 Task: Add a timeline in the project AgileAura for the epic 'Availability Management Process Improvement' from 2024/02/27 to 2025/08/06. Add a timeline in the project AgileAura for the epic 'IT Financial Management Process Improvement' from 2023/04/28 to 2024/11/23. Add a timeline in the project AgileAura for the epic 'Event Management Process Improvement' from 2024/03/12 to 2025/11/19
Action: Mouse moved to (245, 70)
Screenshot: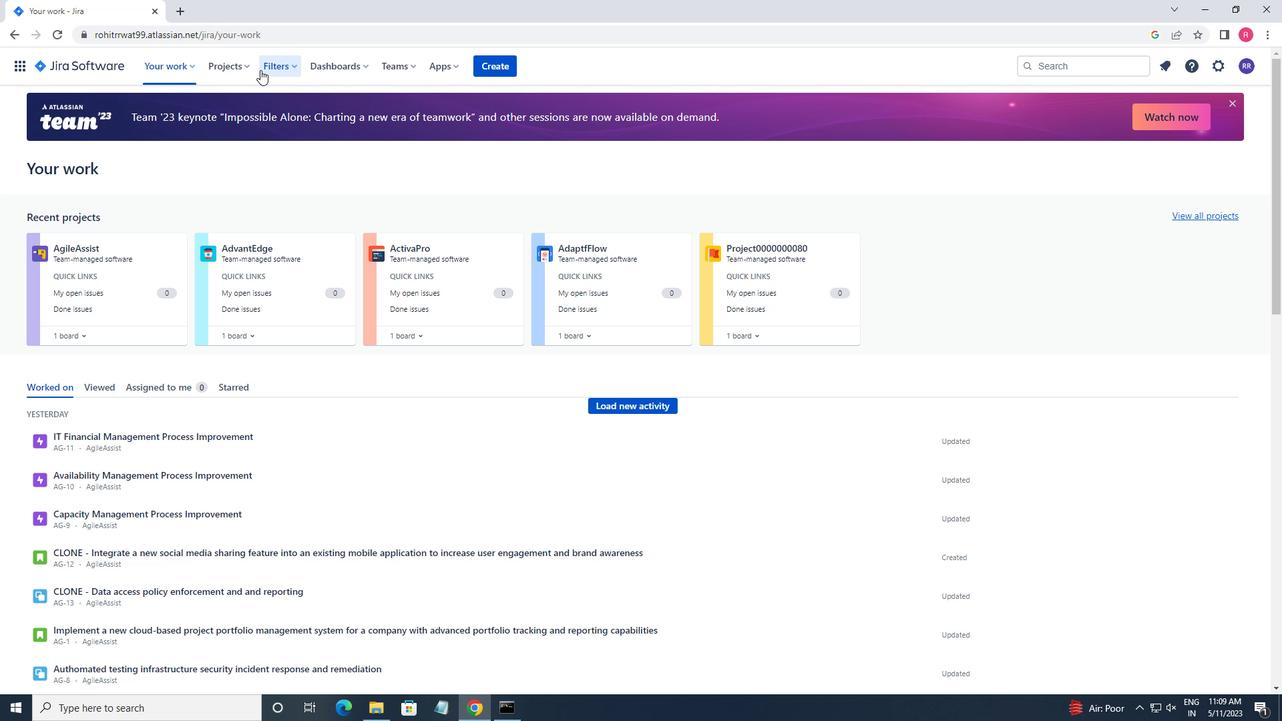 
Action: Mouse pressed left at (245, 70)
Screenshot: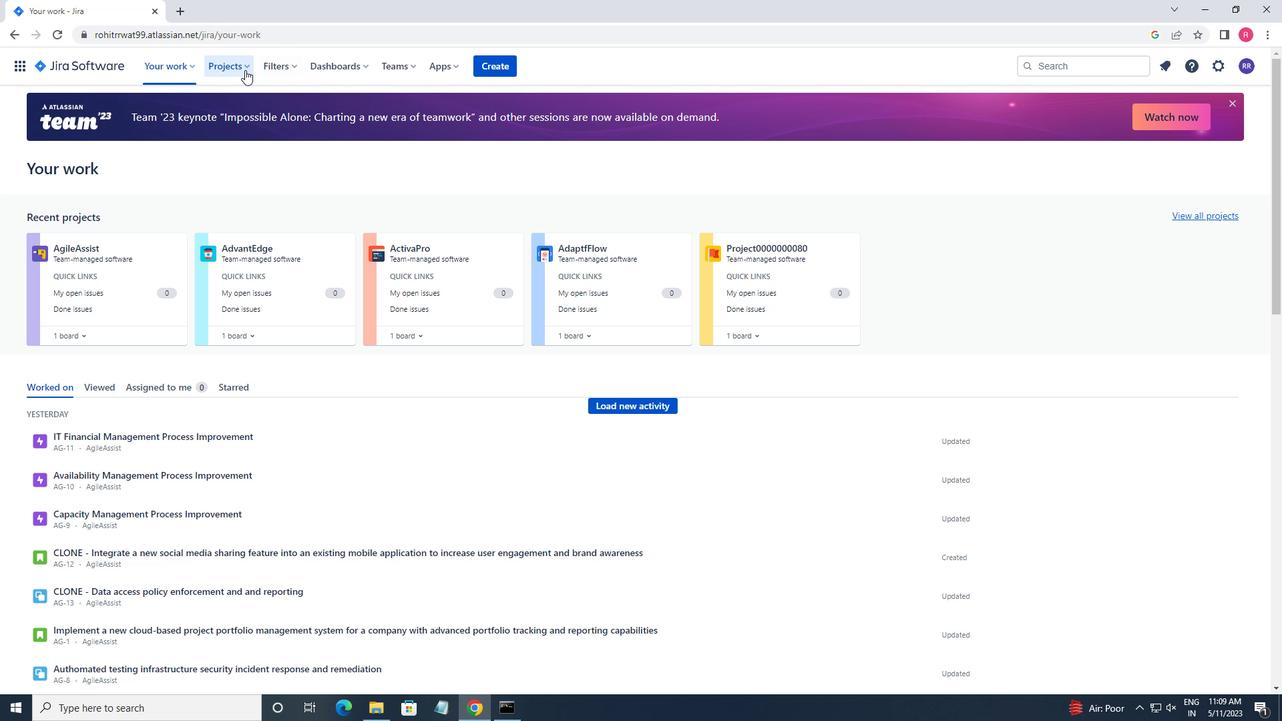 
Action: Mouse moved to (266, 131)
Screenshot: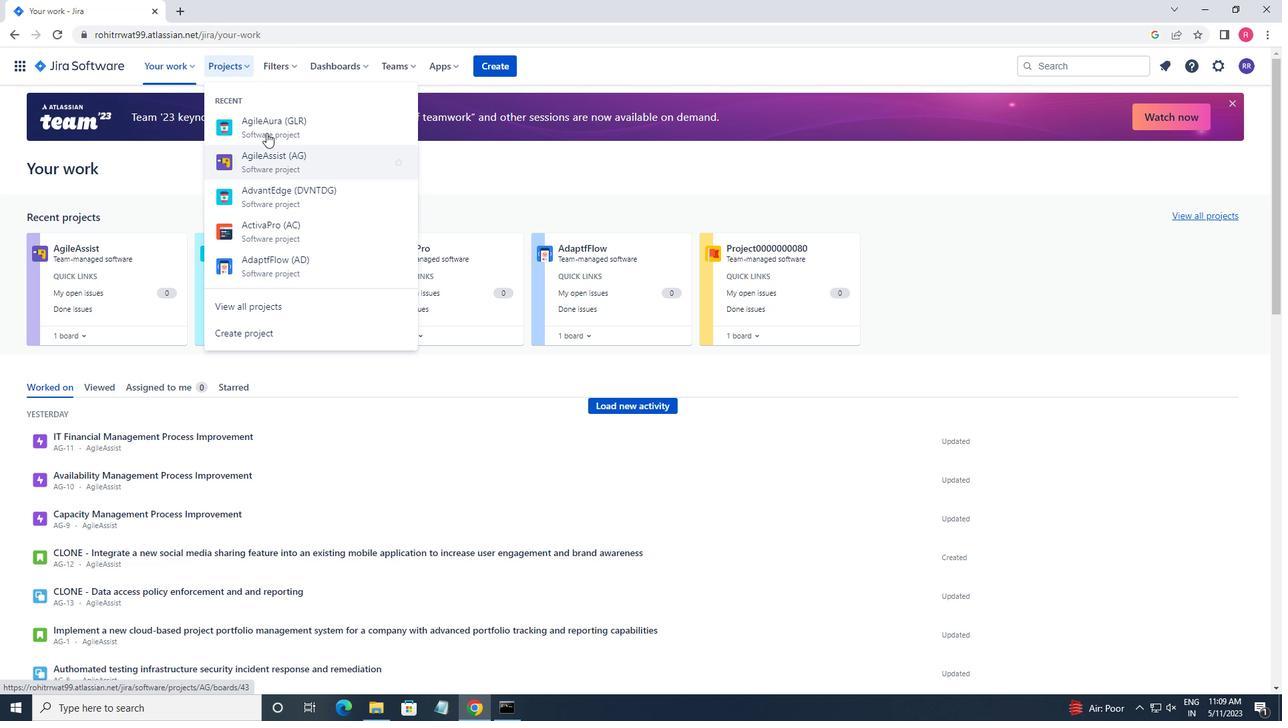
Action: Mouse pressed left at (266, 131)
Screenshot: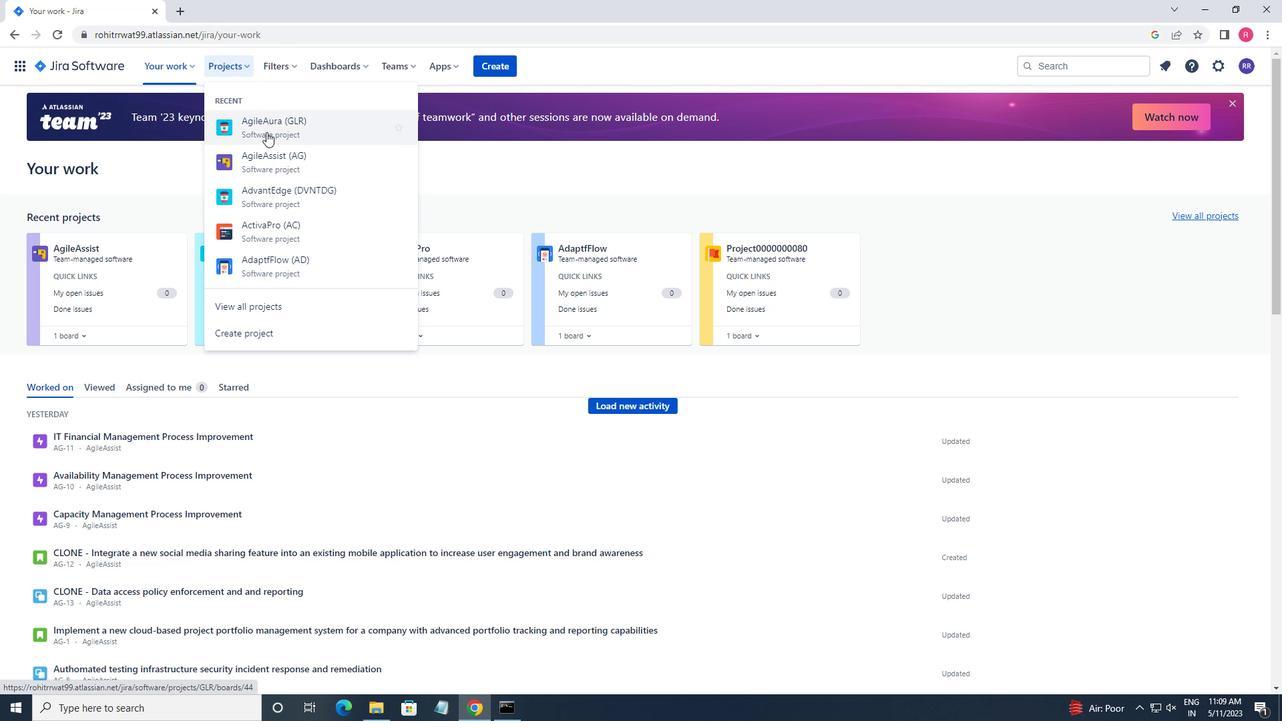
Action: Mouse moved to (70, 205)
Screenshot: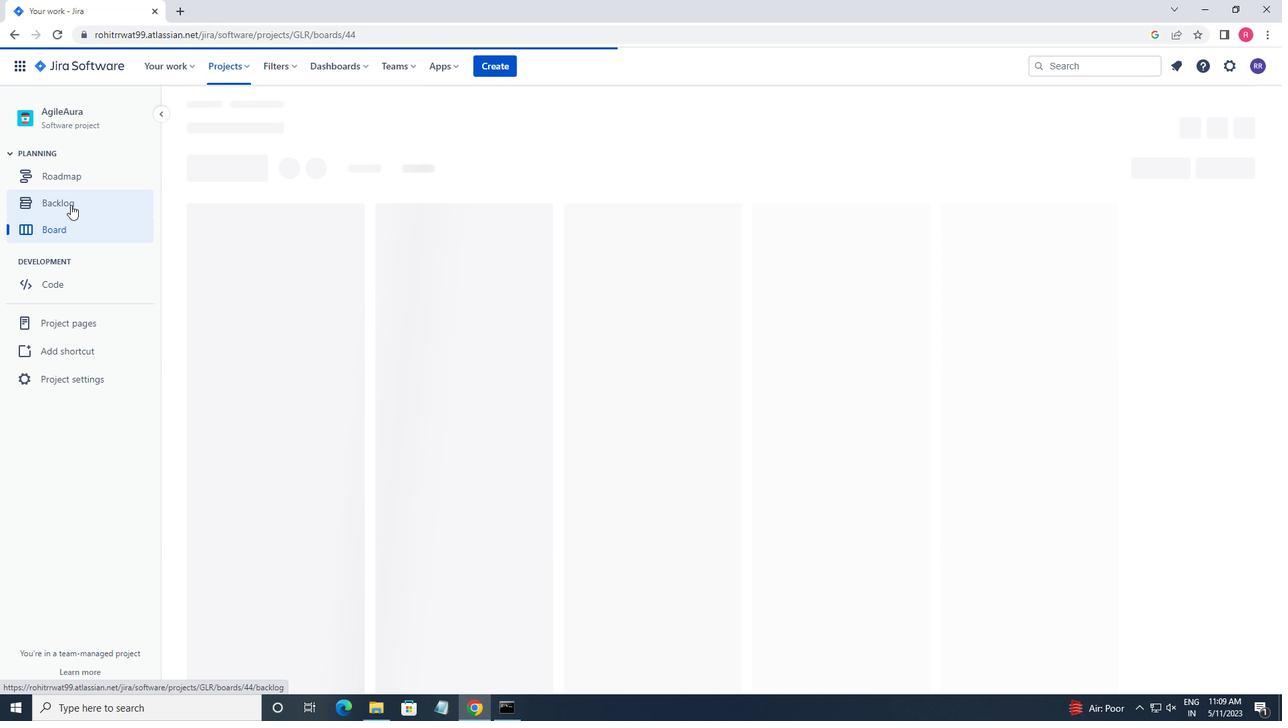 
Action: Mouse pressed left at (70, 205)
Screenshot: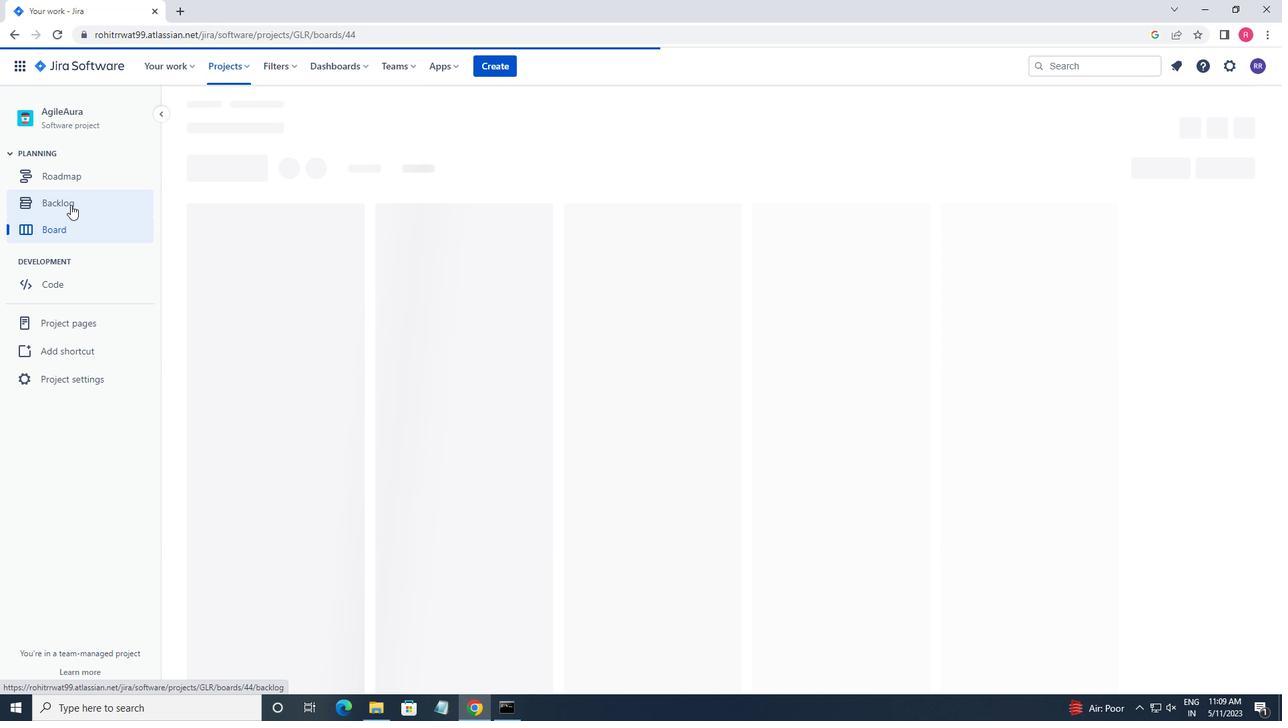 
Action: Mouse moved to (249, 282)
Screenshot: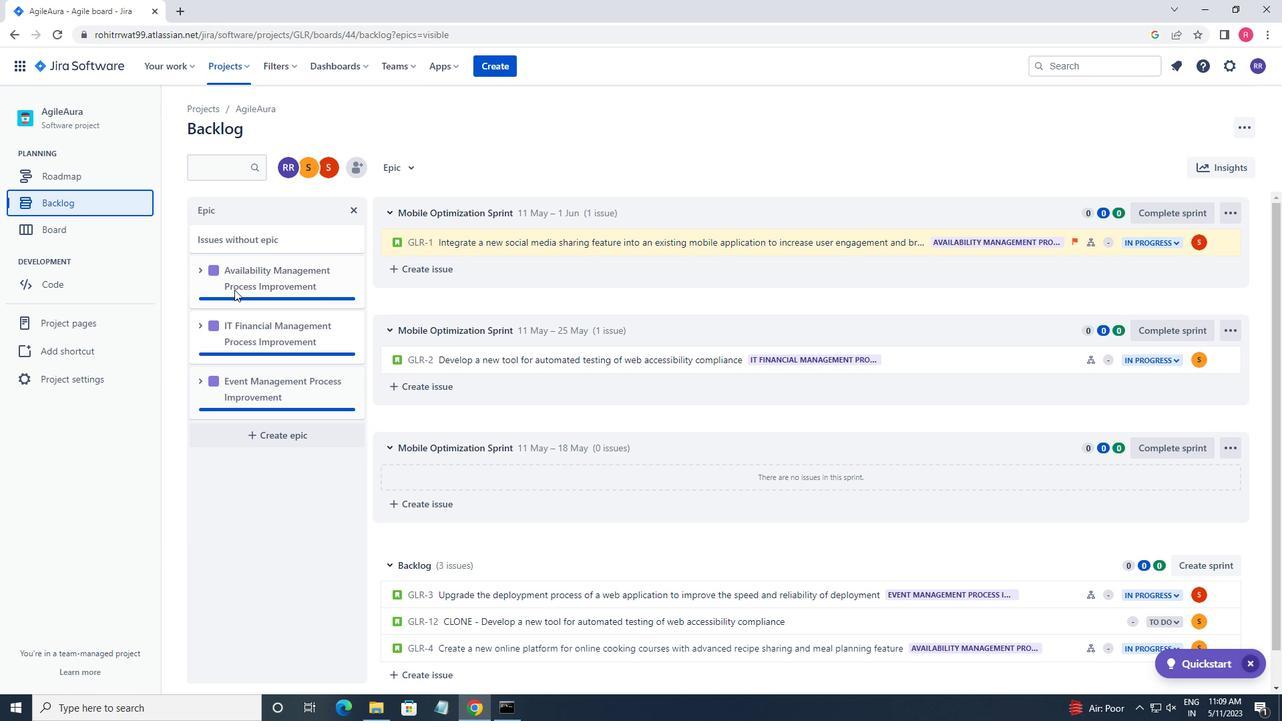 
Action: Mouse pressed left at (249, 282)
Screenshot: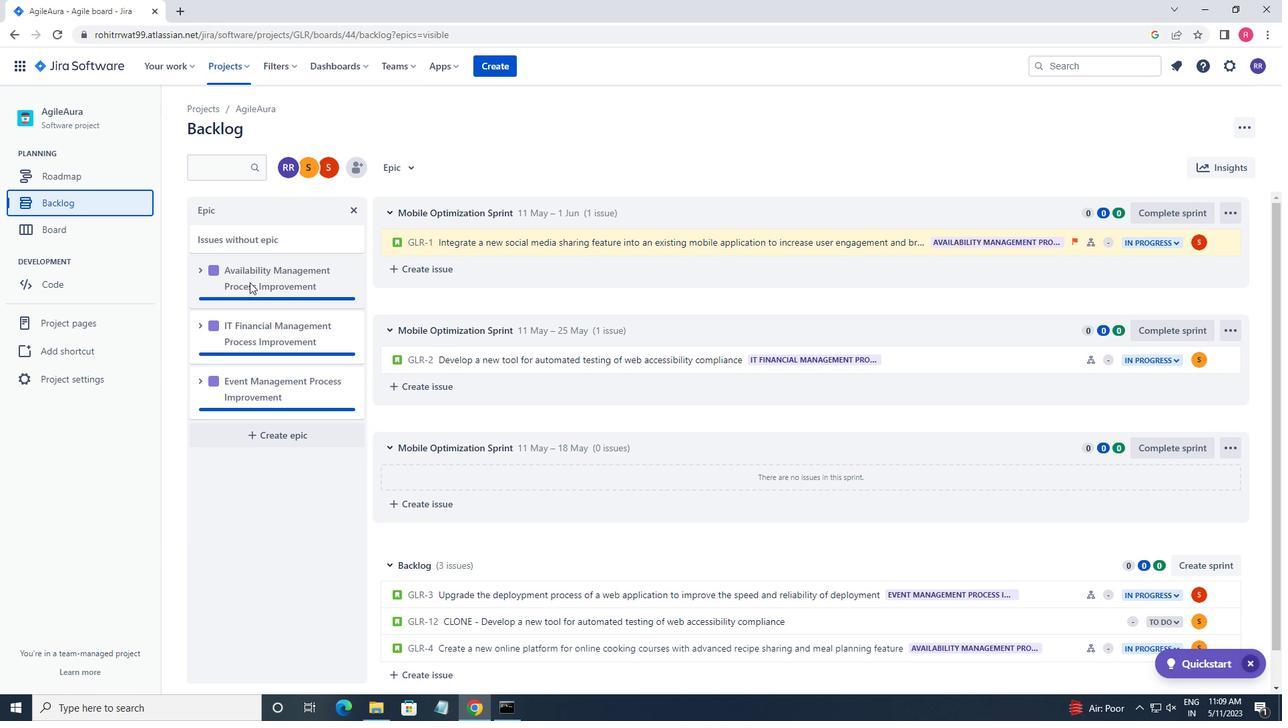 
Action: Mouse moved to (196, 269)
Screenshot: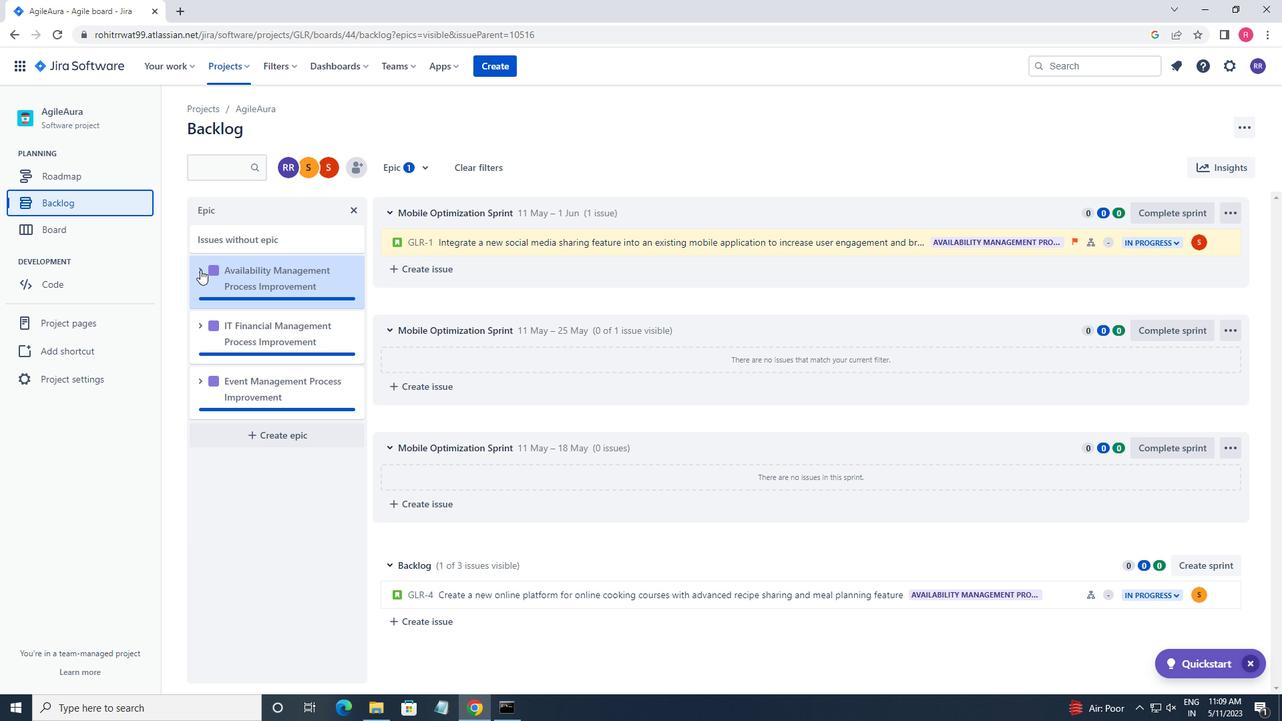 
Action: Mouse pressed left at (196, 269)
Screenshot: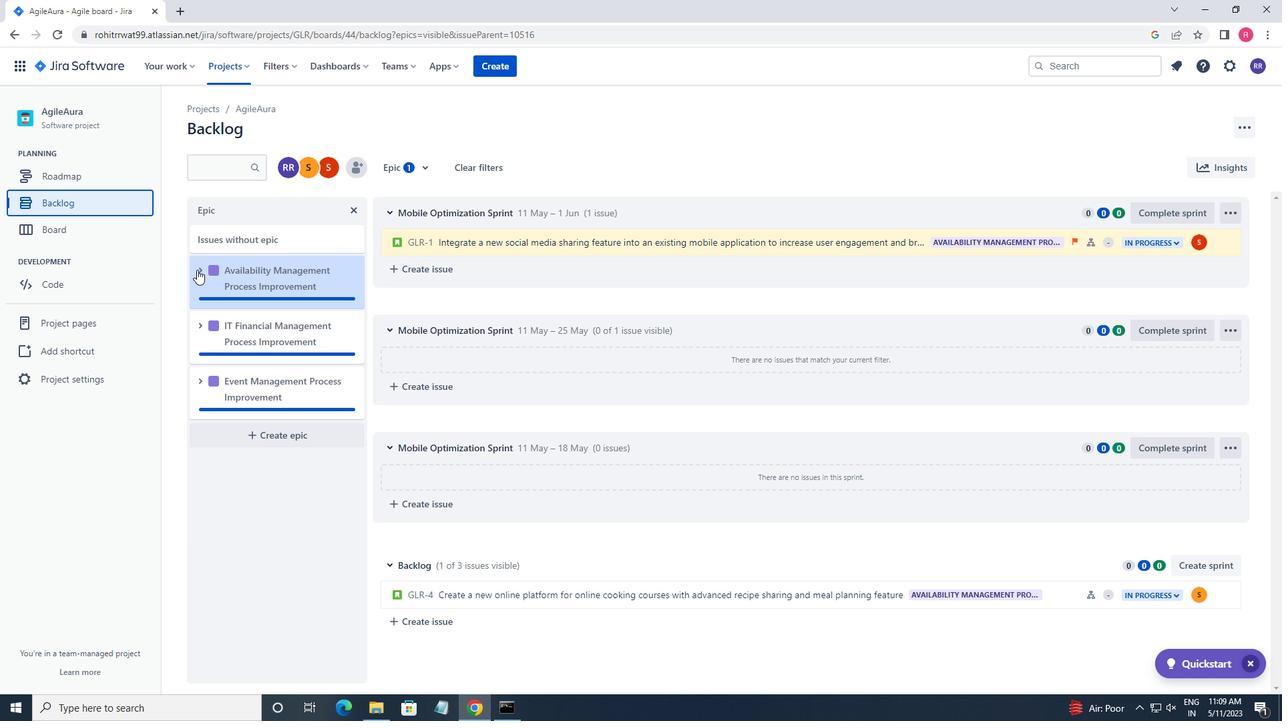 
Action: Mouse moved to (242, 380)
Screenshot: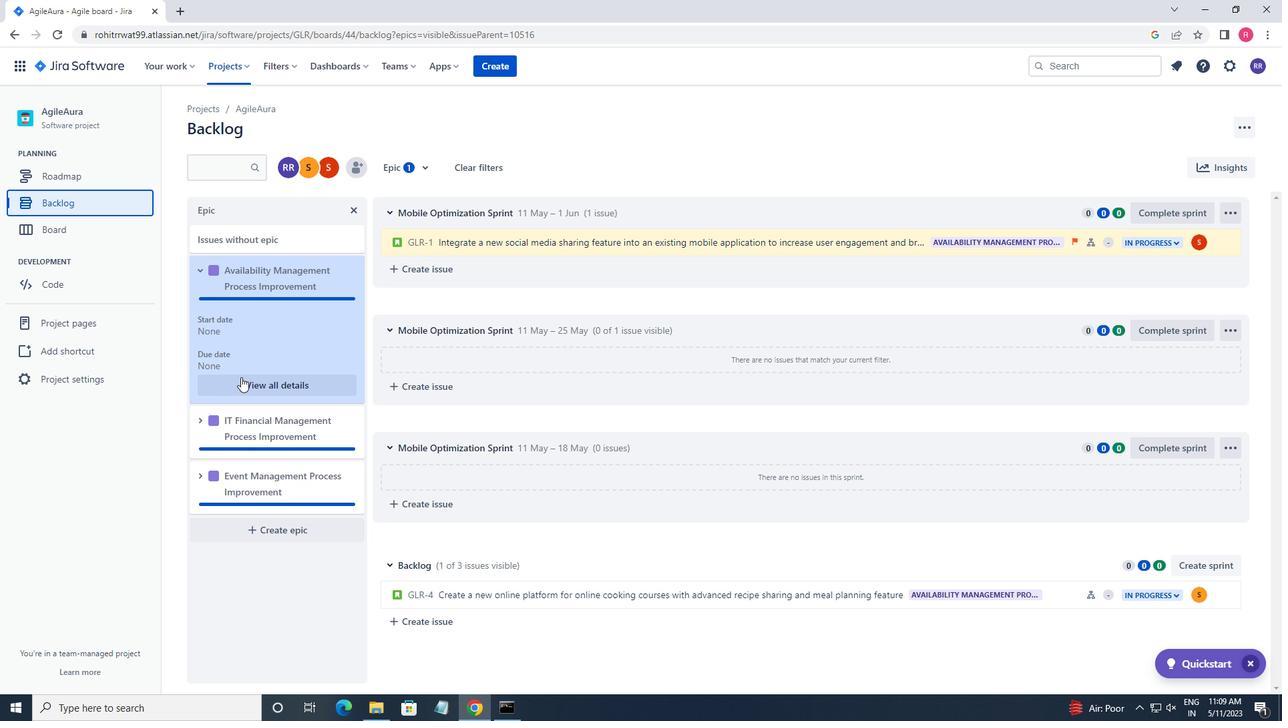 
Action: Mouse pressed left at (242, 380)
Screenshot: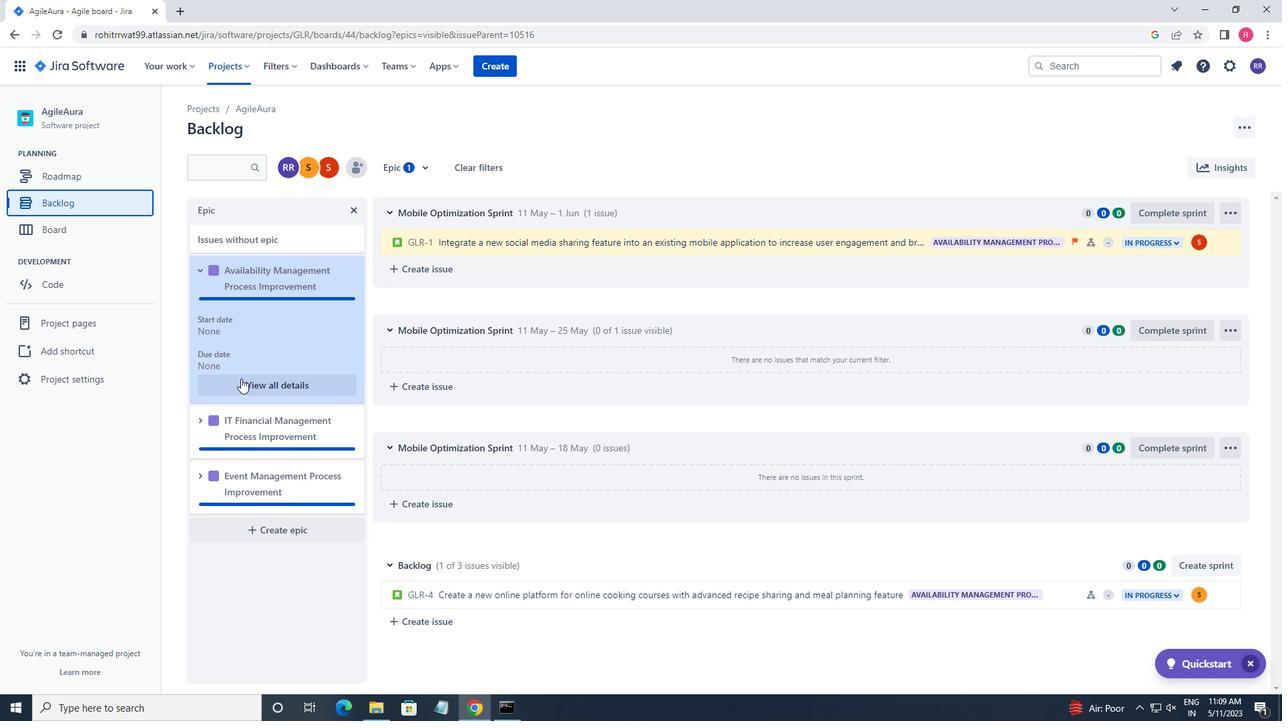 
Action: Mouse moved to (1163, 577)
Screenshot: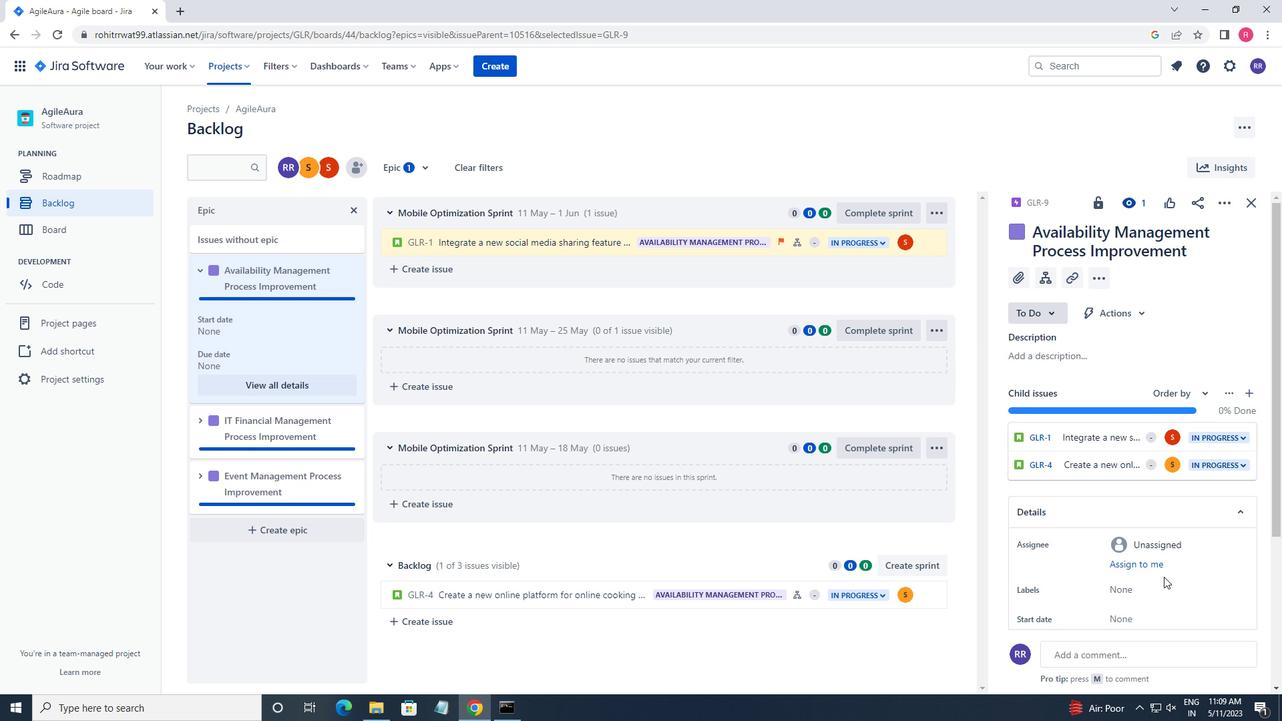 
Action: Mouse scrolled (1163, 576) with delta (0, 0)
Screenshot: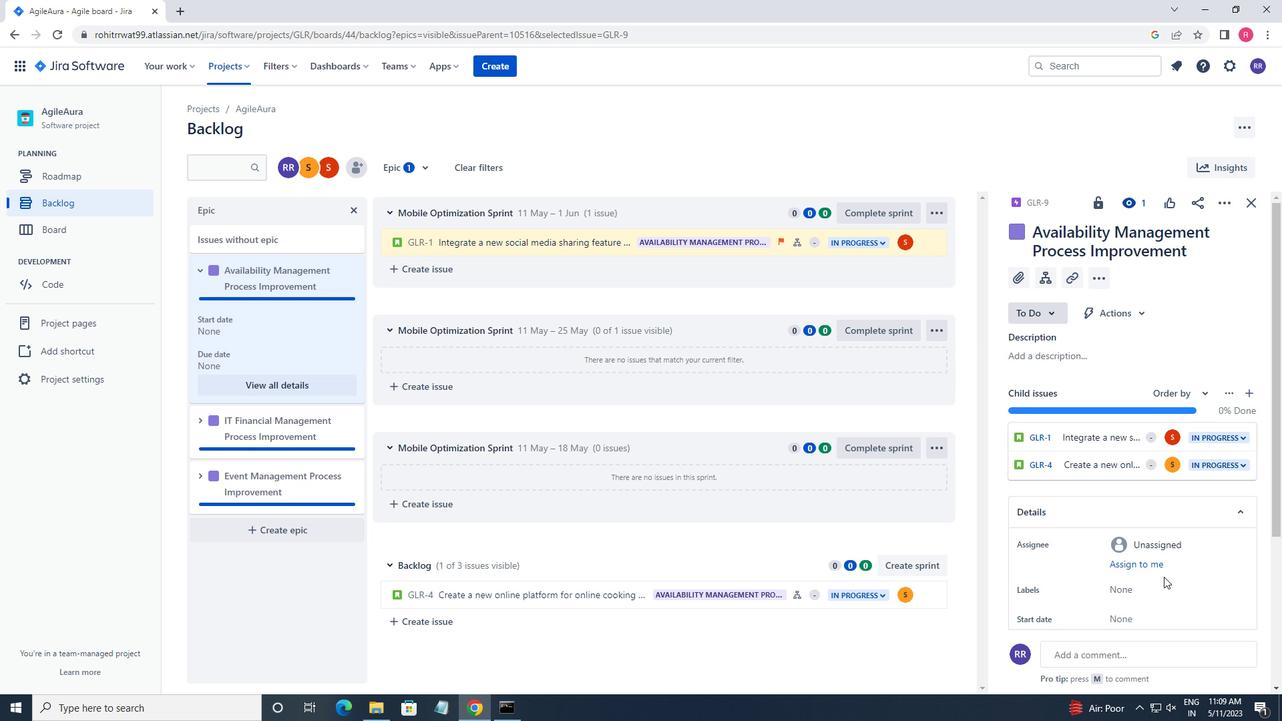 
Action: Mouse moved to (1125, 558)
Screenshot: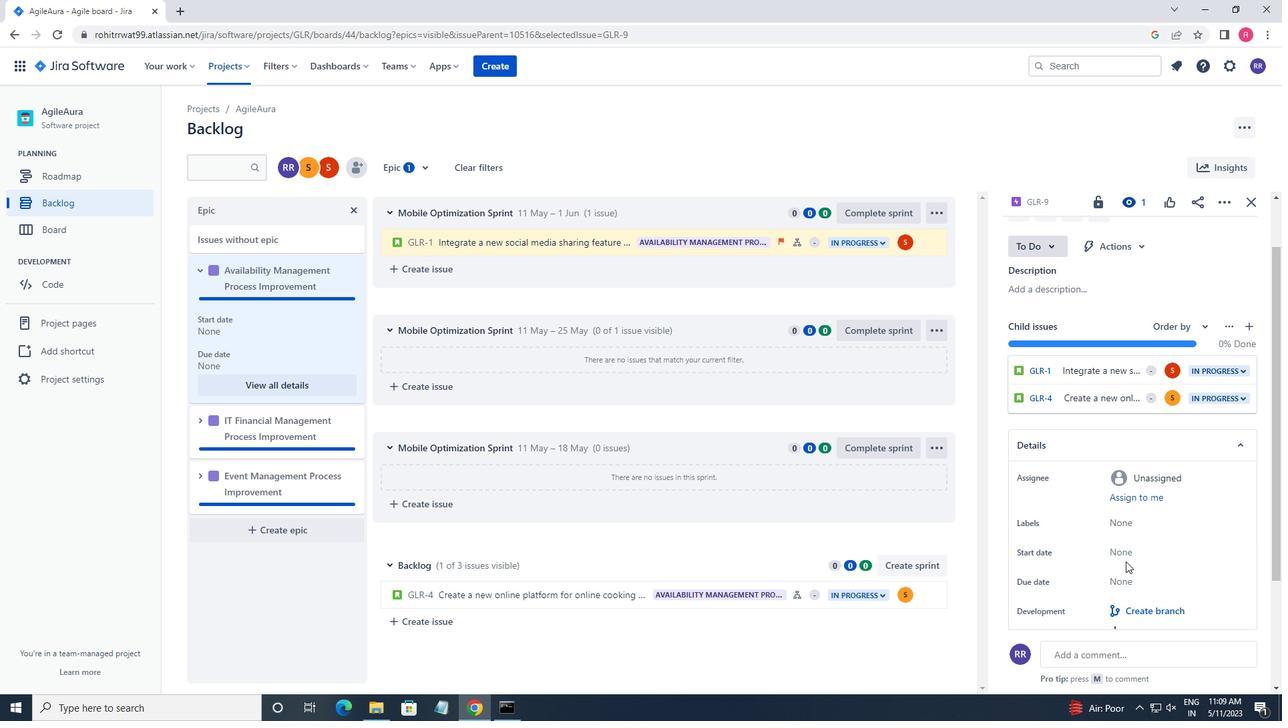
Action: Mouse pressed left at (1125, 558)
Screenshot: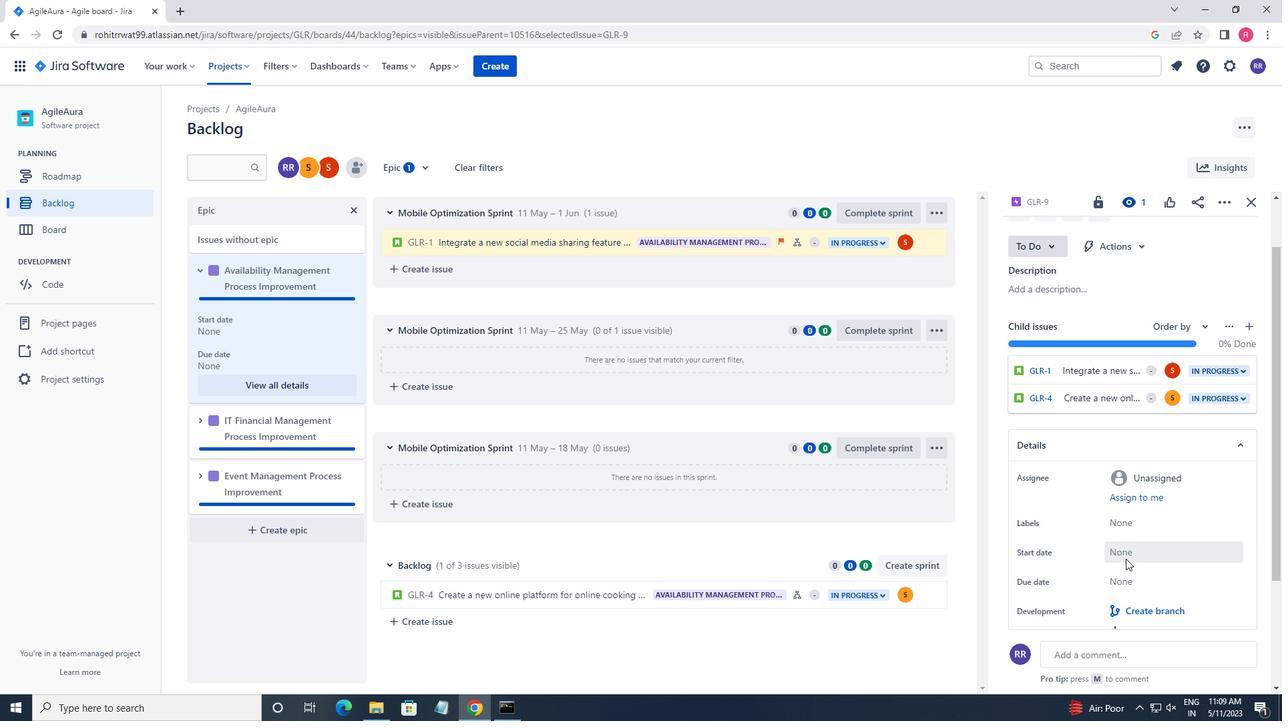 
Action: Mouse moved to (1253, 361)
Screenshot: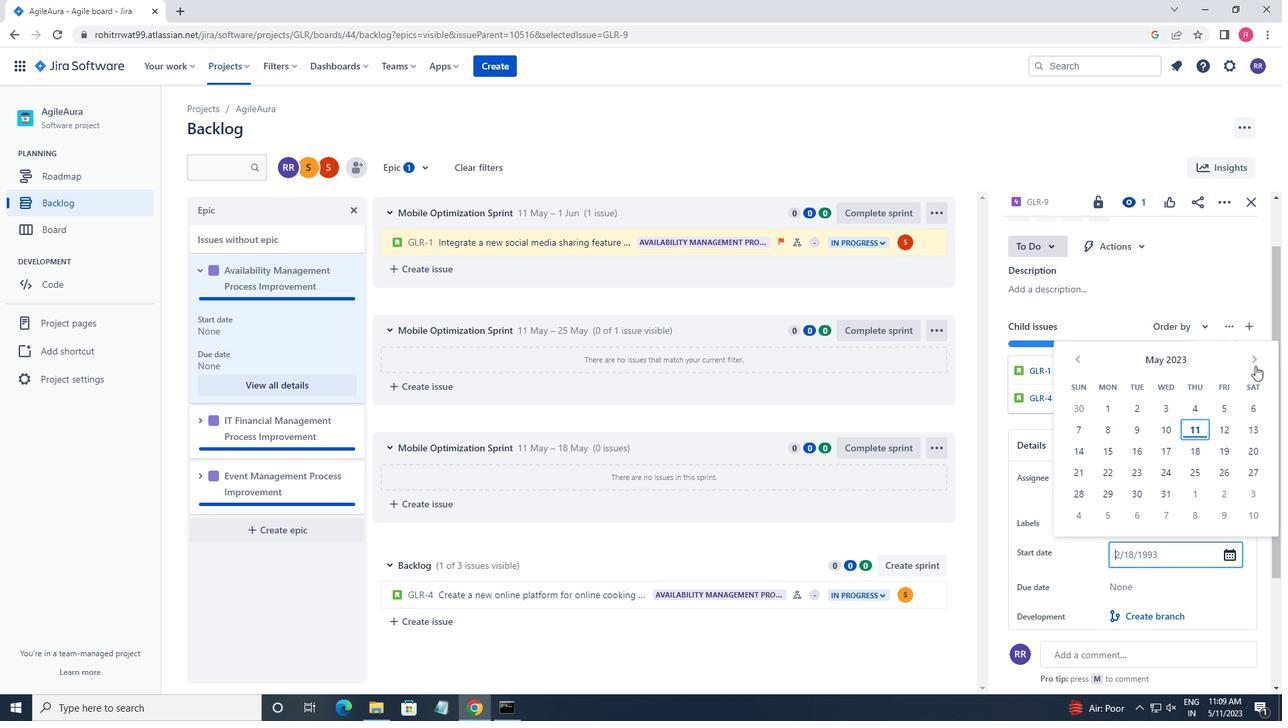 
Action: Mouse pressed left at (1253, 361)
Screenshot: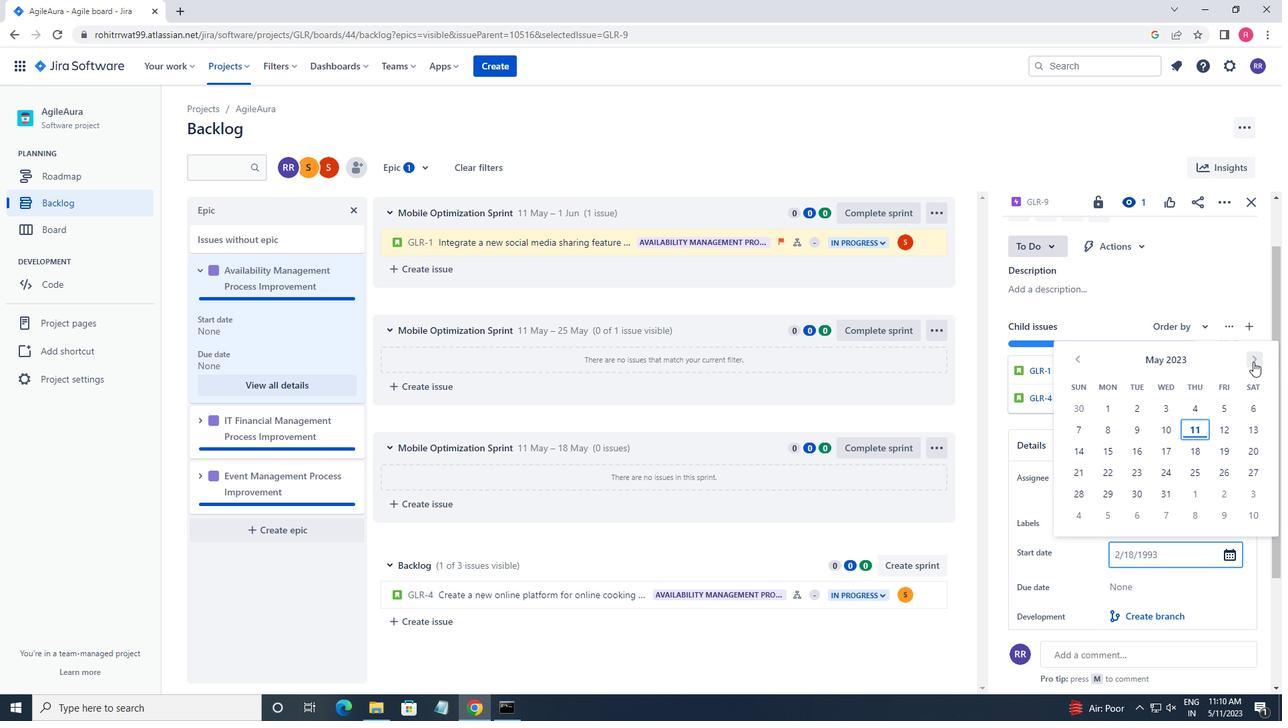 
Action: Mouse pressed left at (1253, 361)
Screenshot: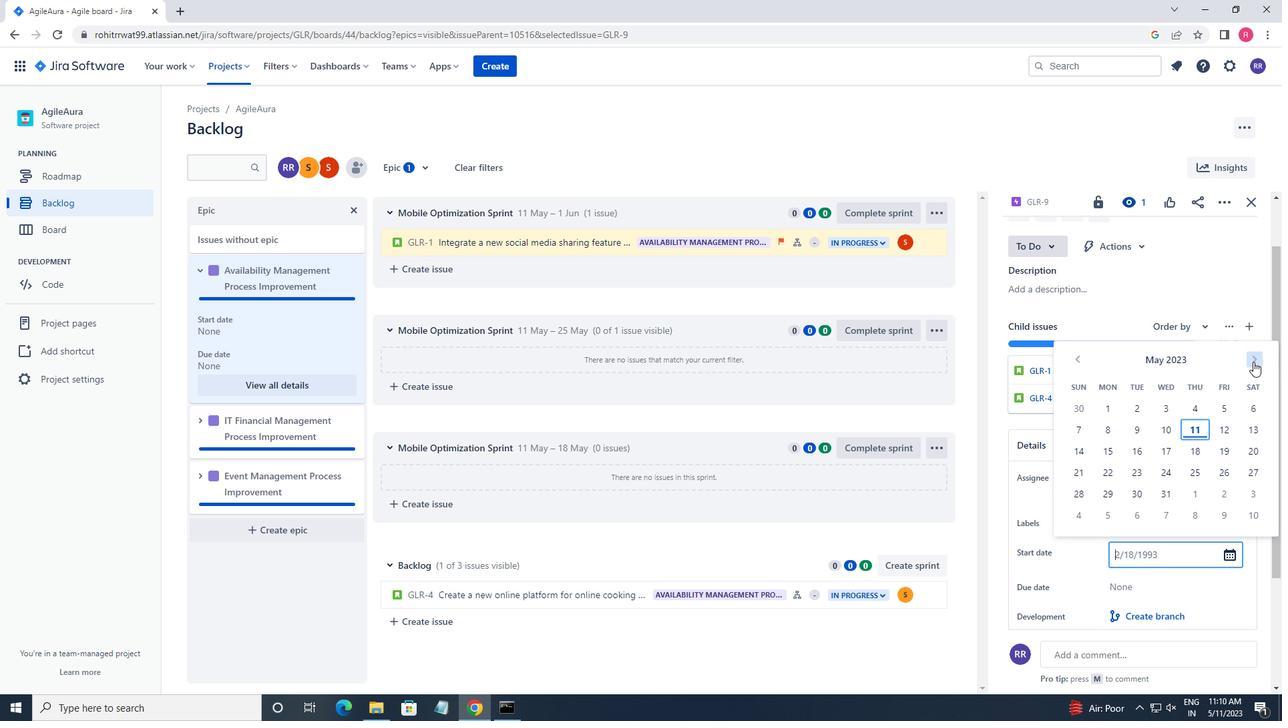 
Action: Mouse pressed left at (1253, 361)
Screenshot: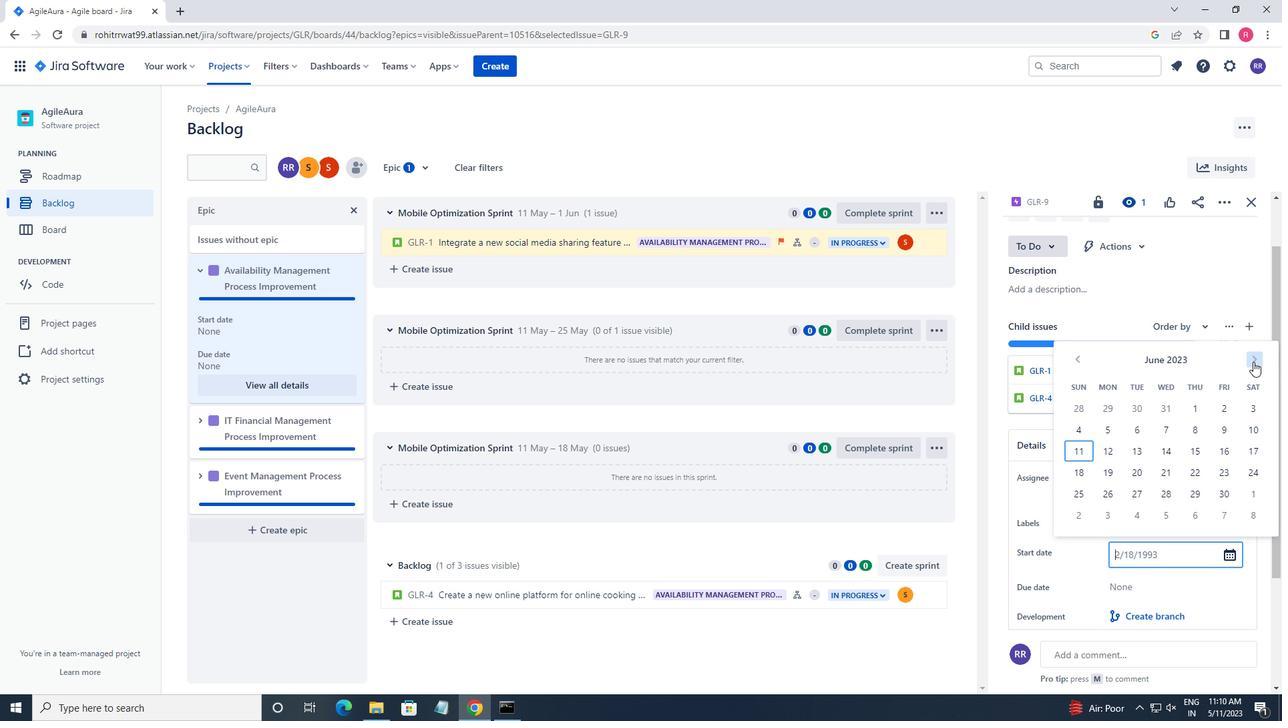 
Action: Mouse pressed left at (1253, 361)
Screenshot: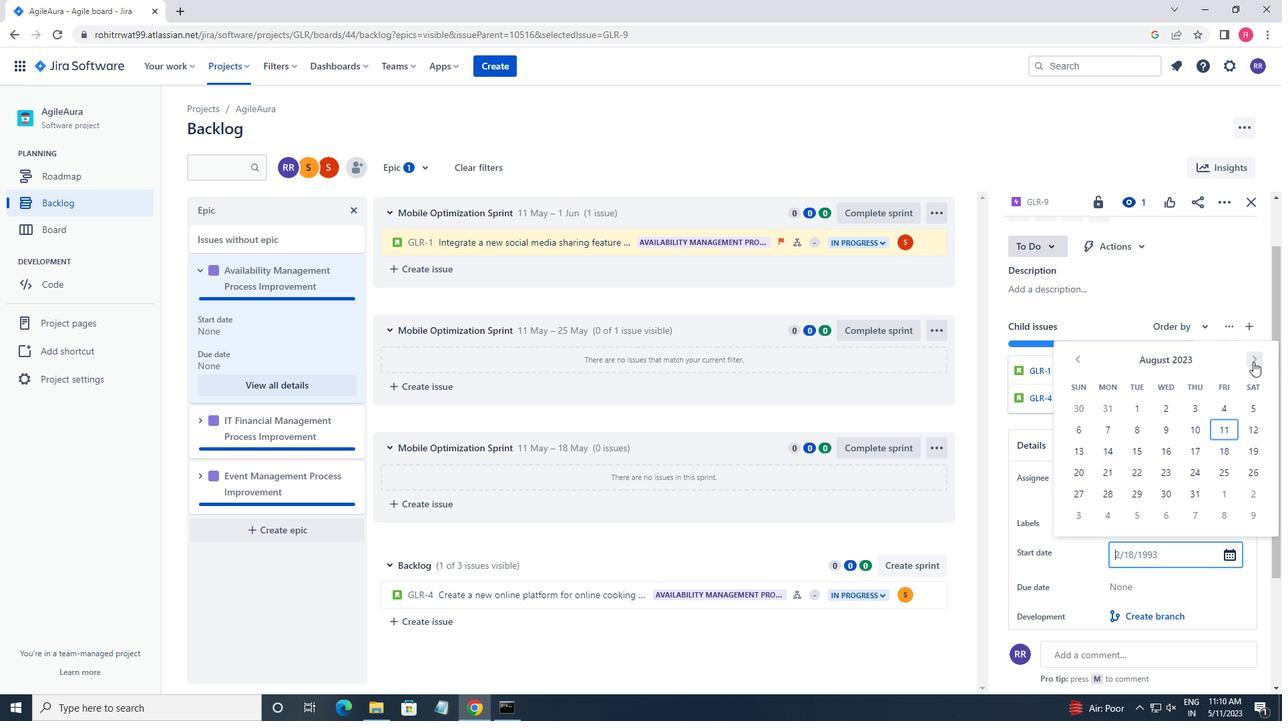 
Action: Mouse pressed left at (1253, 361)
Screenshot: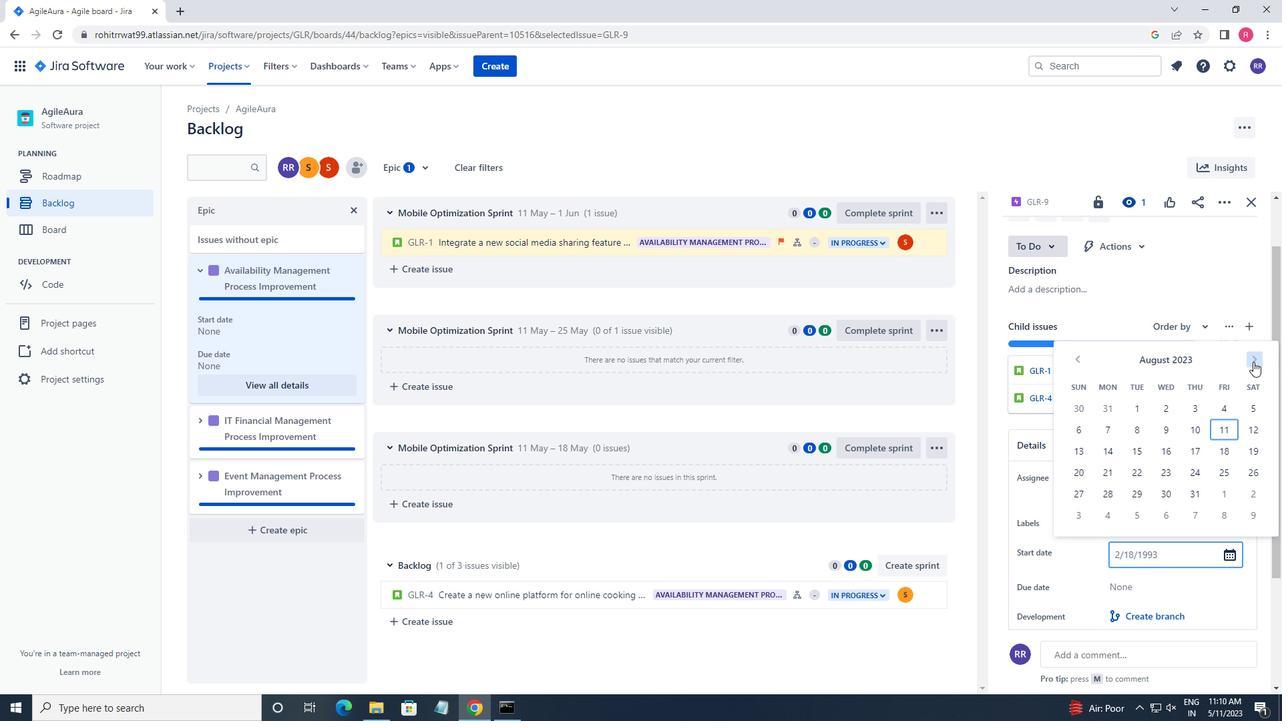 
Action: Mouse pressed left at (1253, 361)
Screenshot: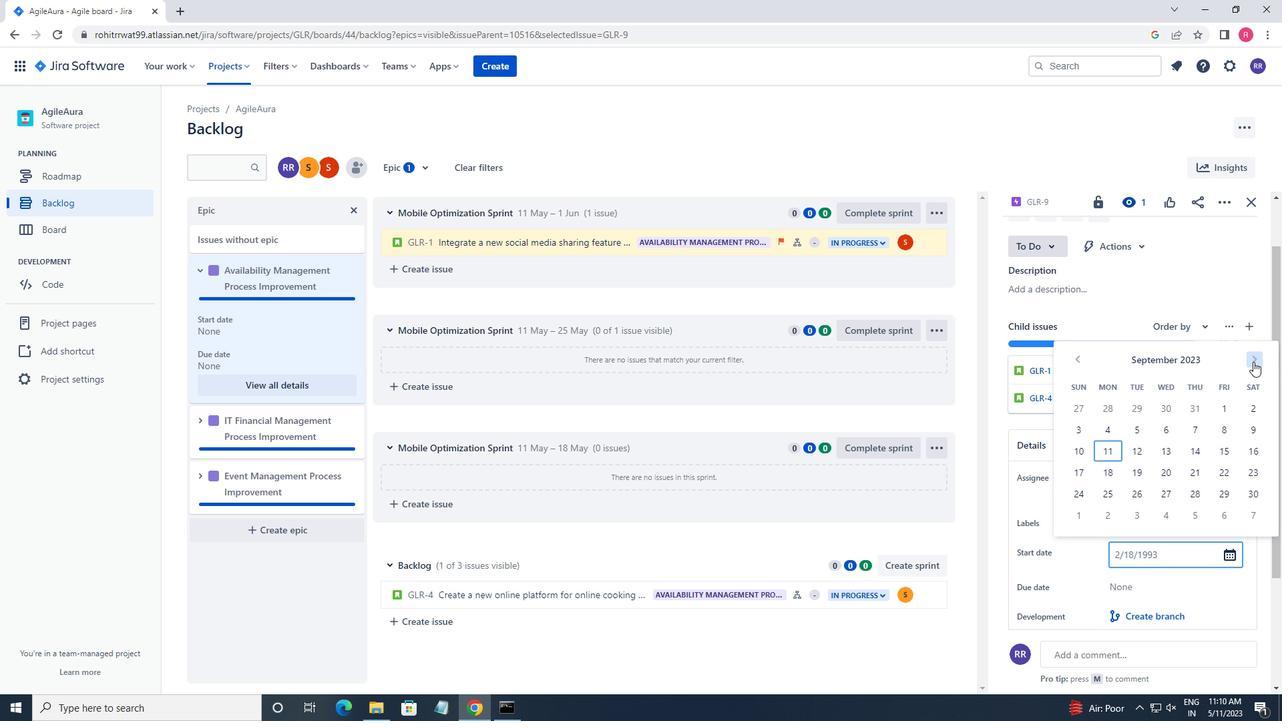 
Action: Mouse pressed left at (1253, 361)
Screenshot: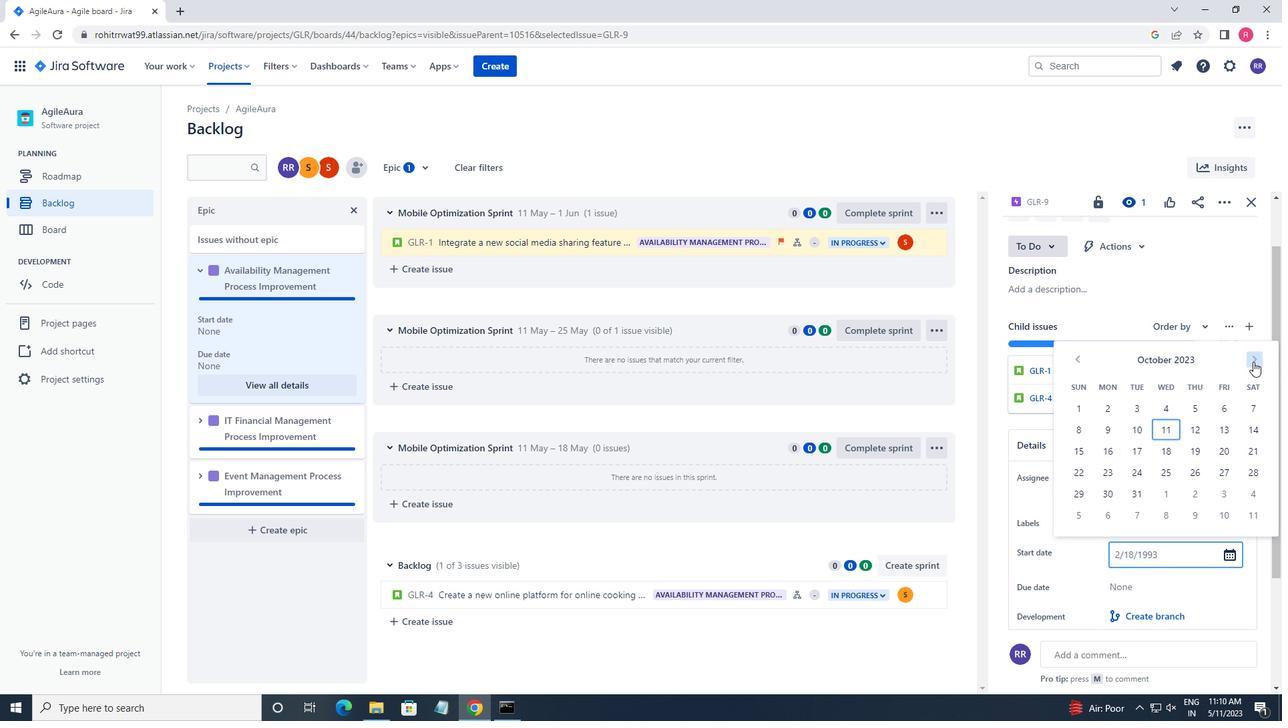 
Action: Mouse pressed left at (1253, 361)
Screenshot: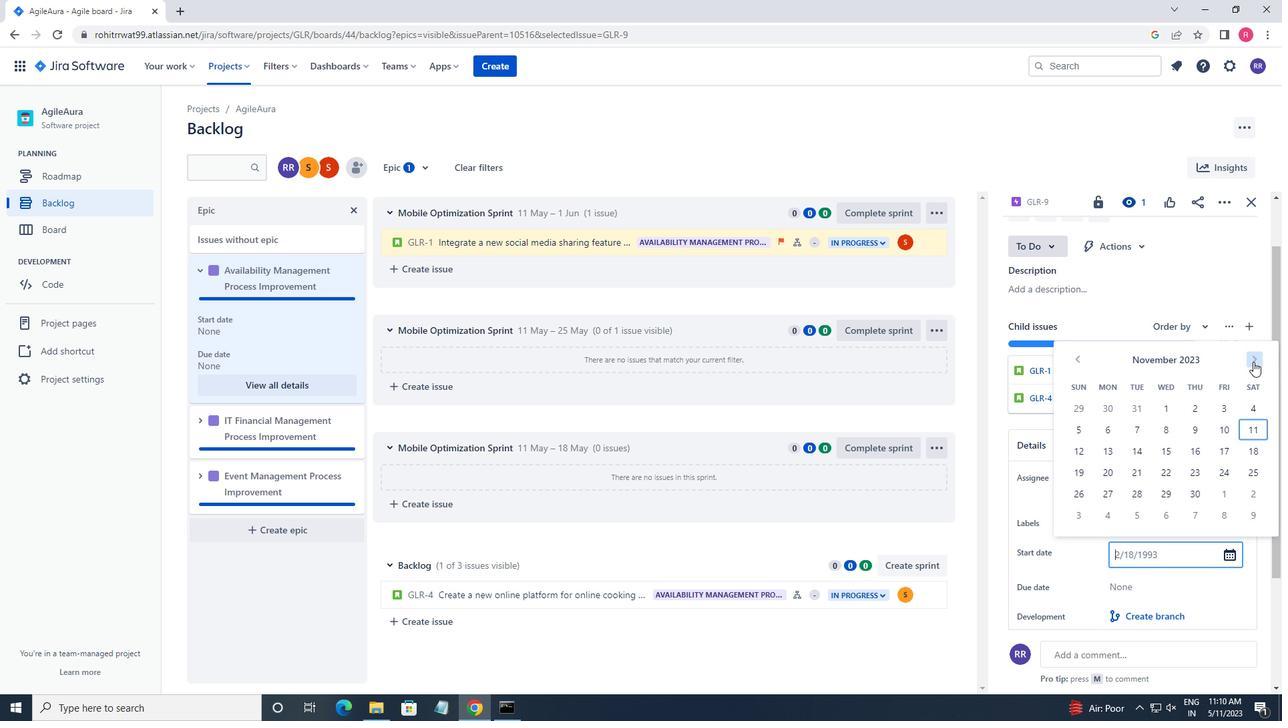 
Action: Mouse pressed left at (1253, 361)
Screenshot: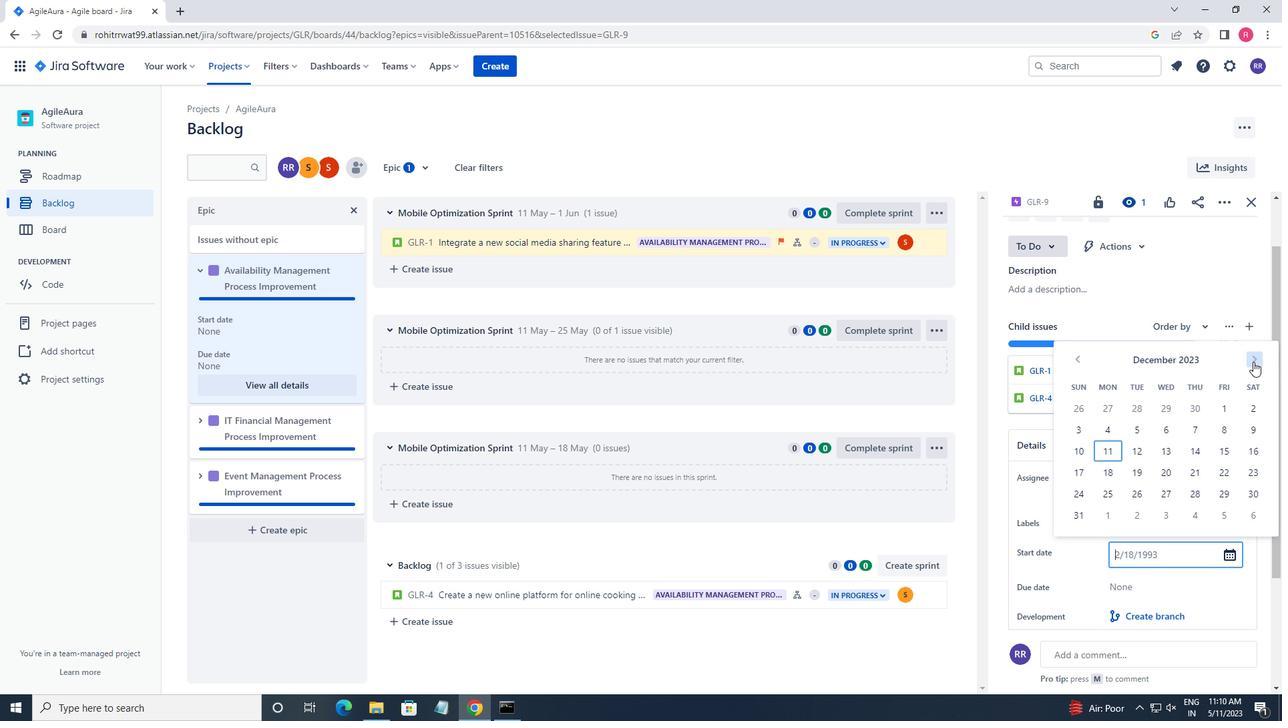
Action: Mouse pressed left at (1253, 361)
Screenshot: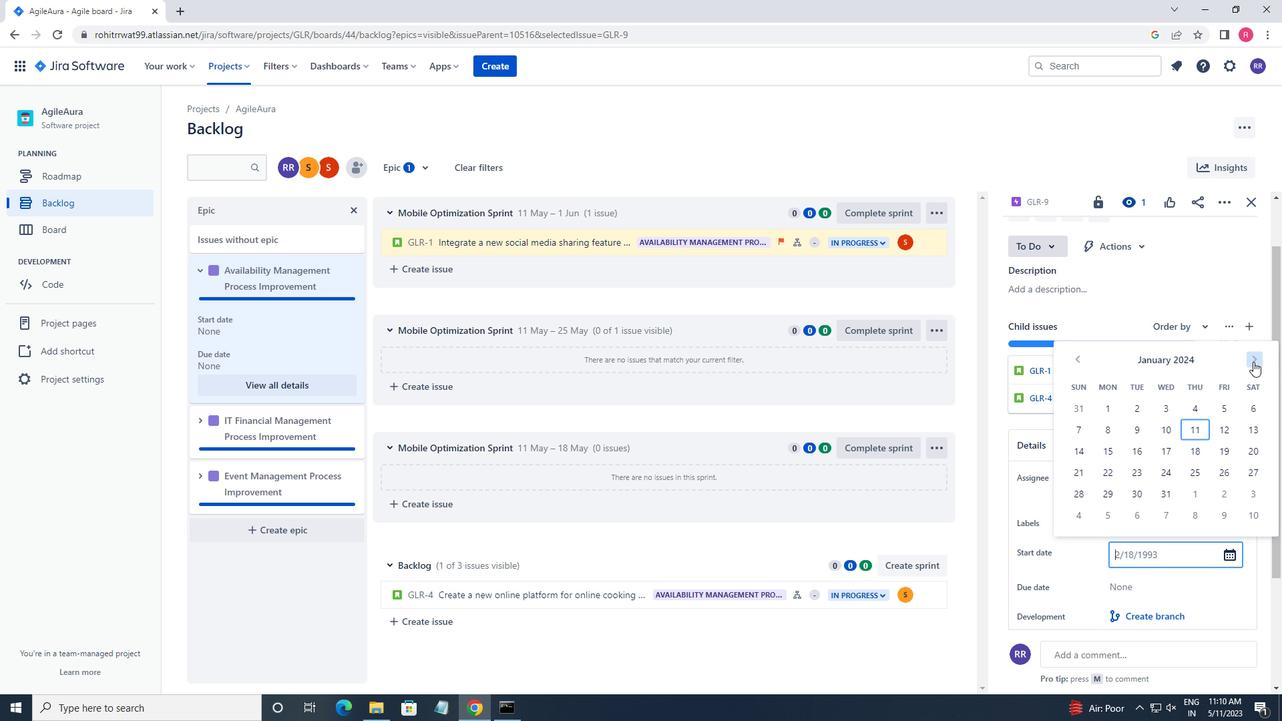 
Action: Mouse pressed left at (1253, 361)
Screenshot: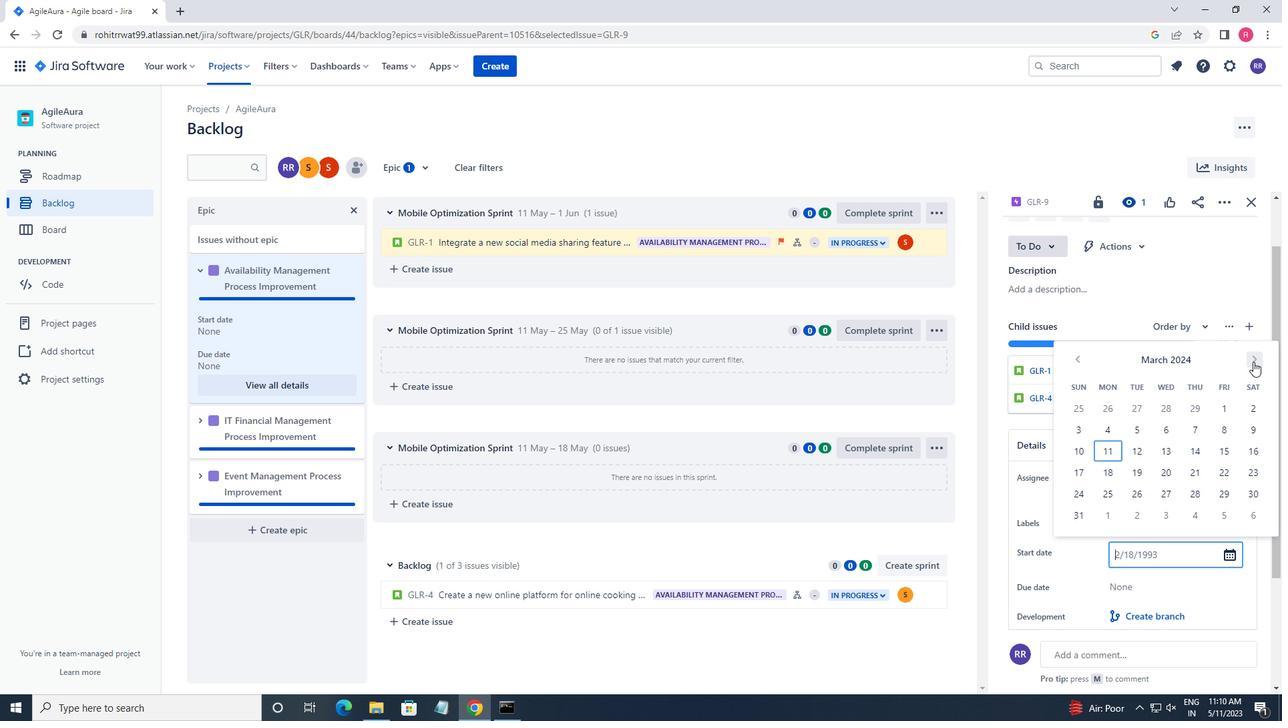 
Action: Mouse moved to (1248, 468)
Screenshot: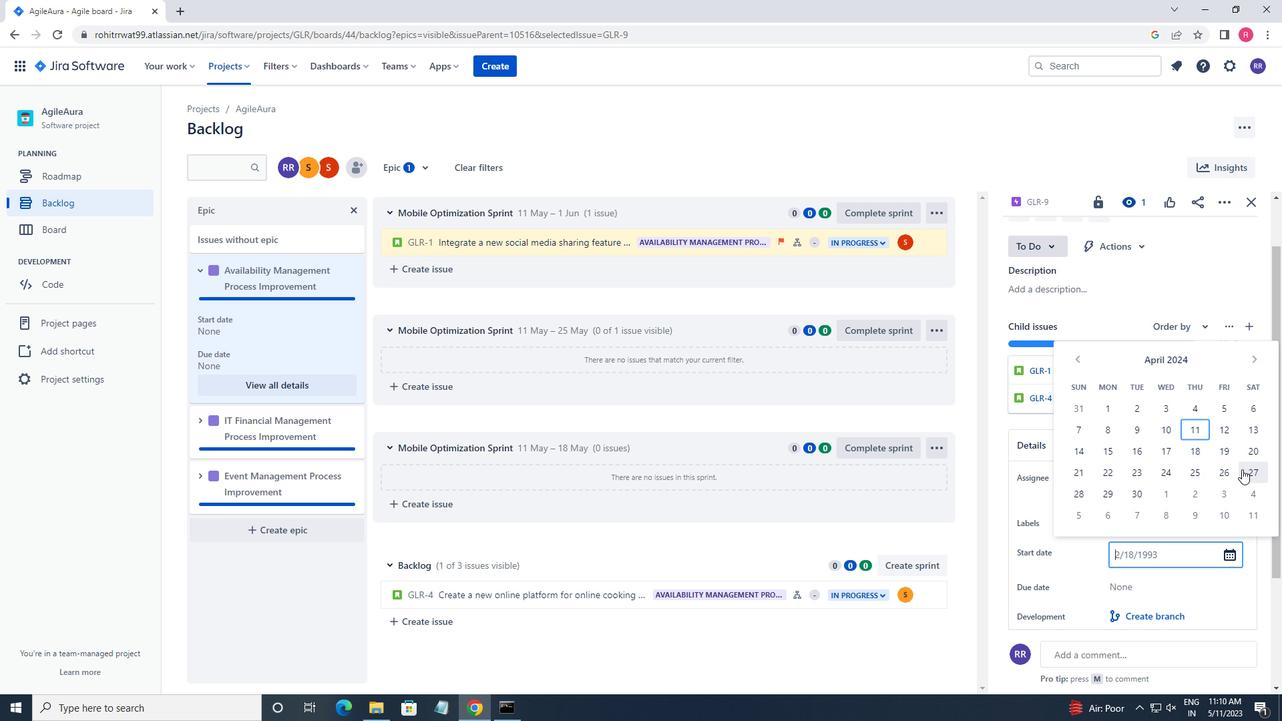 
Action: Mouse pressed left at (1248, 468)
Screenshot: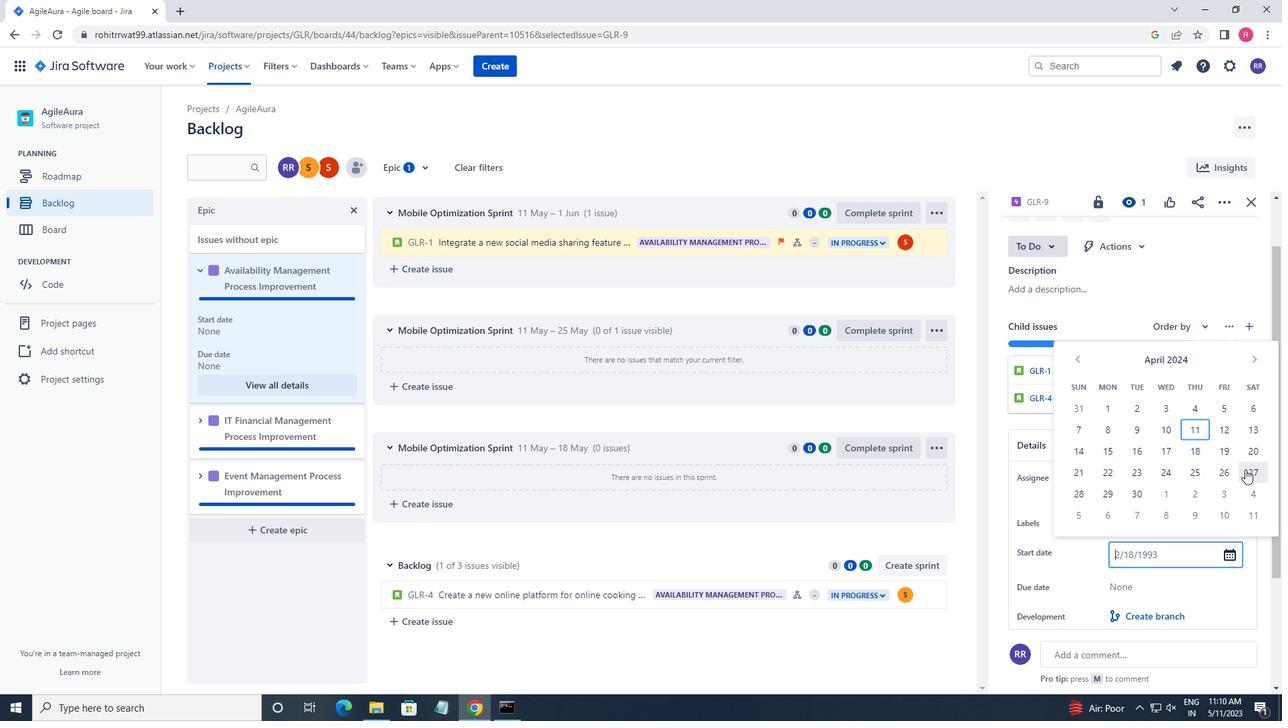 
Action: Mouse moved to (1153, 584)
Screenshot: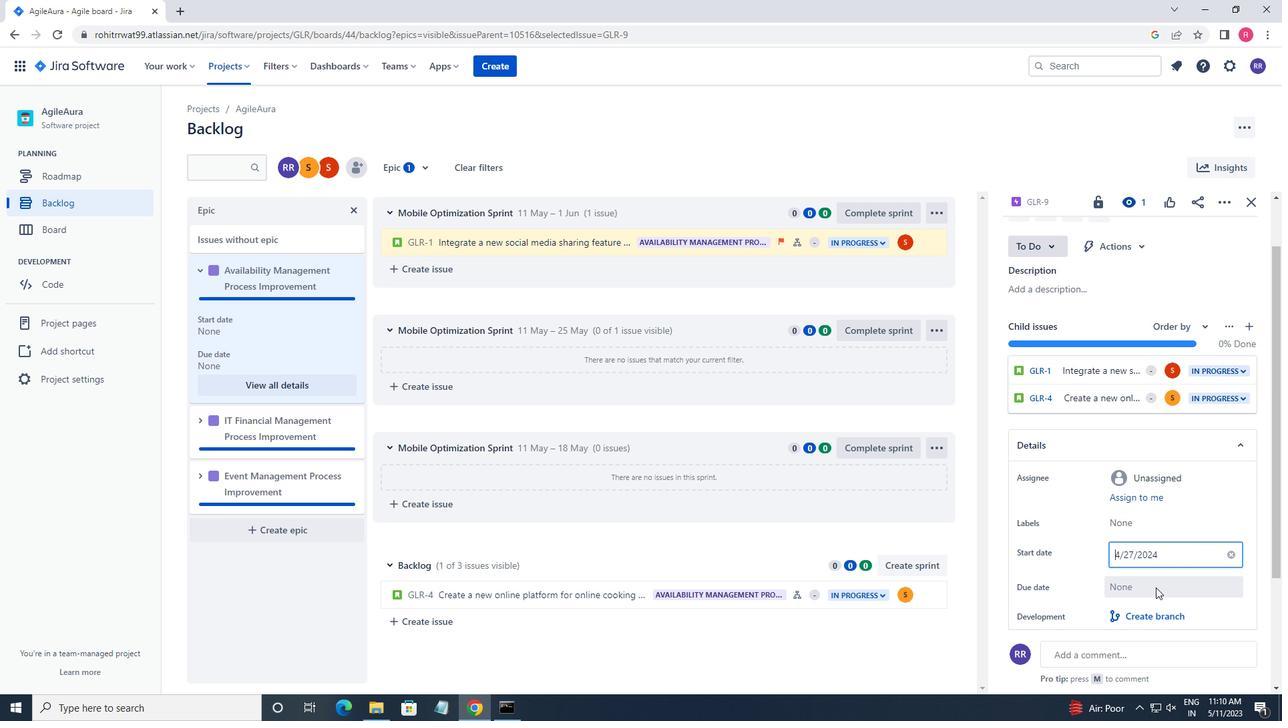 
Action: Mouse pressed left at (1153, 584)
Screenshot: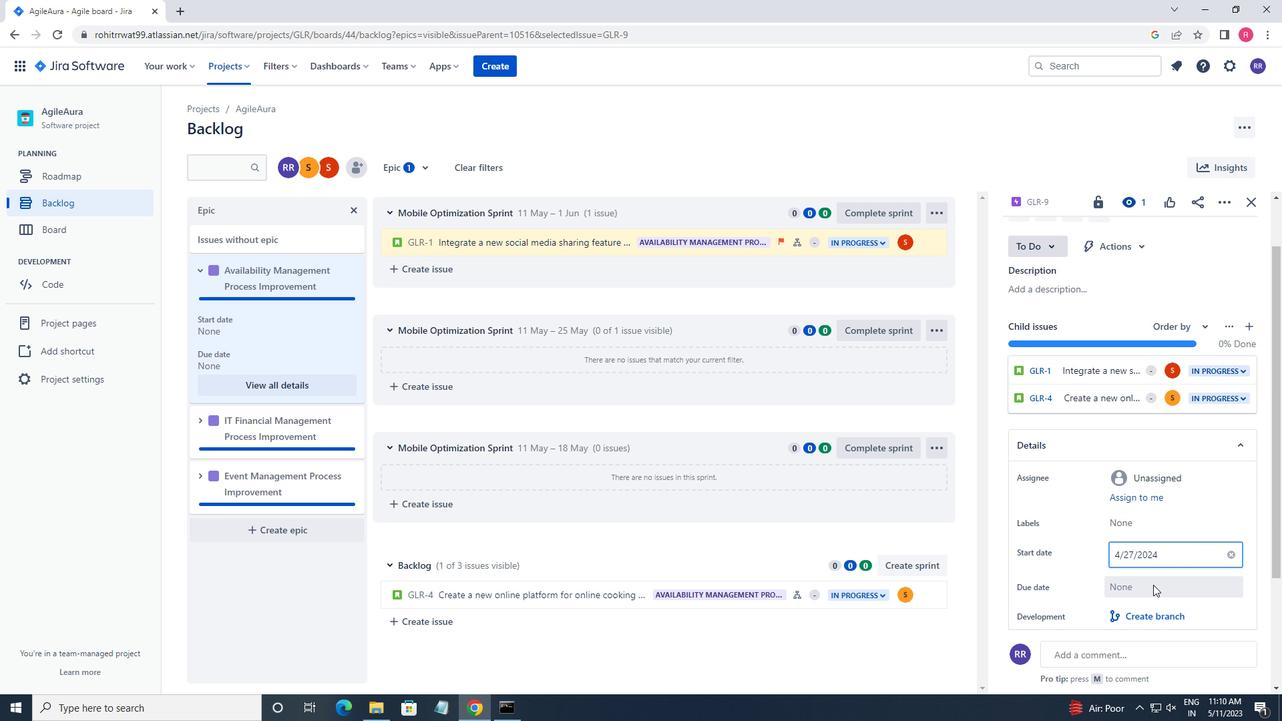 
Action: Mouse moved to (1249, 401)
Screenshot: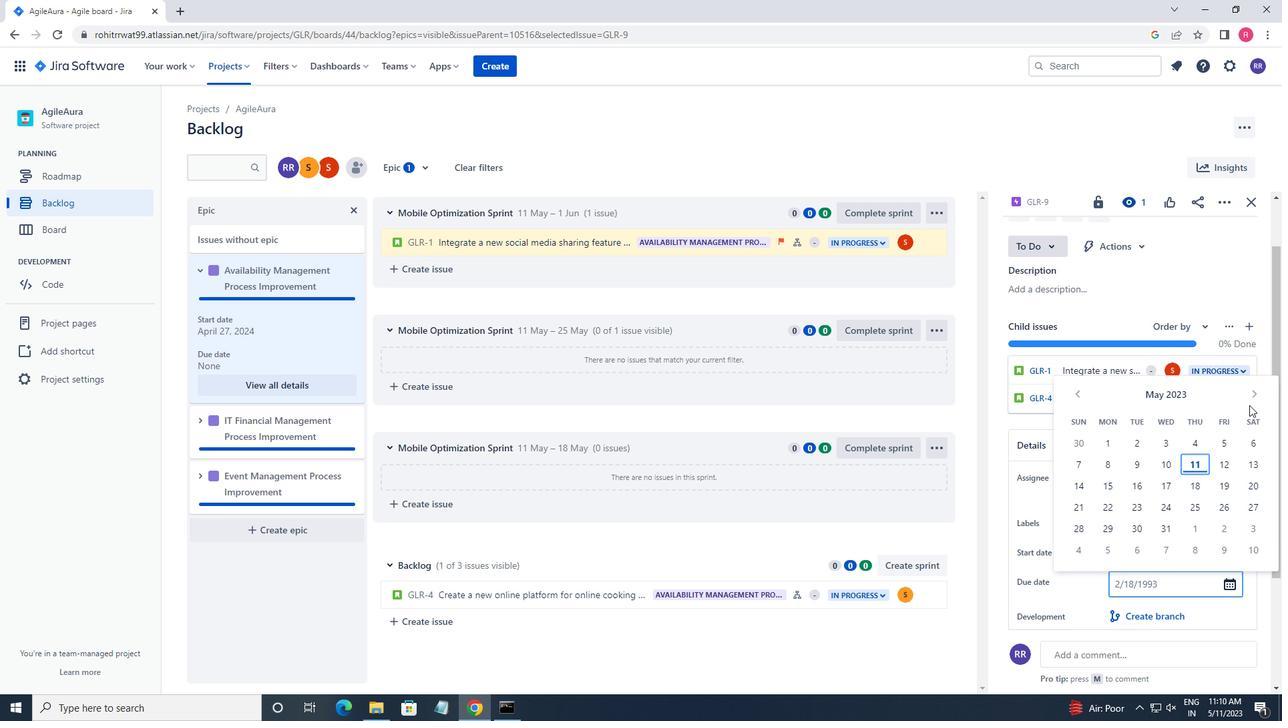
Action: Mouse pressed left at (1249, 401)
Screenshot: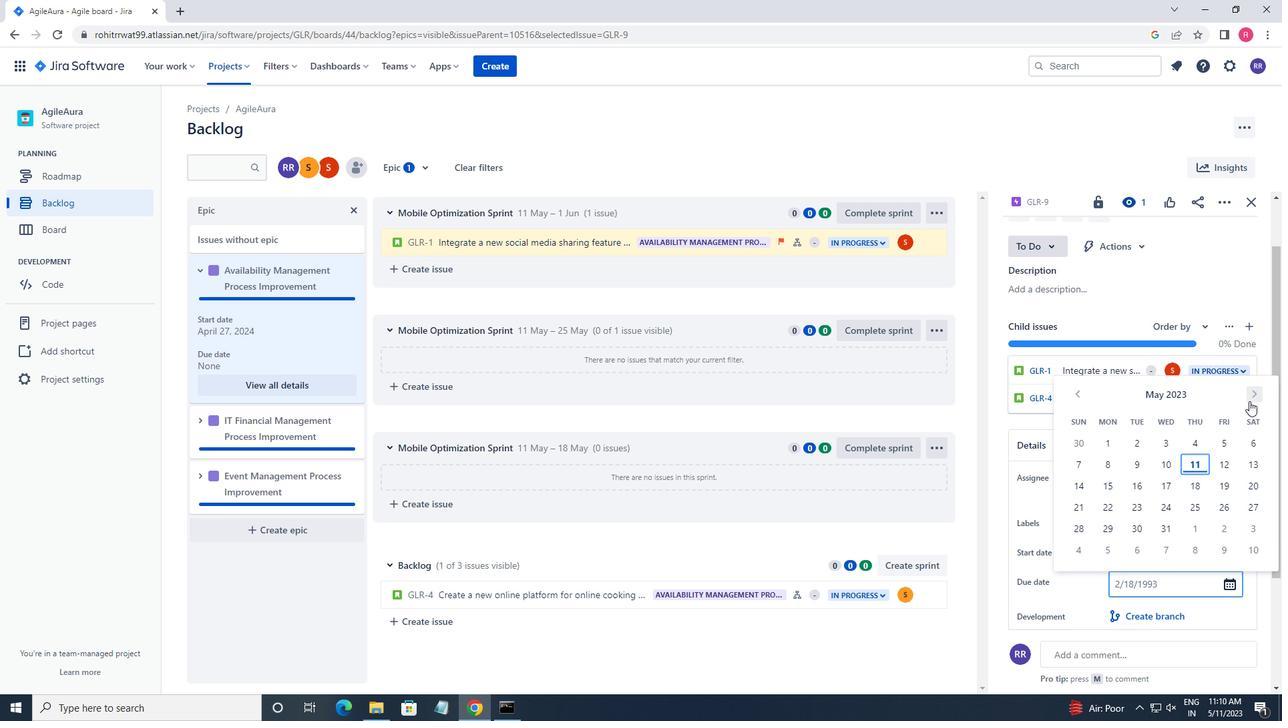 
Action: Mouse pressed left at (1249, 401)
Screenshot: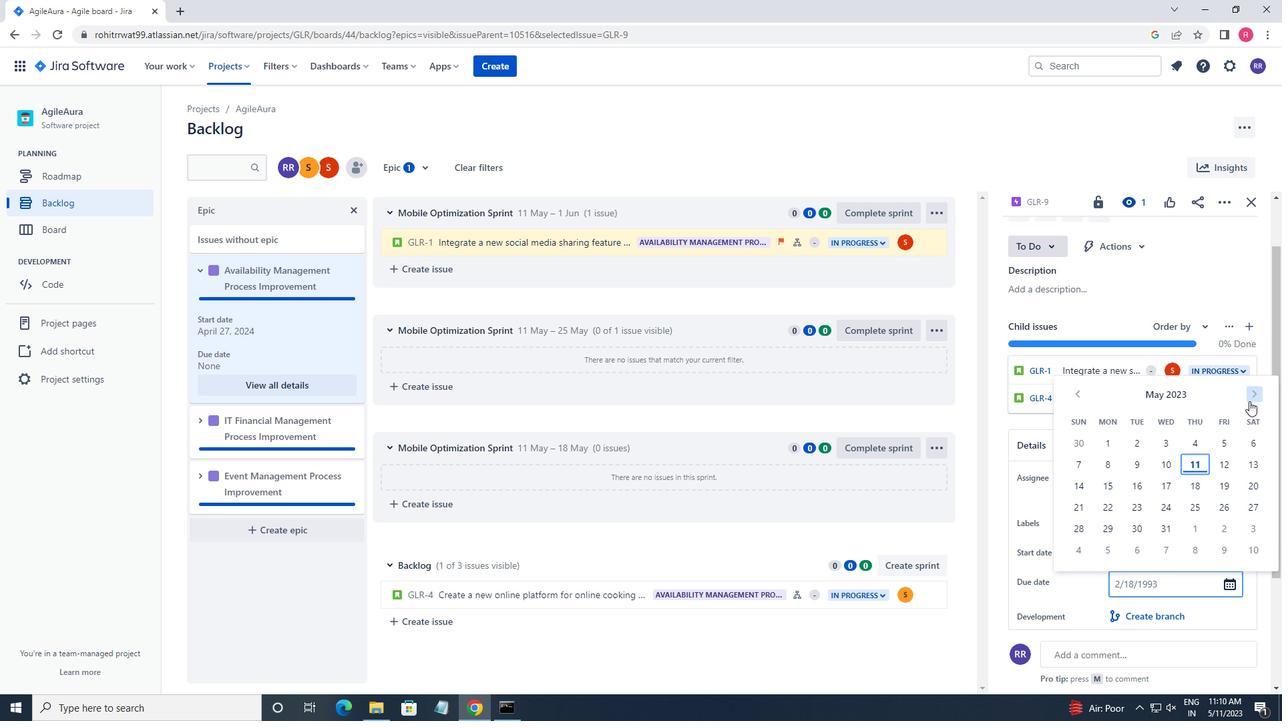 
Action: Mouse pressed left at (1249, 401)
Screenshot: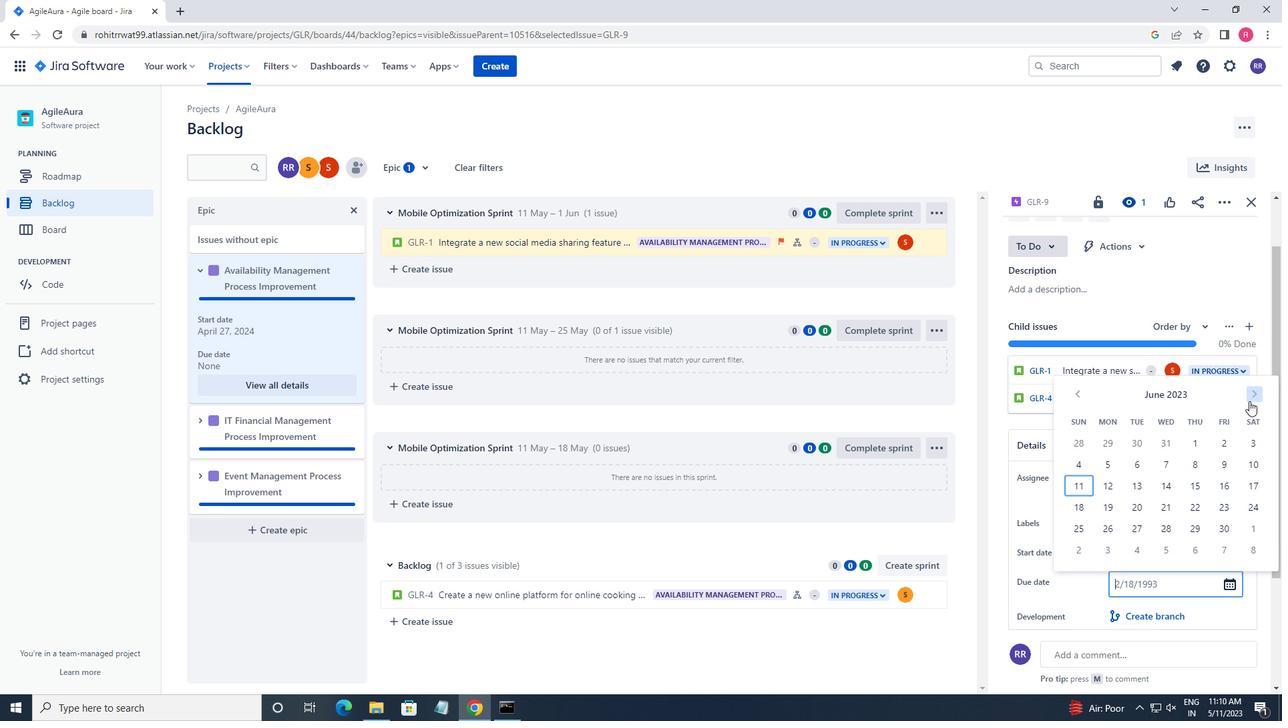 
Action: Mouse pressed left at (1249, 401)
Screenshot: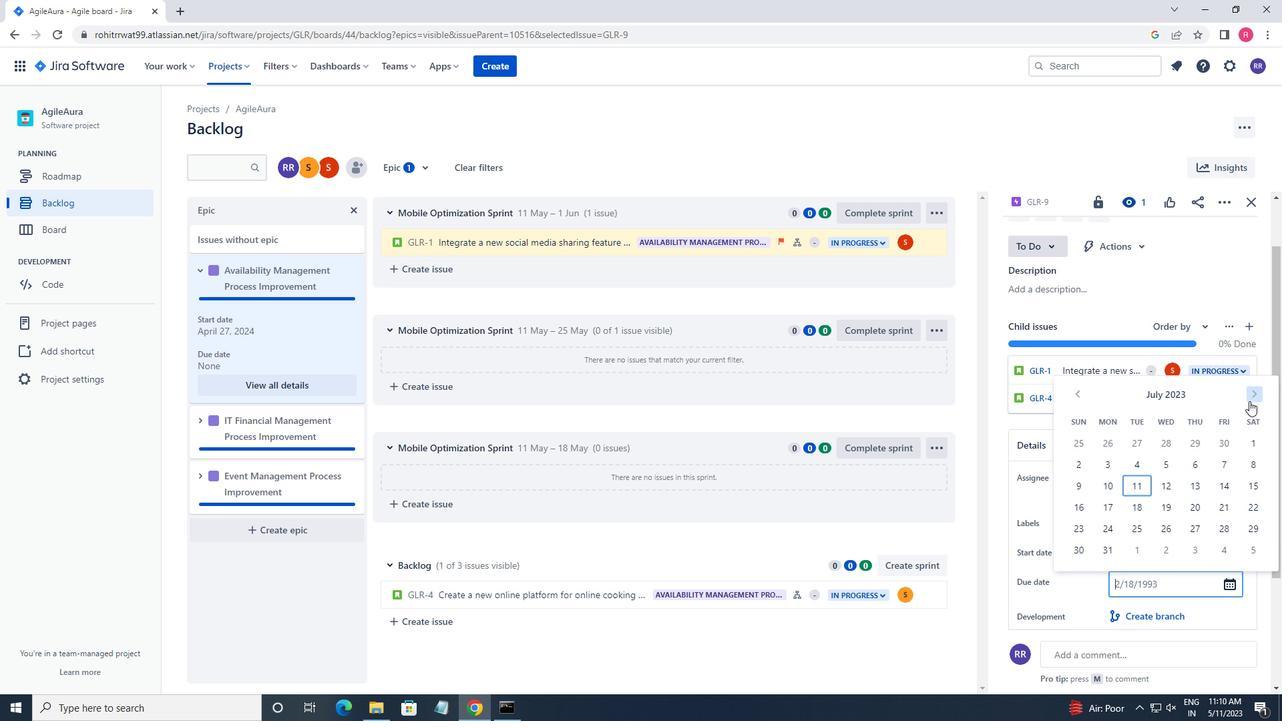 
Action: Mouse pressed left at (1249, 401)
Screenshot: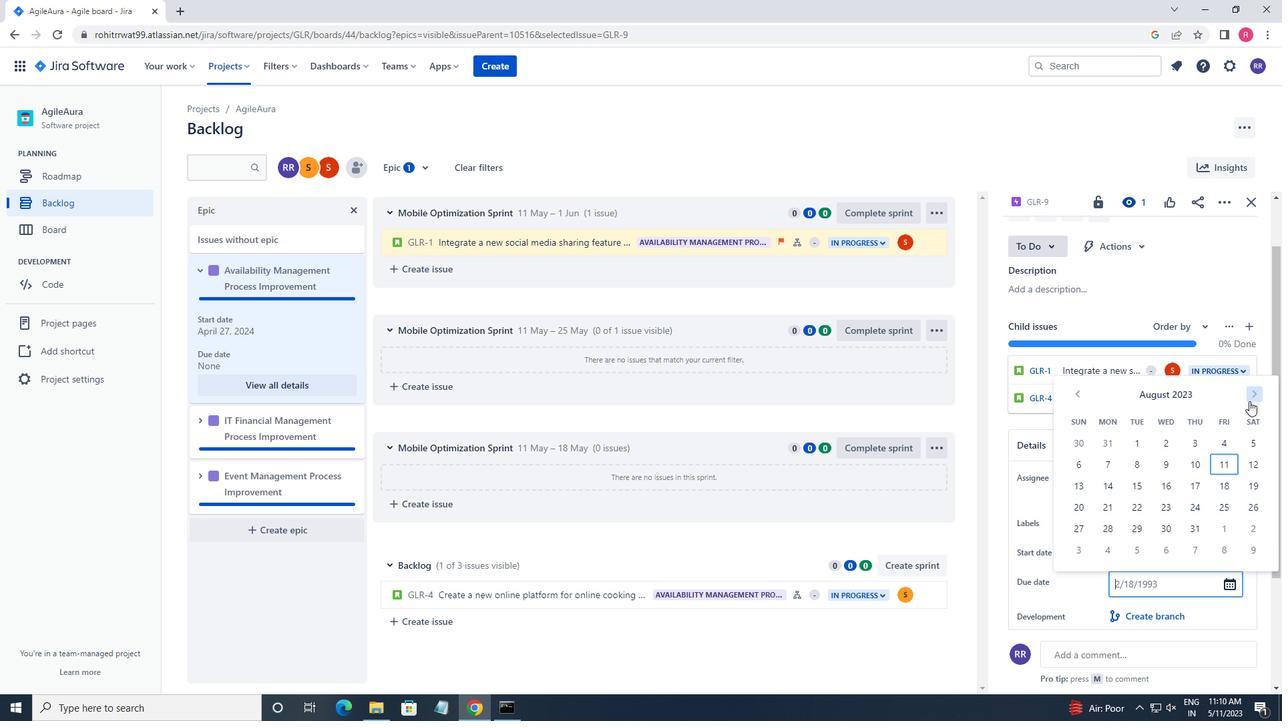 
Action: Mouse pressed left at (1249, 401)
Screenshot: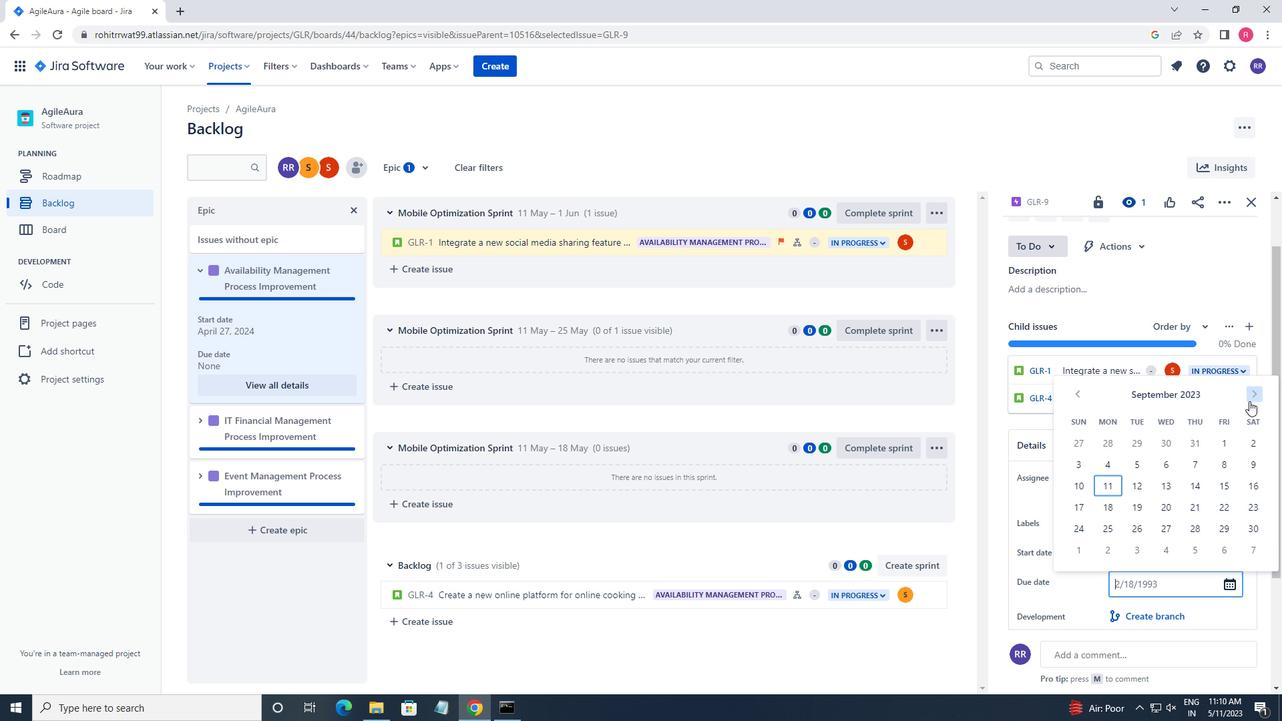 
Action: Mouse pressed left at (1249, 401)
Screenshot: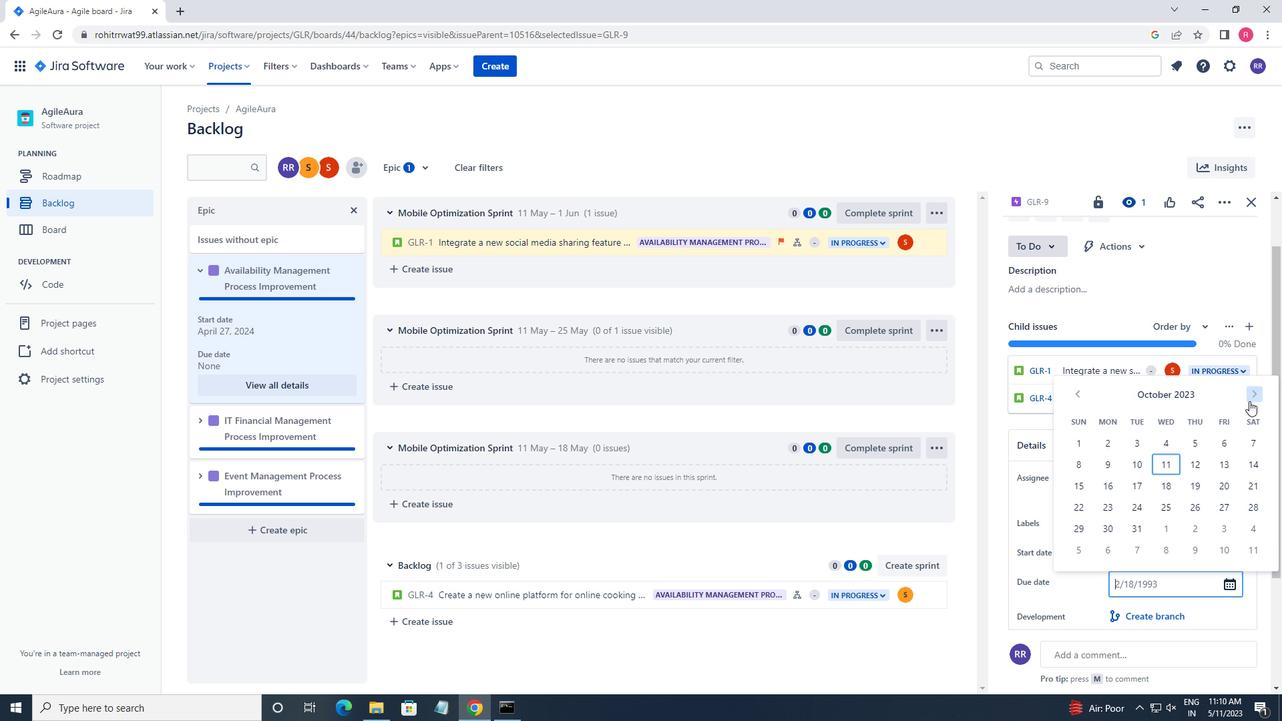 
Action: Mouse pressed left at (1249, 401)
Screenshot: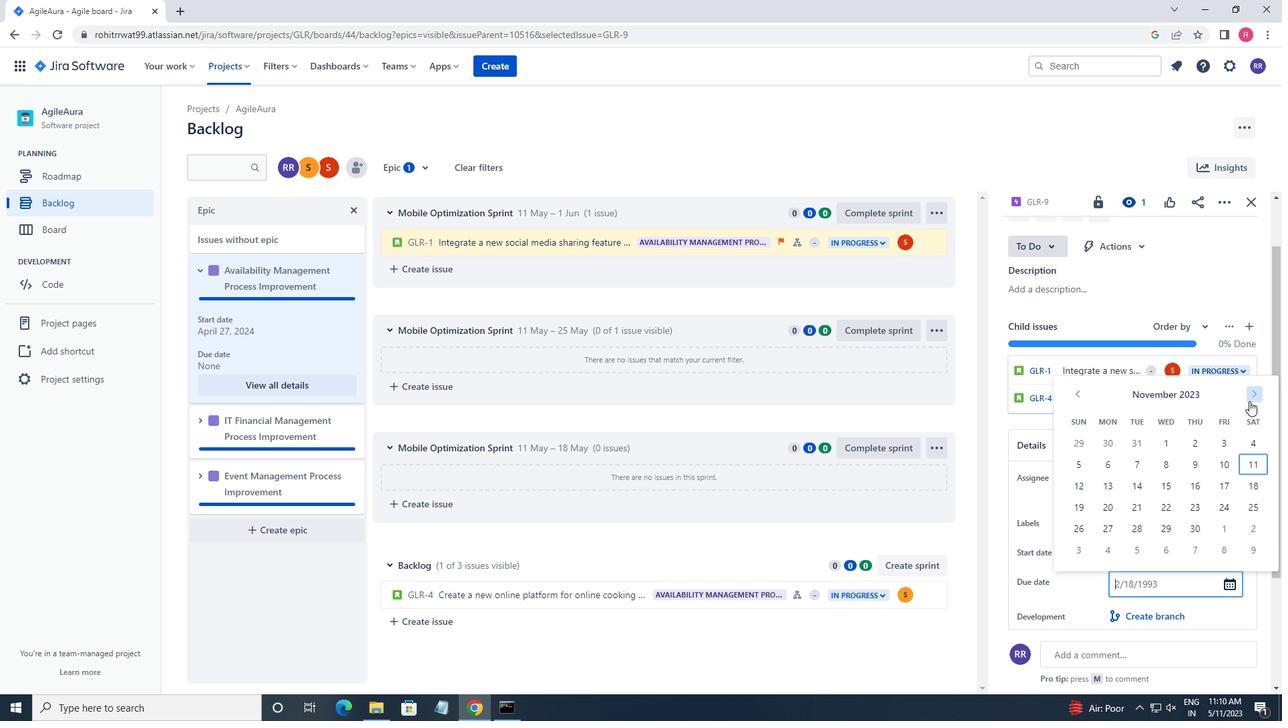 
Action: Mouse pressed left at (1249, 401)
Screenshot: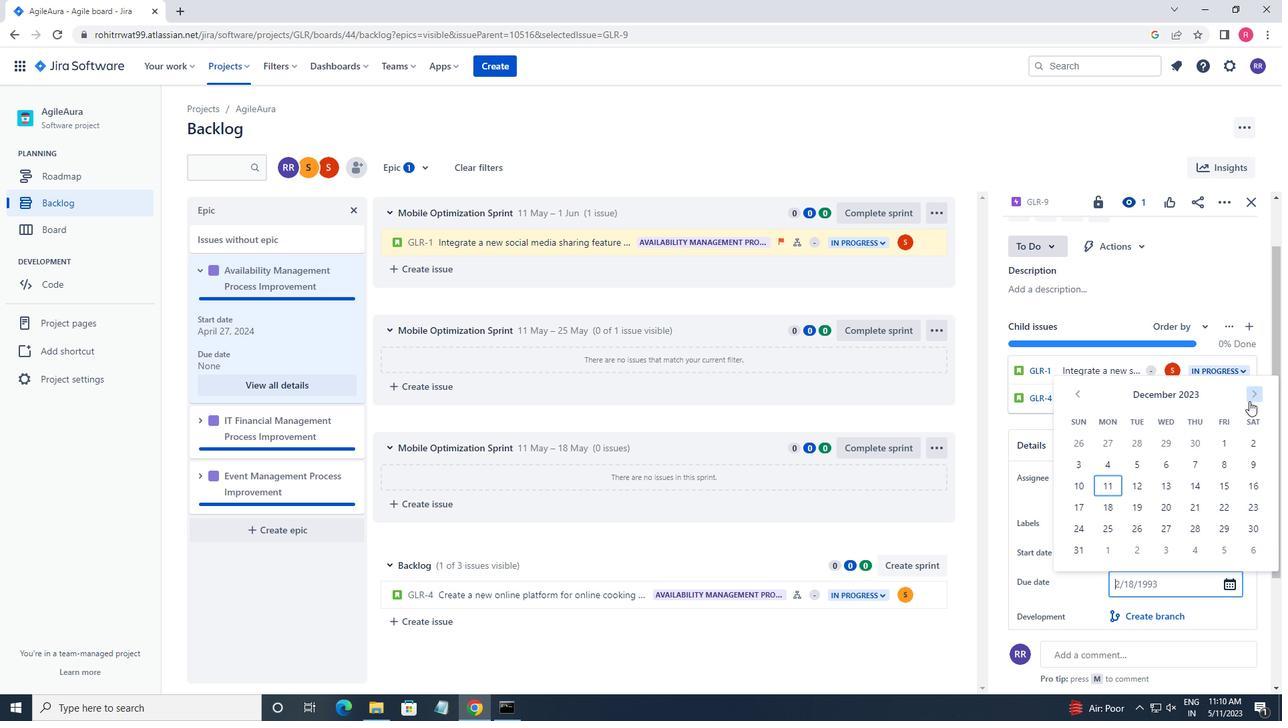 
Action: Mouse pressed left at (1249, 401)
Screenshot: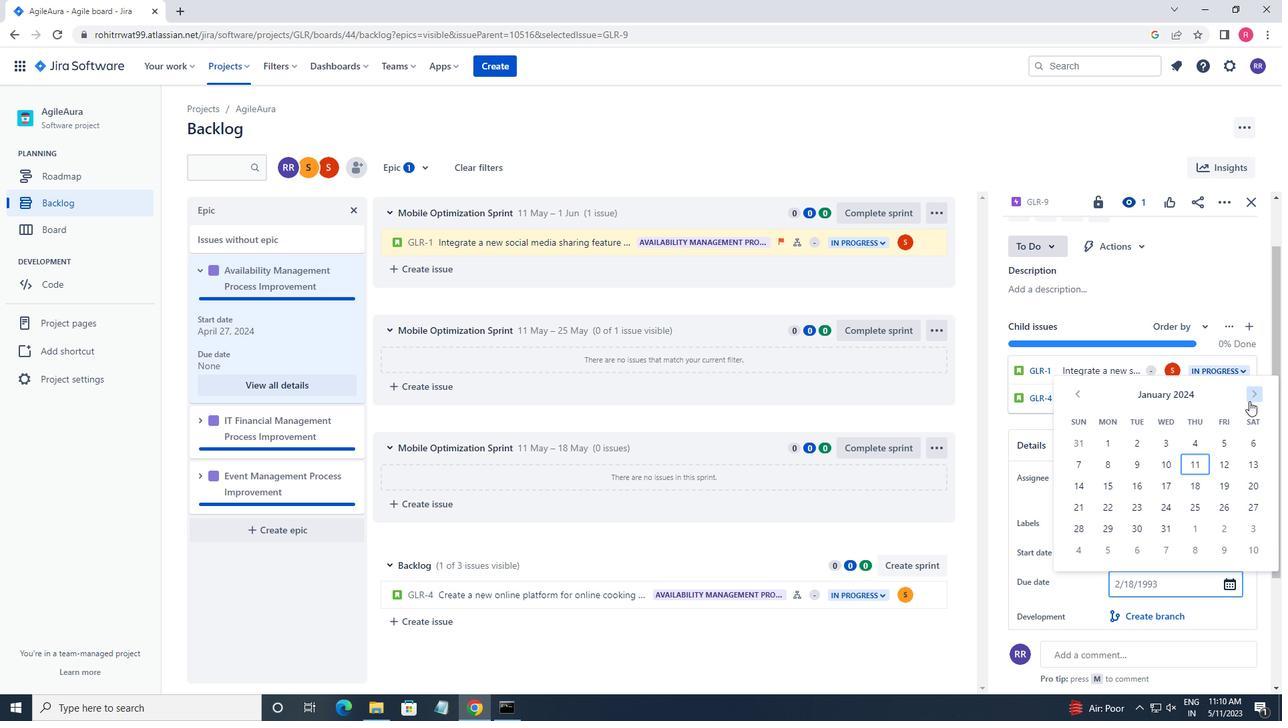 
Action: Mouse pressed left at (1249, 401)
Screenshot: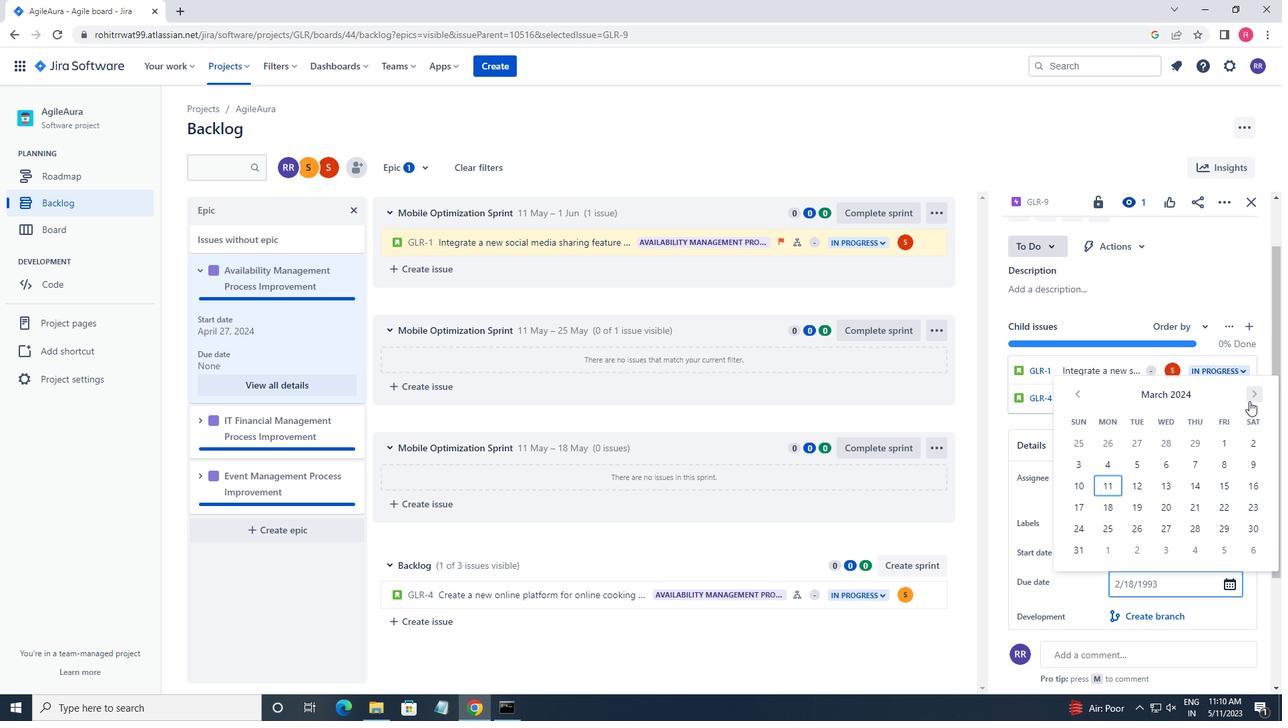 
Action: Mouse pressed left at (1249, 401)
Screenshot: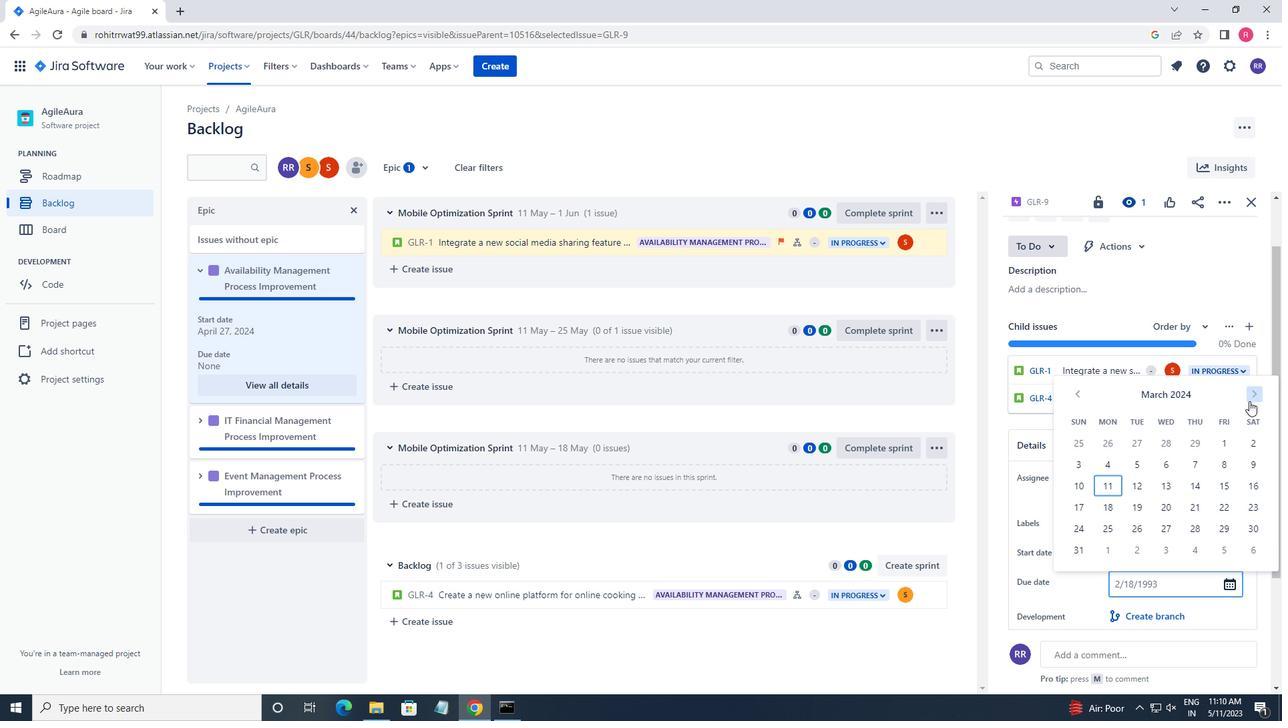 
Action: Mouse pressed left at (1249, 401)
Screenshot: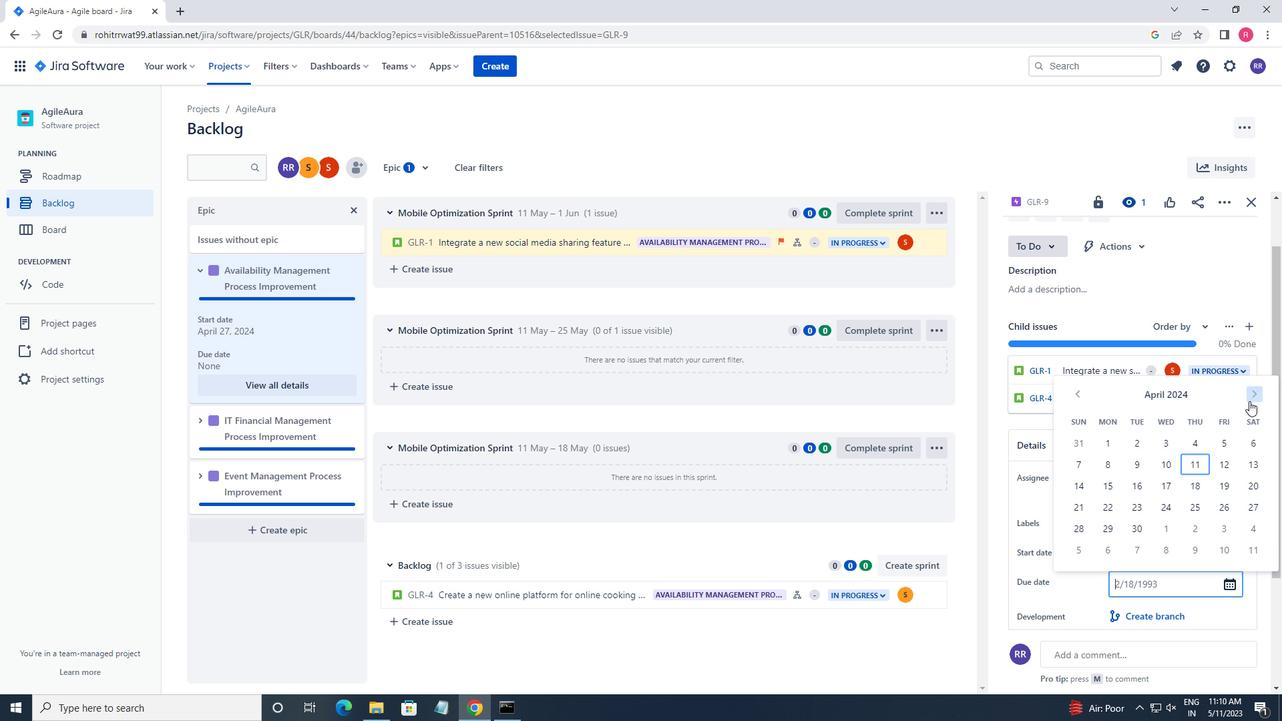 
Action: Mouse pressed left at (1249, 401)
Screenshot: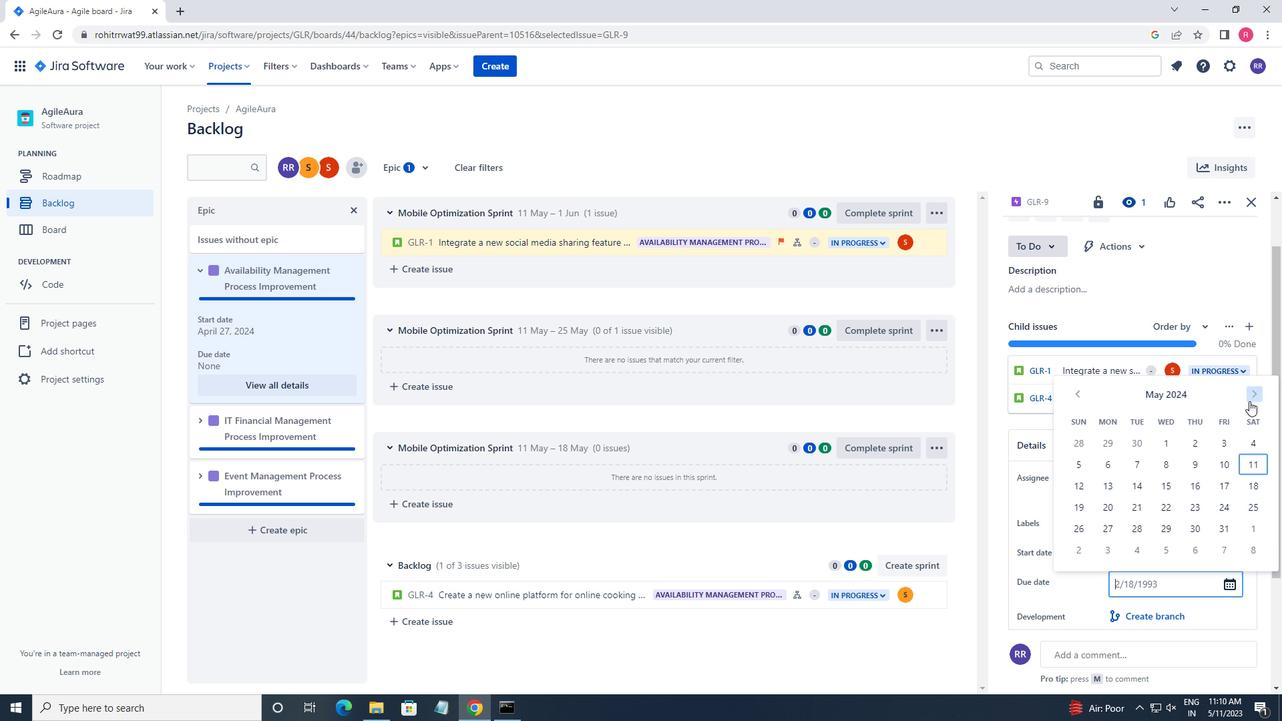 
Action: Mouse pressed left at (1249, 401)
Screenshot: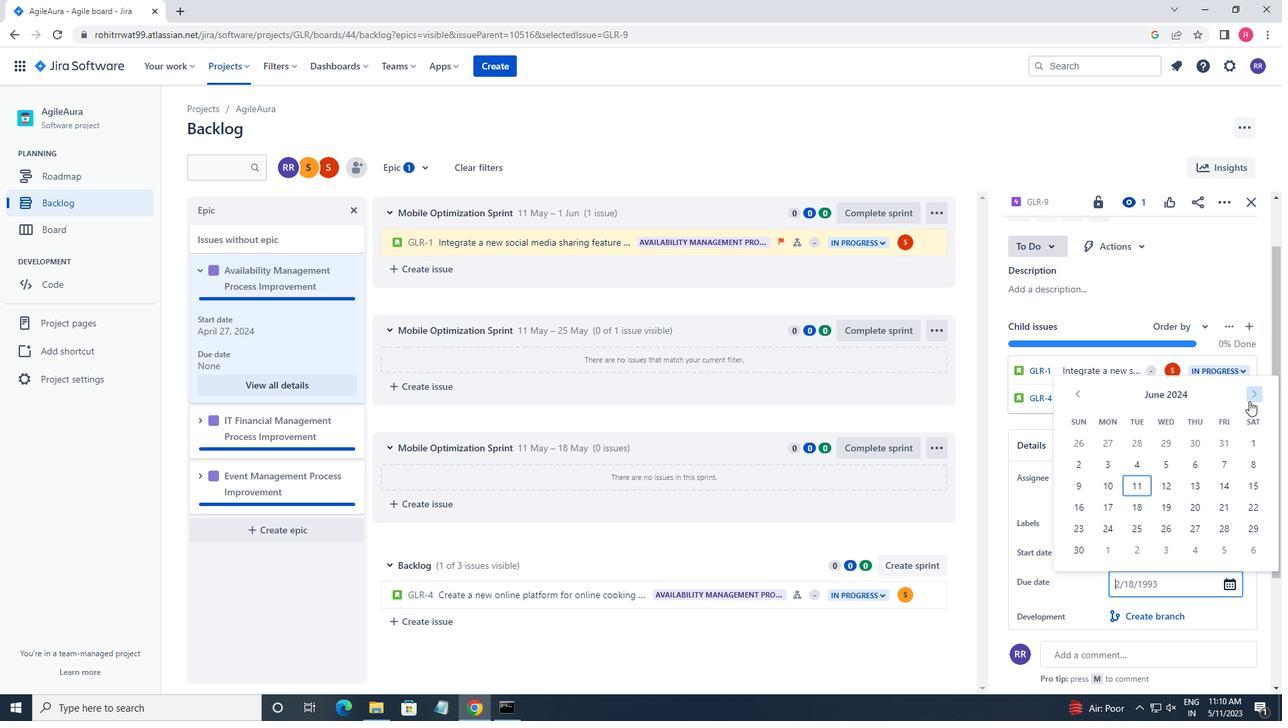 
Action: Mouse pressed left at (1249, 401)
Screenshot: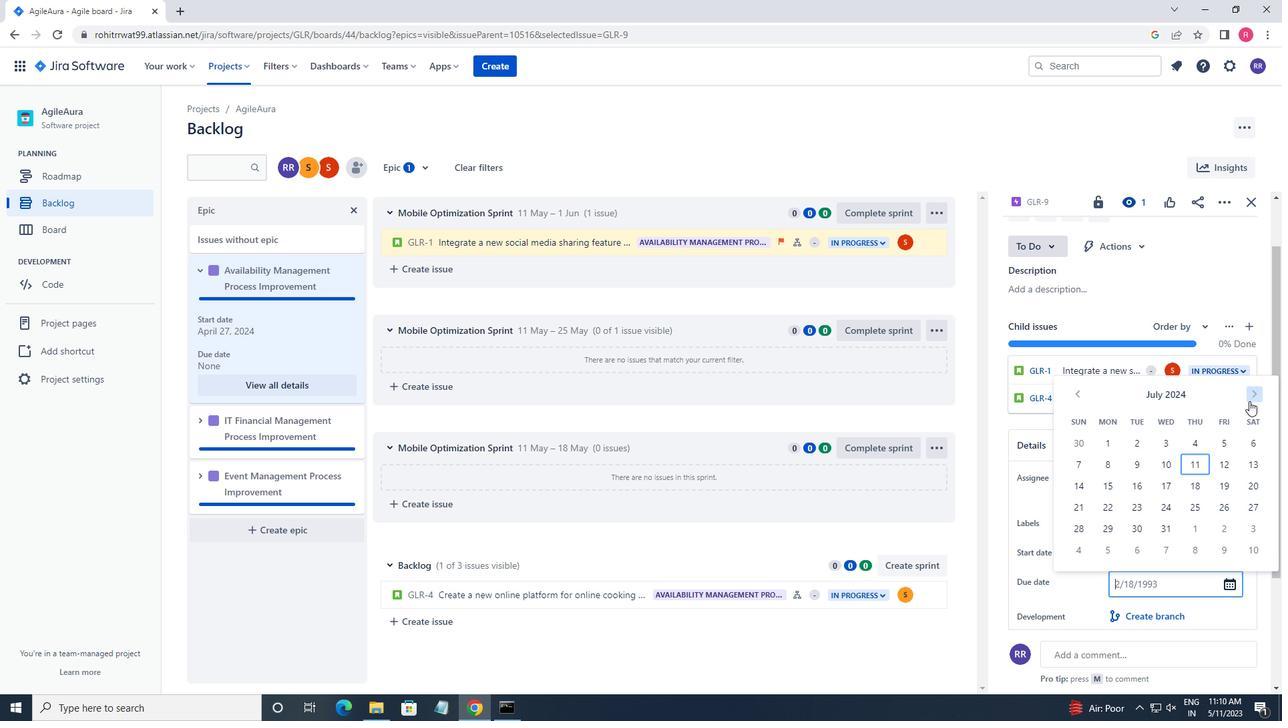 
Action: Mouse pressed left at (1249, 401)
Screenshot: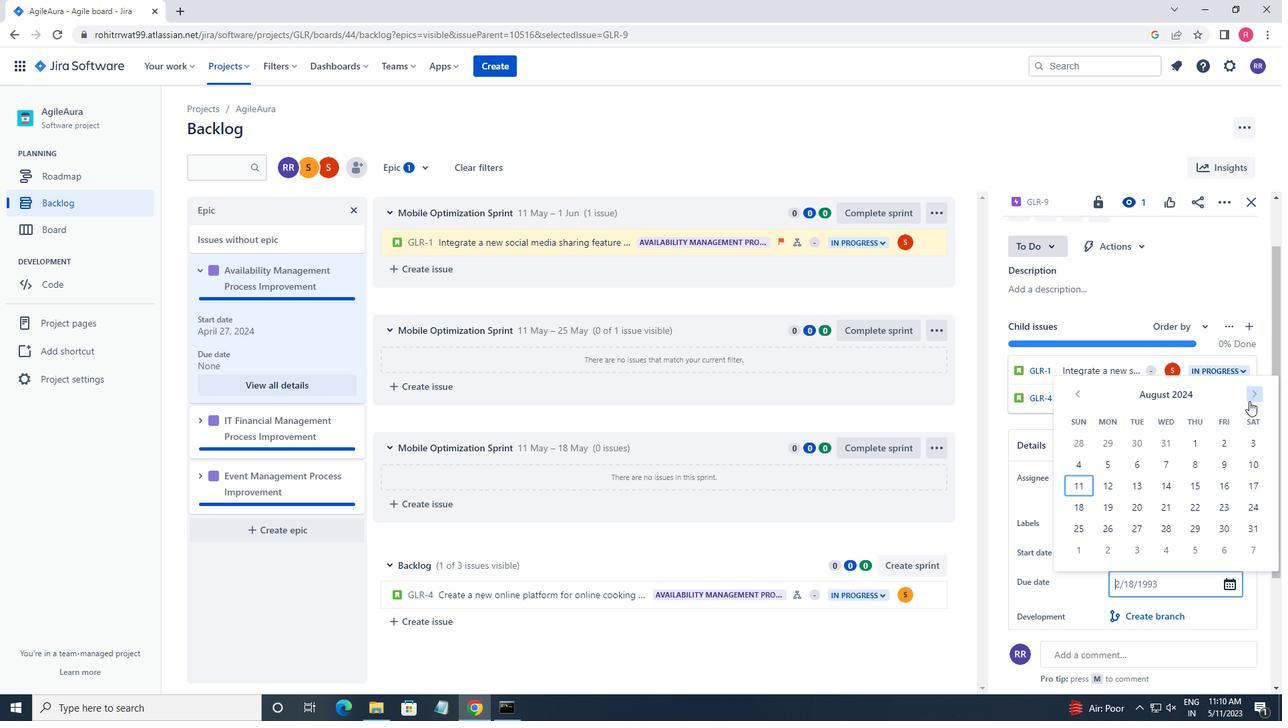 
Action: Mouse pressed left at (1249, 401)
Screenshot: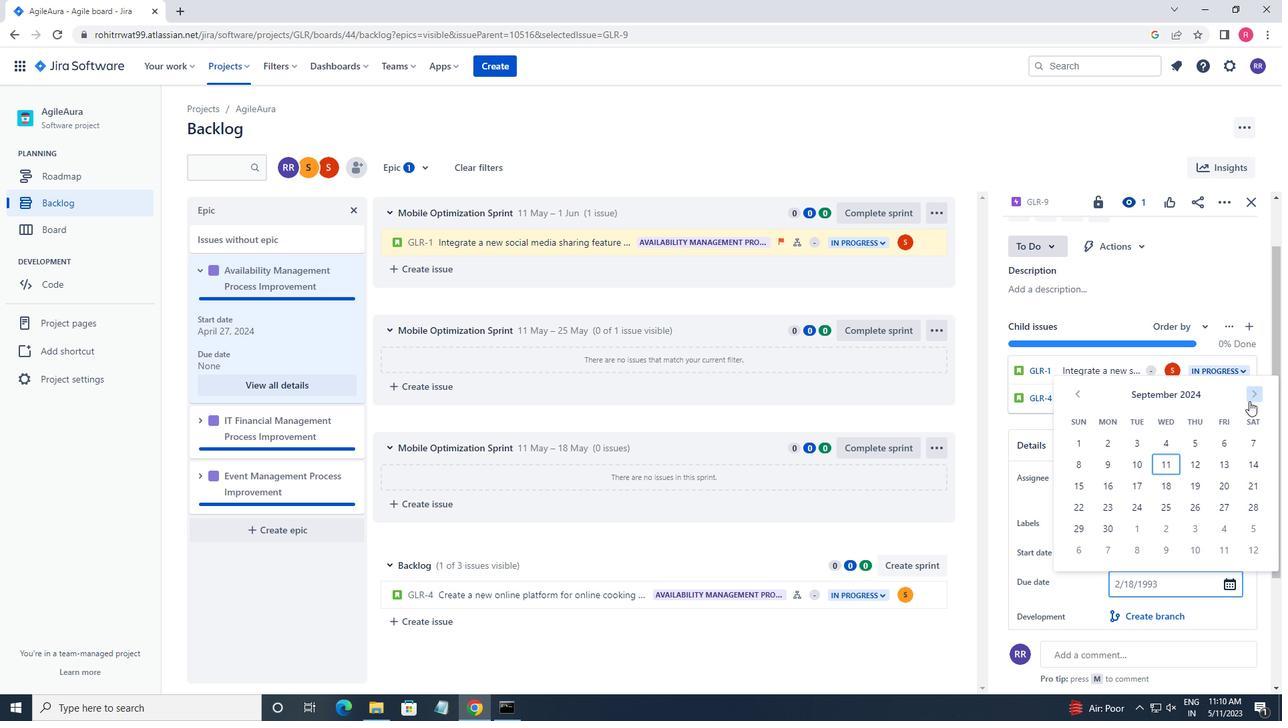 
Action: Mouse pressed left at (1249, 401)
Screenshot: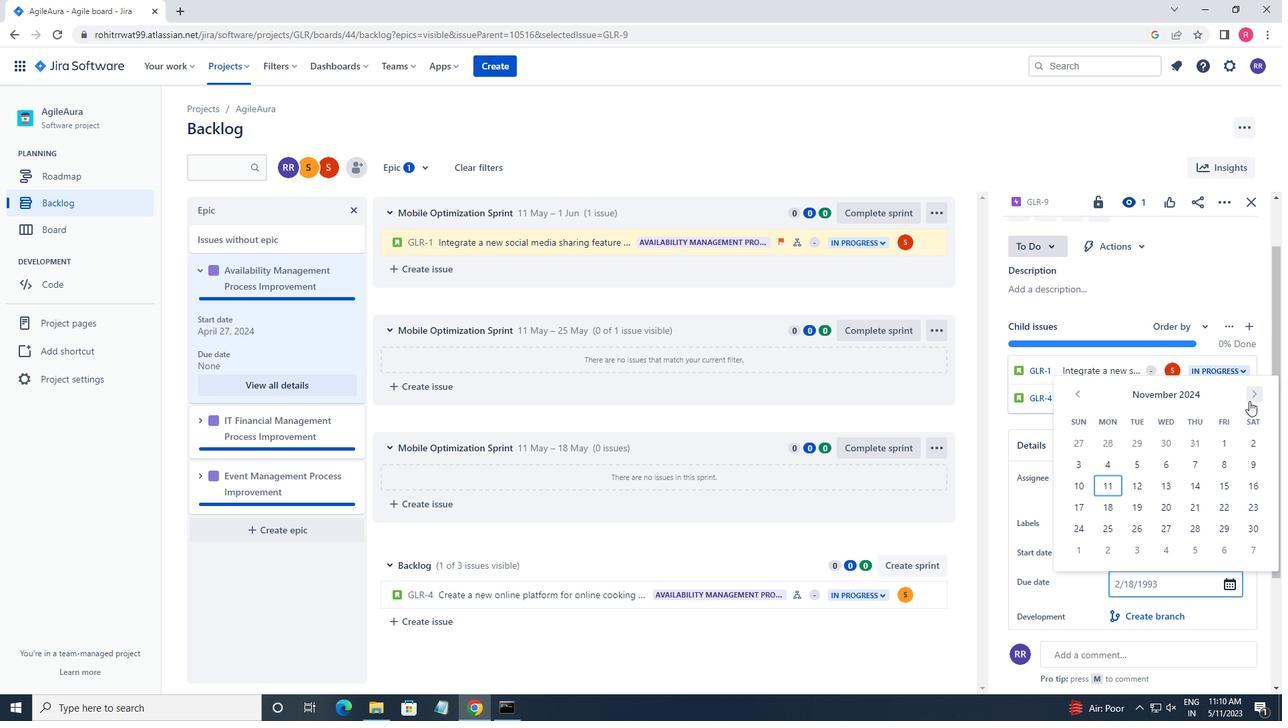 
Action: Mouse pressed left at (1249, 401)
Screenshot: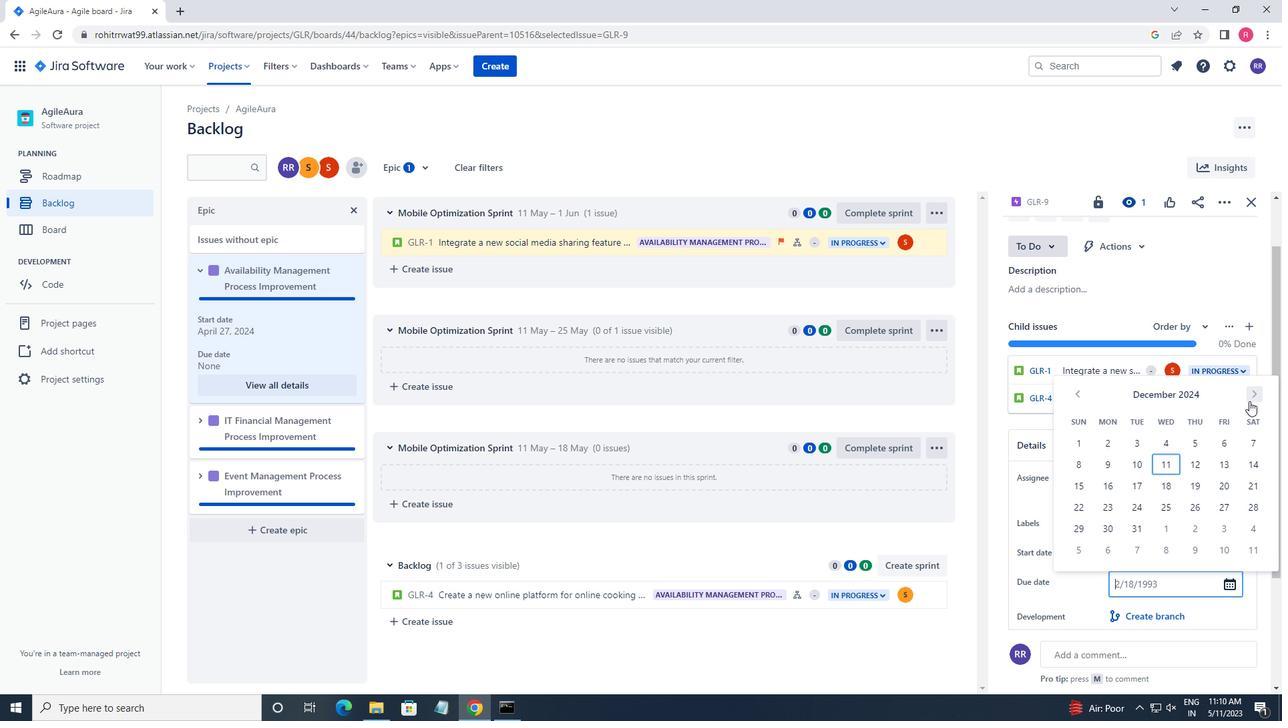 
Action: Mouse pressed left at (1249, 401)
Screenshot: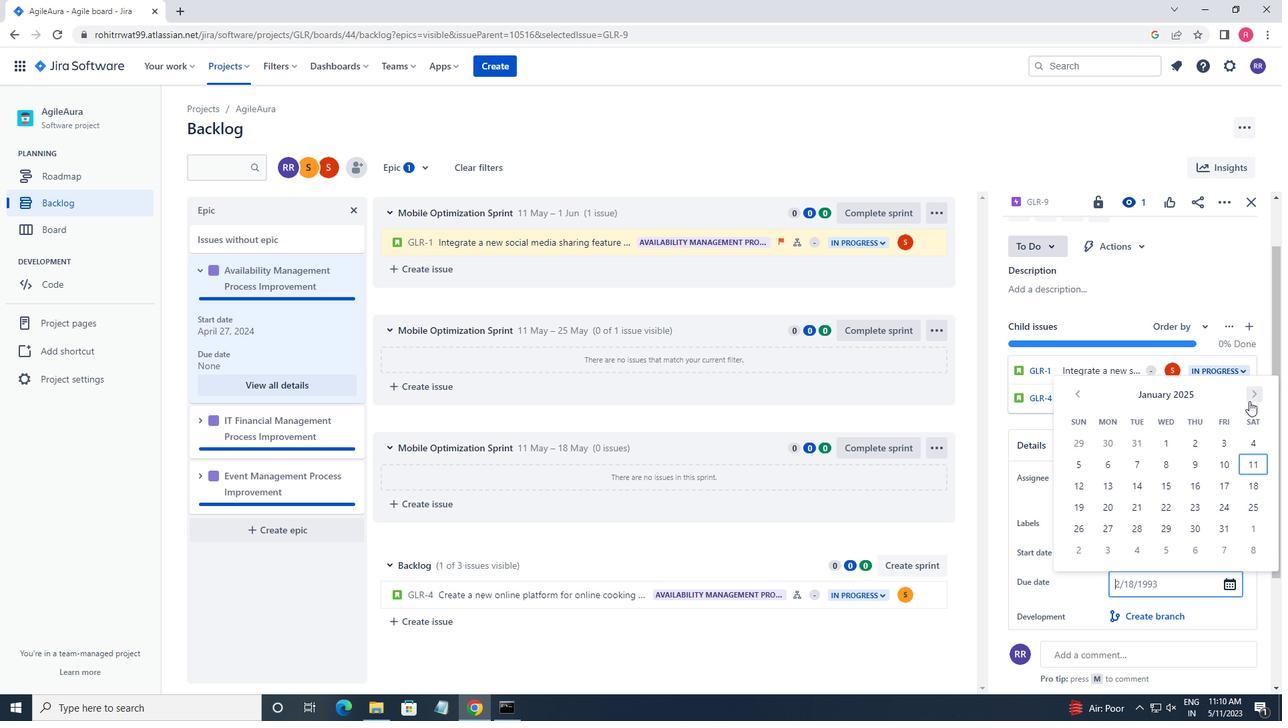 
Action: Mouse pressed left at (1249, 401)
Screenshot: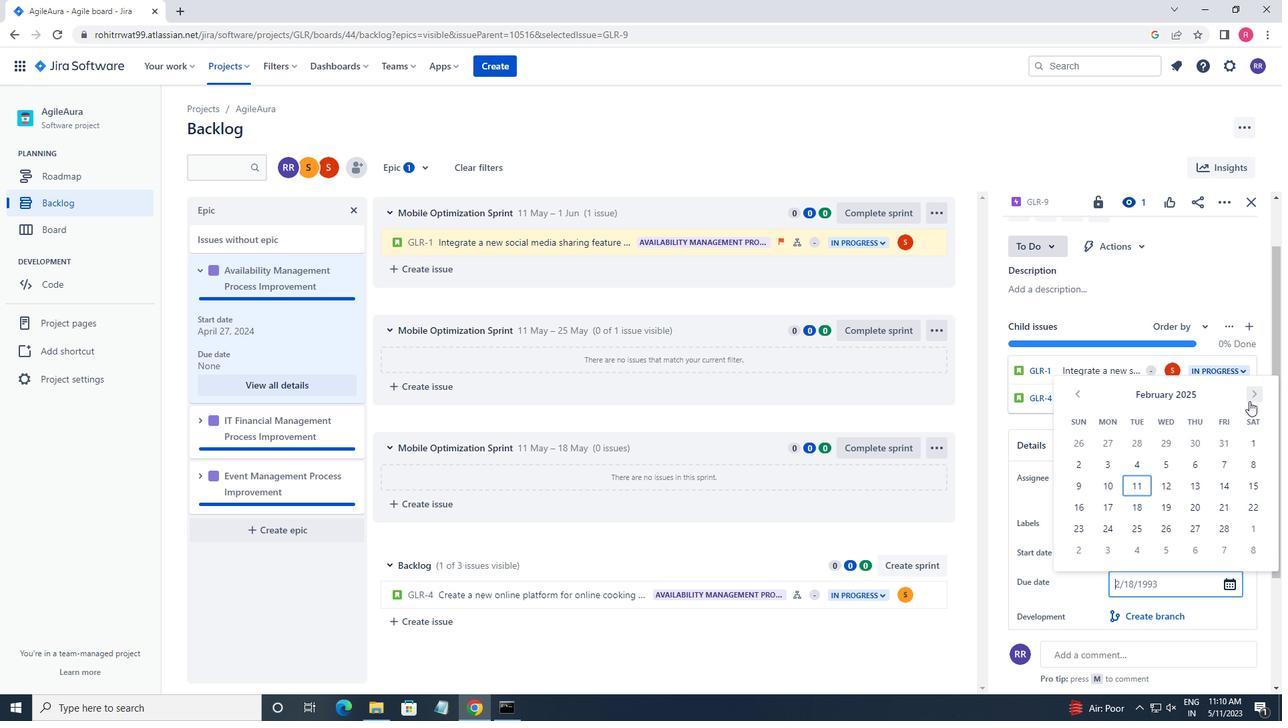 
Action: Mouse pressed left at (1249, 401)
Screenshot: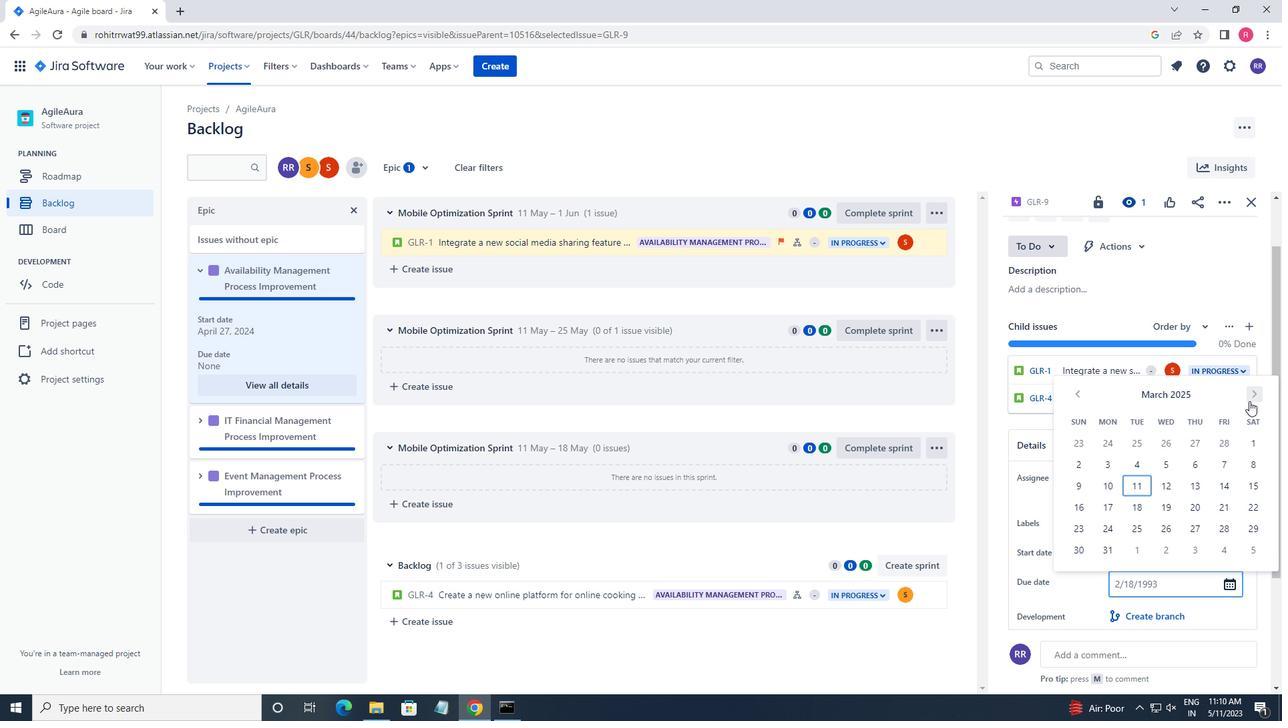 
Action: Mouse pressed left at (1249, 401)
Screenshot: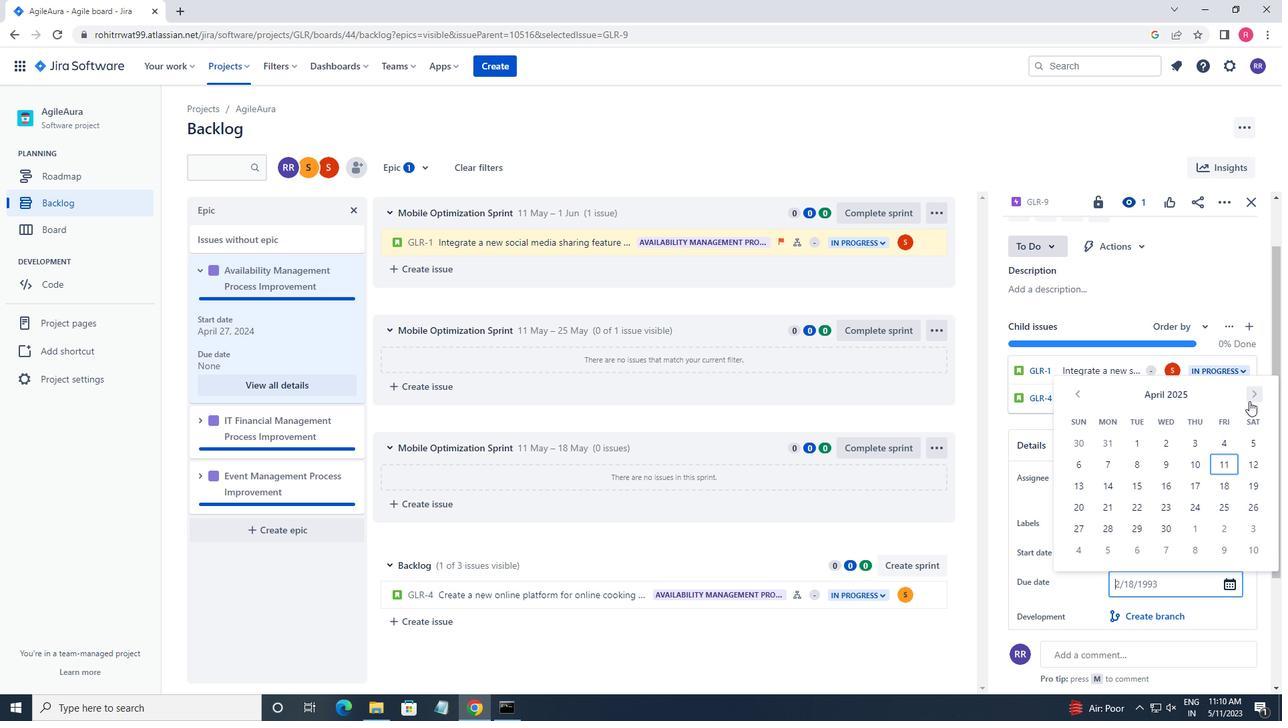 
Action: Mouse pressed left at (1249, 401)
Screenshot: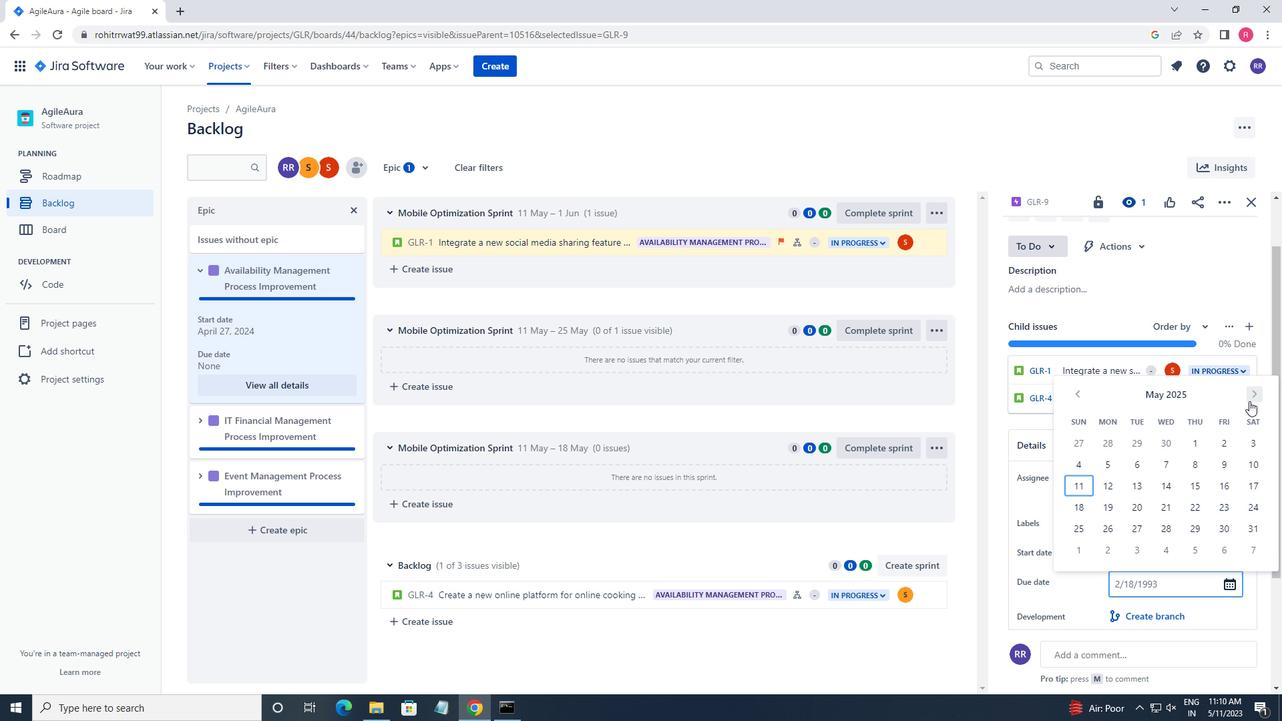 
Action: Mouse pressed left at (1249, 401)
Screenshot: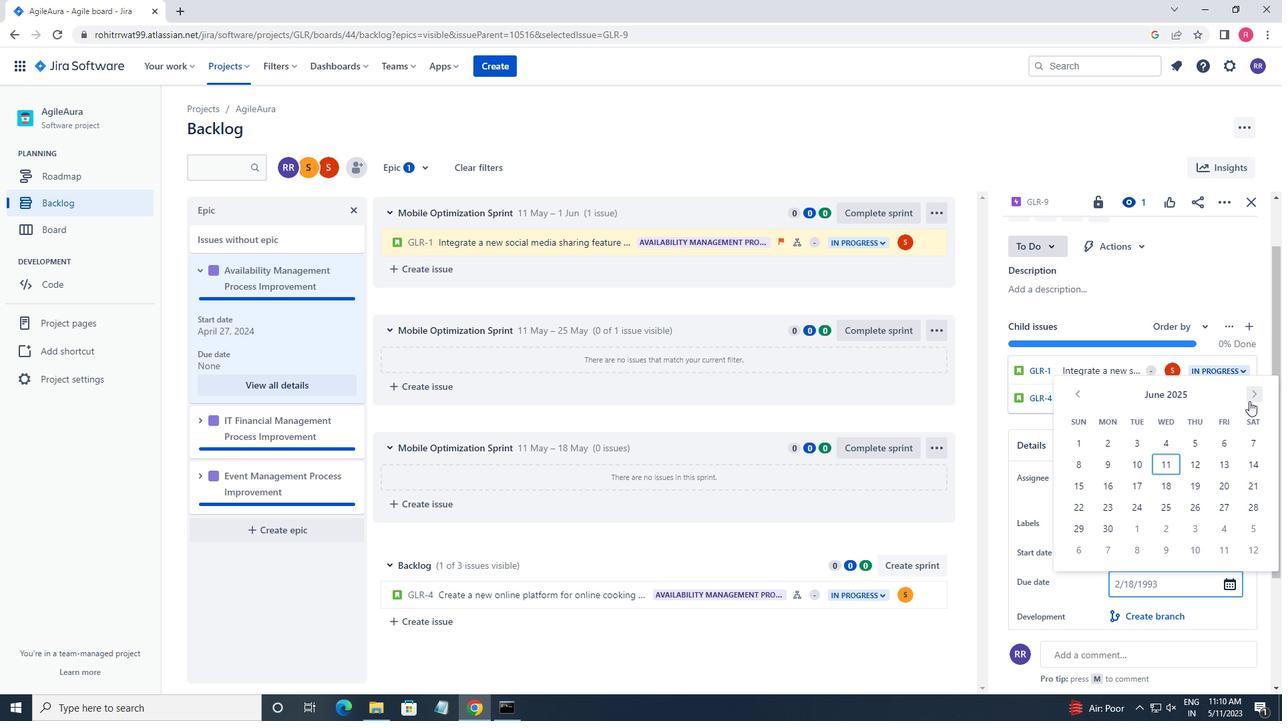 
Action: Mouse pressed left at (1249, 401)
Screenshot: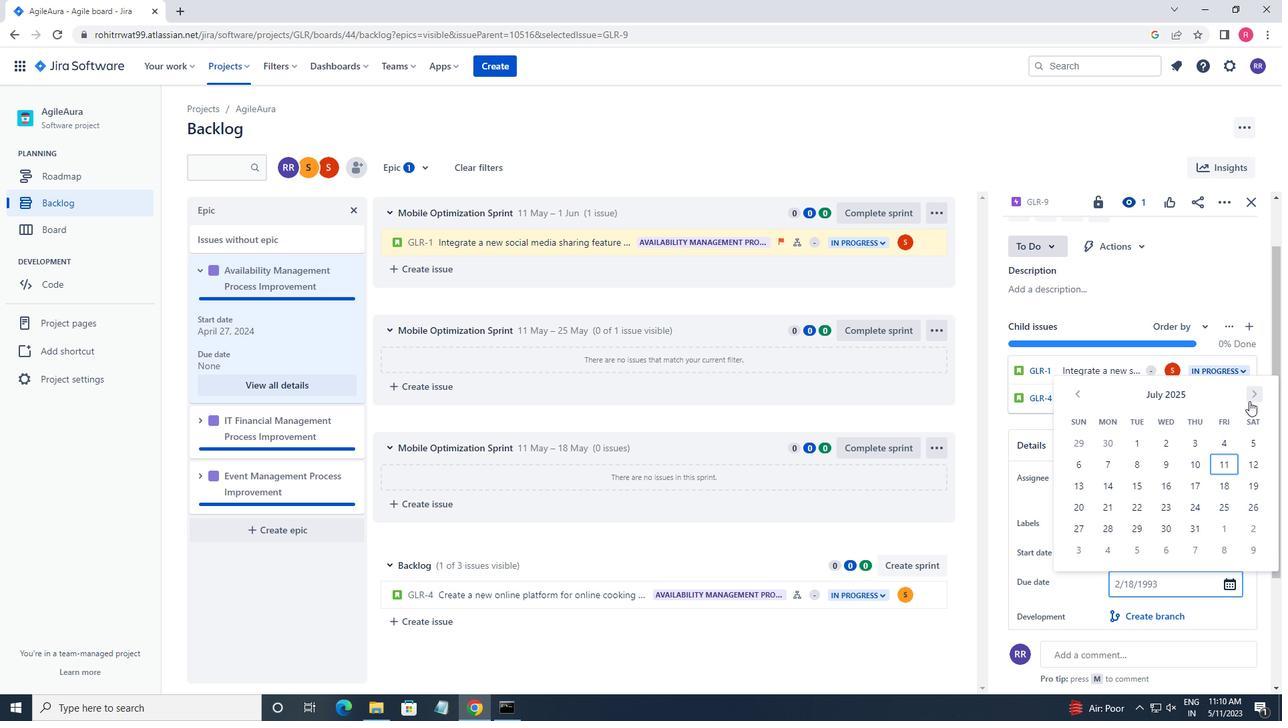 
Action: Mouse moved to (1168, 468)
Screenshot: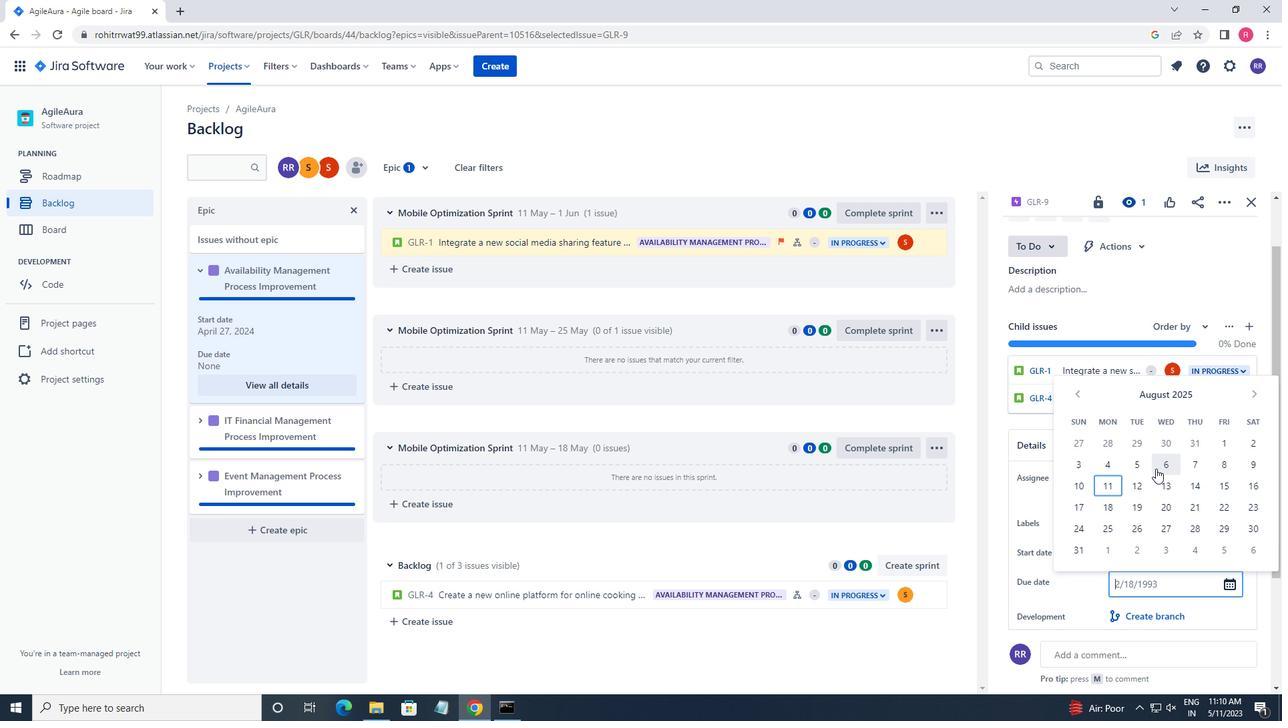 
Action: Mouse pressed left at (1168, 468)
Screenshot: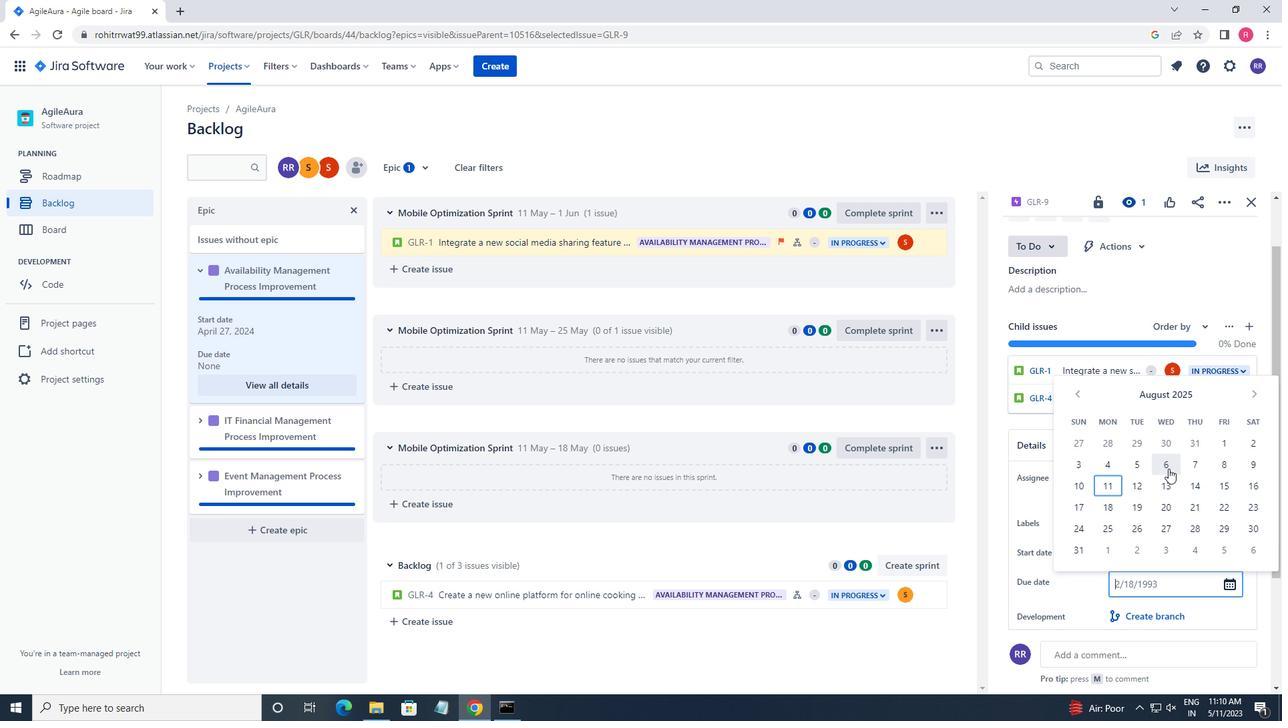 
Action: Mouse moved to (1161, 459)
Screenshot: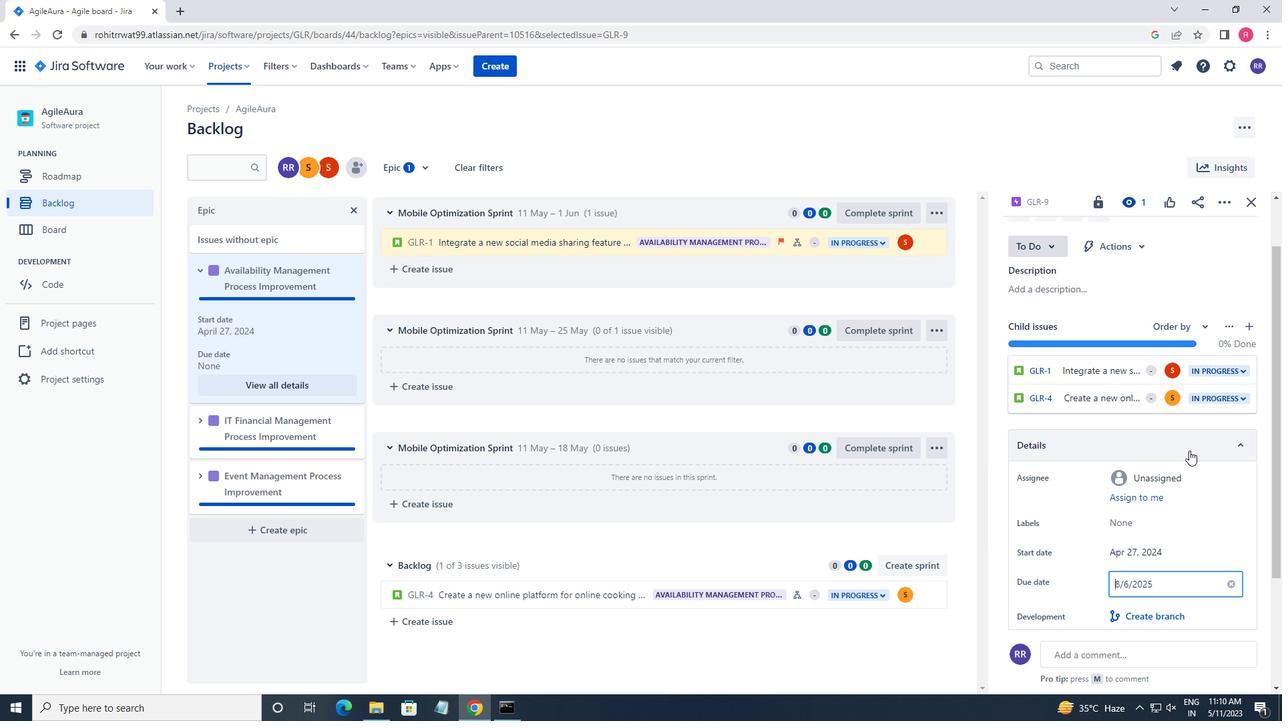 
Action: Mouse scrolled (1161, 458) with delta (0, 0)
Screenshot: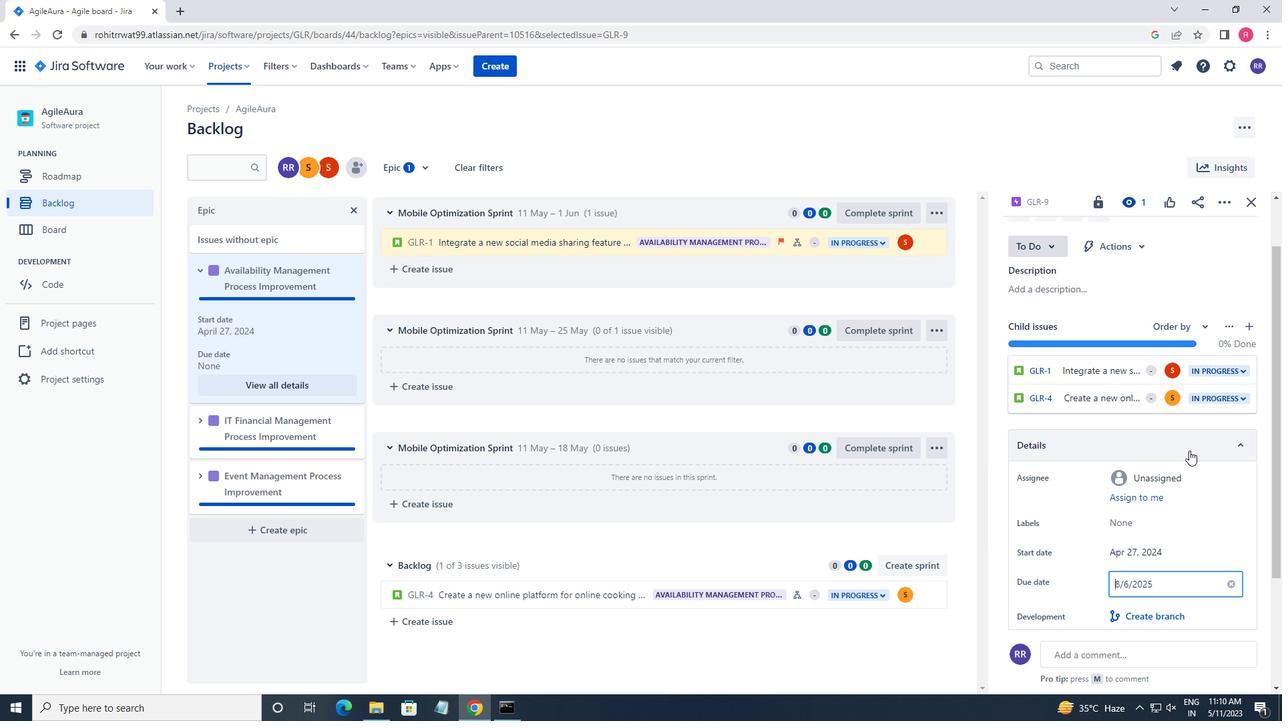 
Action: Mouse moved to (1159, 462)
Screenshot: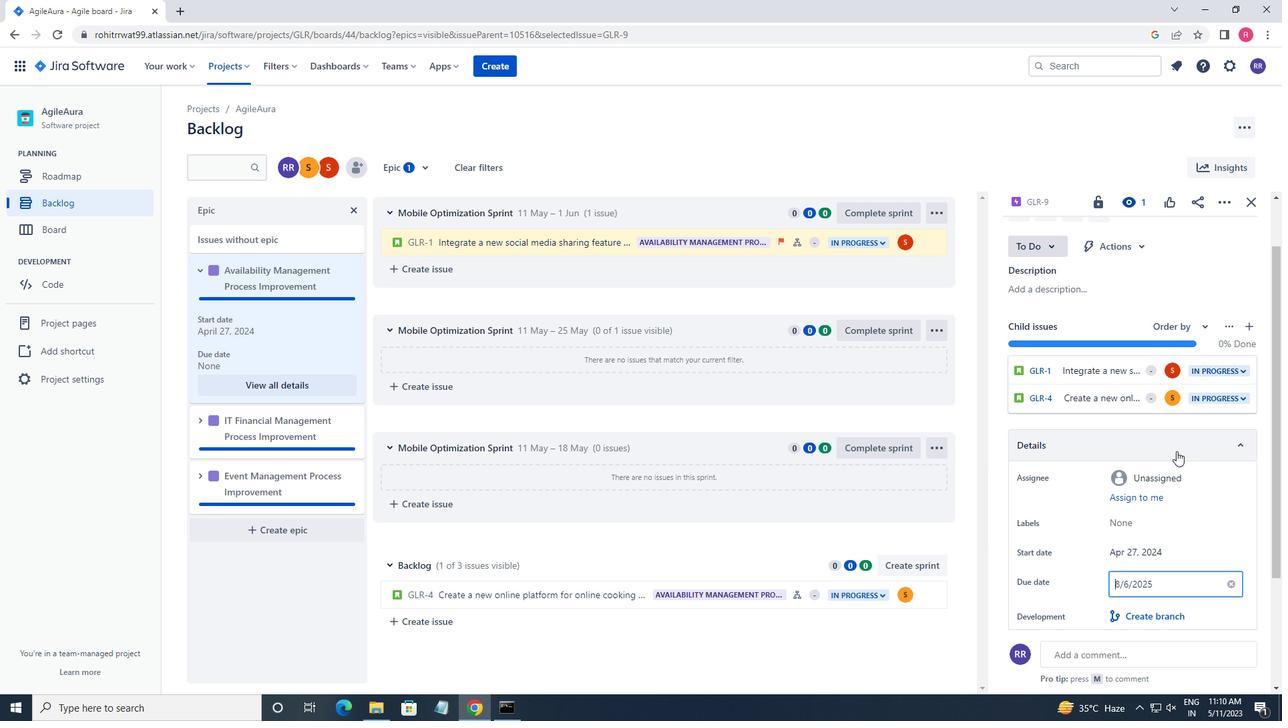 
Action: Mouse scrolled (1159, 461) with delta (0, 0)
Screenshot: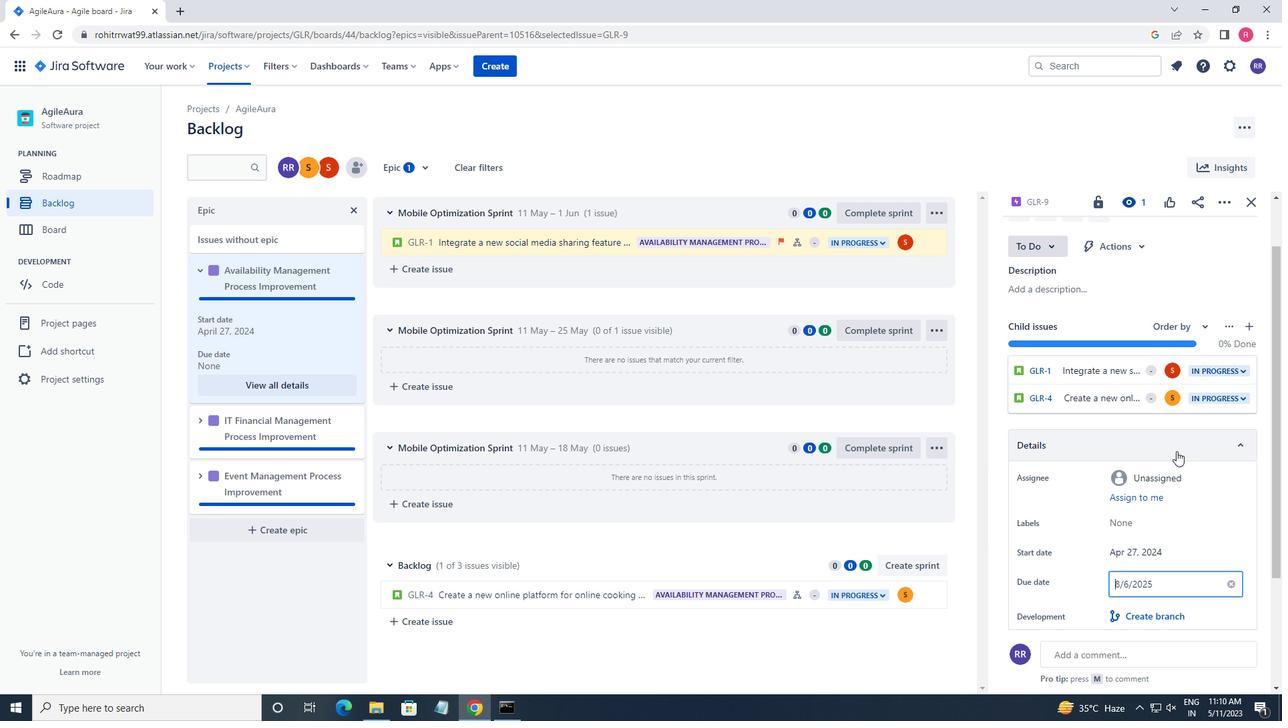
Action: Mouse moved to (1159, 462)
Screenshot: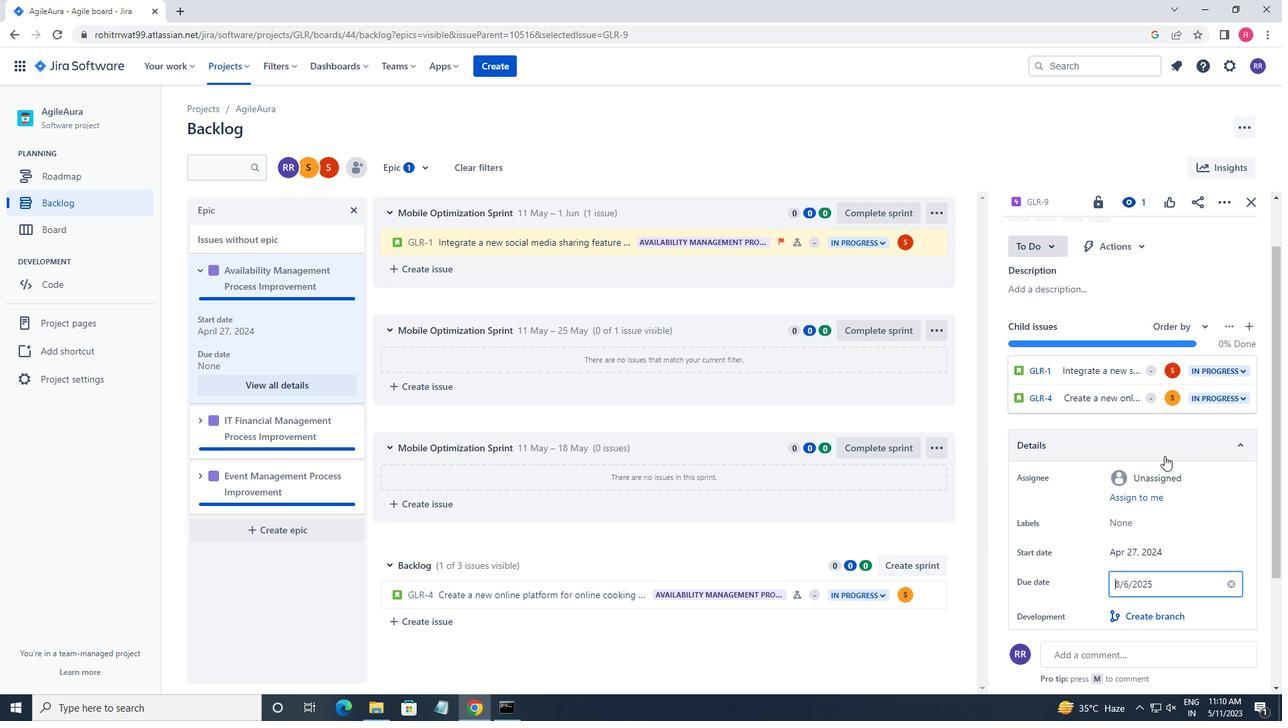 
Action: Mouse scrolled (1159, 461) with delta (0, 0)
Screenshot: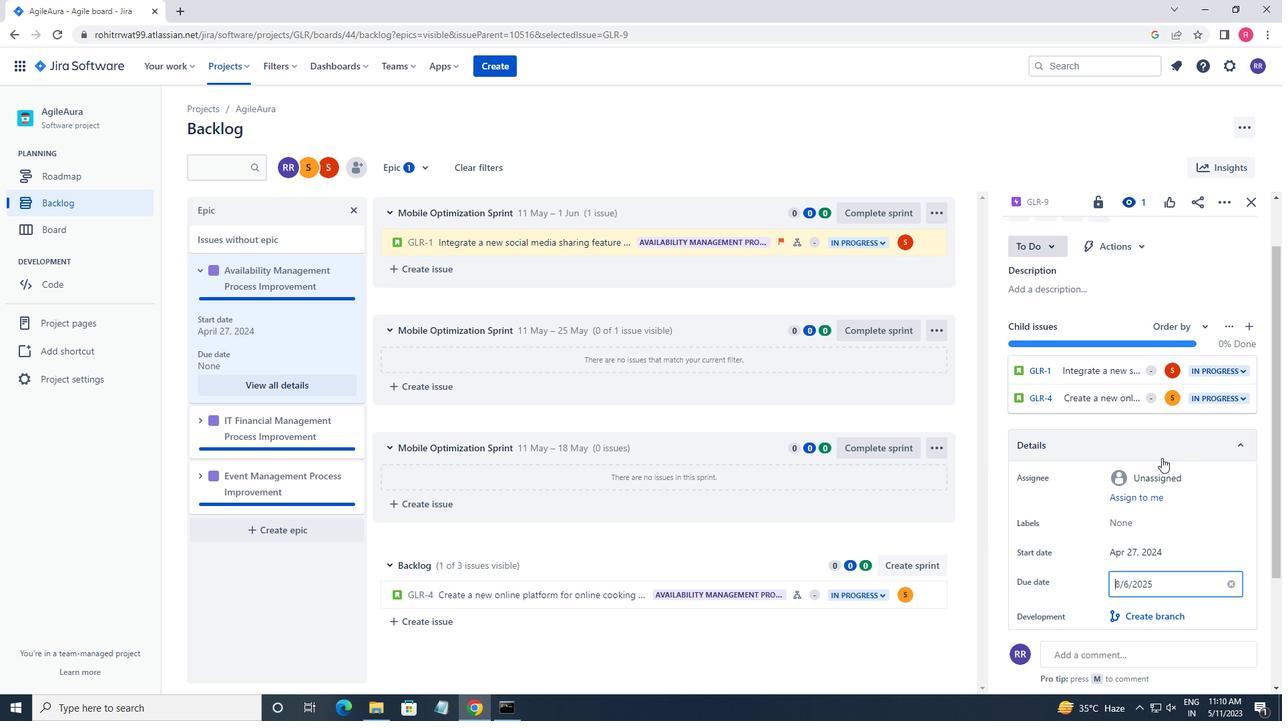 
Action: Mouse scrolled (1159, 461) with delta (0, 0)
Screenshot: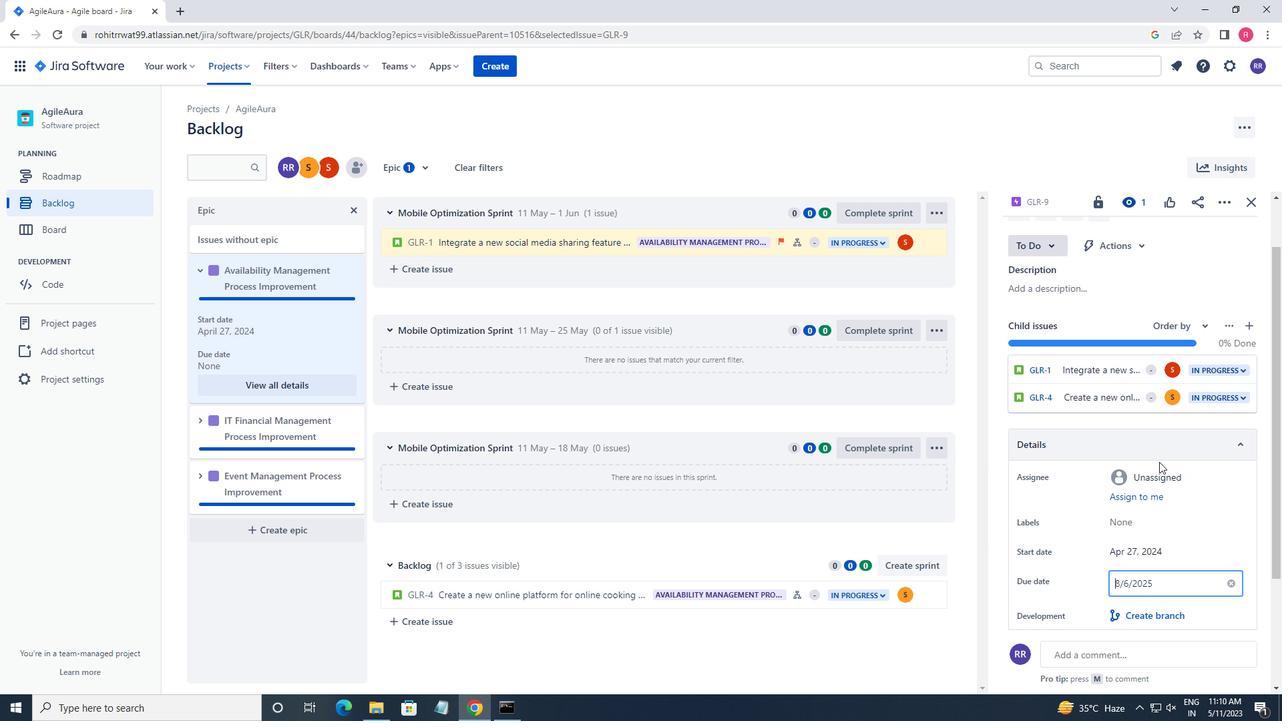 
Action: Mouse moved to (1069, 473)
Screenshot: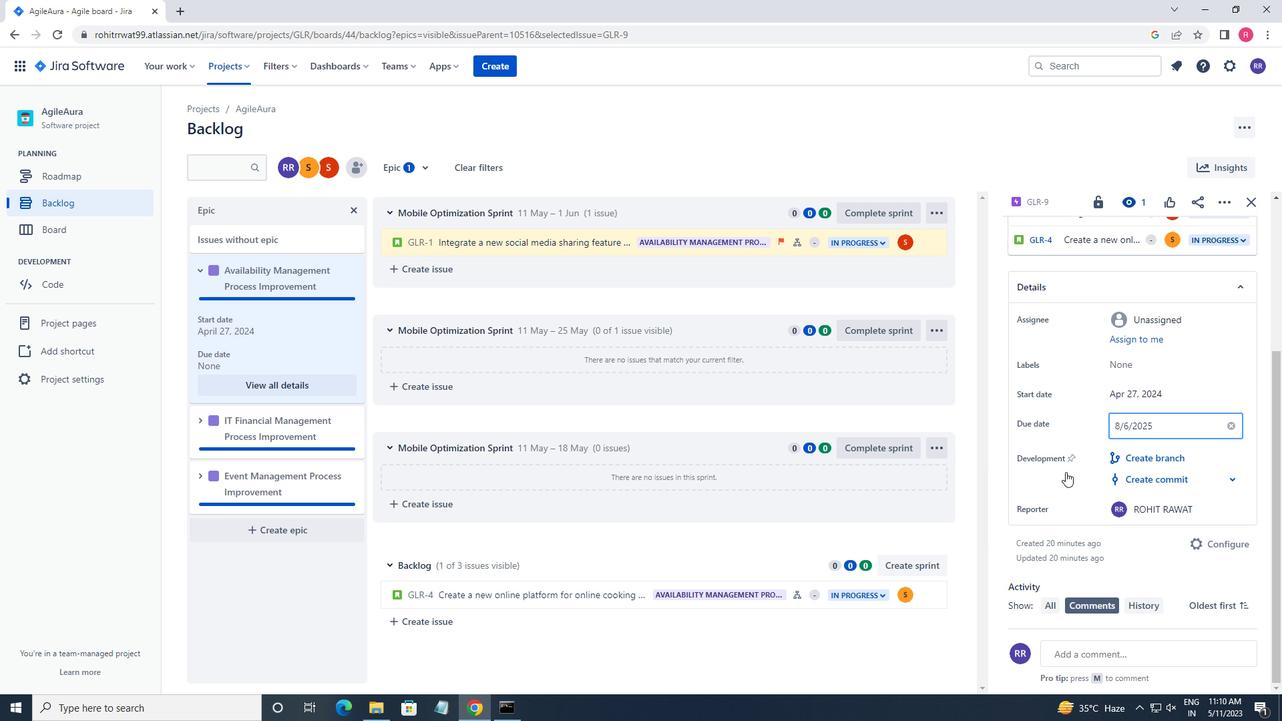 
Action: Mouse scrolled (1069, 472) with delta (0, 0)
Screenshot: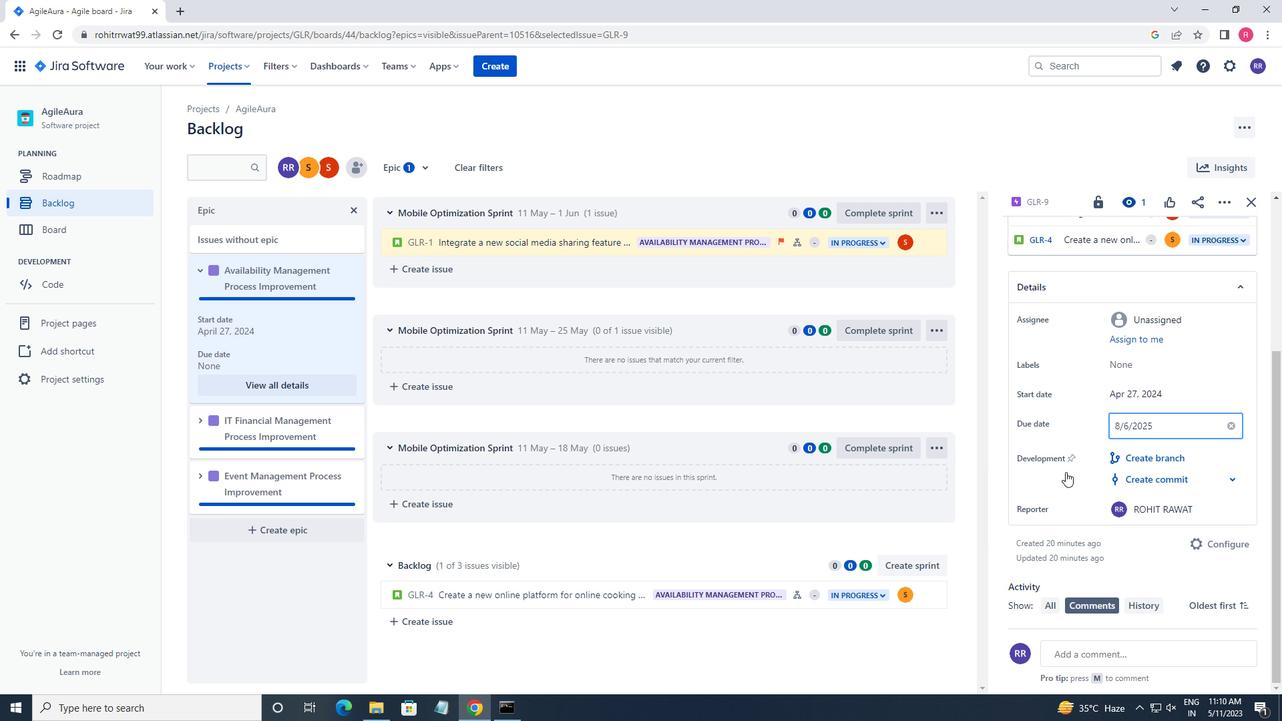 
Action: Mouse moved to (1069, 473)
Screenshot: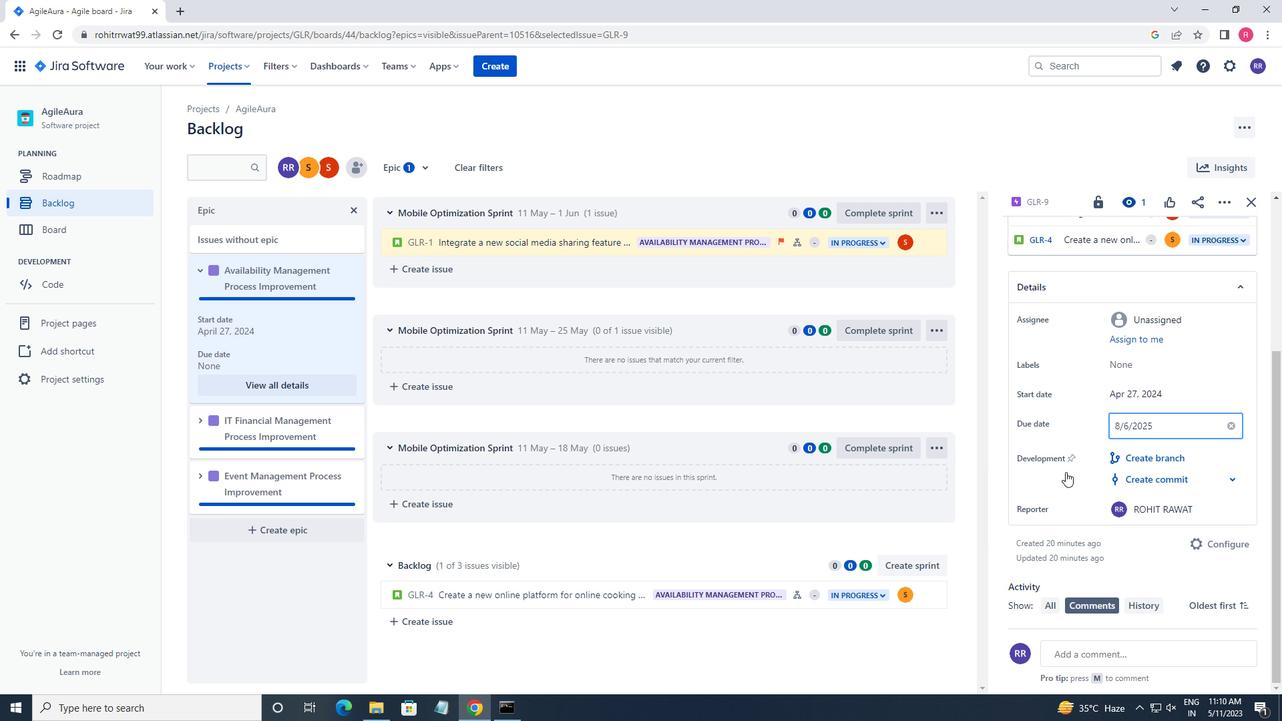 
Action: Mouse scrolled (1069, 472) with delta (0, 0)
Screenshot: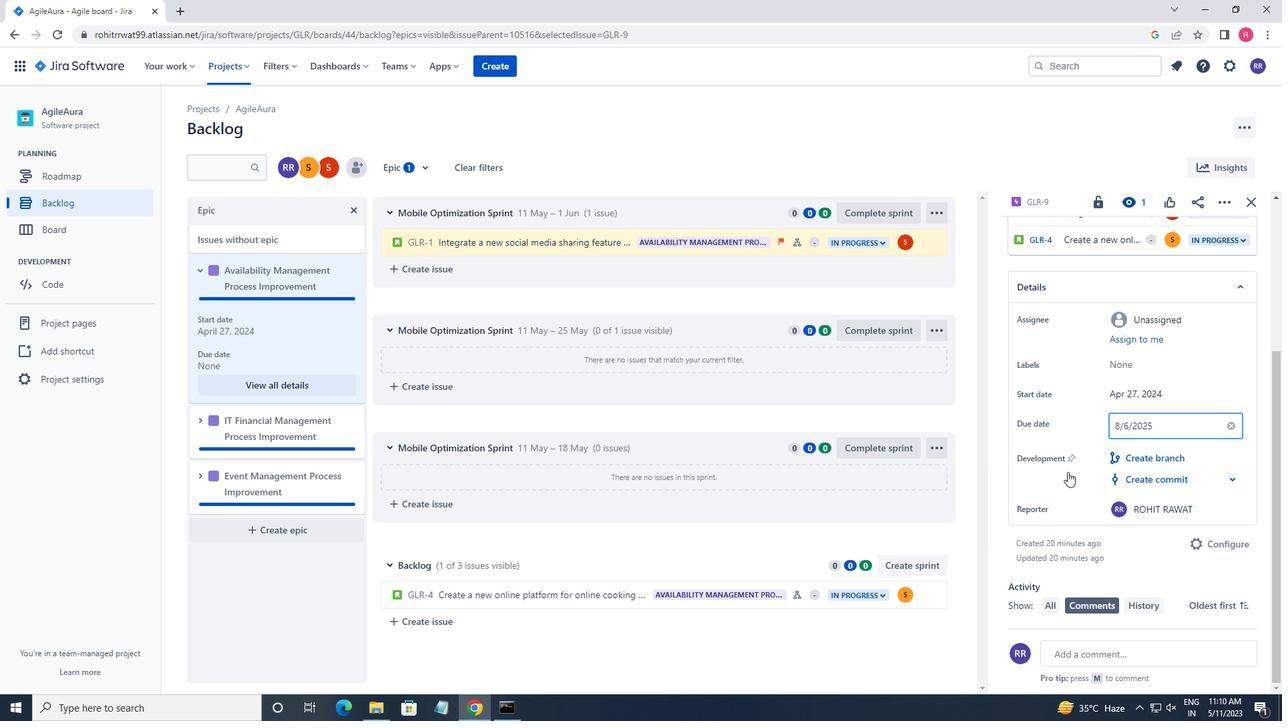 
Action: Mouse moved to (1069, 475)
Screenshot: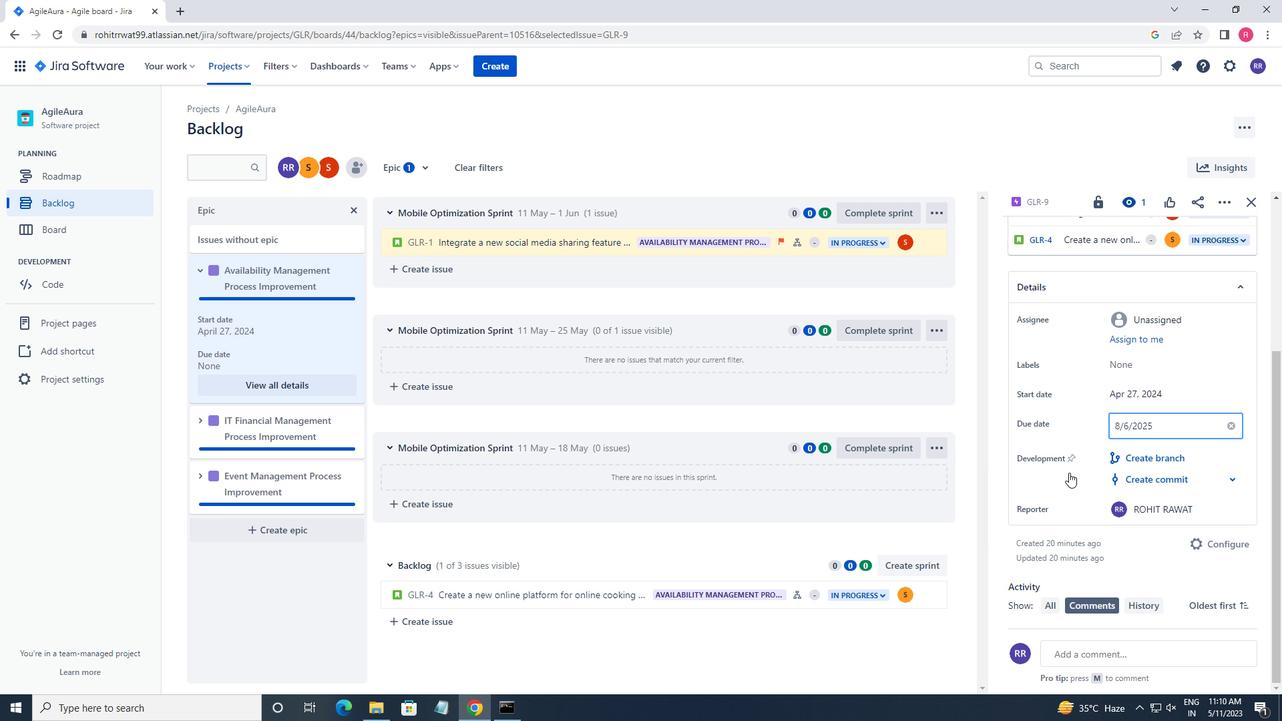 
Action: Mouse scrolled (1069, 474) with delta (0, 0)
Screenshot: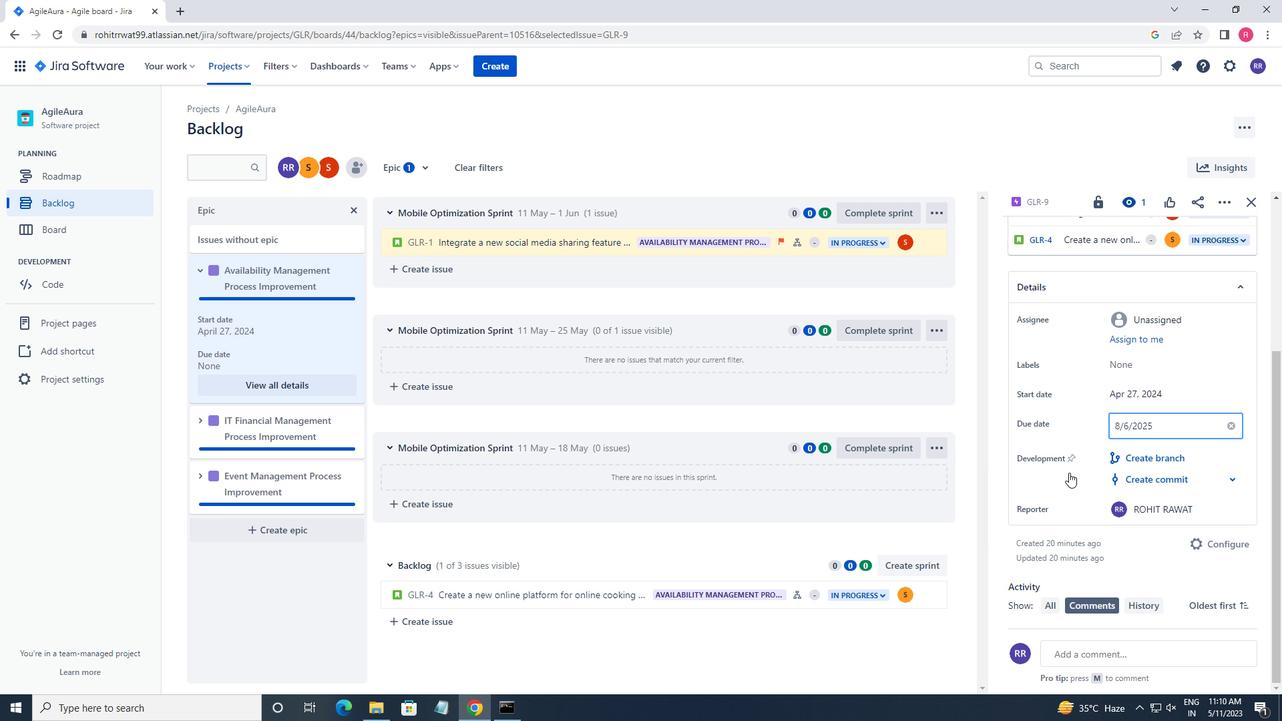 
Action: Mouse moved to (197, 421)
Screenshot: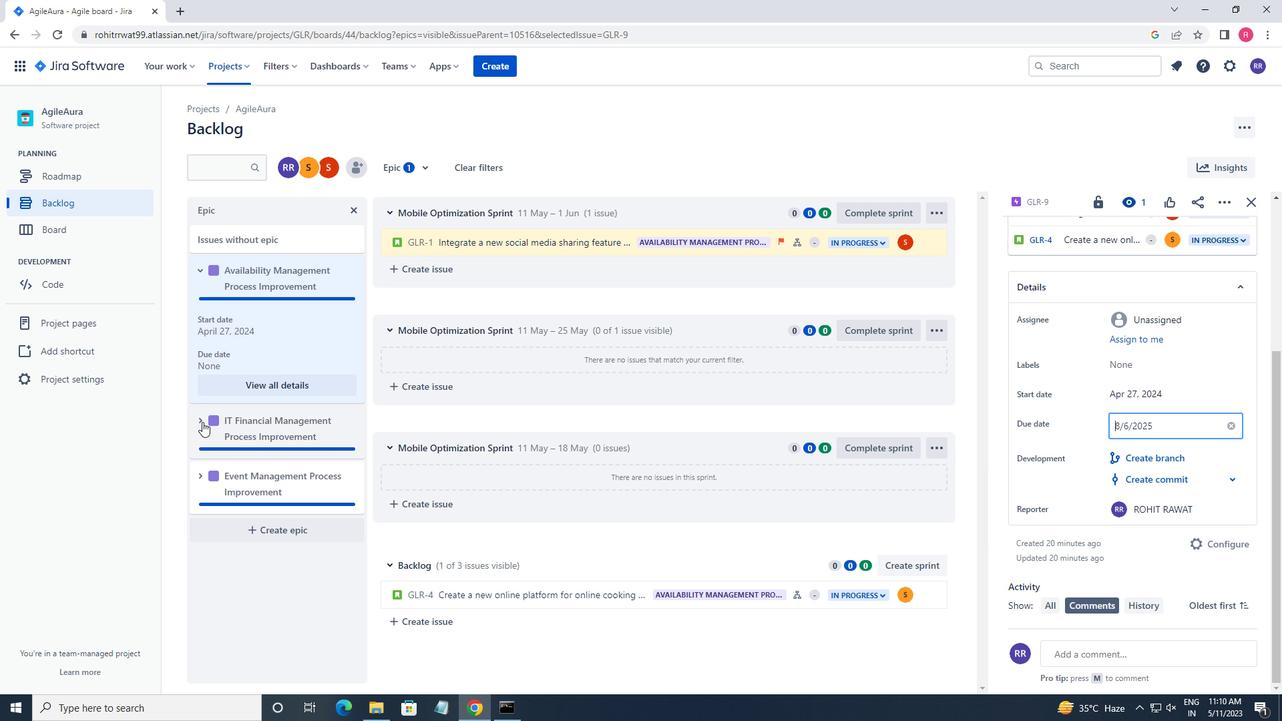 
Action: Mouse pressed left at (197, 421)
Screenshot: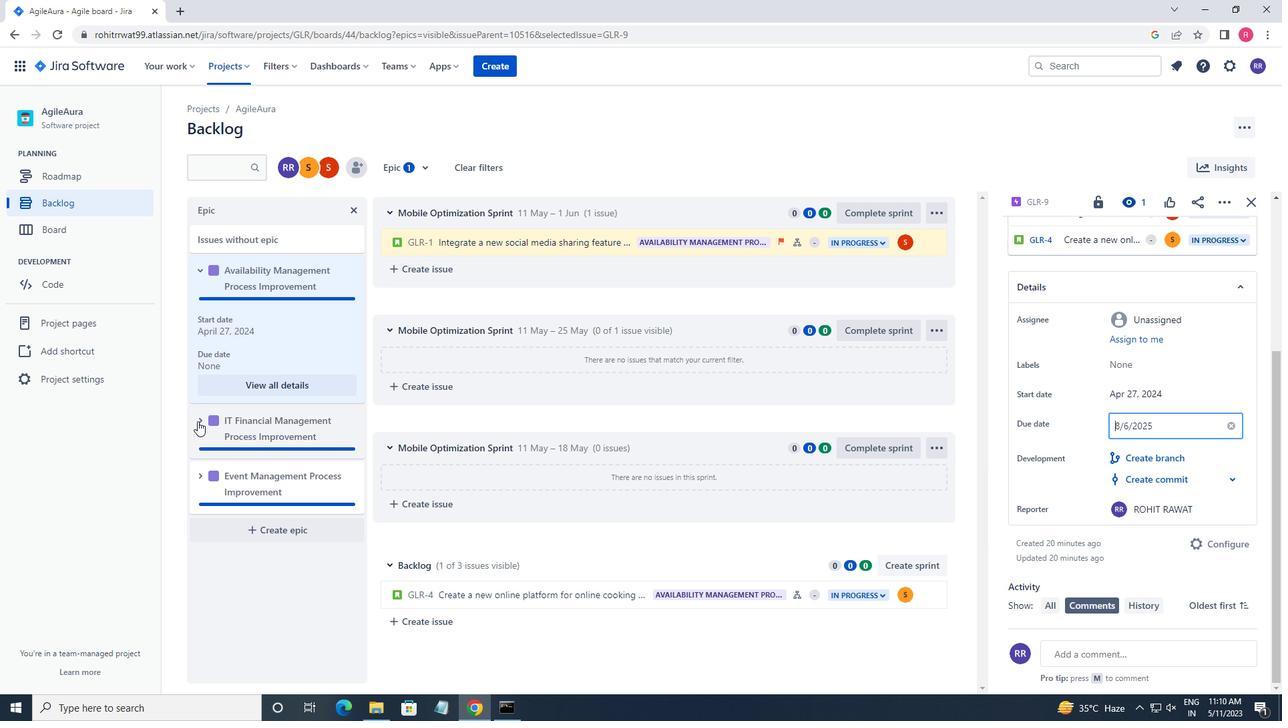 
Action: Mouse moved to (267, 536)
Screenshot: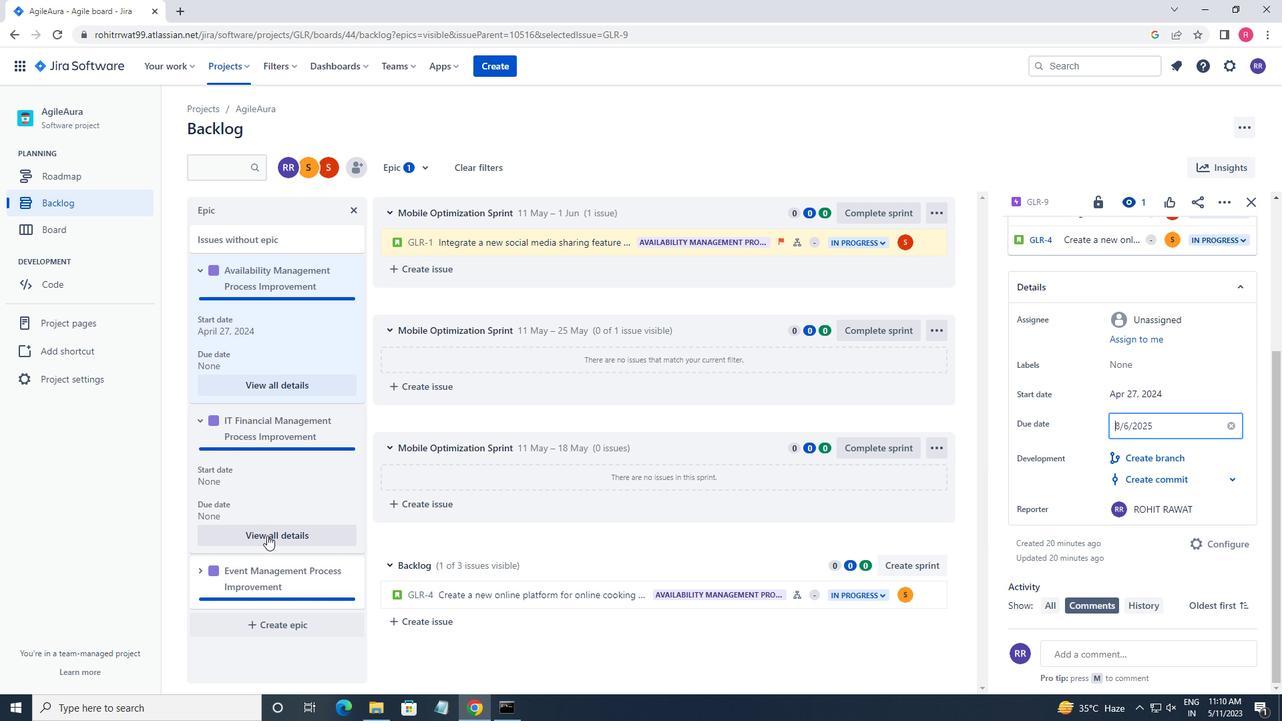 
Action: Mouse pressed left at (267, 536)
Screenshot: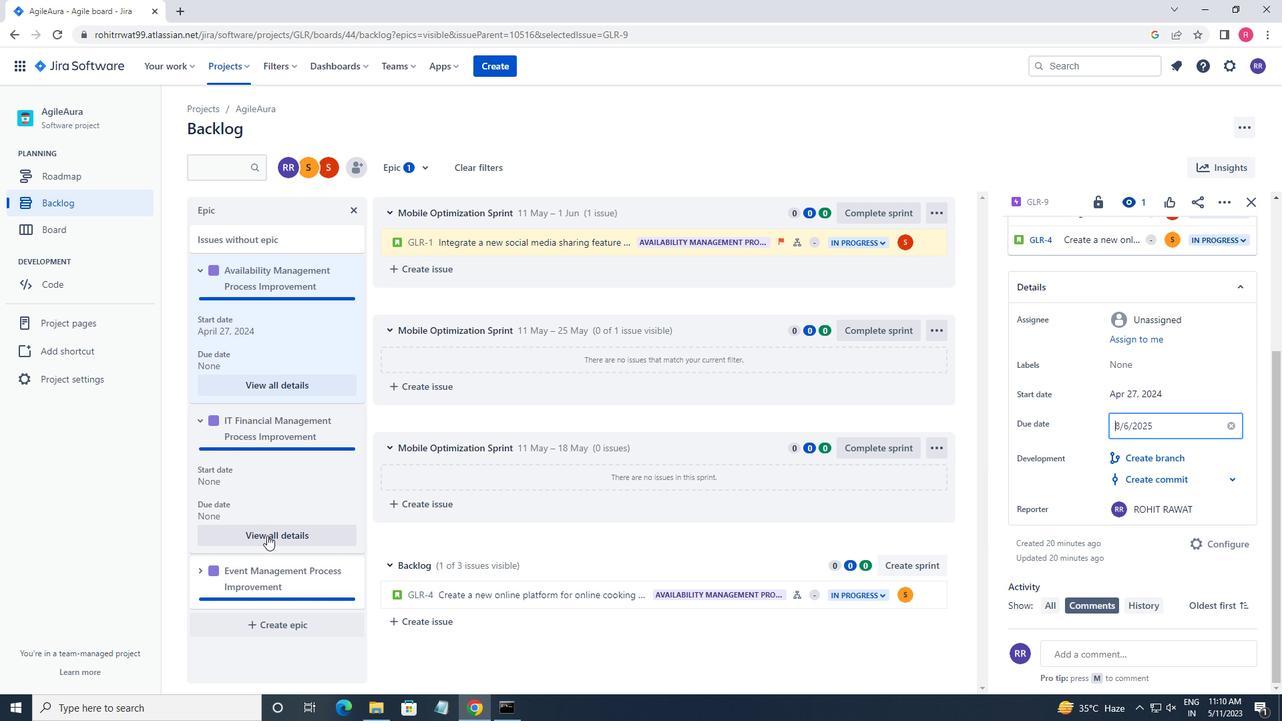 
Action: Mouse moved to (1156, 464)
Screenshot: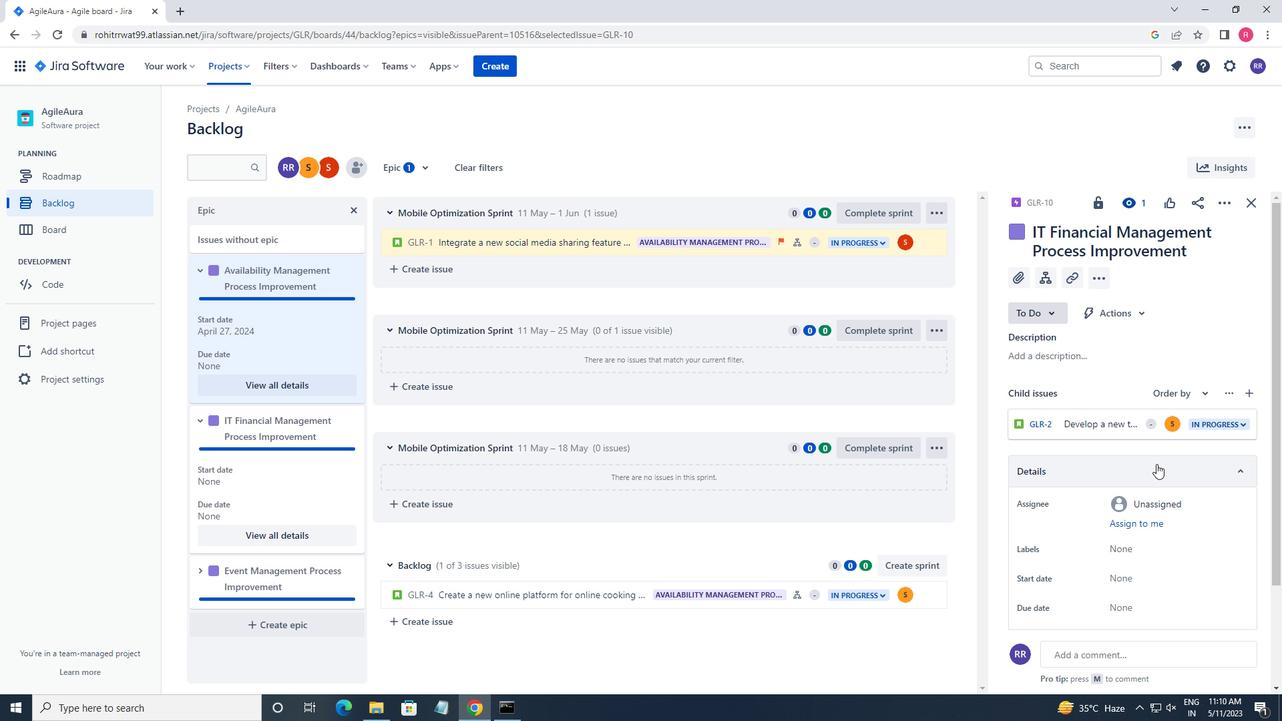 
Action: Mouse scrolled (1156, 464) with delta (0, 0)
Screenshot: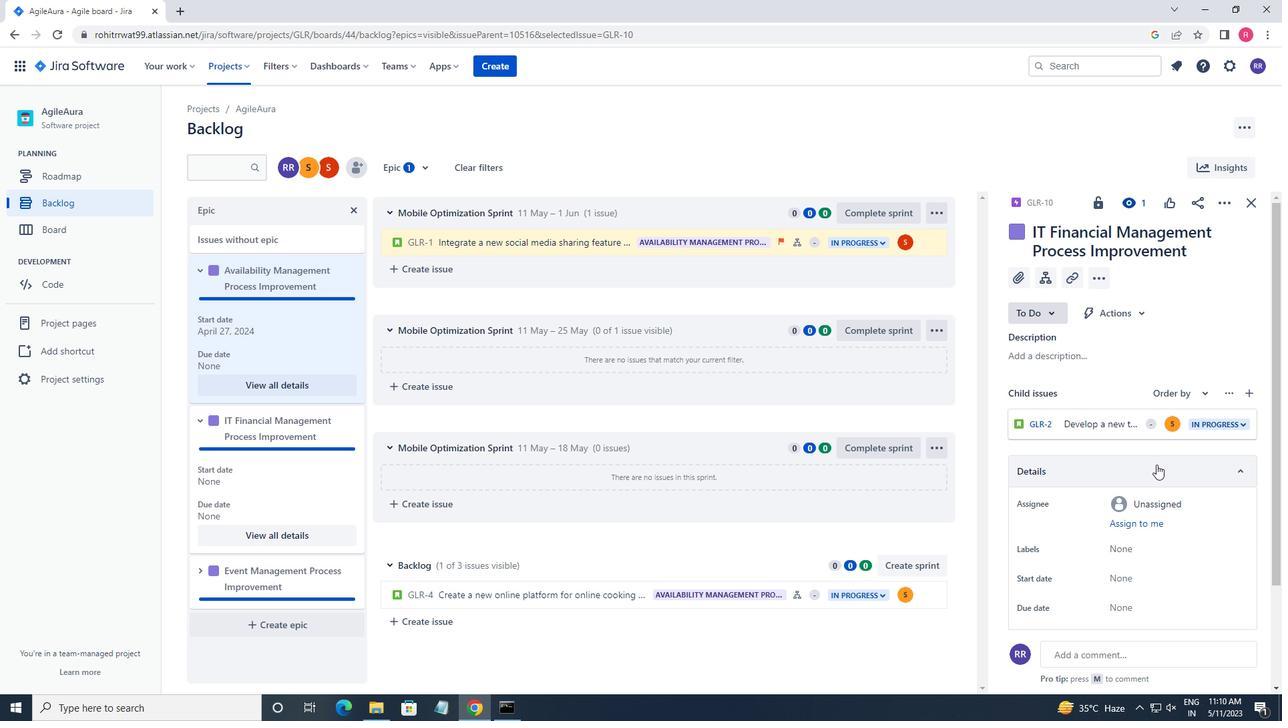 
Action: Mouse scrolled (1156, 464) with delta (0, 0)
Screenshot: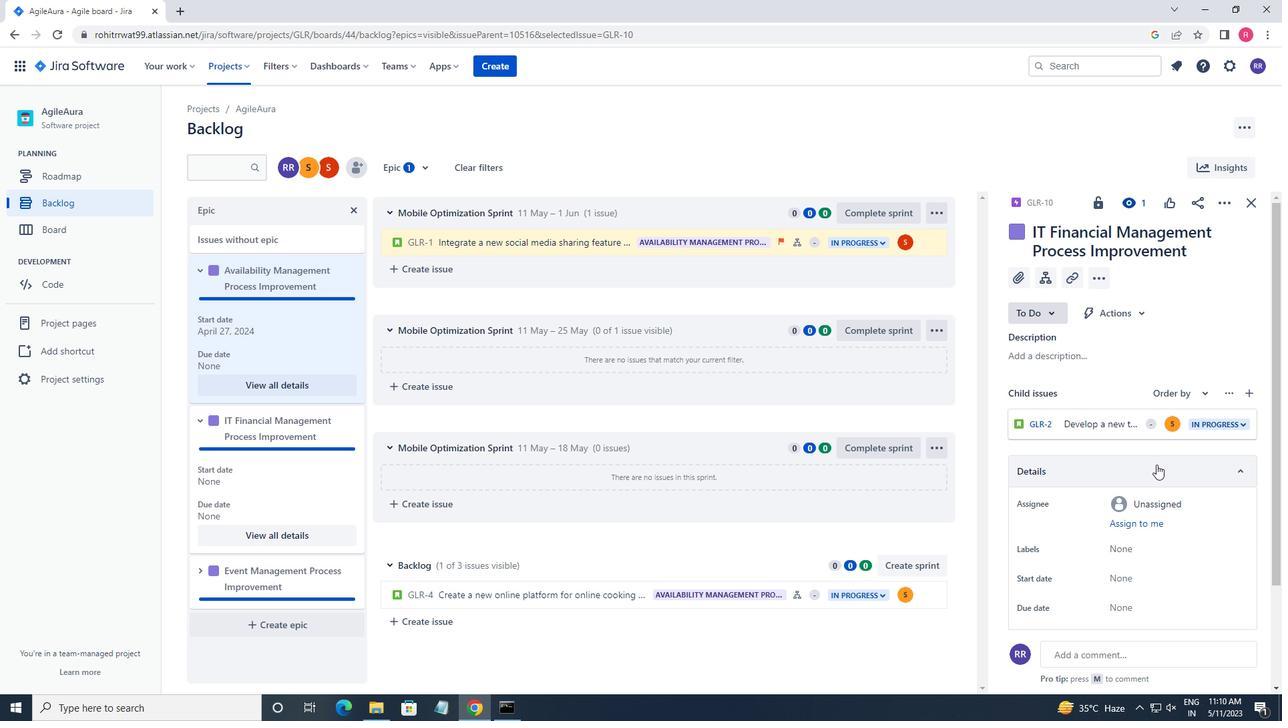 
Action: Mouse scrolled (1156, 464) with delta (0, 0)
Screenshot: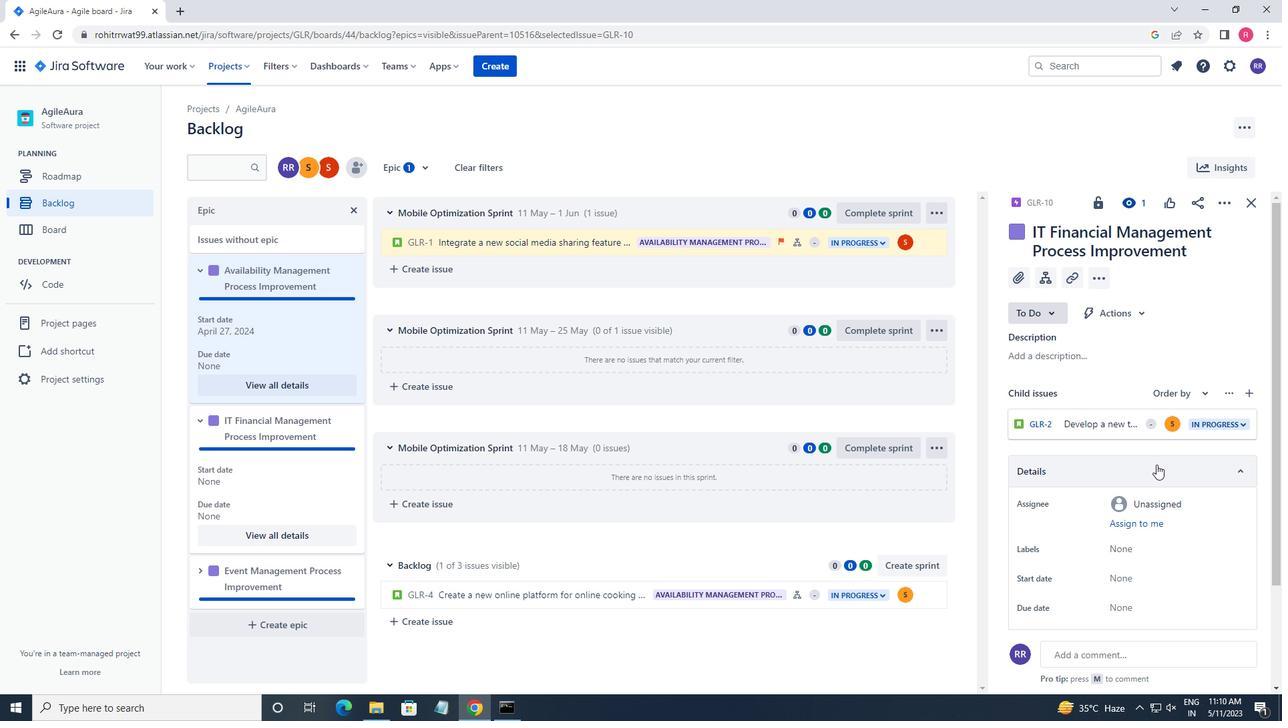 
Action: Mouse moved to (1123, 450)
Screenshot: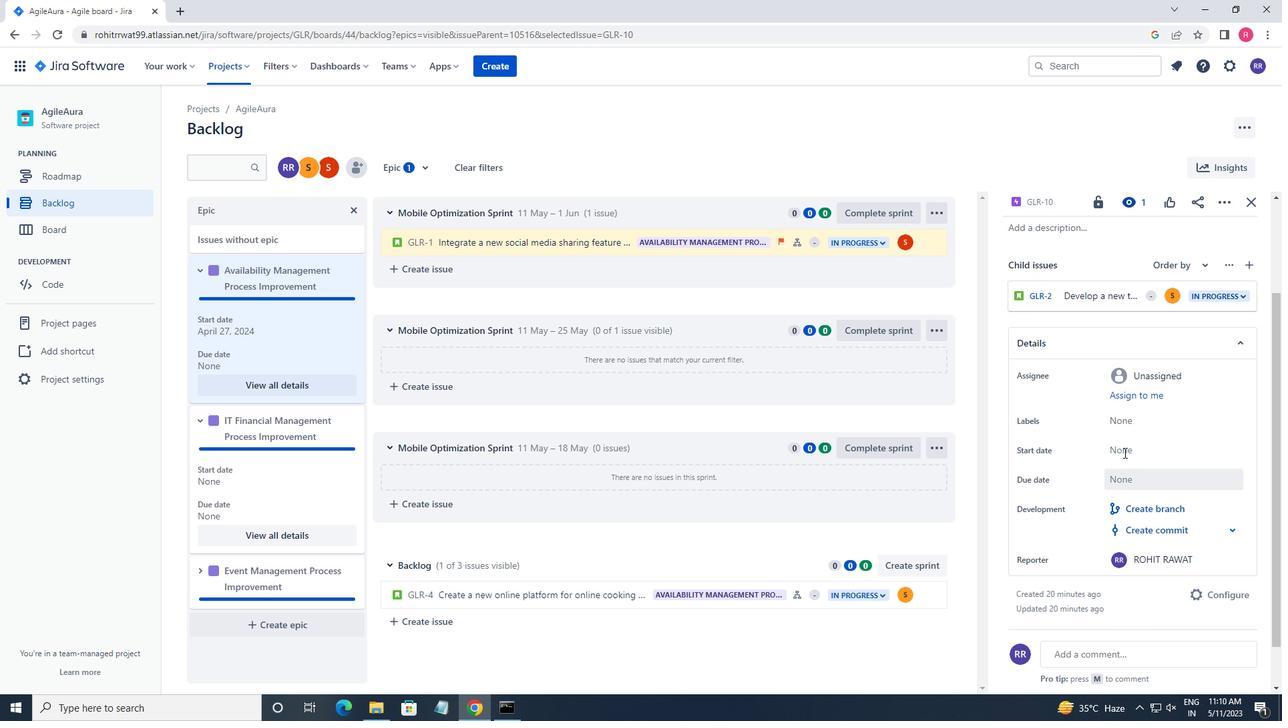 
Action: Mouse pressed left at (1123, 450)
Screenshot: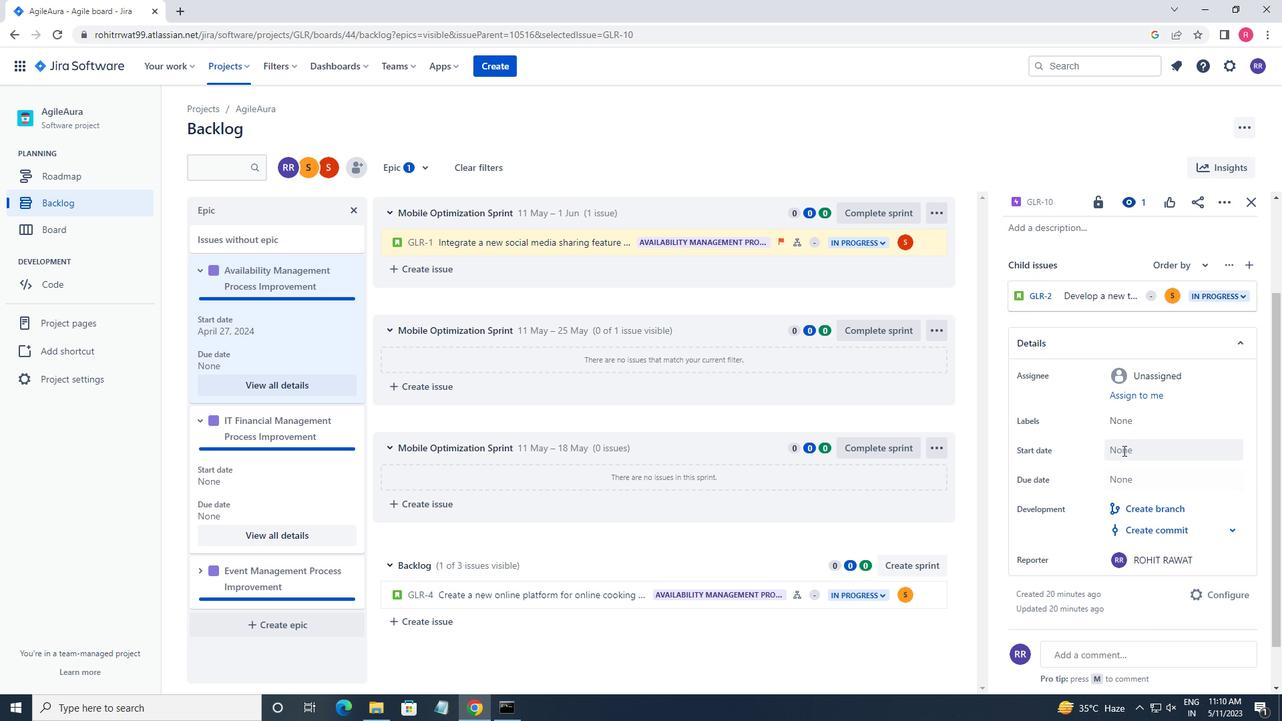 
Action: Mouse moved to (1252, 489)
Screenshot: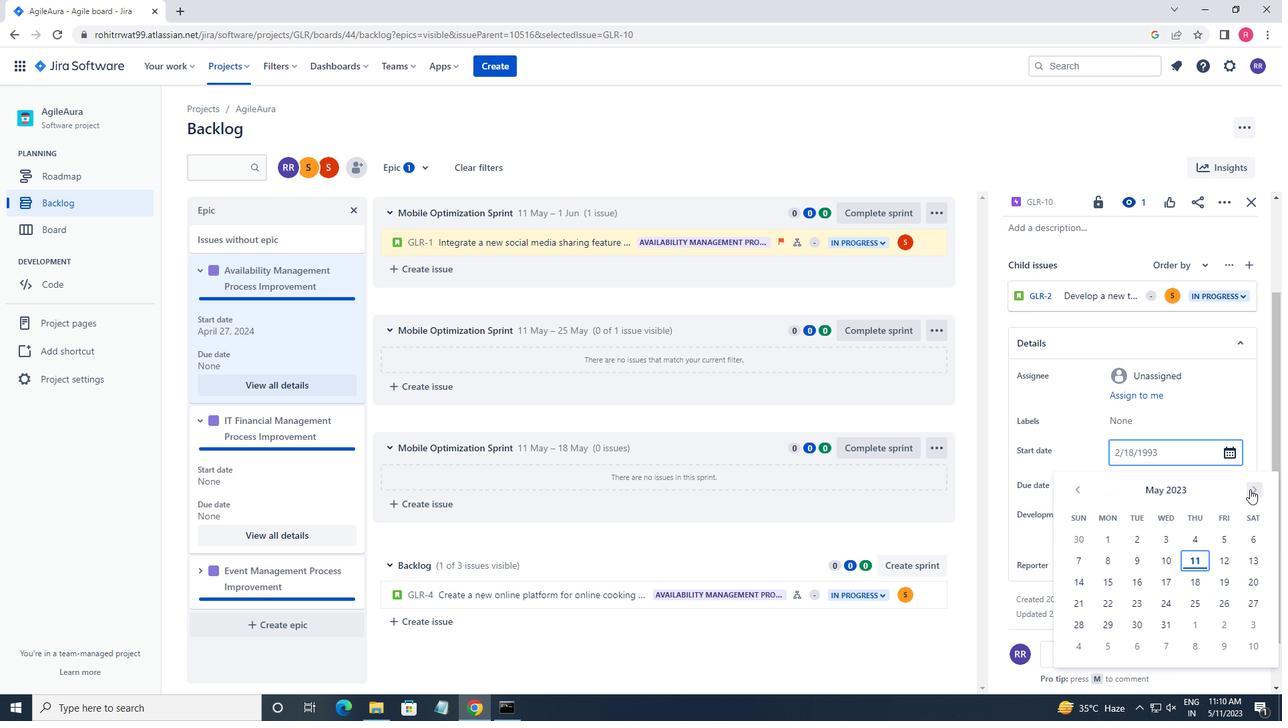 
Action: Mouse pressed left at (1252, 489)
Screenshot: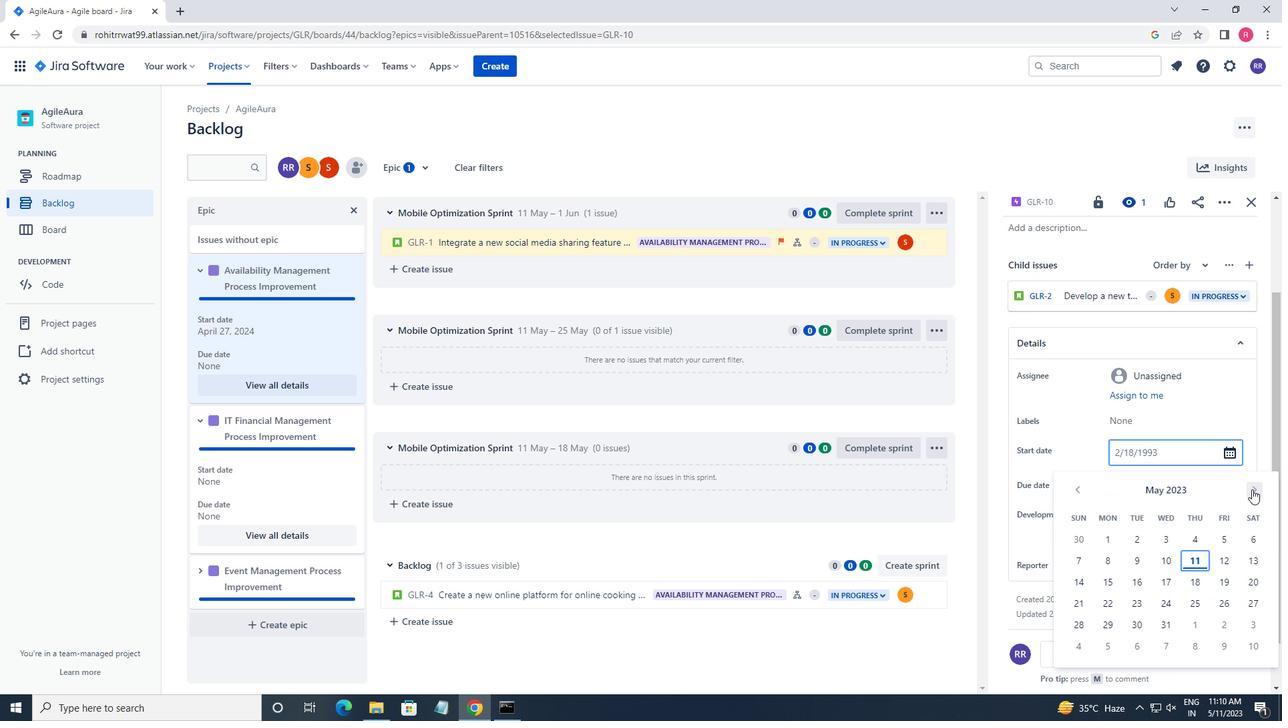 
Action: Mouse moved to (1173, 622)
Screenshot: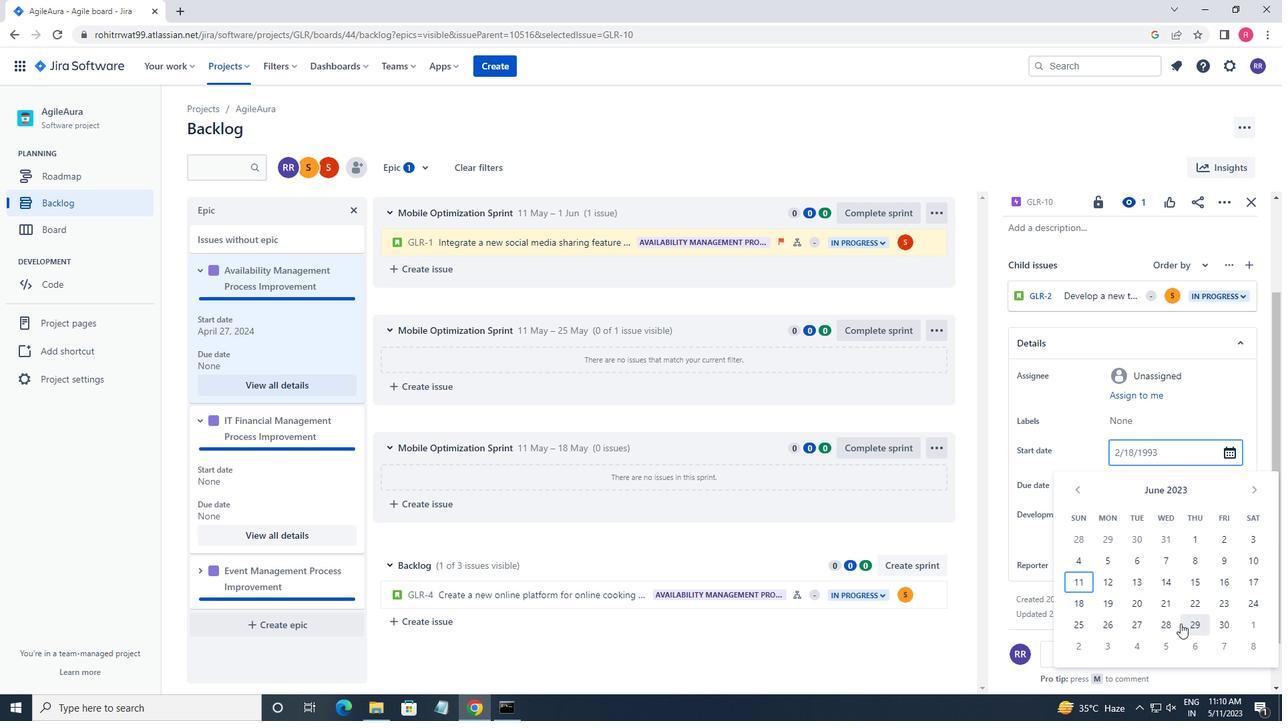 
Action: Mouse pressed left at (1173, 622)
Screenshot: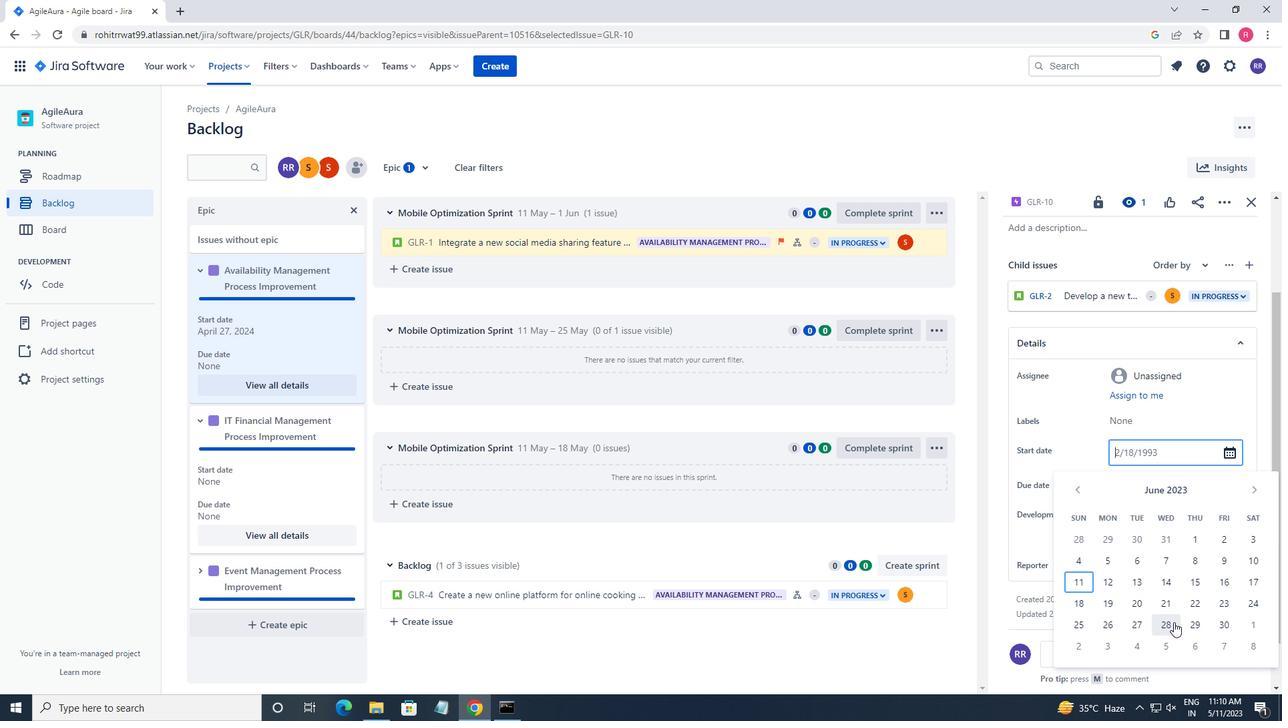 
Action: Mouse moved to (1129, 486)
Screenshot: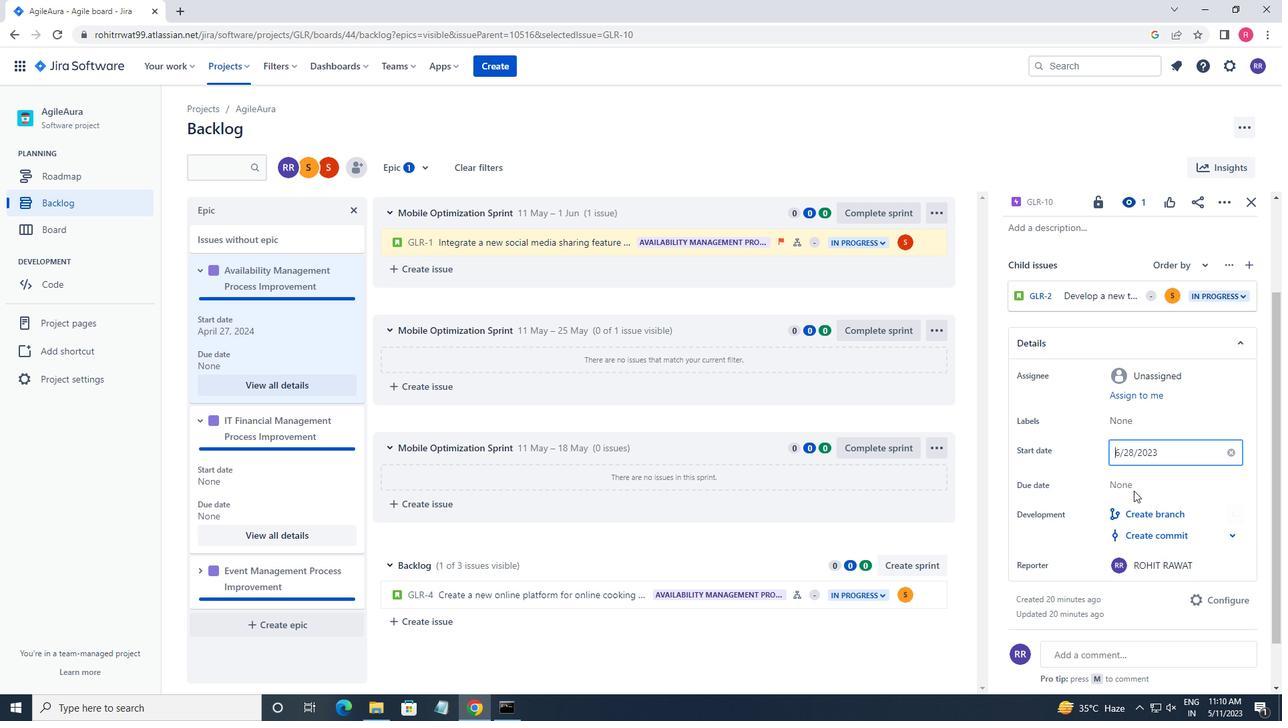 
Action: Mouse pressed left at (1129, 486)
Screenshot: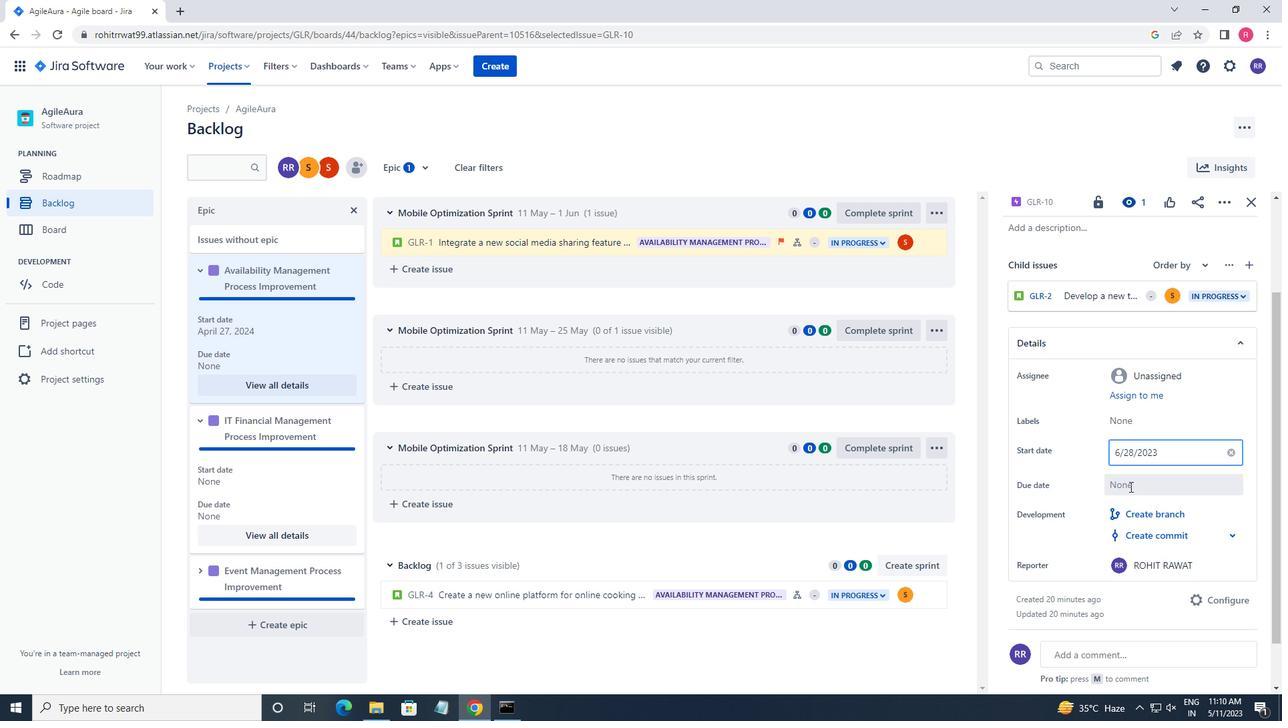 
Action: Mouse moved to (1249, 295)
Screenshot: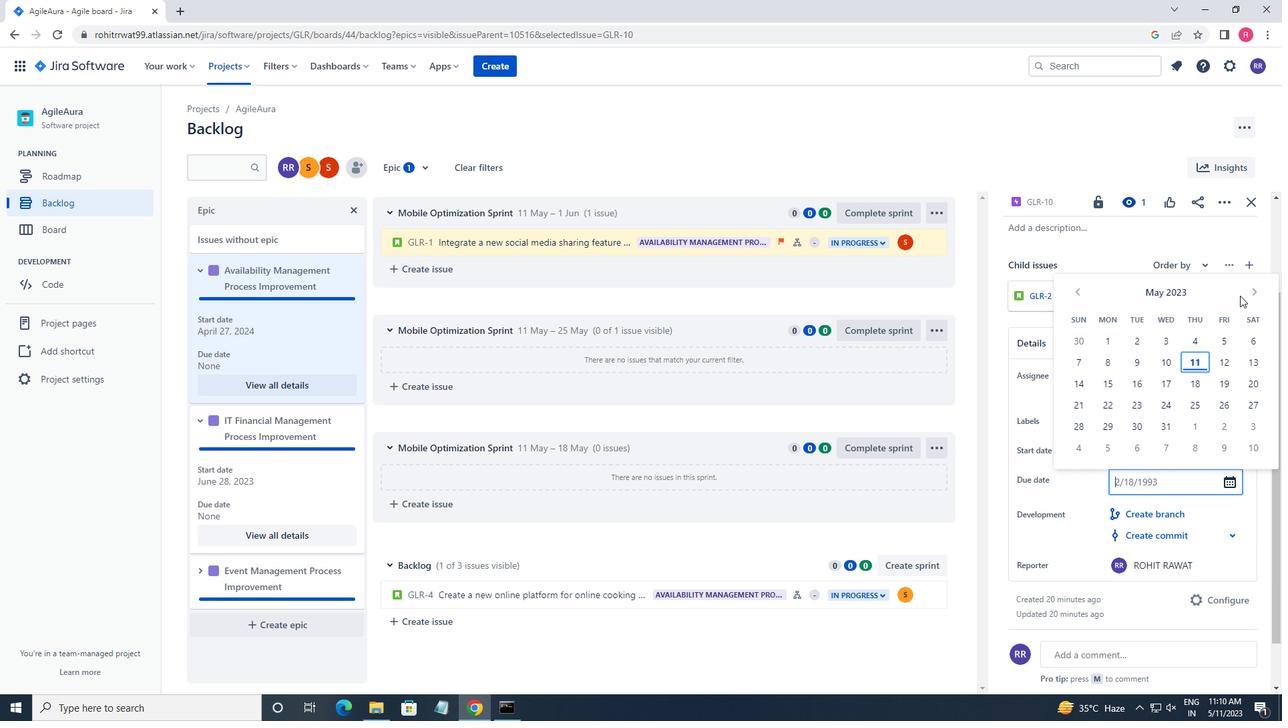 
Action: Mouse pressed left at (1249, 295)
Screenshot: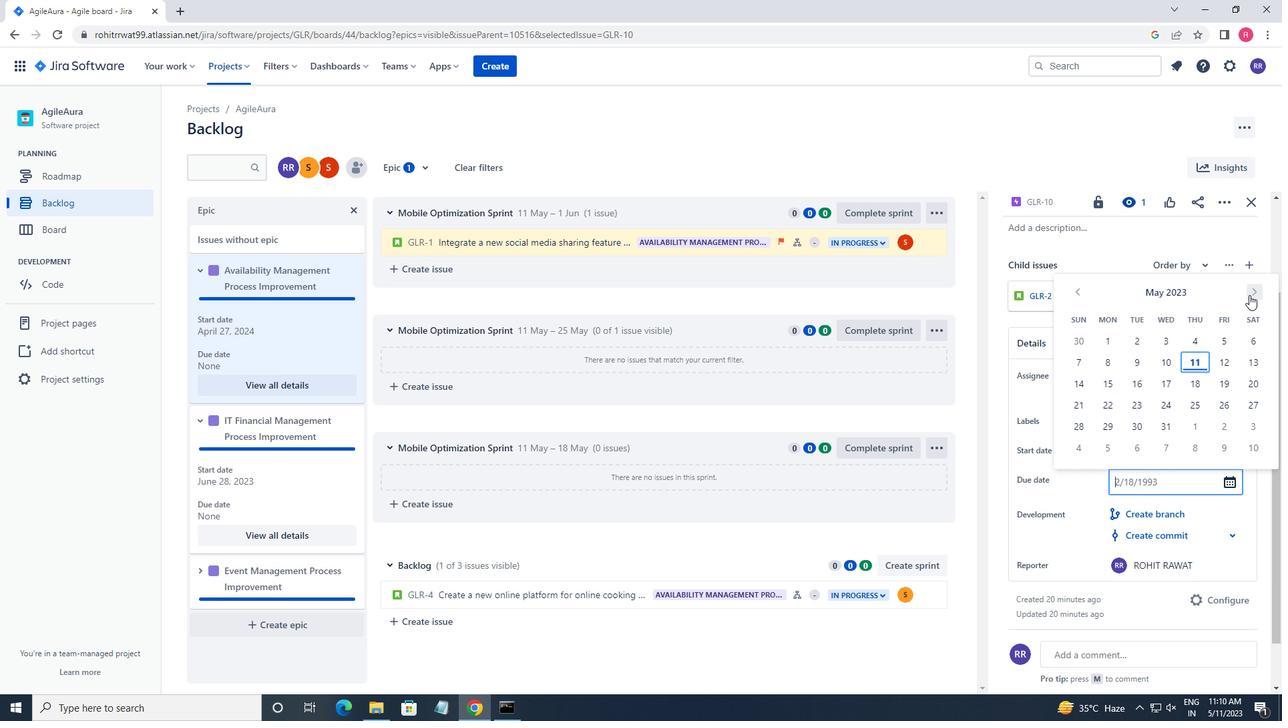 
Action: Mouse pressed left at (1249, 295)
Screenshot: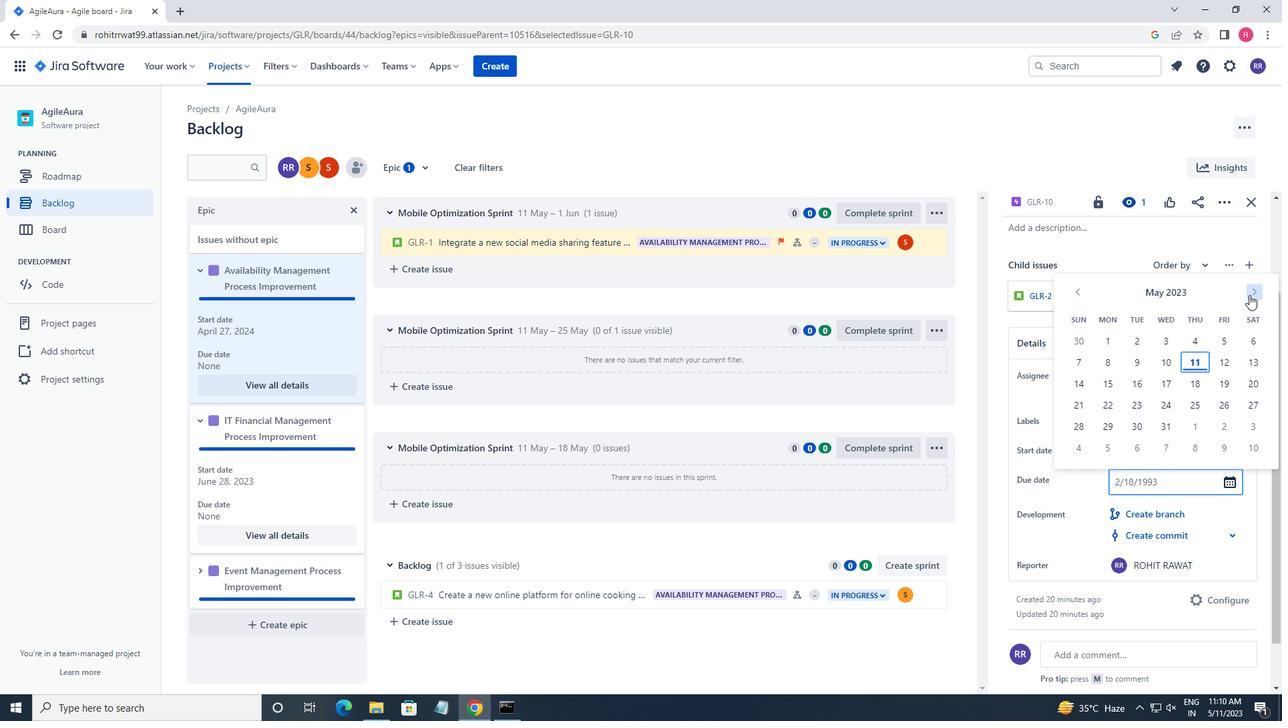 
Action: Mouse pressed left at (1249, 295)
Screenshot: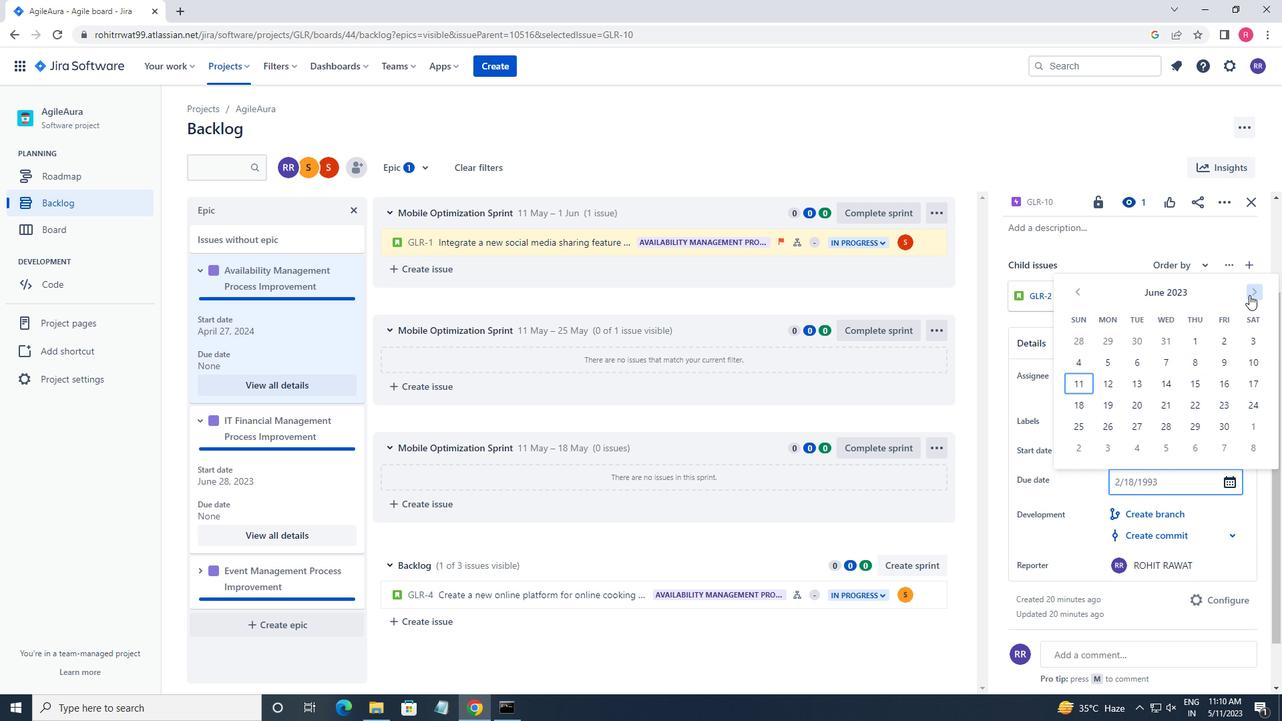 
Action: Mouse pressed left at (1249, 295)
Screenshot: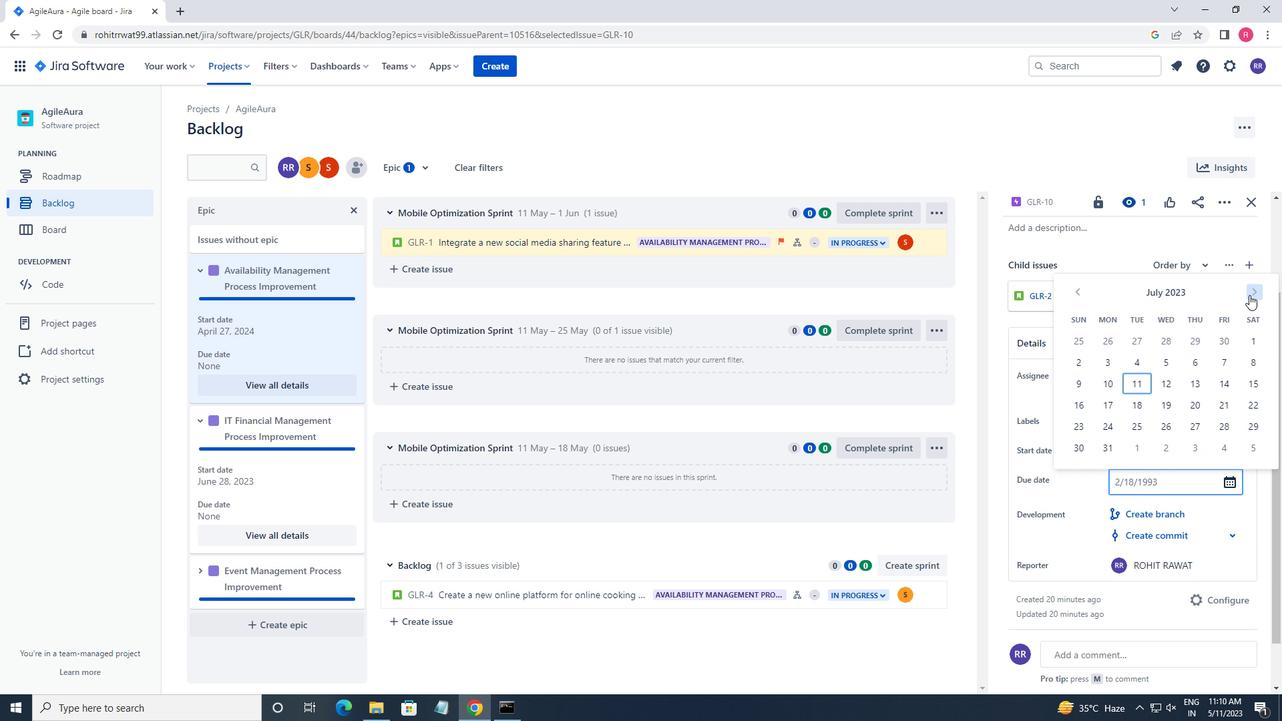 
Action: Mouse pressed left at (1249, 295)
Screenshot: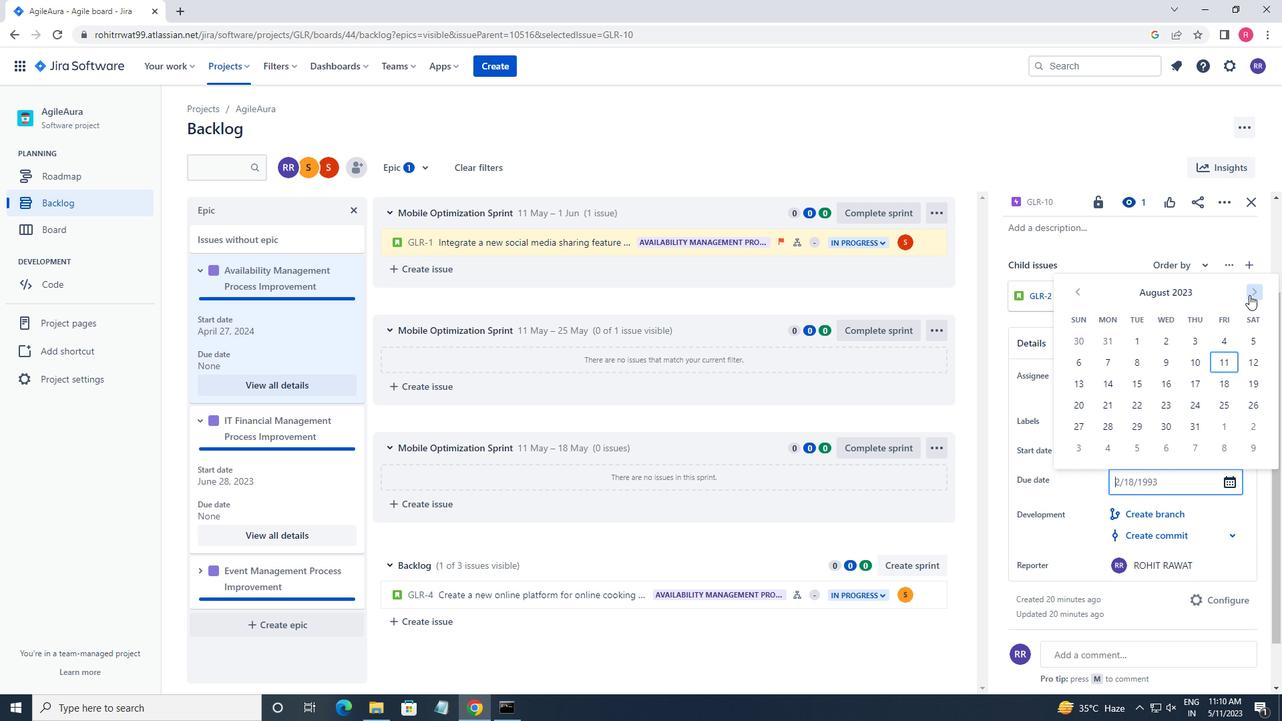 
Action: Mouse pressed left at (1249, 295)
Screenshot: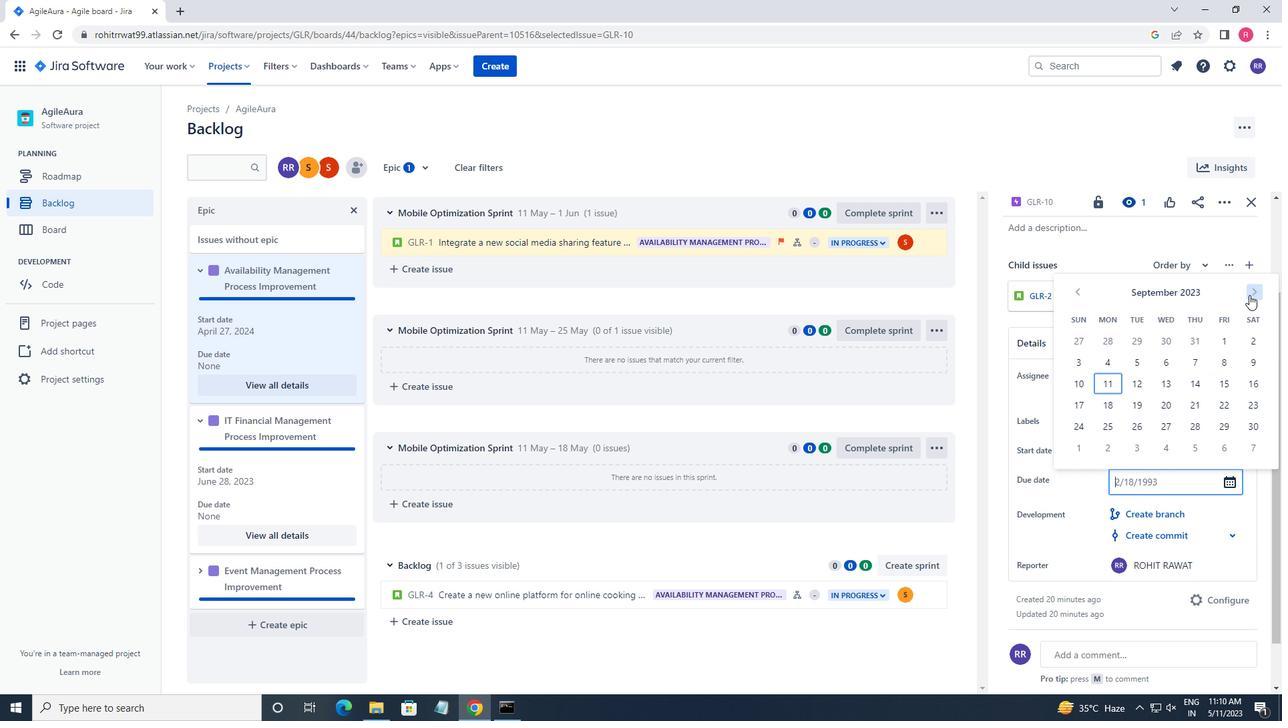 
Action: Mouse pressed left at (1249, 295)
Screenshot: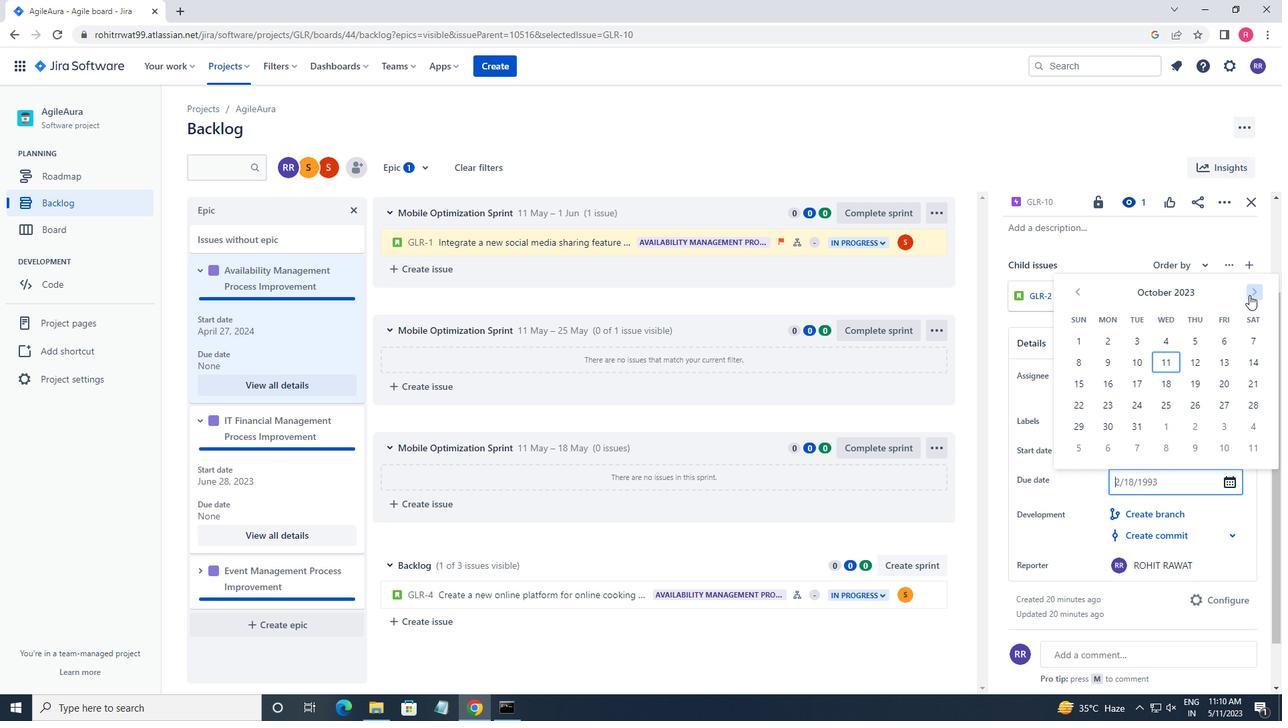 
Action: Mouse pressed left at (1249, 295)
Screenshot: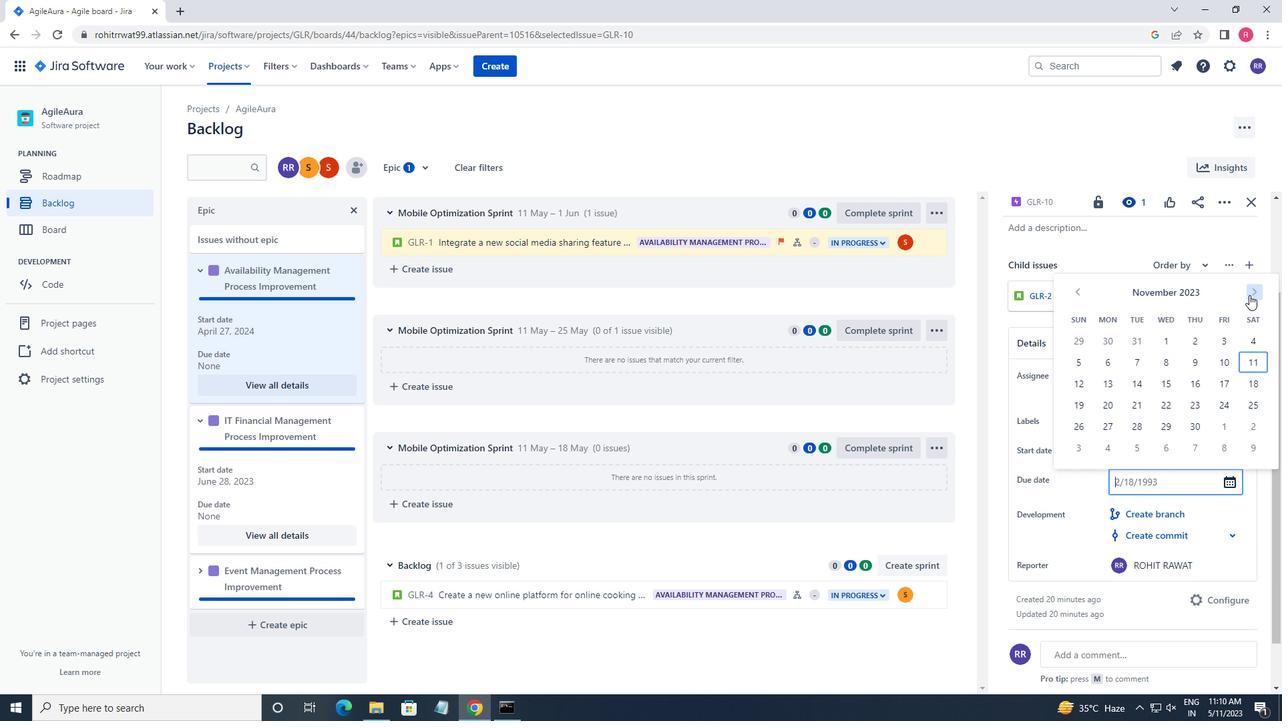 
Action: Mouse pressed left at (1249, 295)
Screenshot: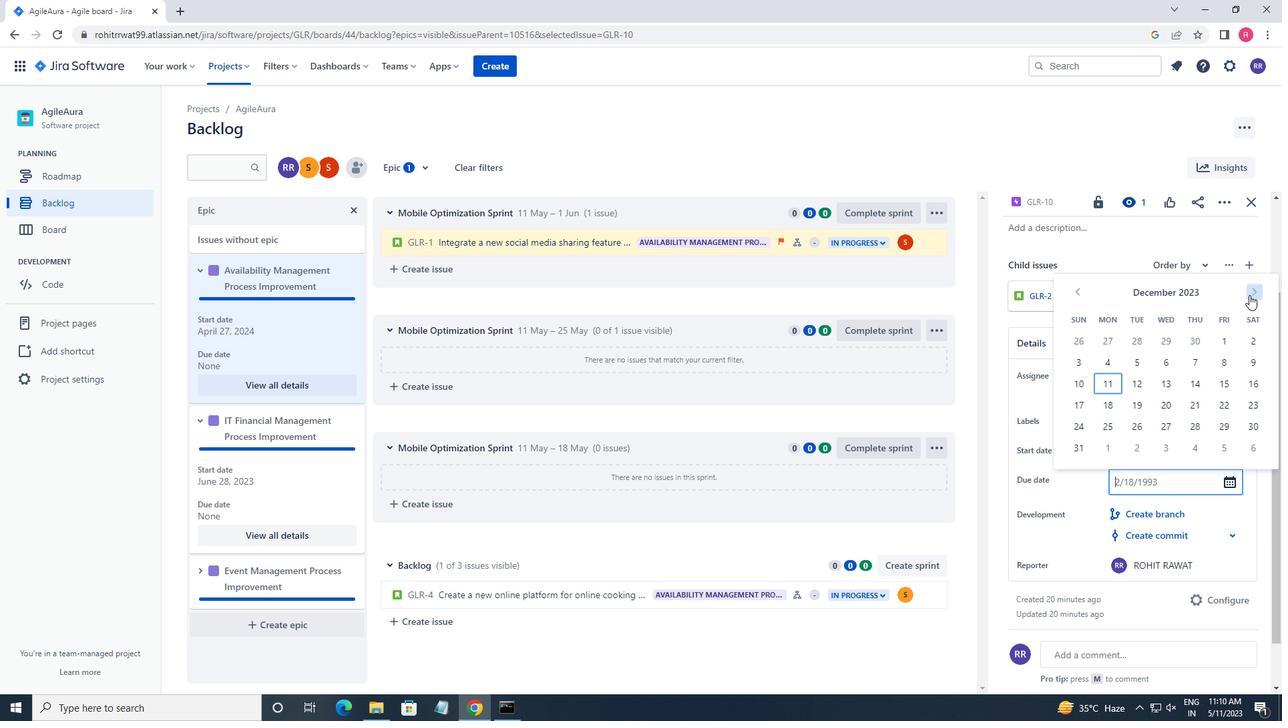 
Action: Mouse pressed left at (1249, 295)
Screenshot: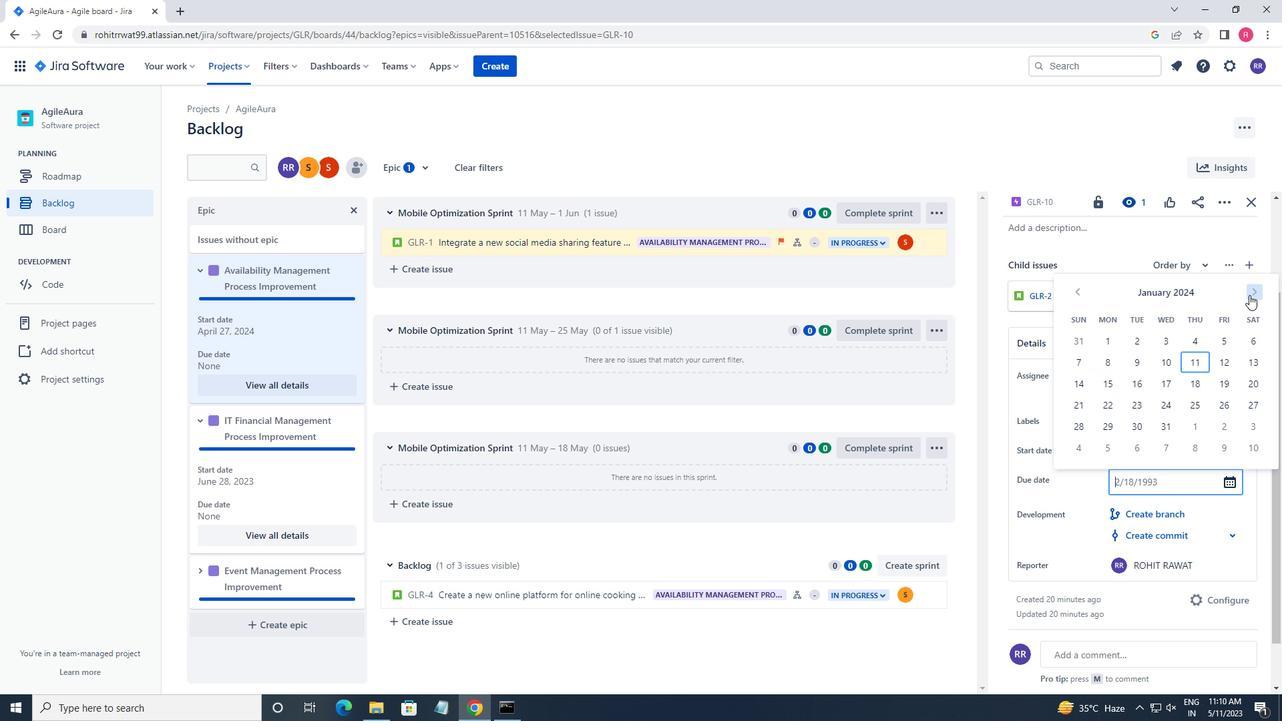 
Action: Mouse pressed left at (1249, 295)
Screenshot: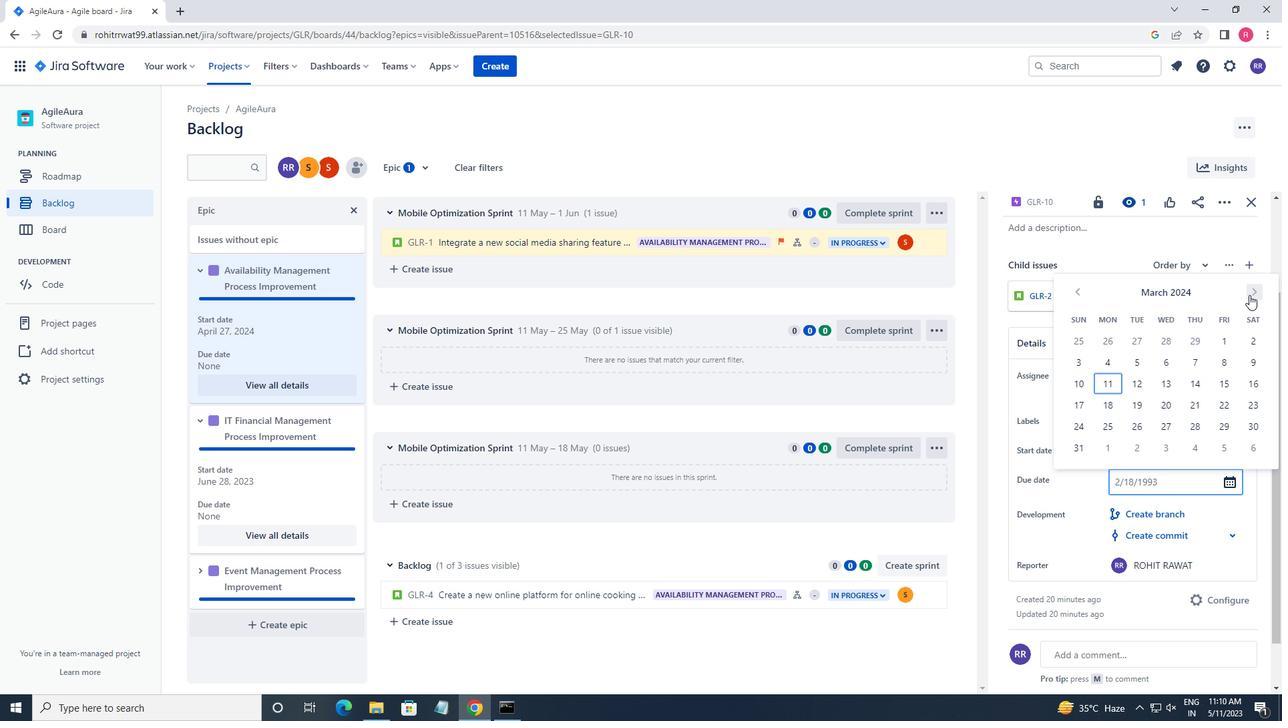 
Action: Mouse pressed left at (1249, 295)
Screenshot: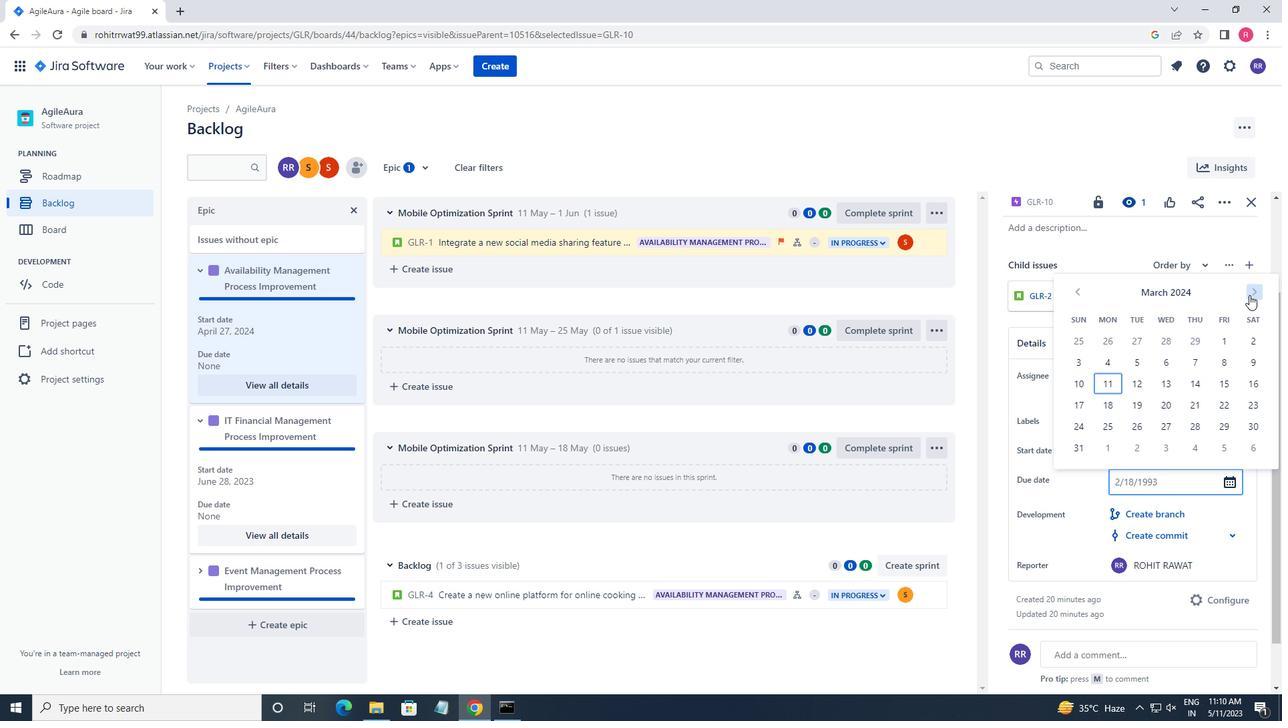 
Action: Mouse pressed left at (1249, 295)
Screenshot: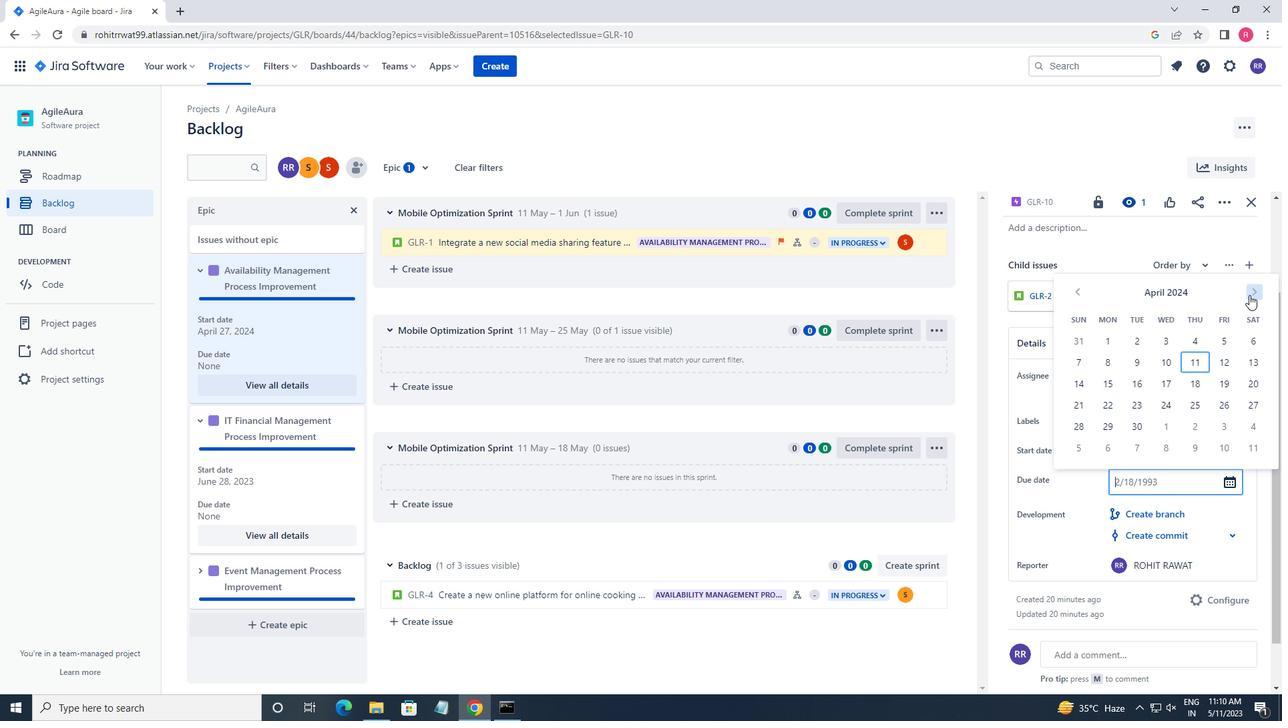 
Action: Mouse pressed left at (1249, 295)
Screenshot: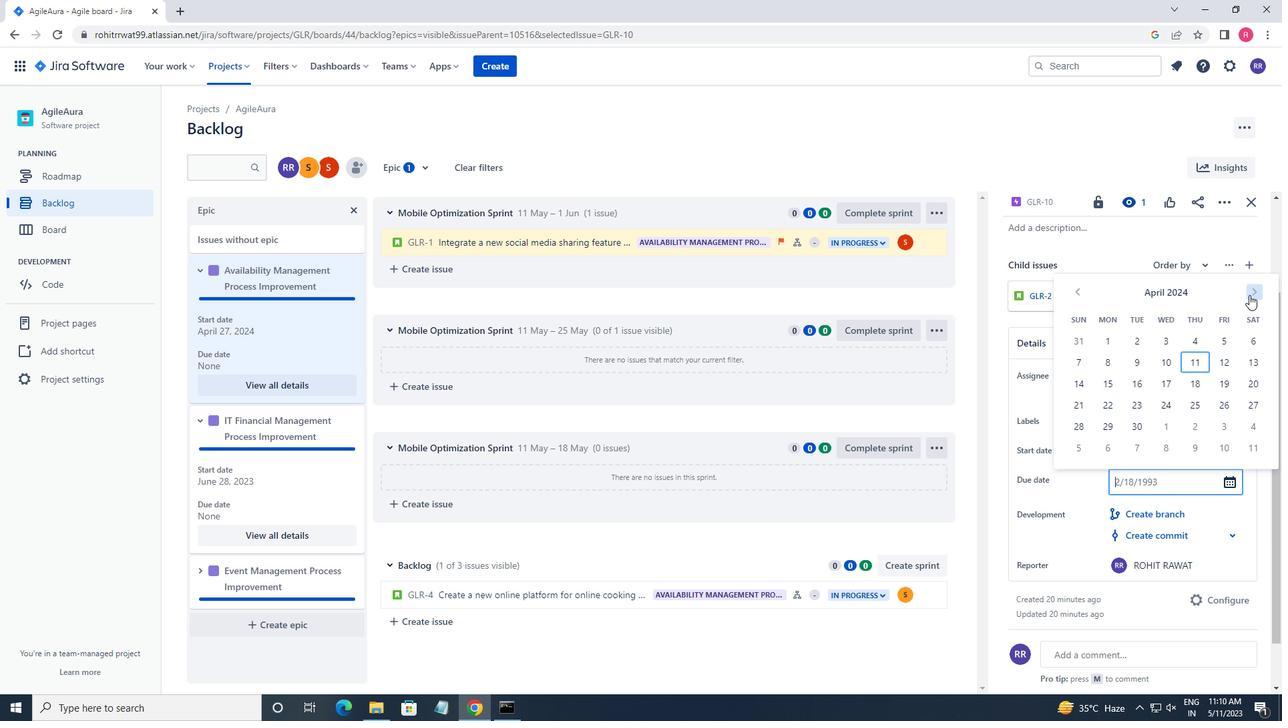 
Action: Mouse pressed left at (1249, 295)
Screenshot: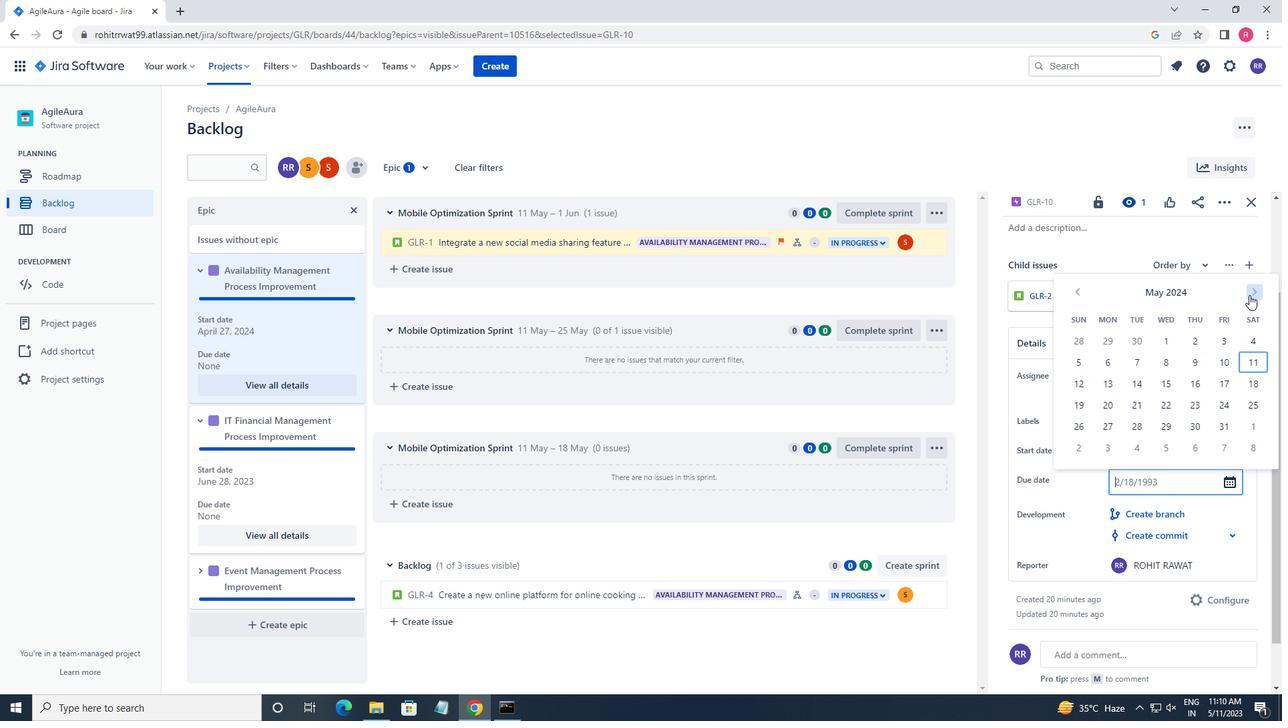 
Action: Mouse pressed left at (1249, 295)
Screenshot: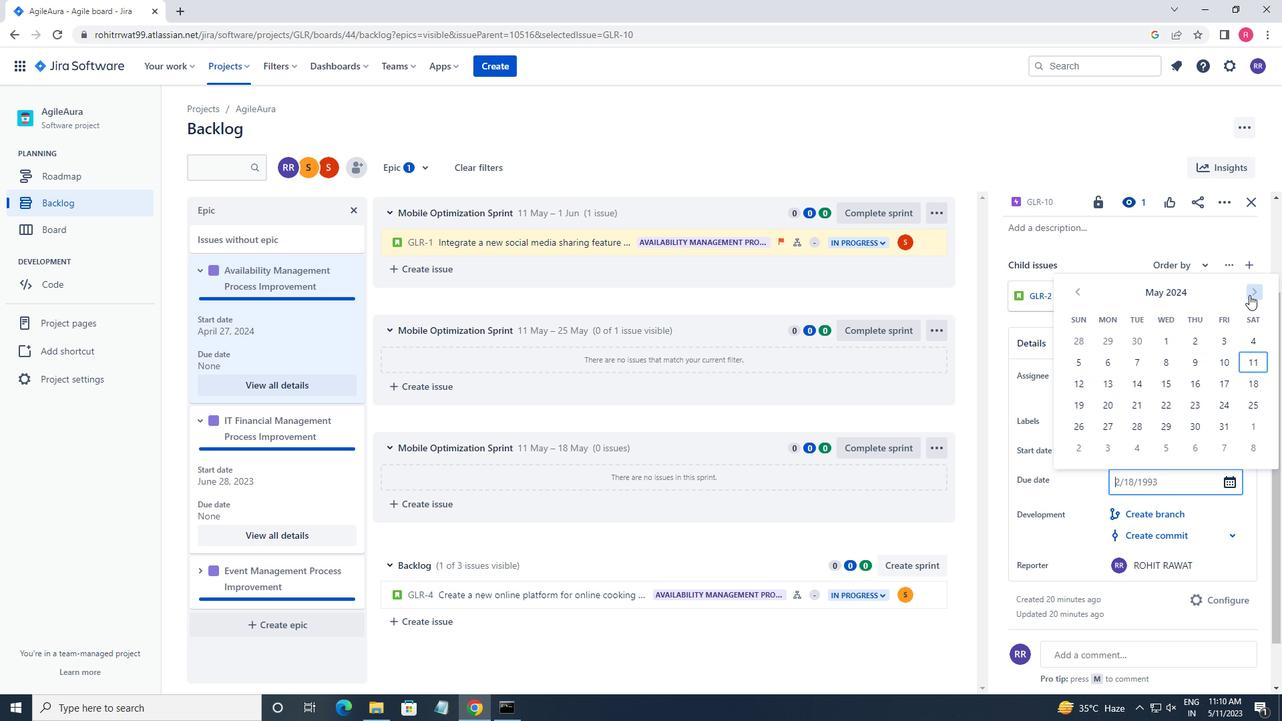 
Action: Mouse pressed left at (1249, 295)
Screenshot: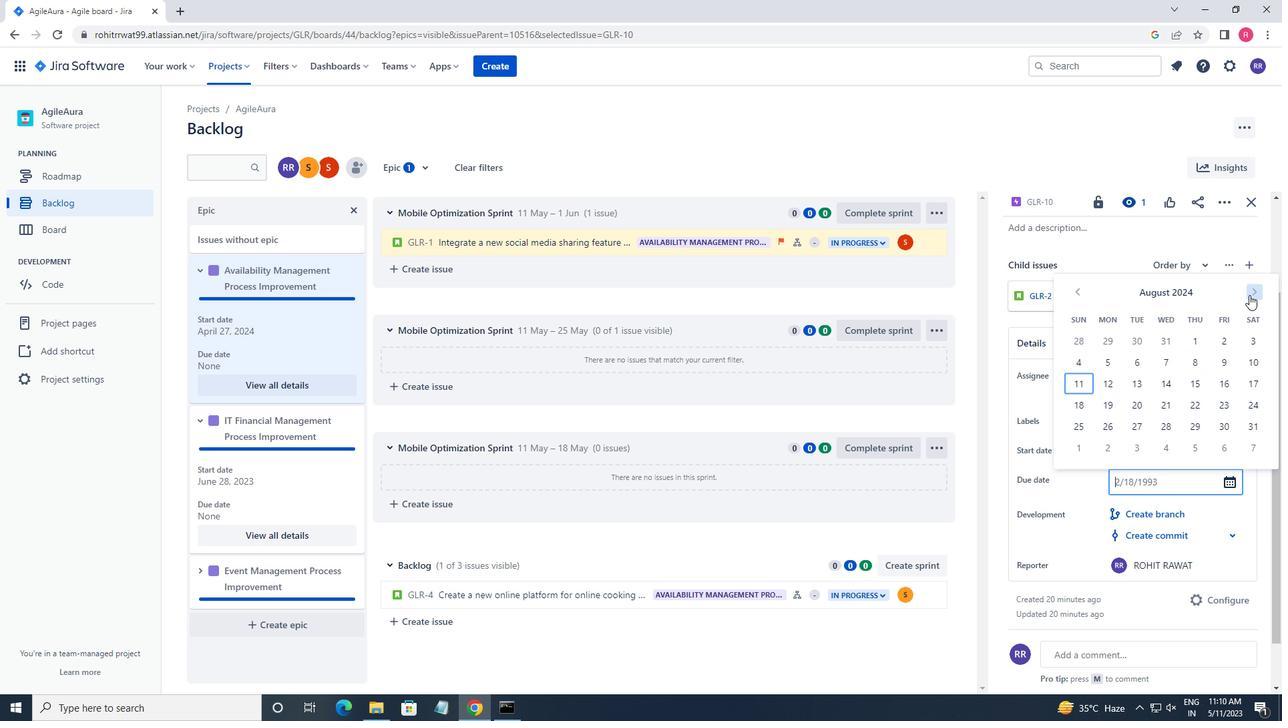 
Action: Mouse pressed left at (1249, 295)
Screenshot: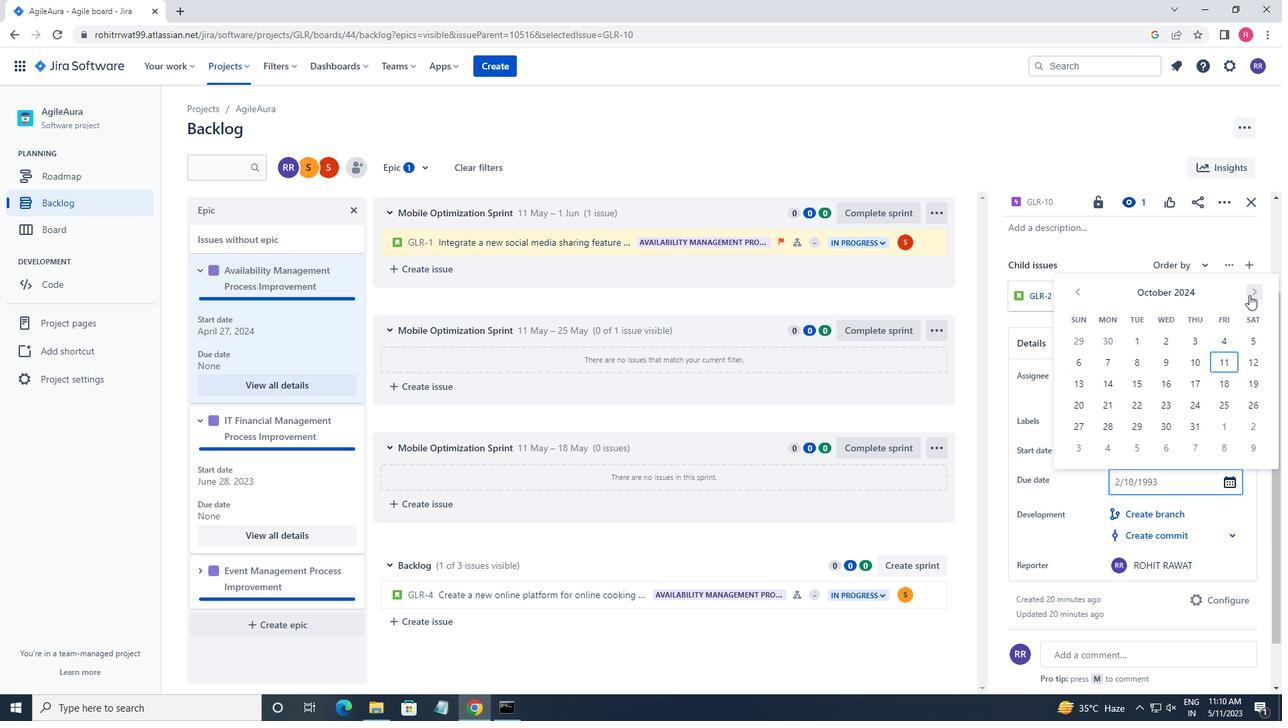 
Action: Mouse moved to (1251, 400)
Screenshot: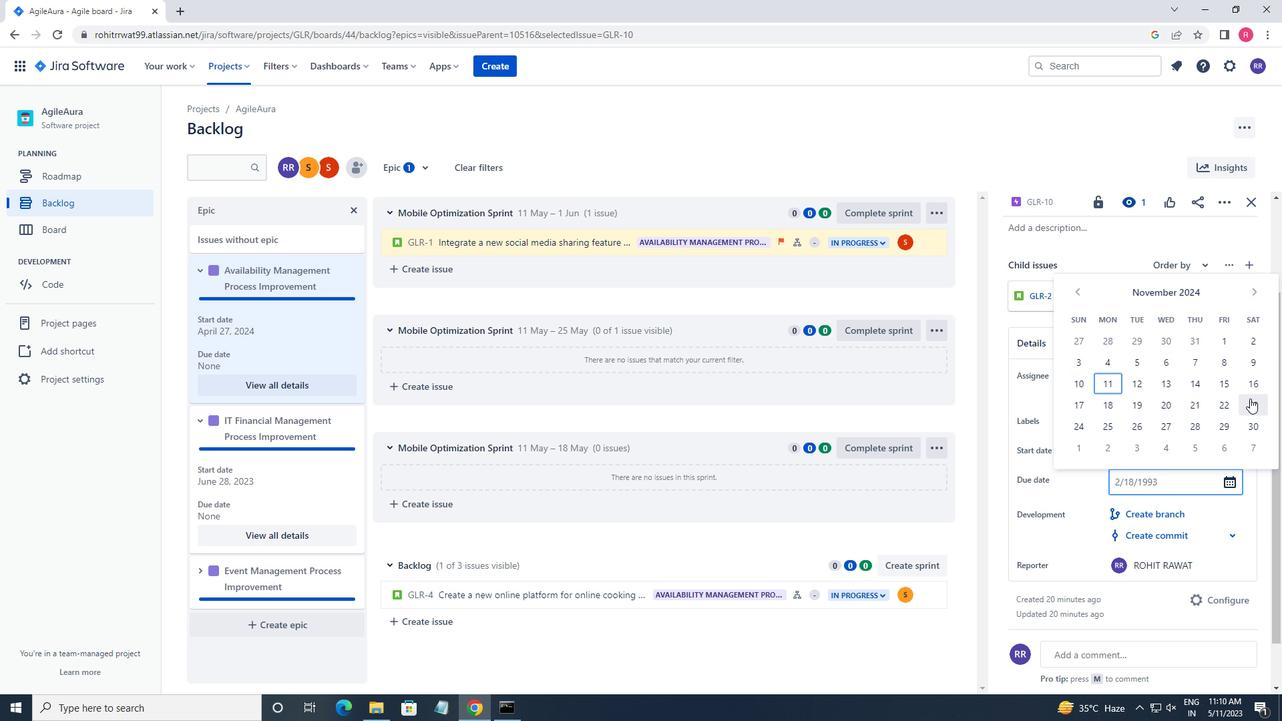 
Action: Mouse pressed left at (1251, 400)
Screenshot: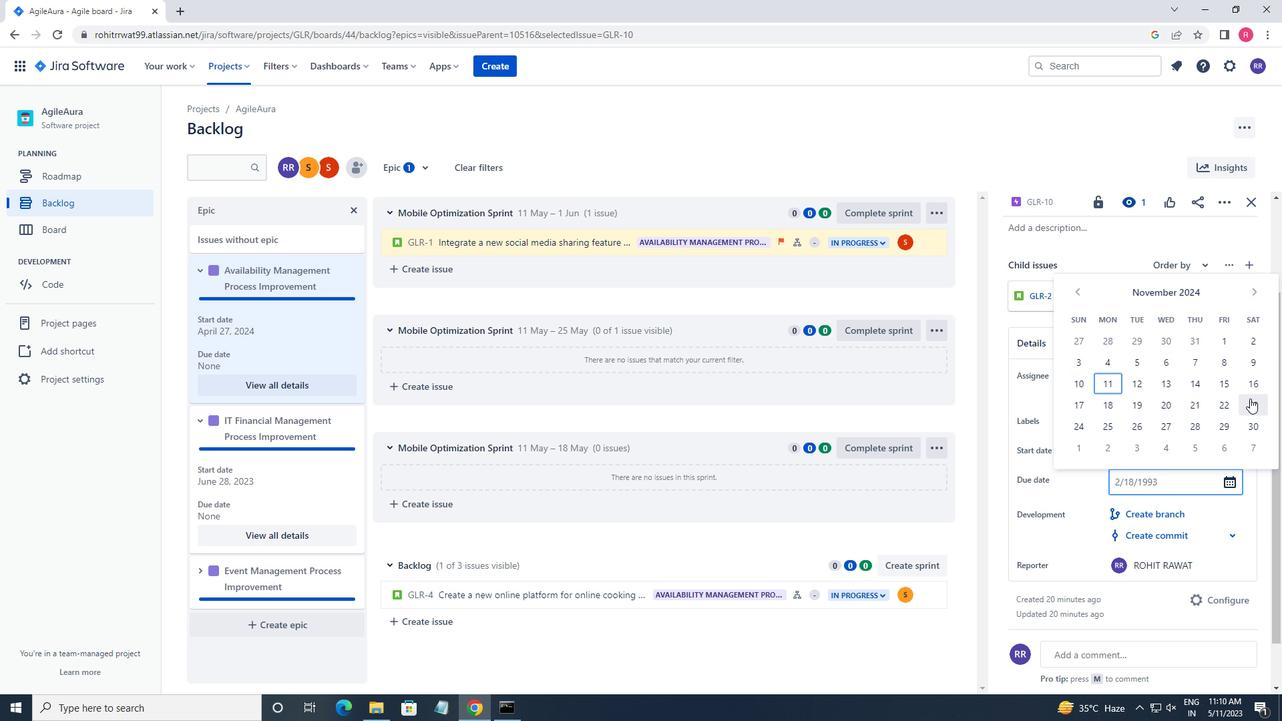
Action: Mouse moved to (1067, 540)
Screenshot: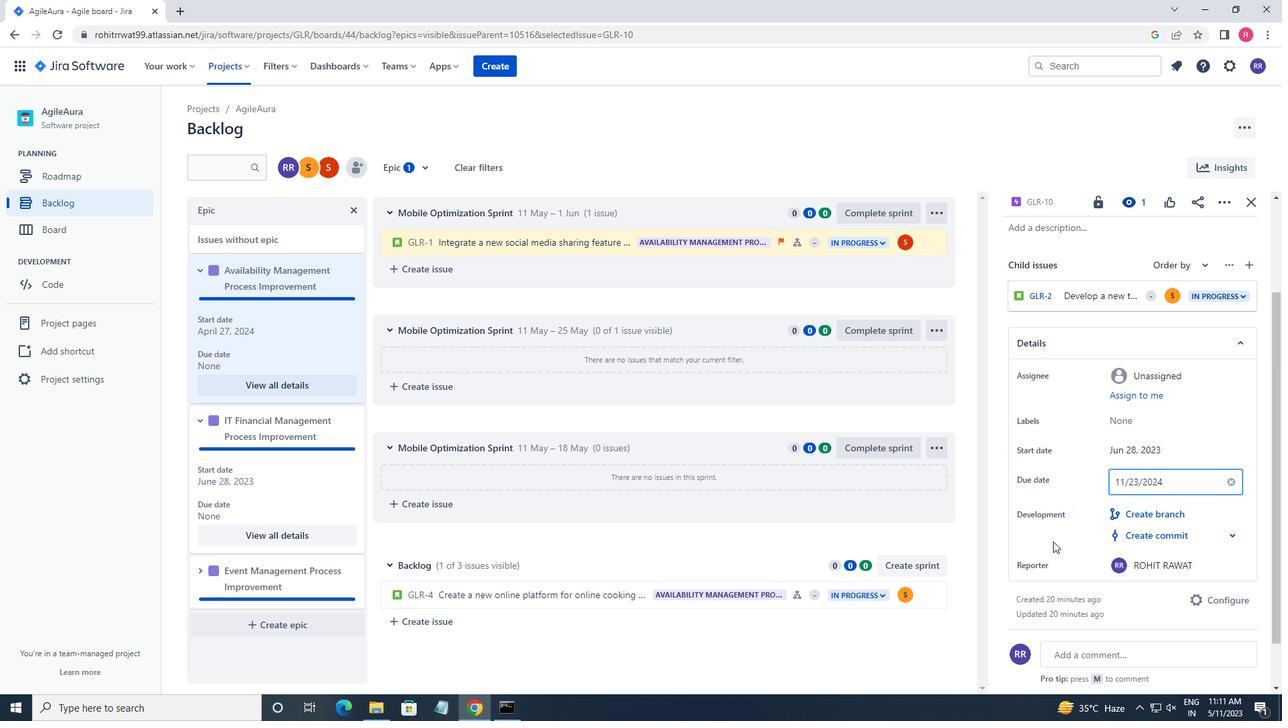 
Action: Mouse pressed left at (1067, 540)
Screenshot: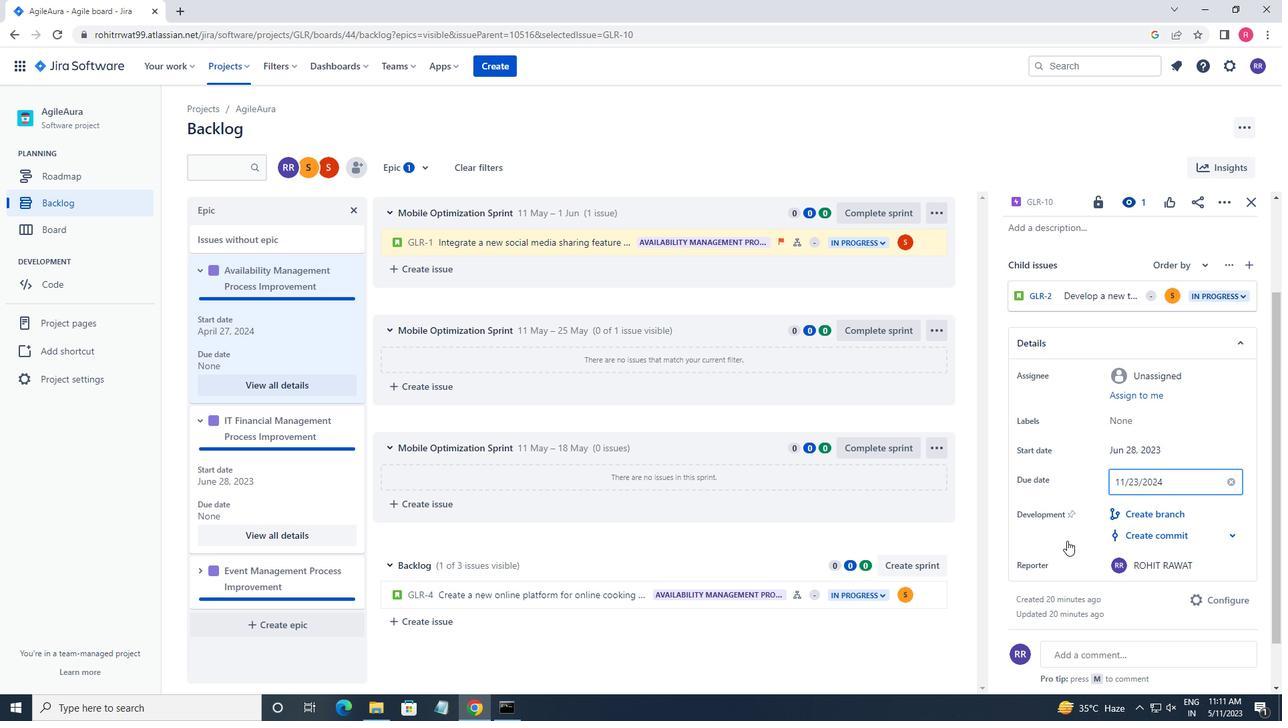 
Action: Mouse moved to (199, 568)
Screenshot: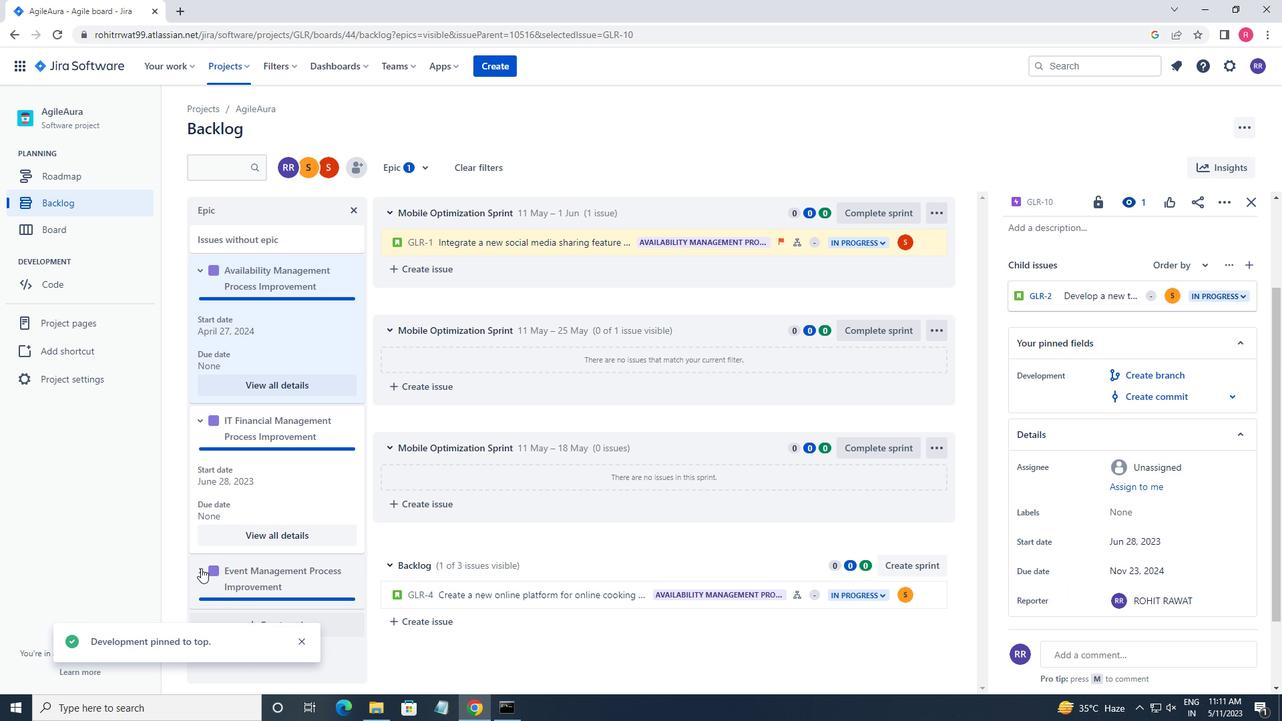 
Action: Mouse pressed left at (199, 568)
Screenshot: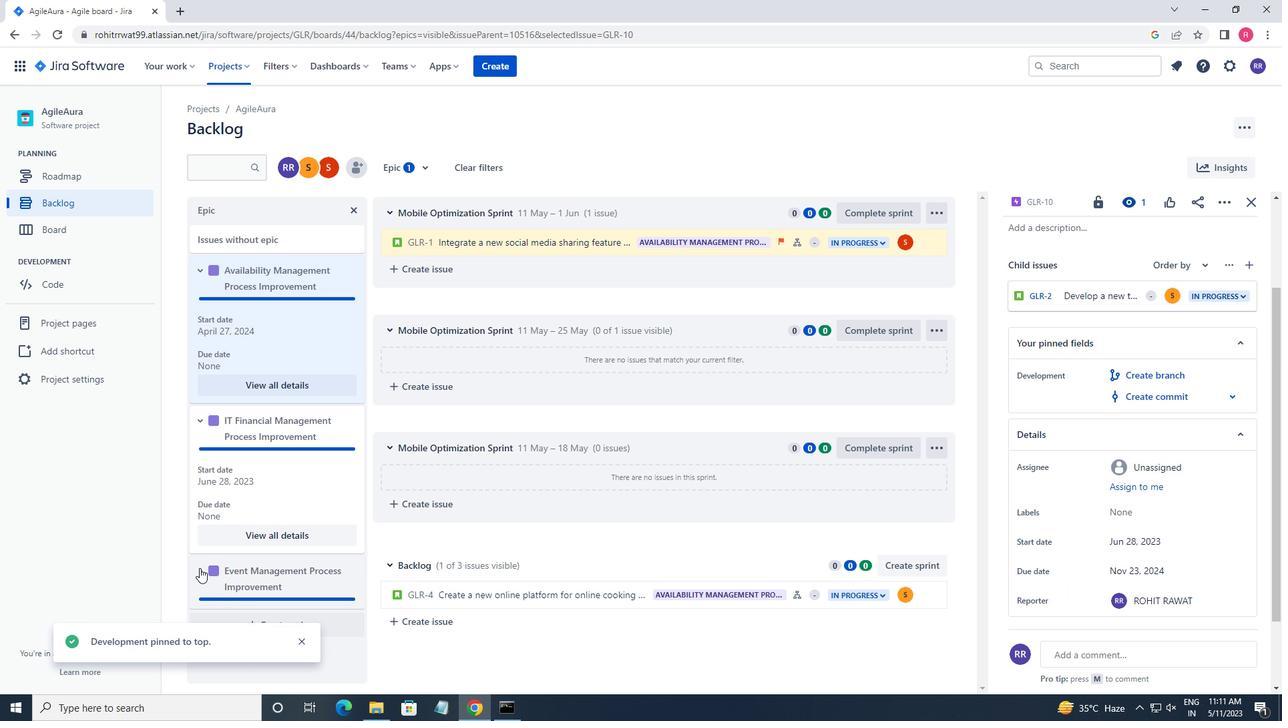
Action: Mouse moved to (330, 523)
Screenshot: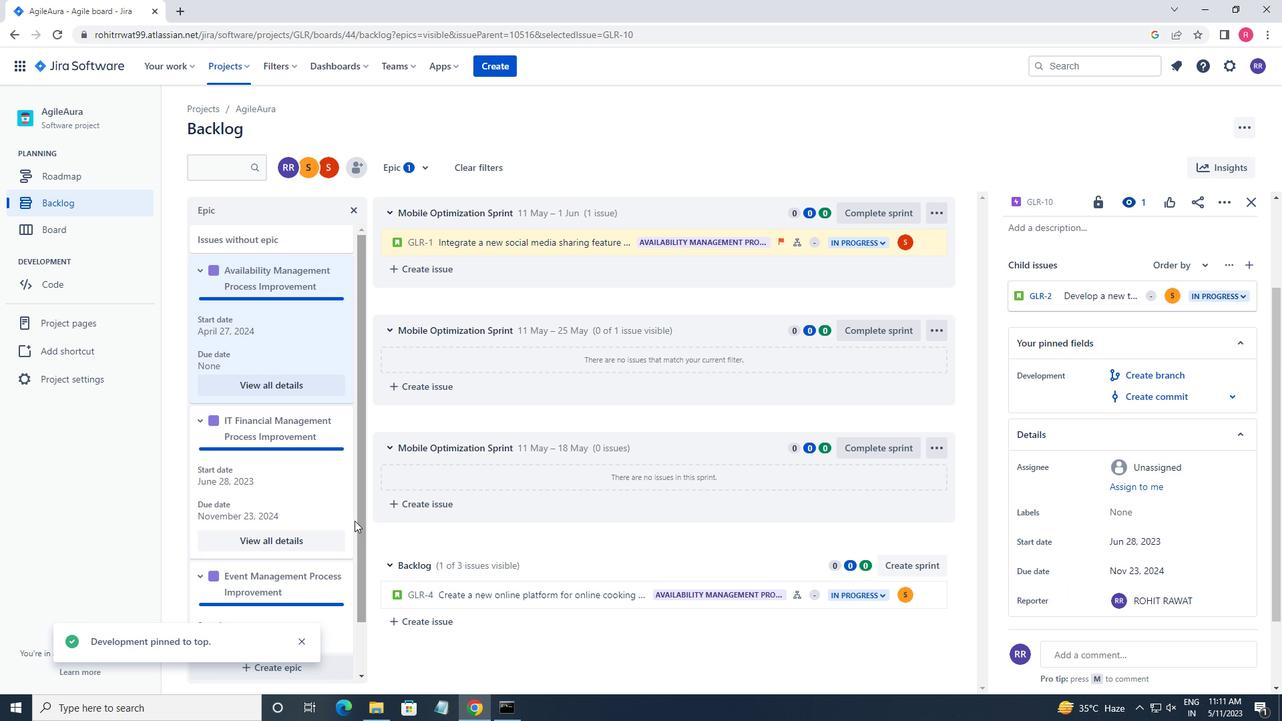 
Action: Mouse scrolled (330, 522) with delta (0, 0)
Screenshot: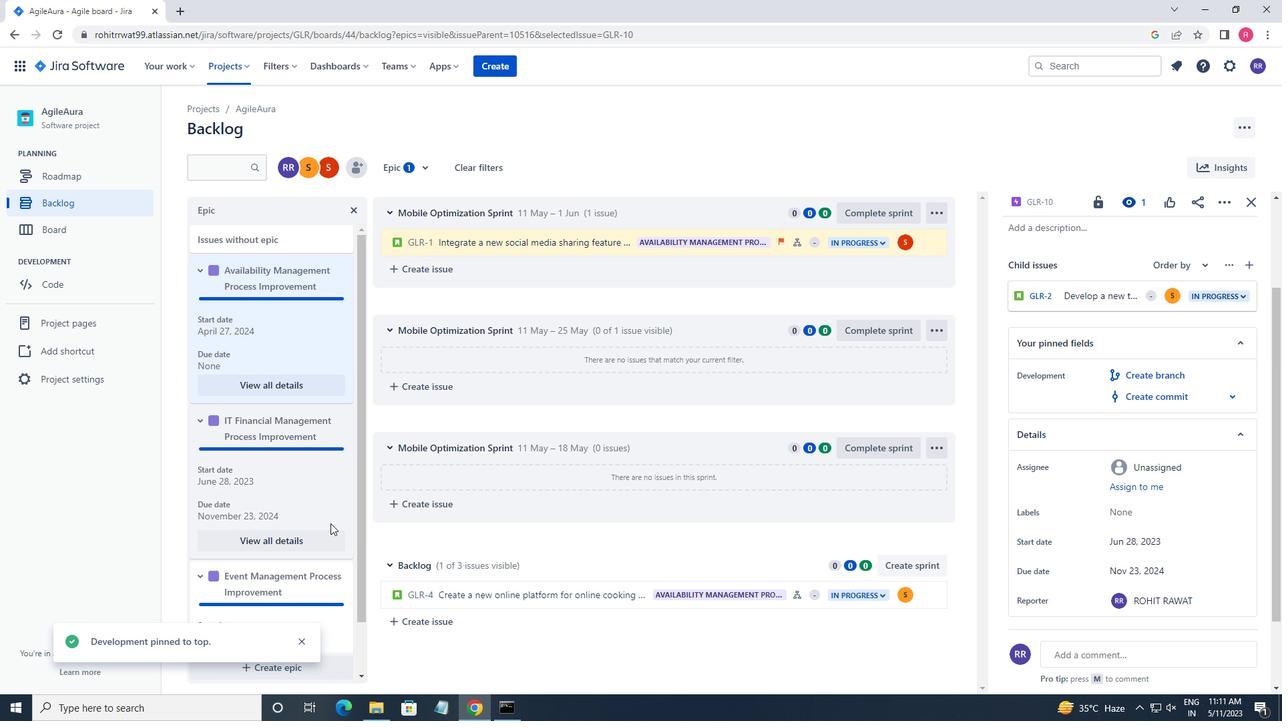 
Action: Mouse scrolled (330, 522) with delta (0, 0)
Screenshot: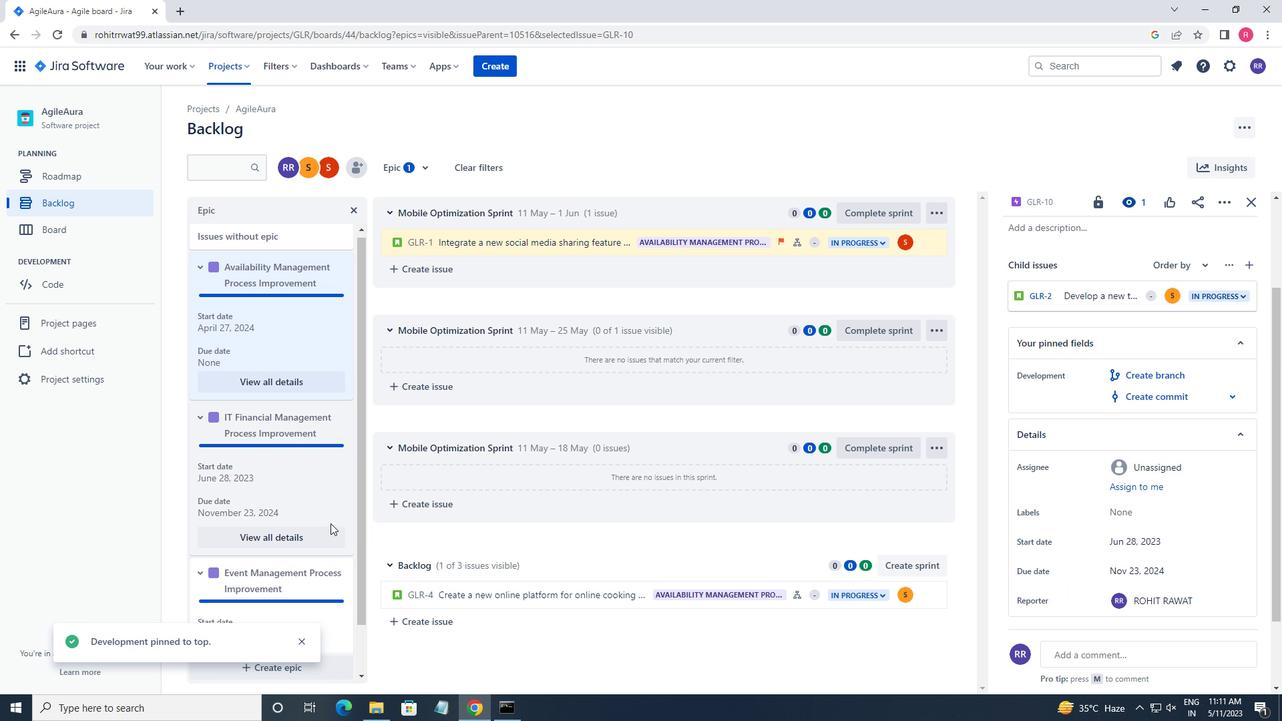 
Action: Mouse scrolled (330, 522) with delta (0, 0)
Screenshot: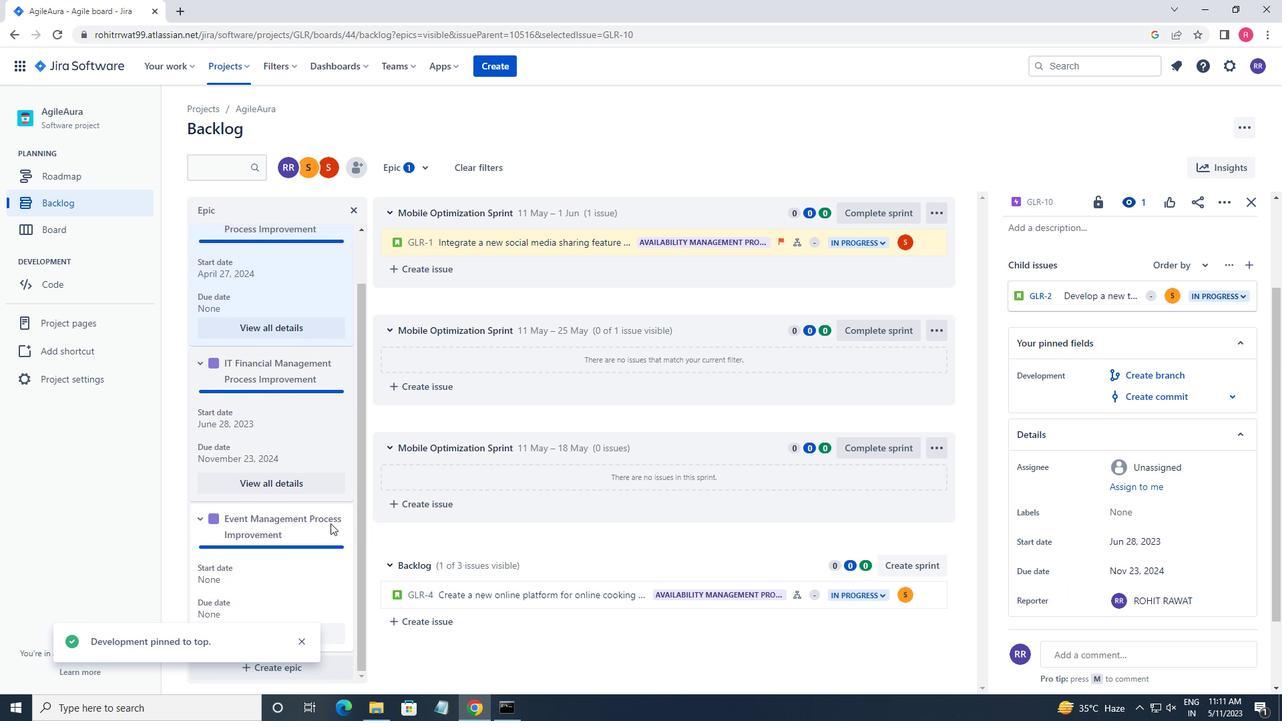 
Action: Mouse moved to (297, 641)
Screenshot: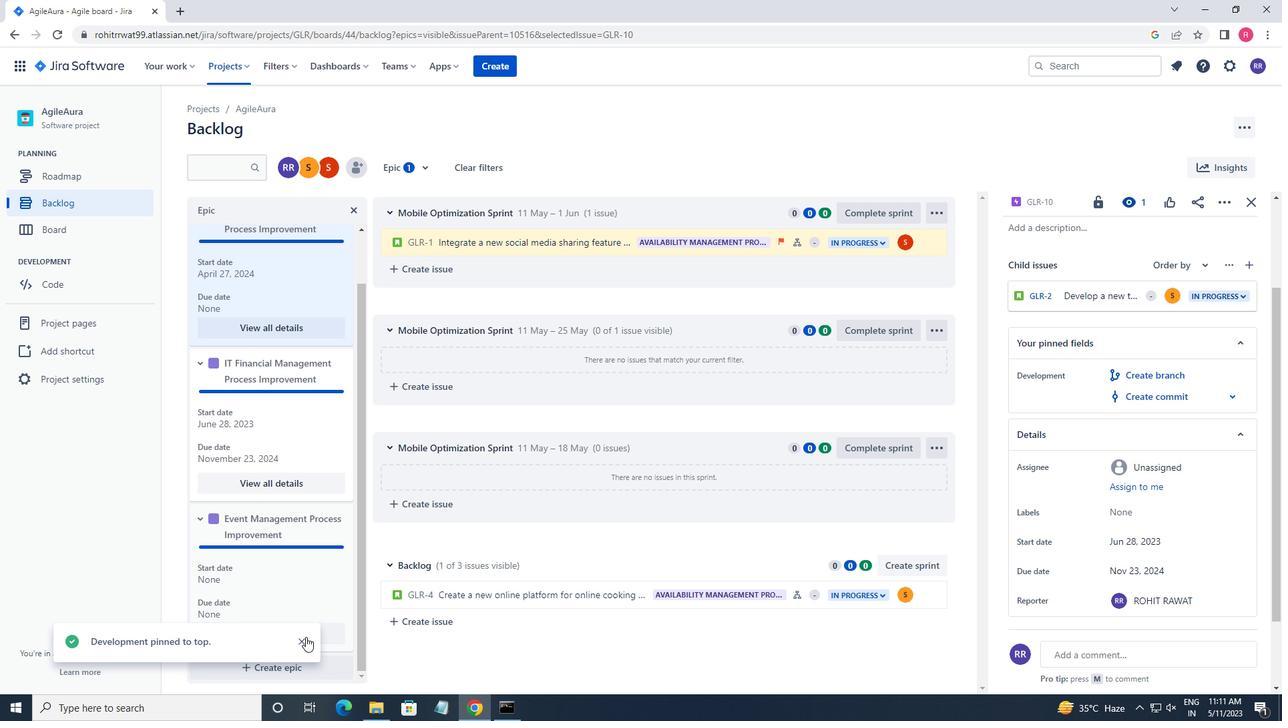 
Action: Mouse pressed left at (297, 641)
Screenshot: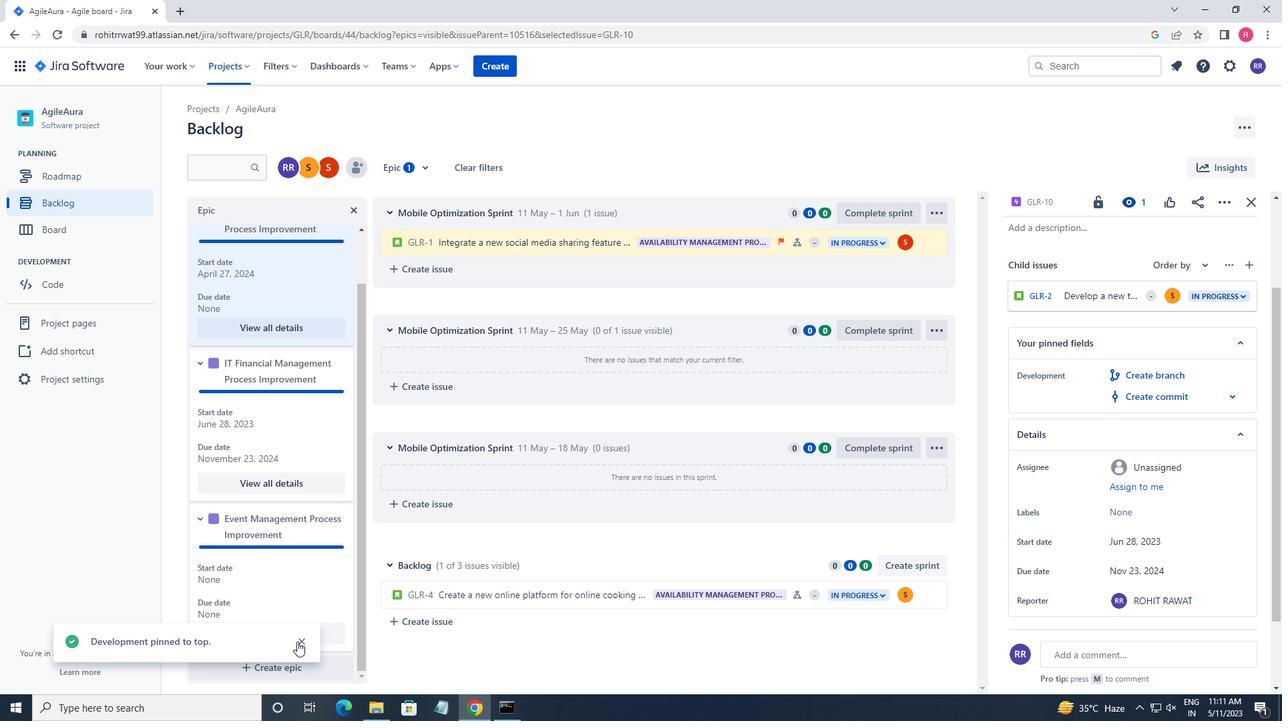 
Action: Mouse moved to (300, 641)
Screenshot: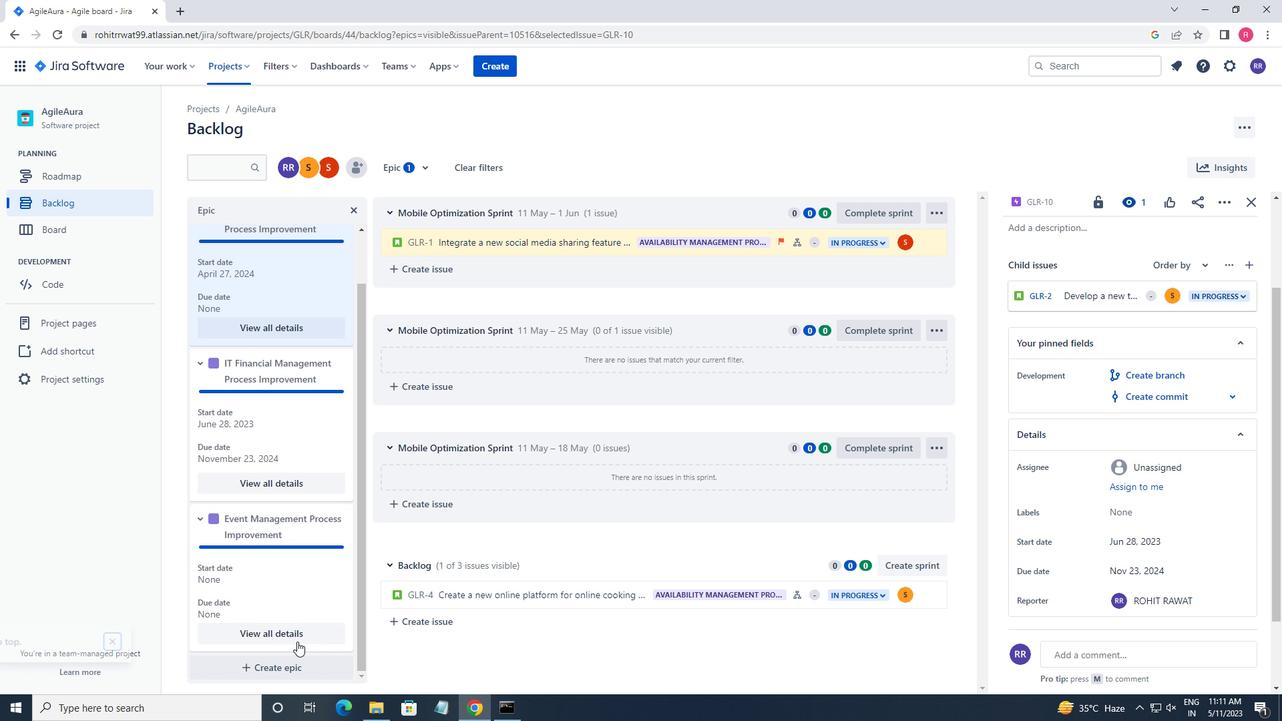 
Action: Mouse pressed left at (300, 641)
Screenshot: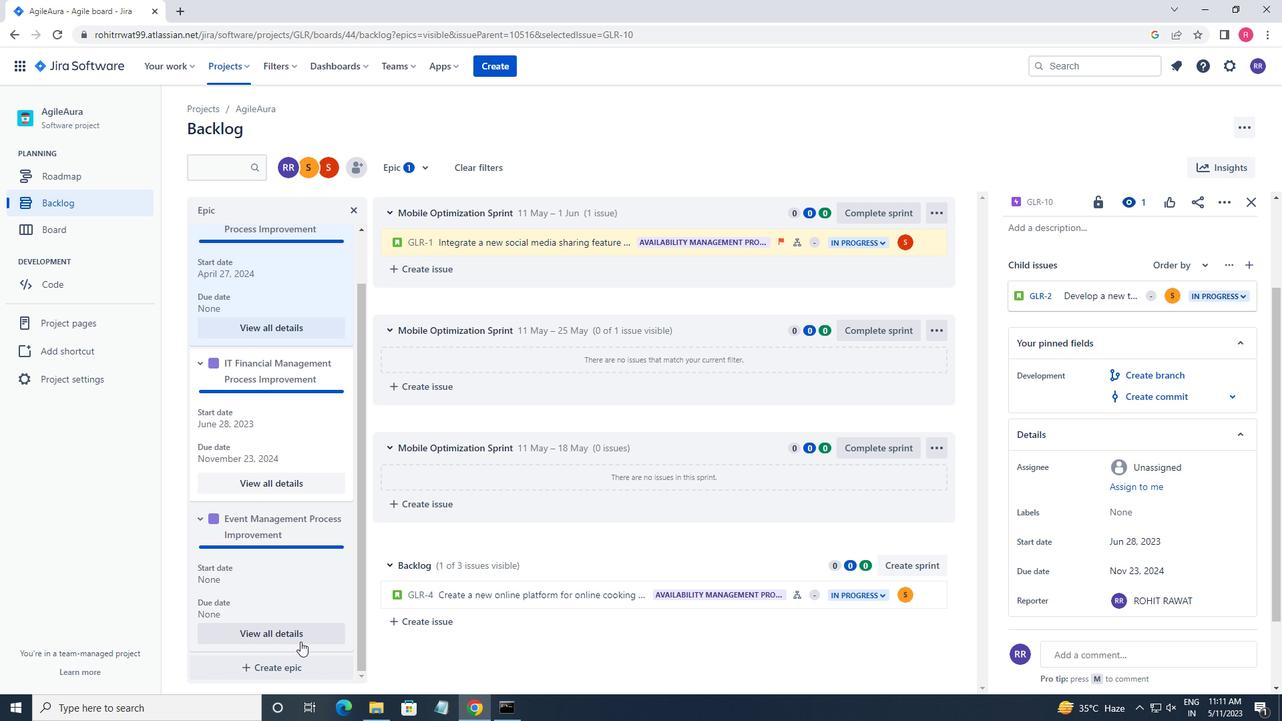 
Action: Mouse moved to (1066, 516)
Screenshot: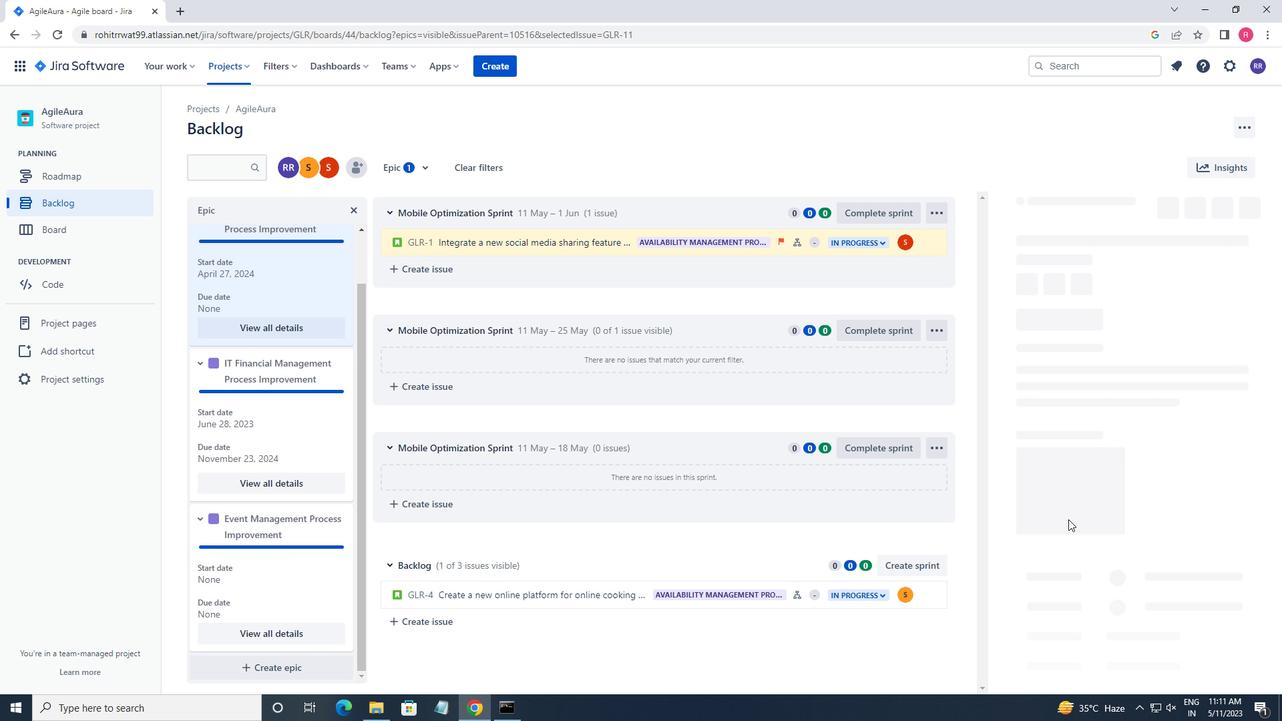 
Action: Mouse scrolled (1066, 516) with delta (0, 0)
Screenshot: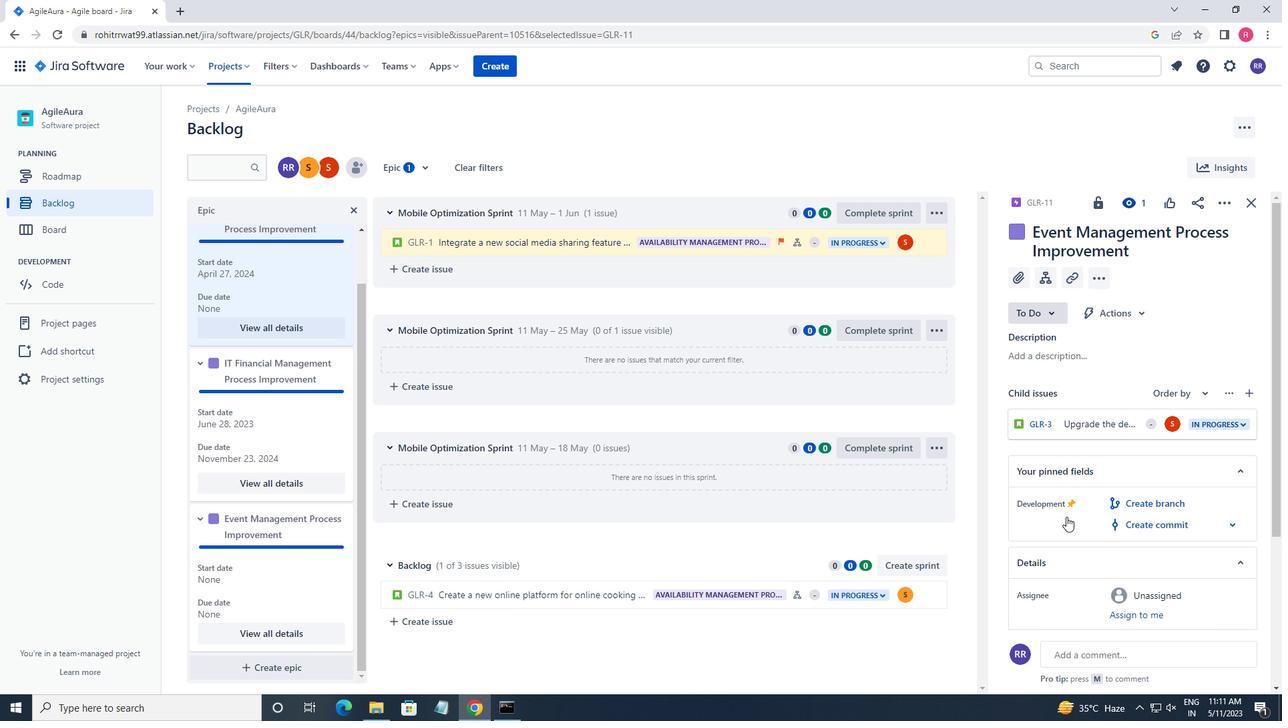 
Action: Mouse moved to (1123, 601)
Screenshot: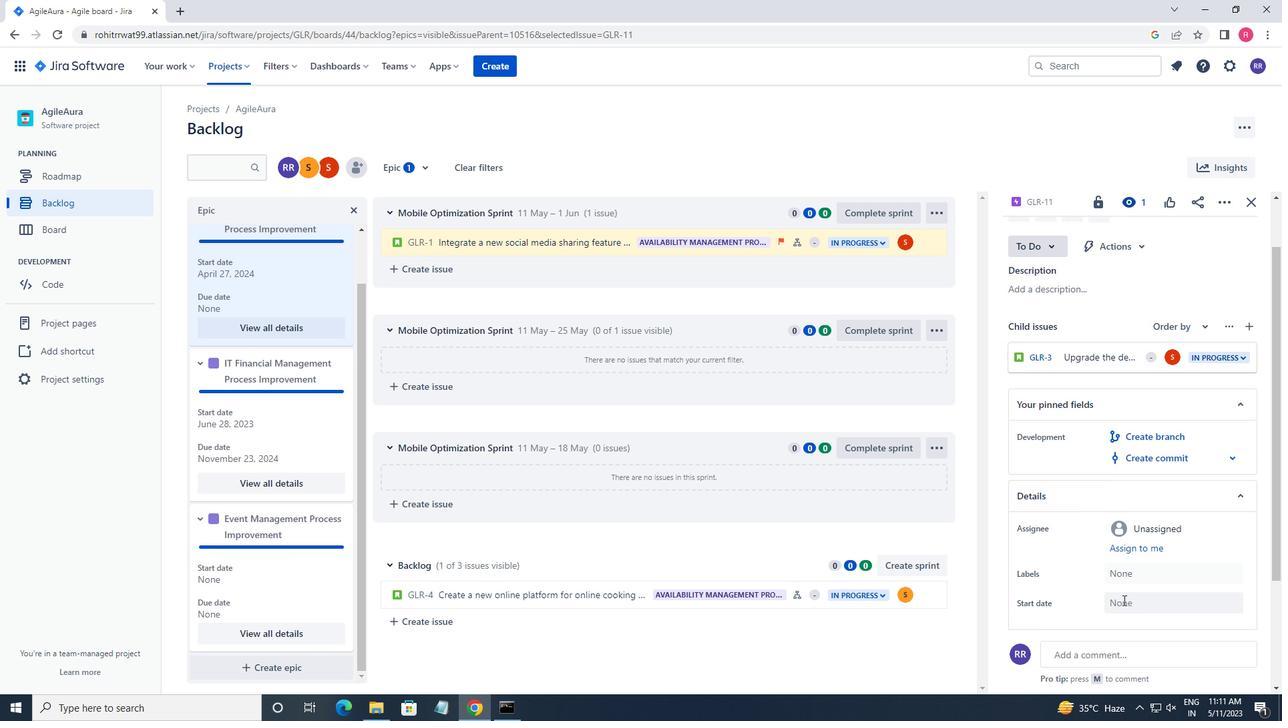 
Action: Mouse scrolled (1123, 601) with delta (0, 0)
Screenshot: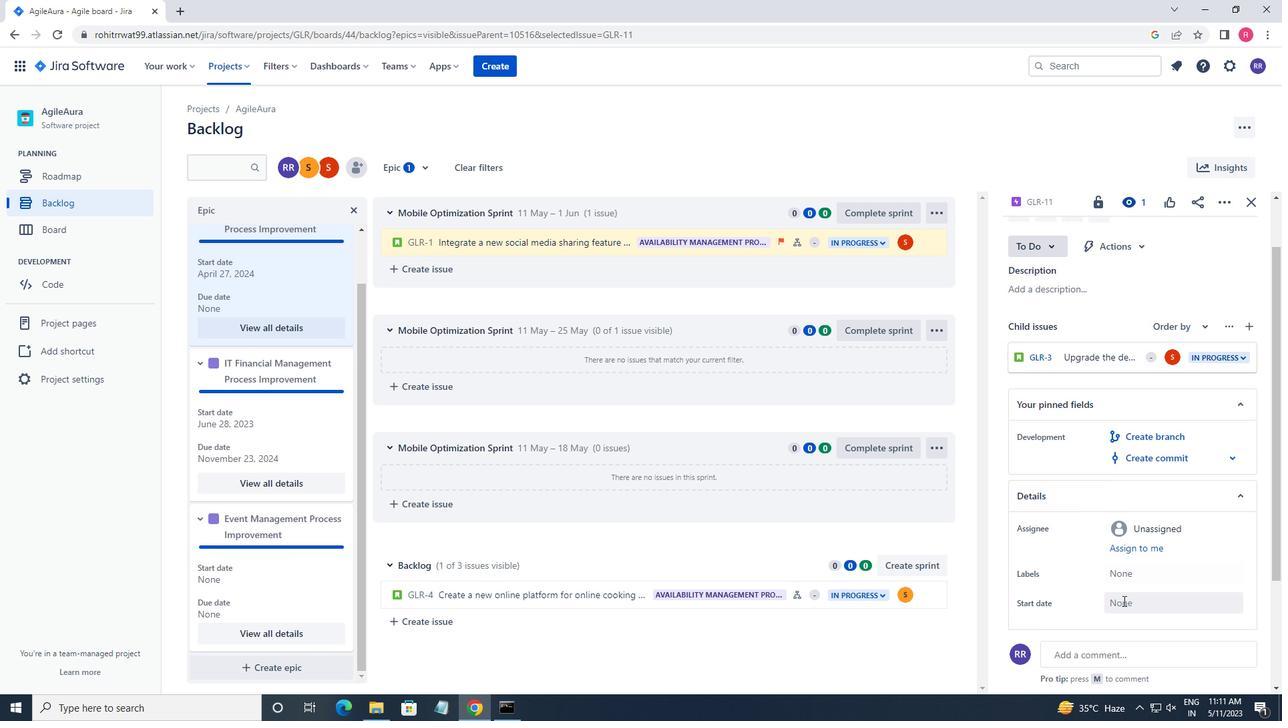 
Action: Mouse moved to (1123, 532)
Screenshot: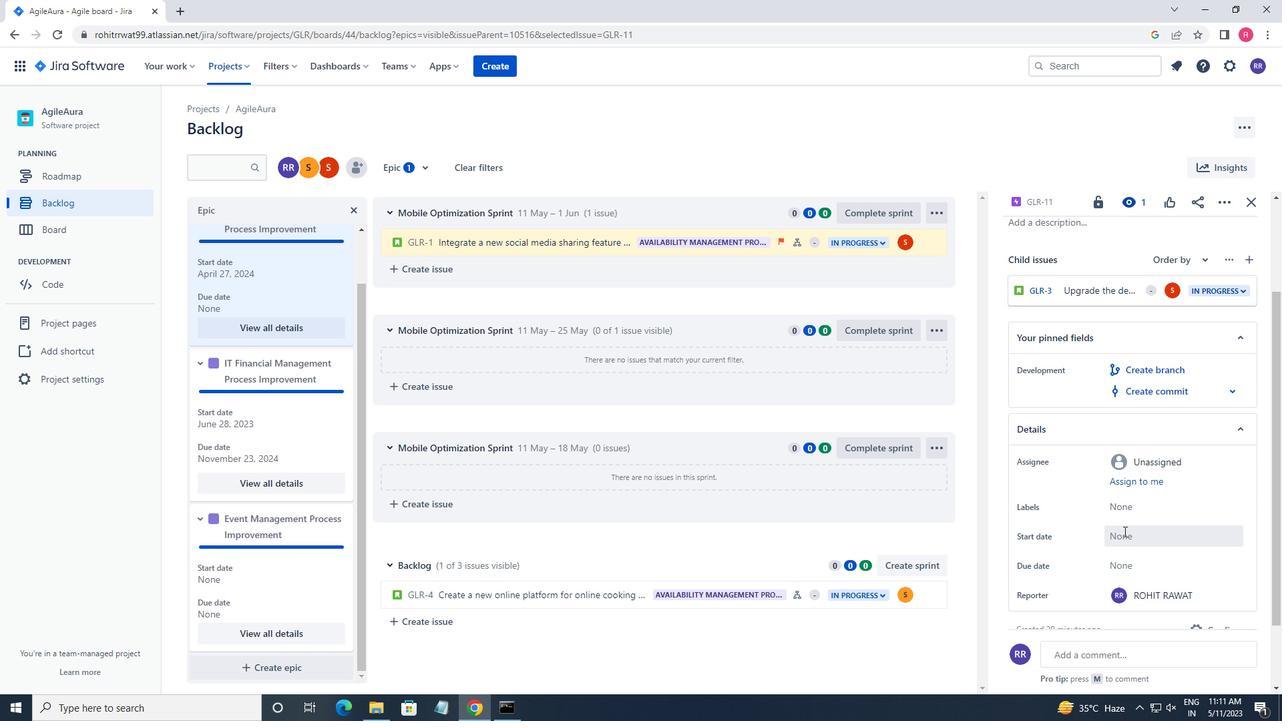 
Action: Mouse pressed left at (1123, 532)
Screenshot: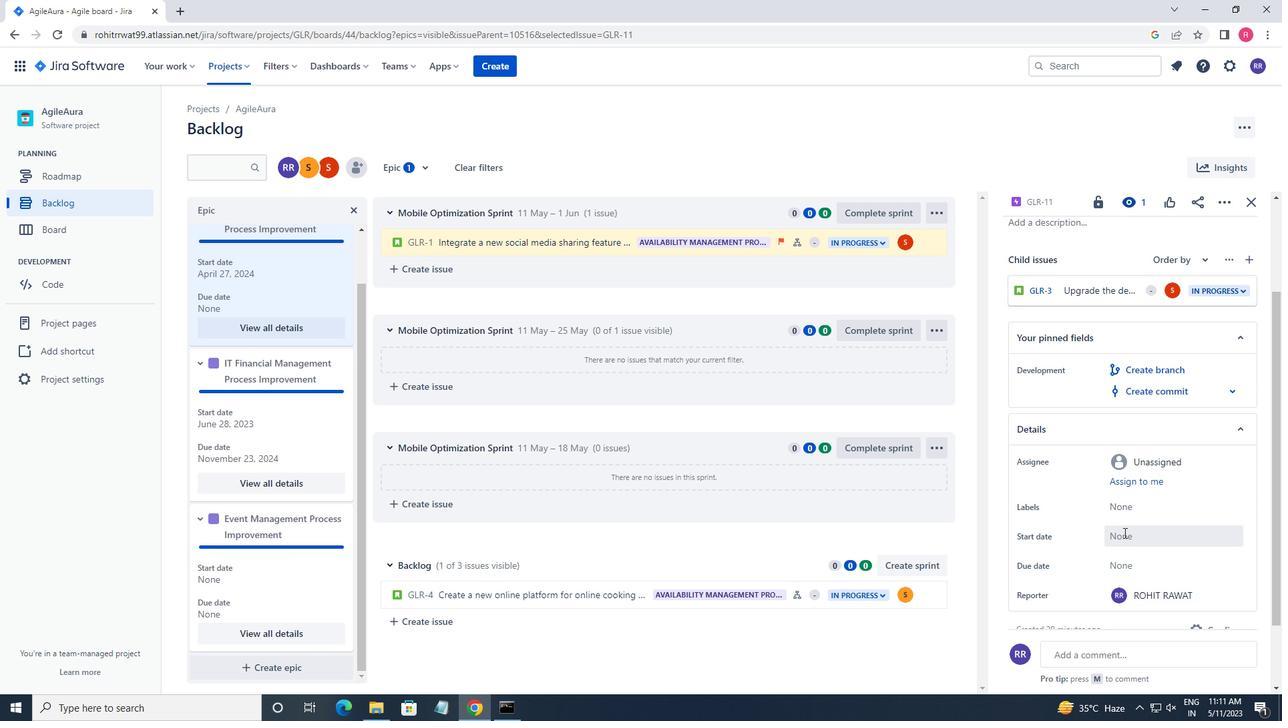
Action: Mouse moved to (1260, 345)
Screenshot: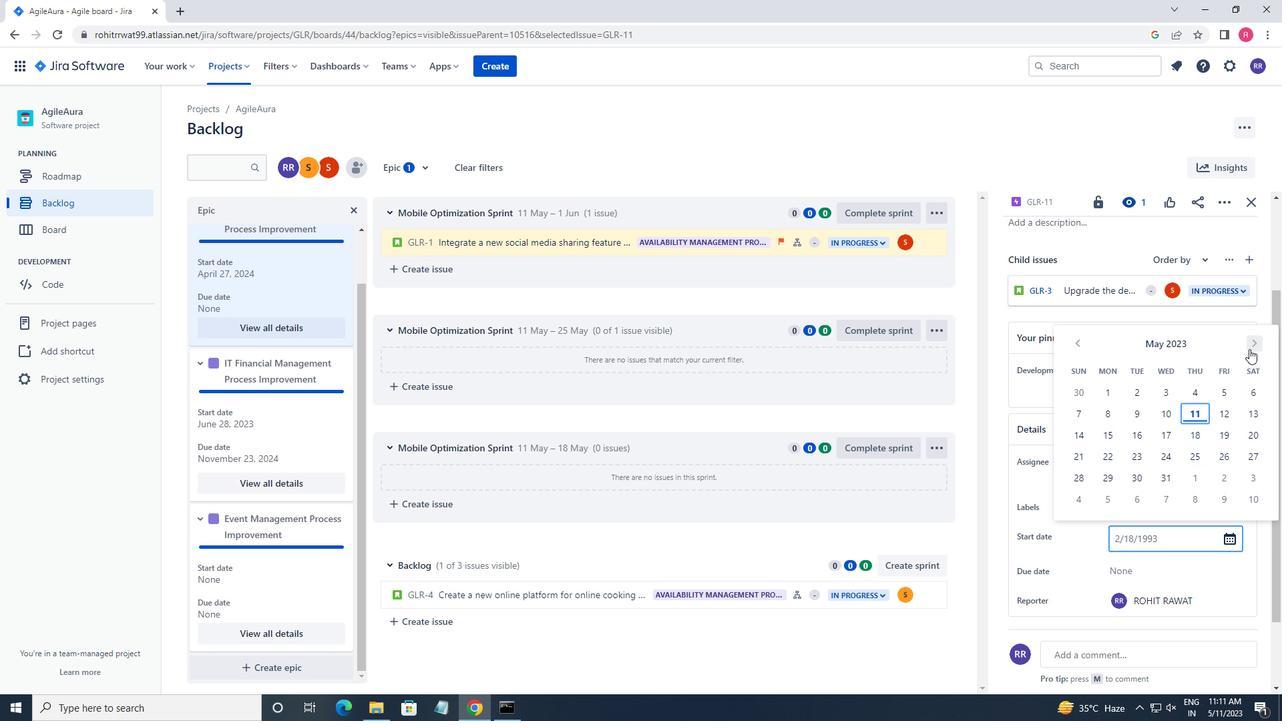 
Action: Mouse pressed left at (1260, 345)
Screenshot: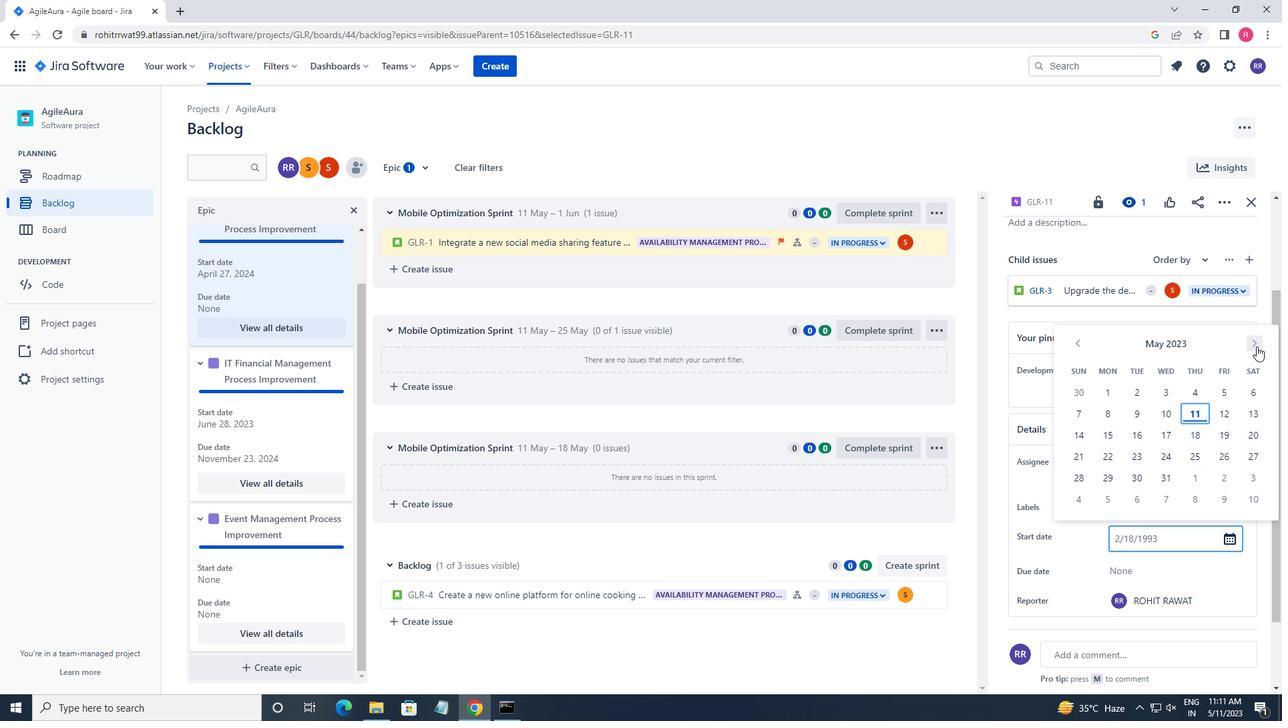 
Action: Mouse moved to (1260, 345)
Screenshot: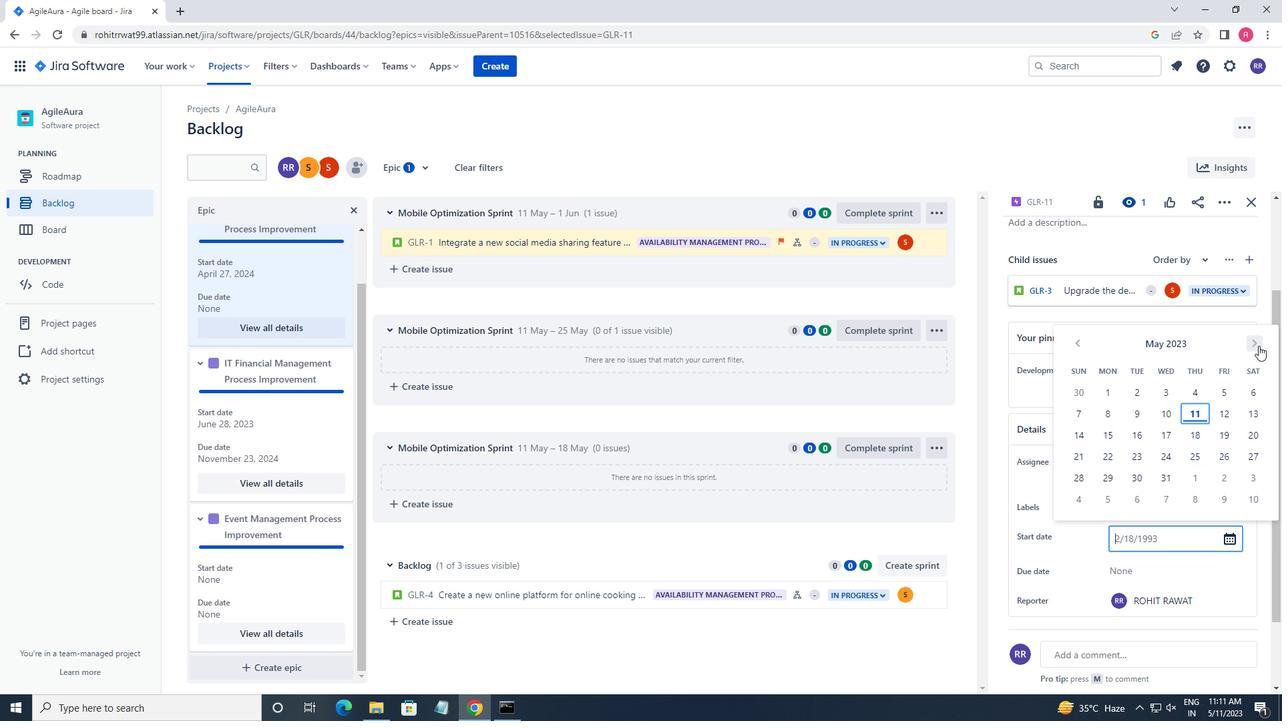 
Action: Mouse pressed left at (1260, 345)
Screenshot: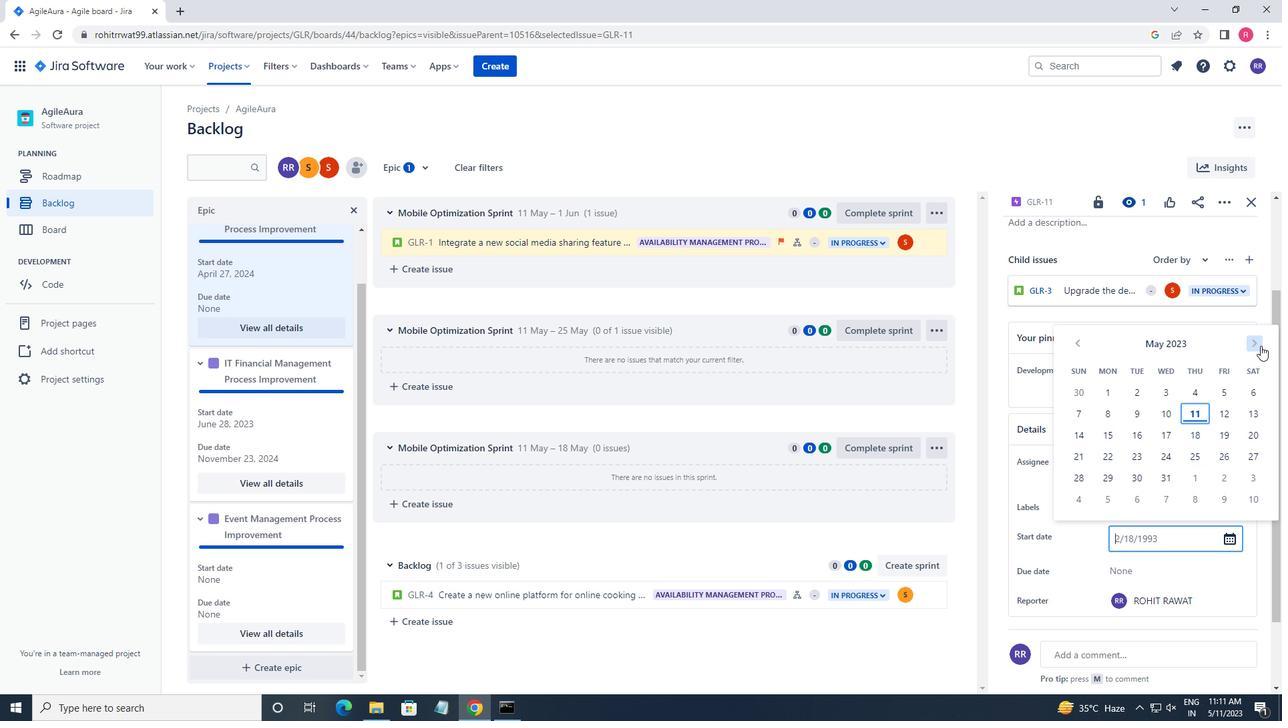 
Action: Mouse pressed left at (1260, 345)
Screenshot: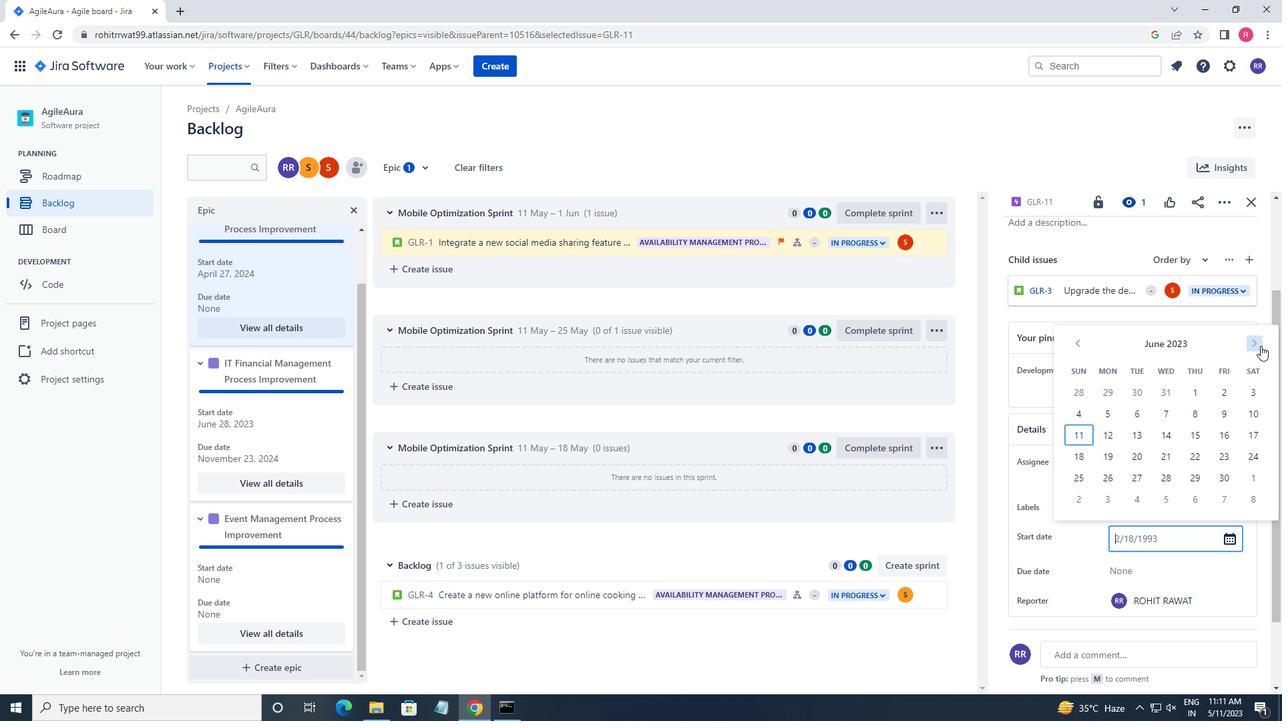 
Action: Mouse pressed left at (1260, 345)
Screenshot: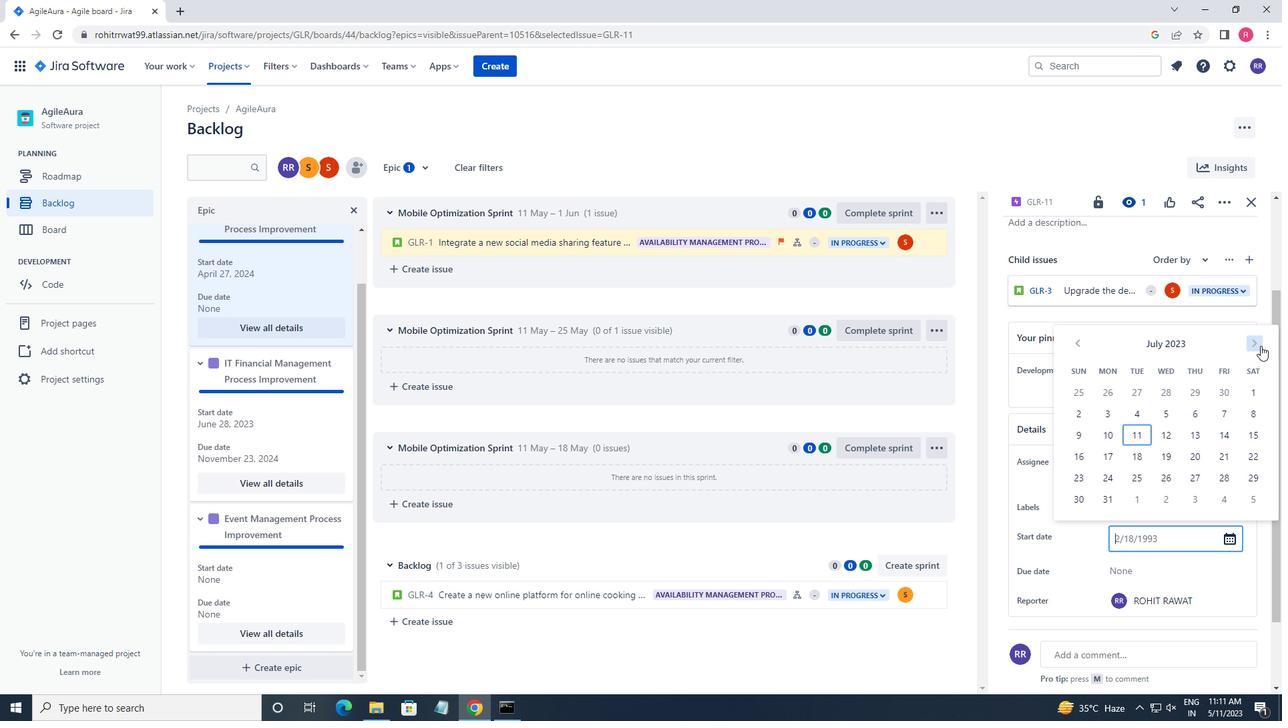 
Action: Mouse pressed left at (1260, 345)
Screenshot: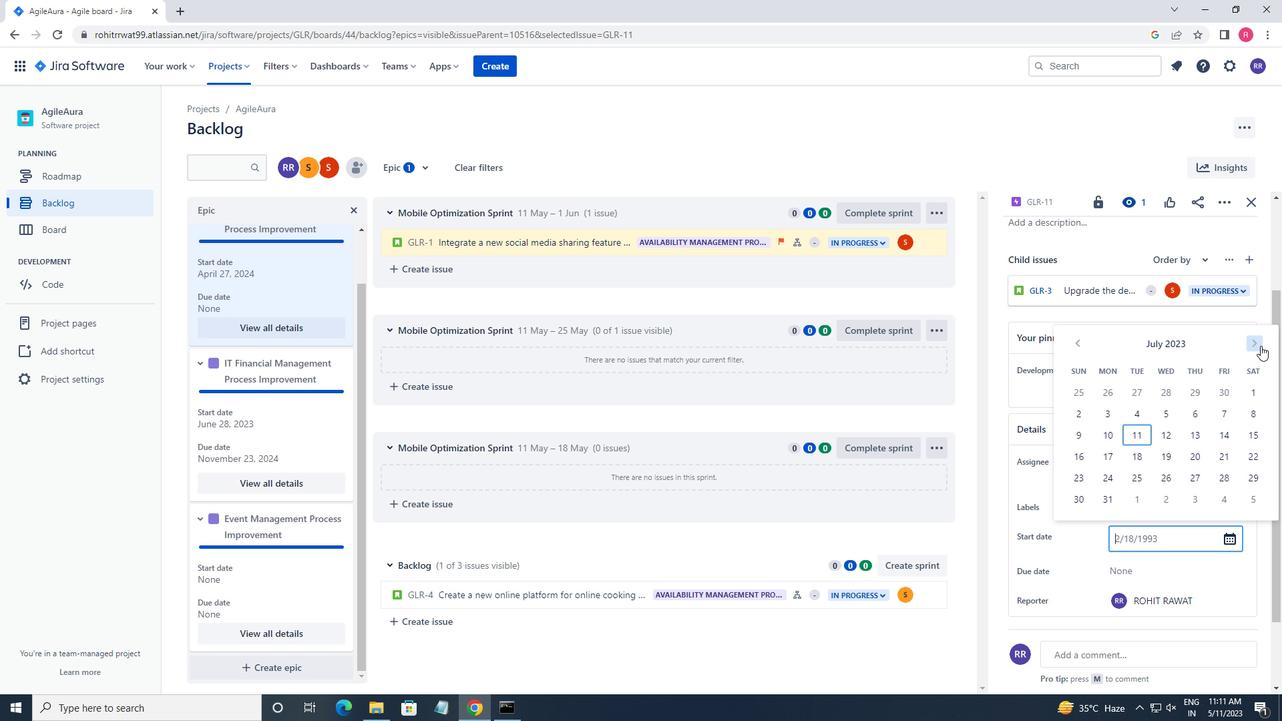 
Action: Mouse pressed left at (1260, 345)
Screenshot: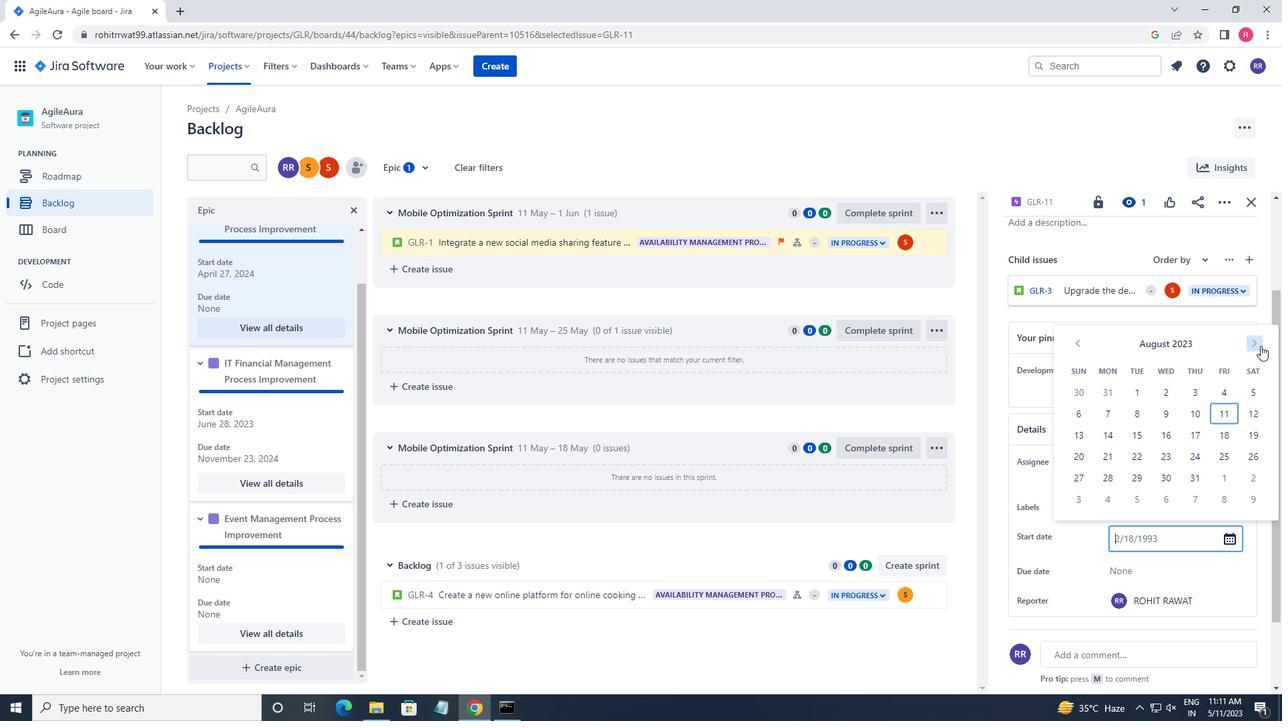 
Action: Mouse pressed left at (1260, 345)
Screenshot: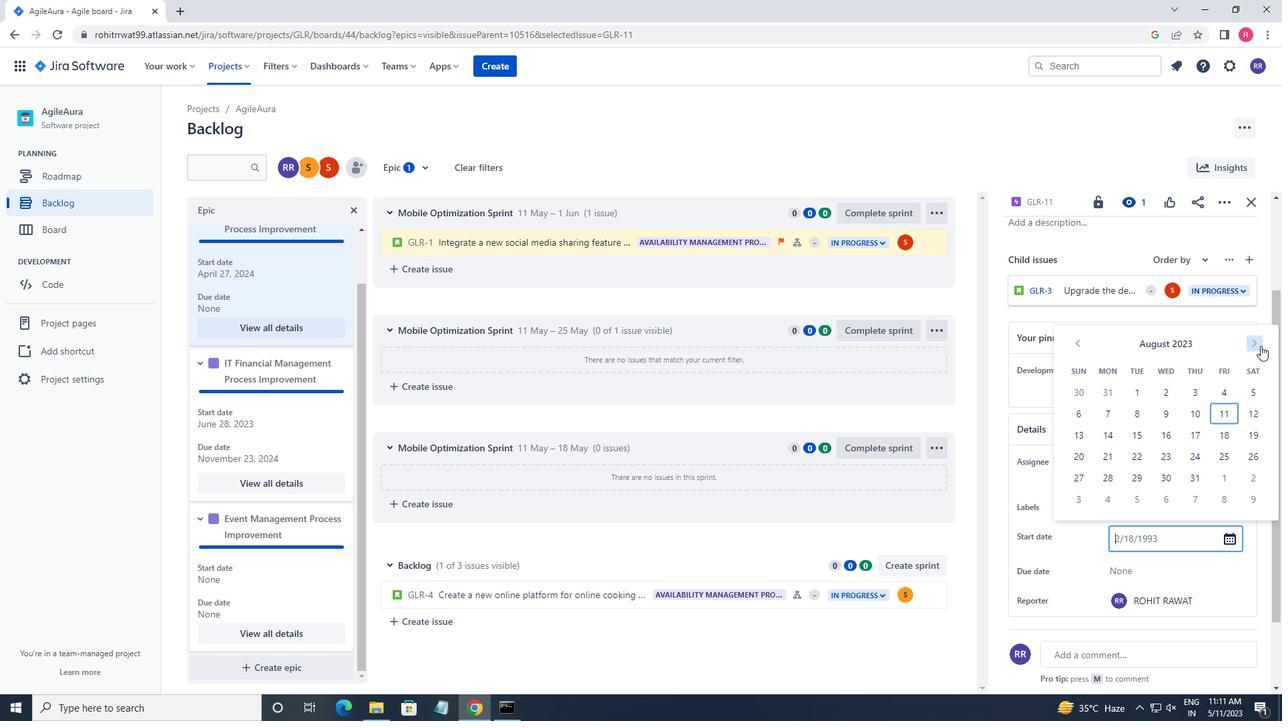 
Action: Mouse pressed left at (1260, 345)
Screenshot: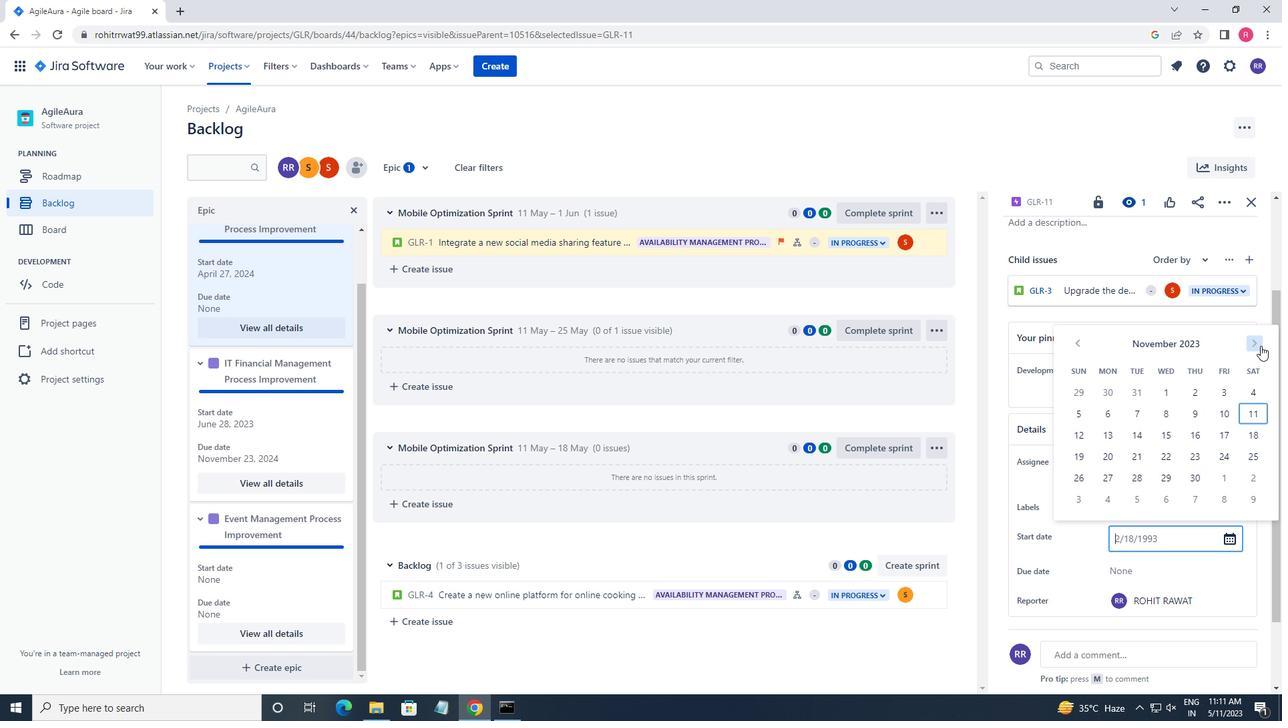 
Action: Mouse pressed left at (1260, 345)
Screenshot: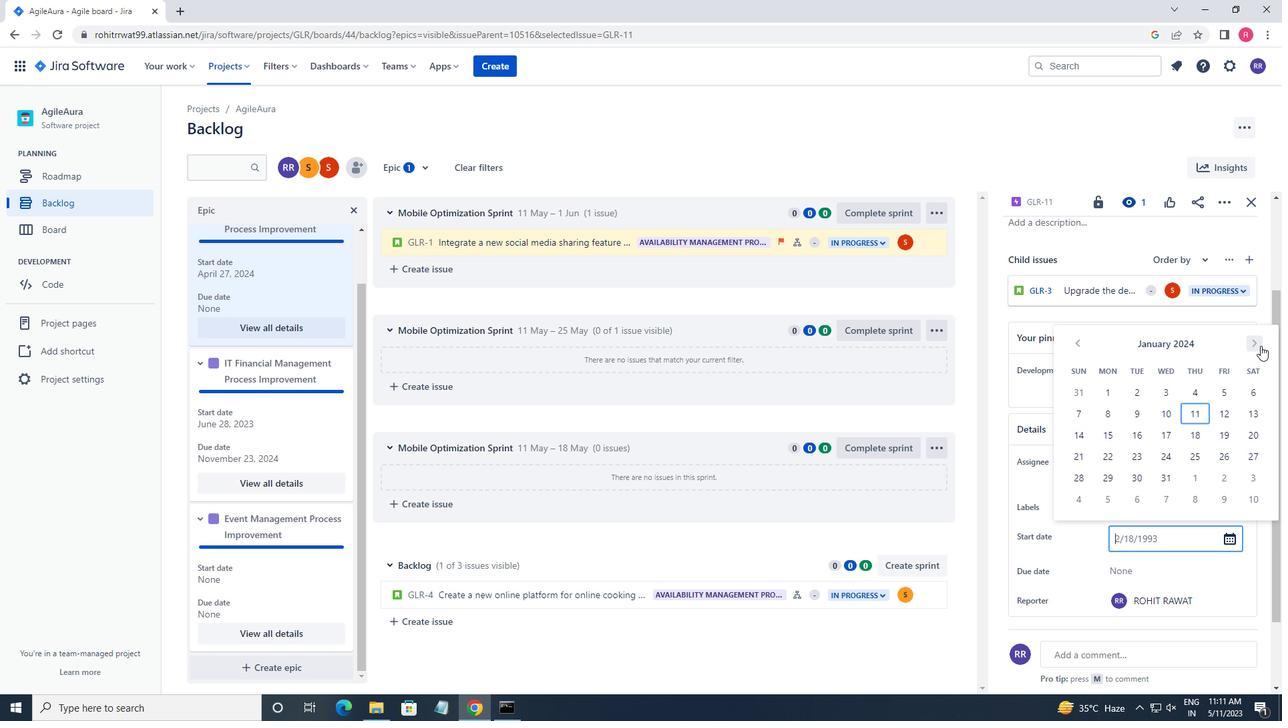 
Action: Mouse pressed left at (1260, 345)
Screenshot: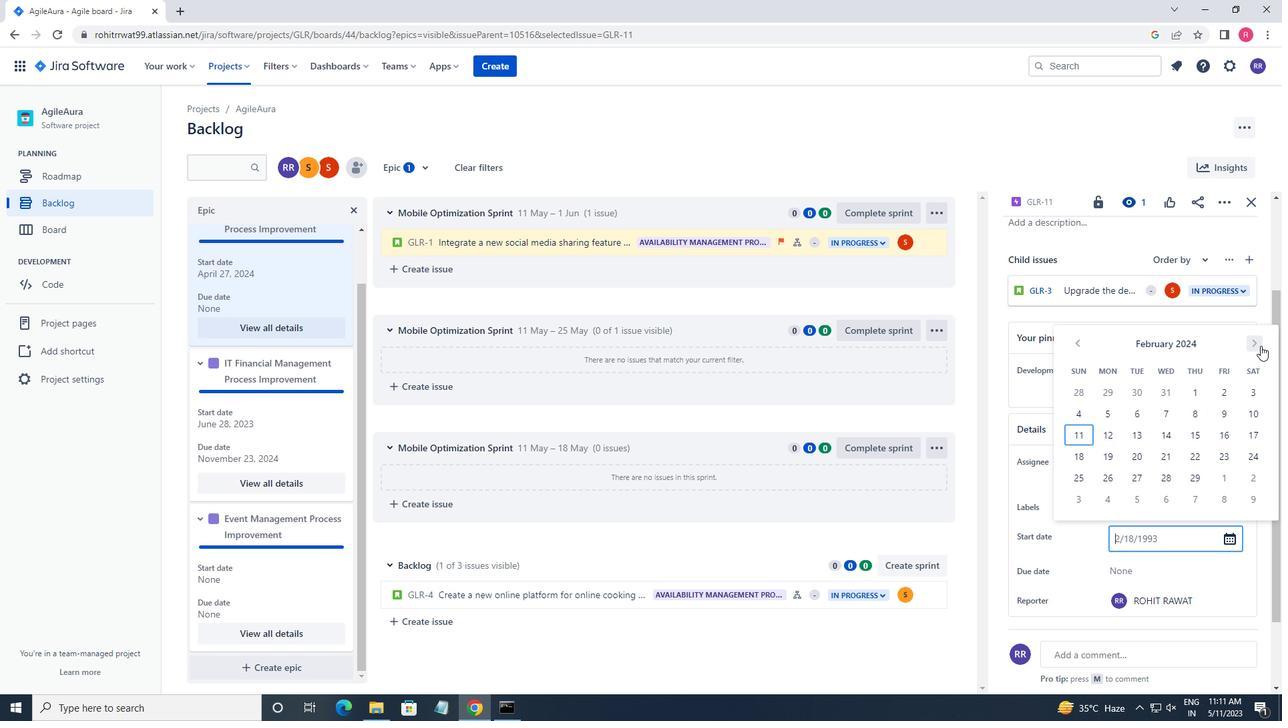
Action: Mouse moved to (1147, 434)
Screenshot: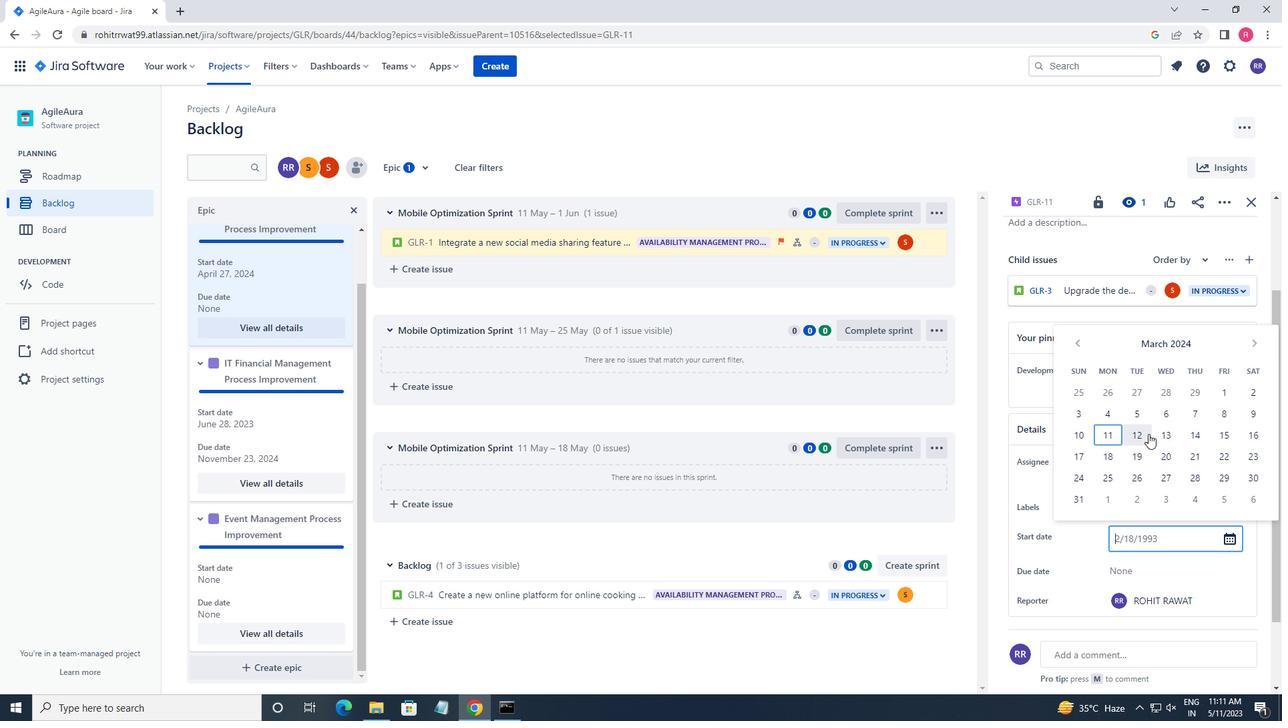 
Action: Mouse pressed left at (1147, 434)
Screenshot: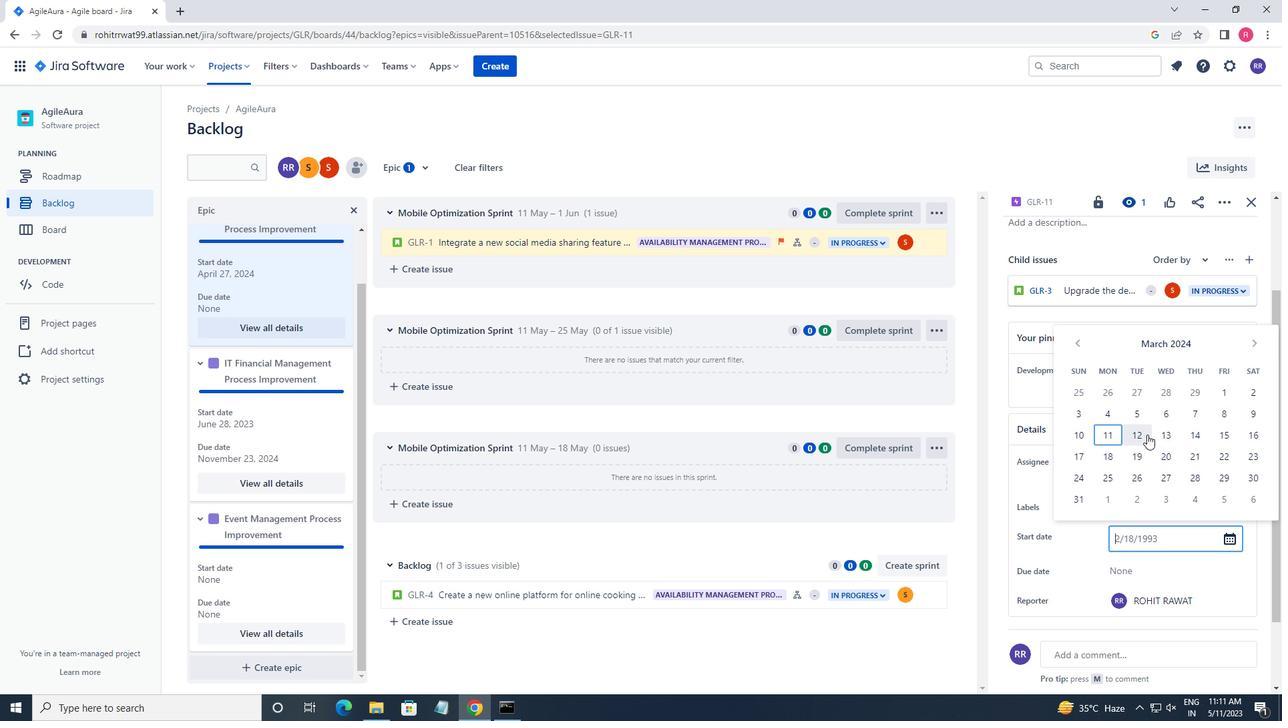 
Action: Mouse moved to (1147, 567)
Screenshot: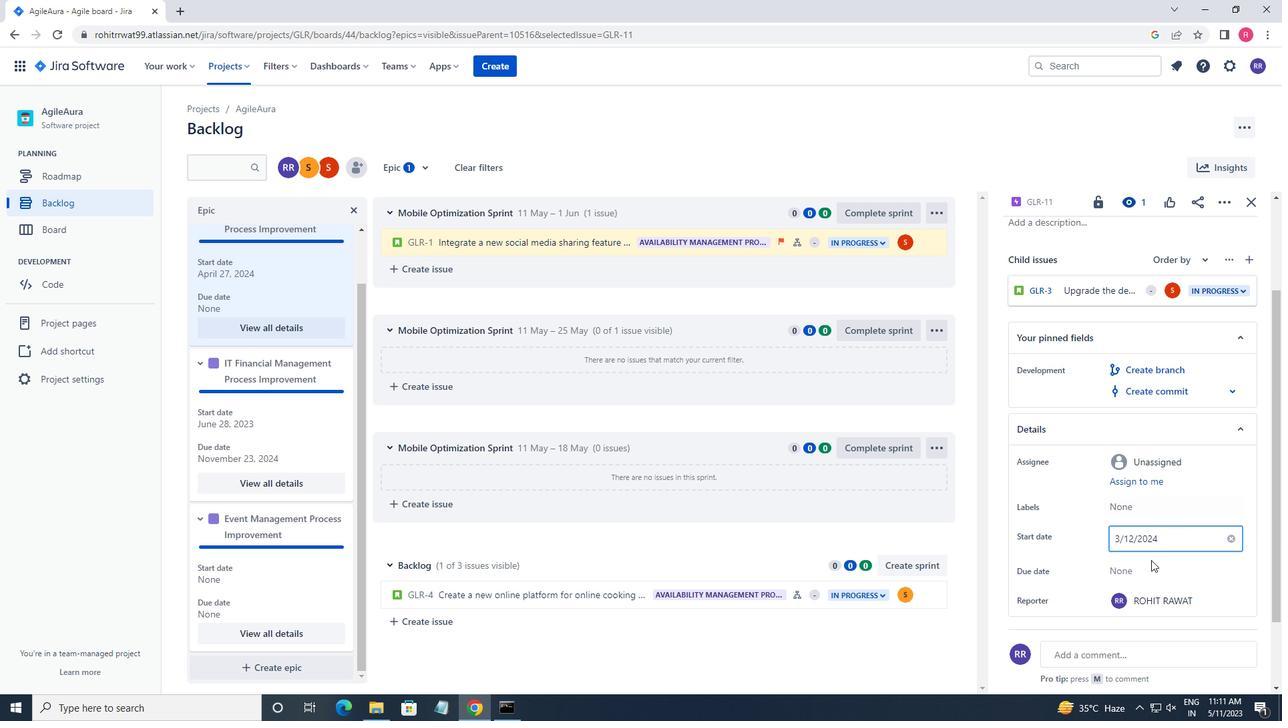 
Action: Mouse pressed left at (1147, 567)
Screenshot: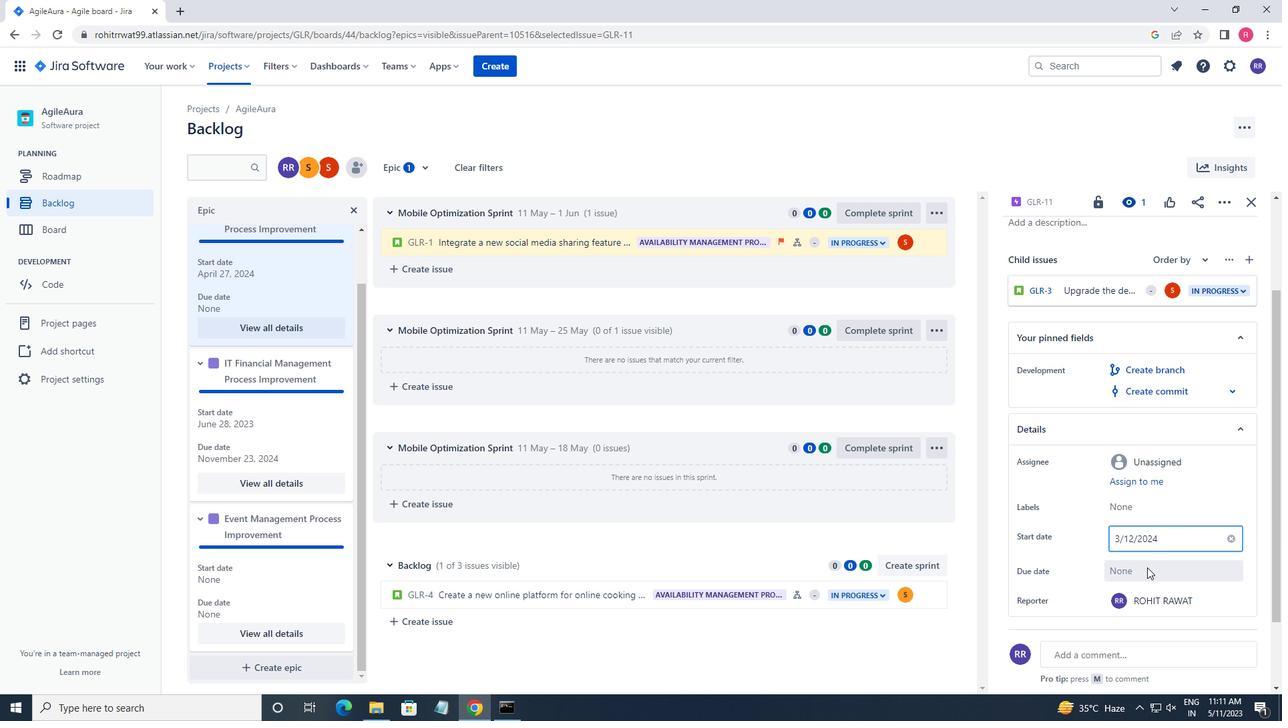 
Action: Mouse moved to (1248, 379)
Screenshot: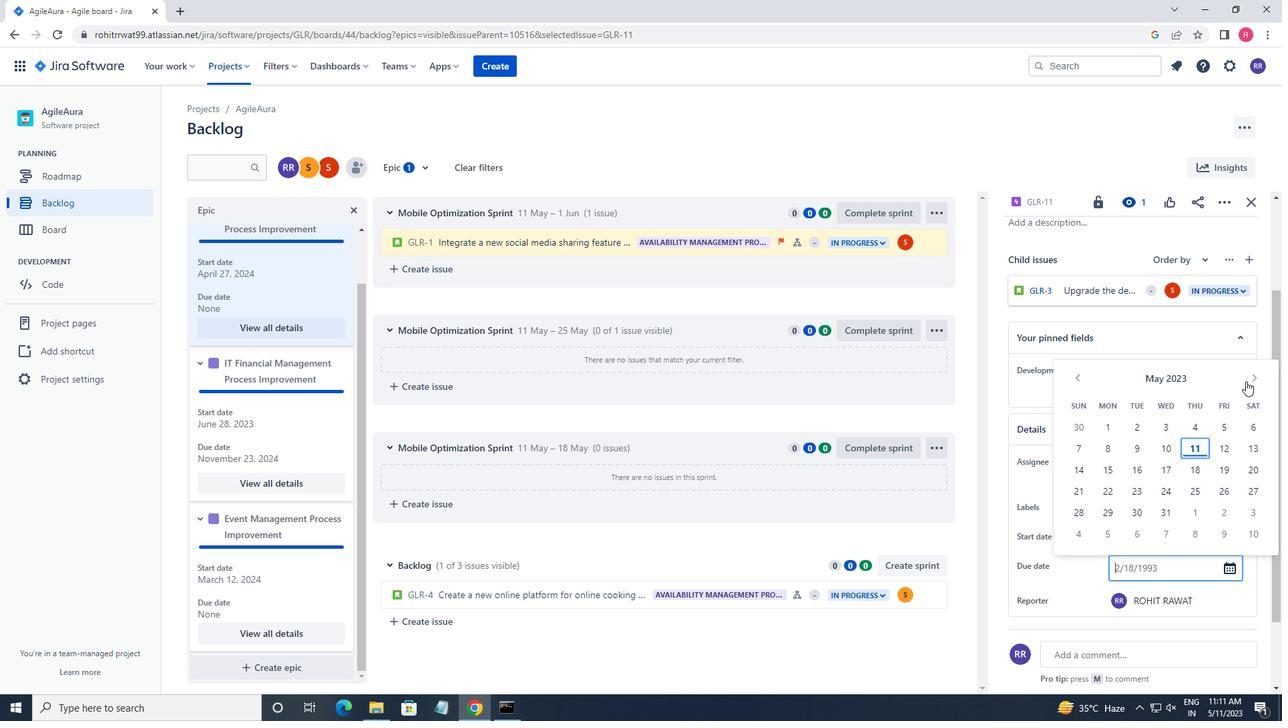 
Action: Mouse pressed left at (1248, 379)
Screenshot: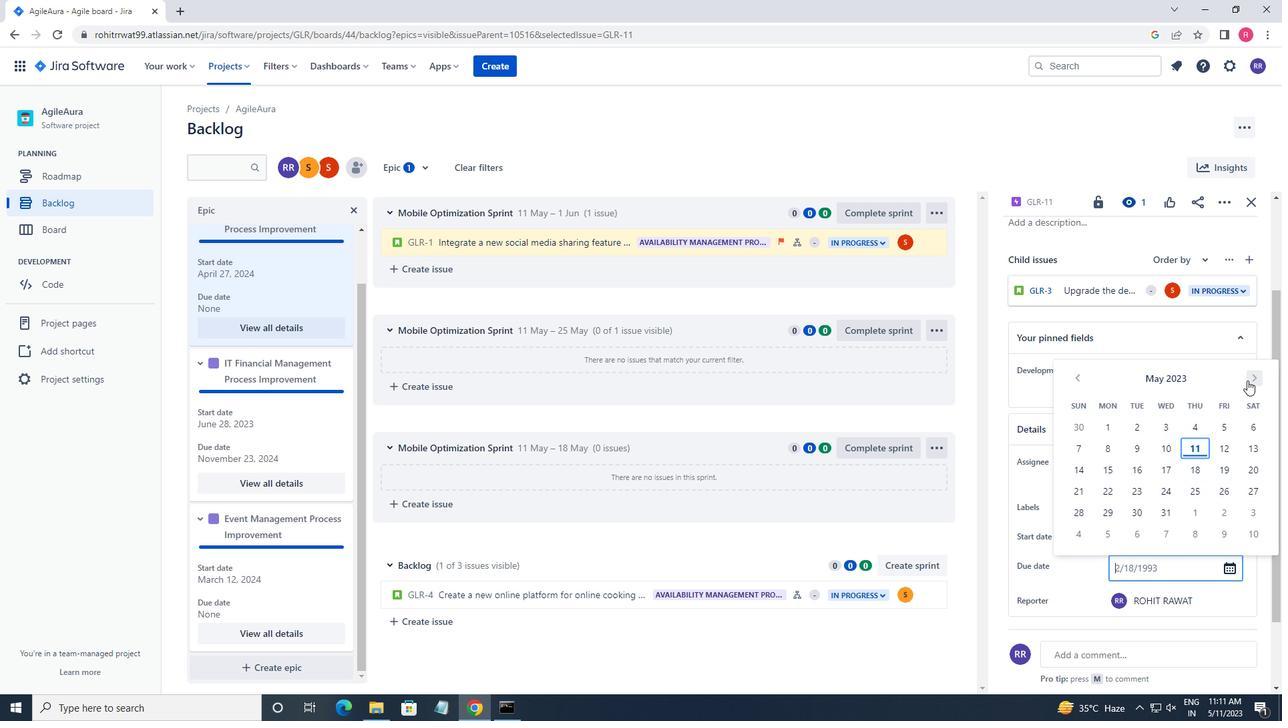 
Action: Mouse pressed left at (1248, 379)
Screenshot: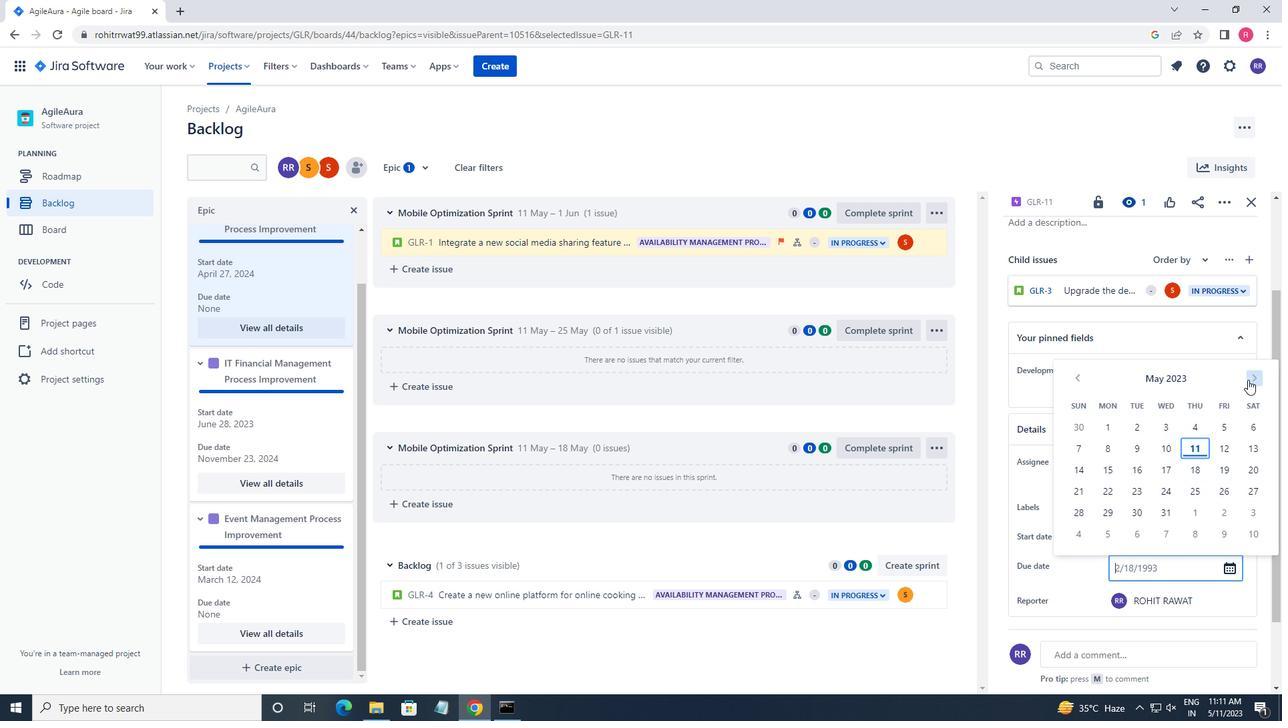 
Action: Mouse pressed left at (1248, 379)
Screenshot: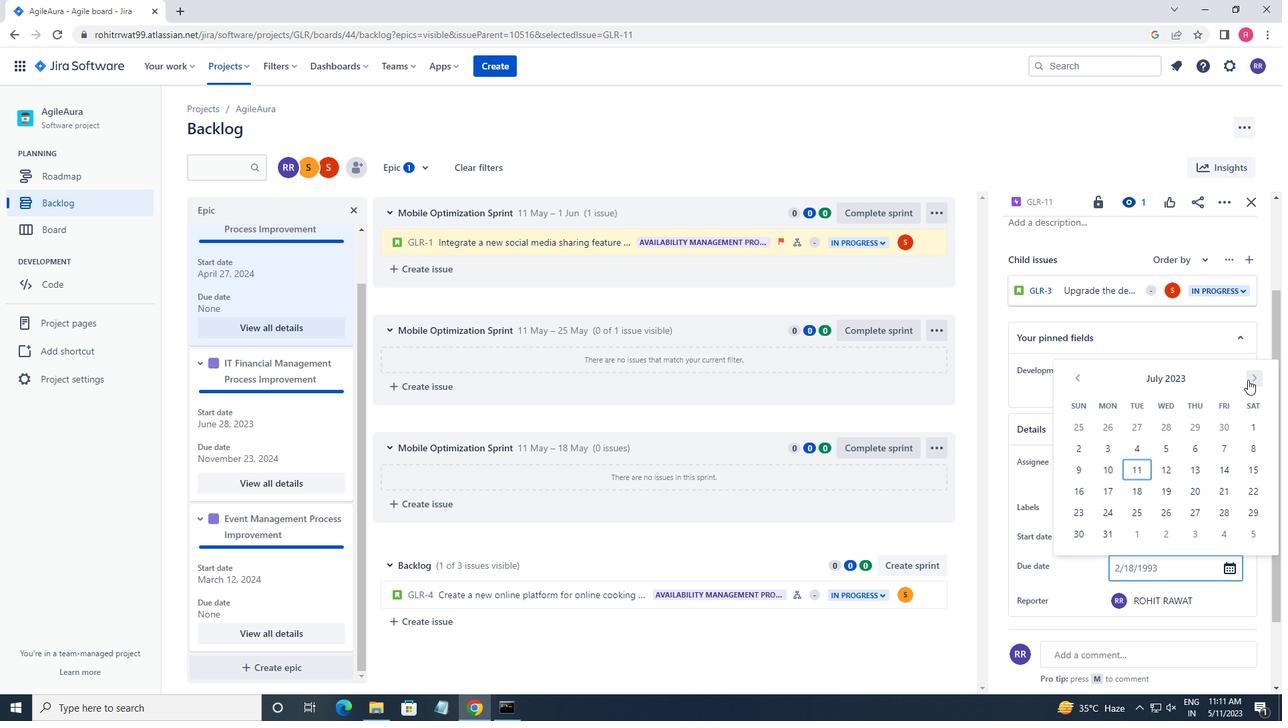 
Action: Mouse pressed left at (1248, 379)
Screenshot: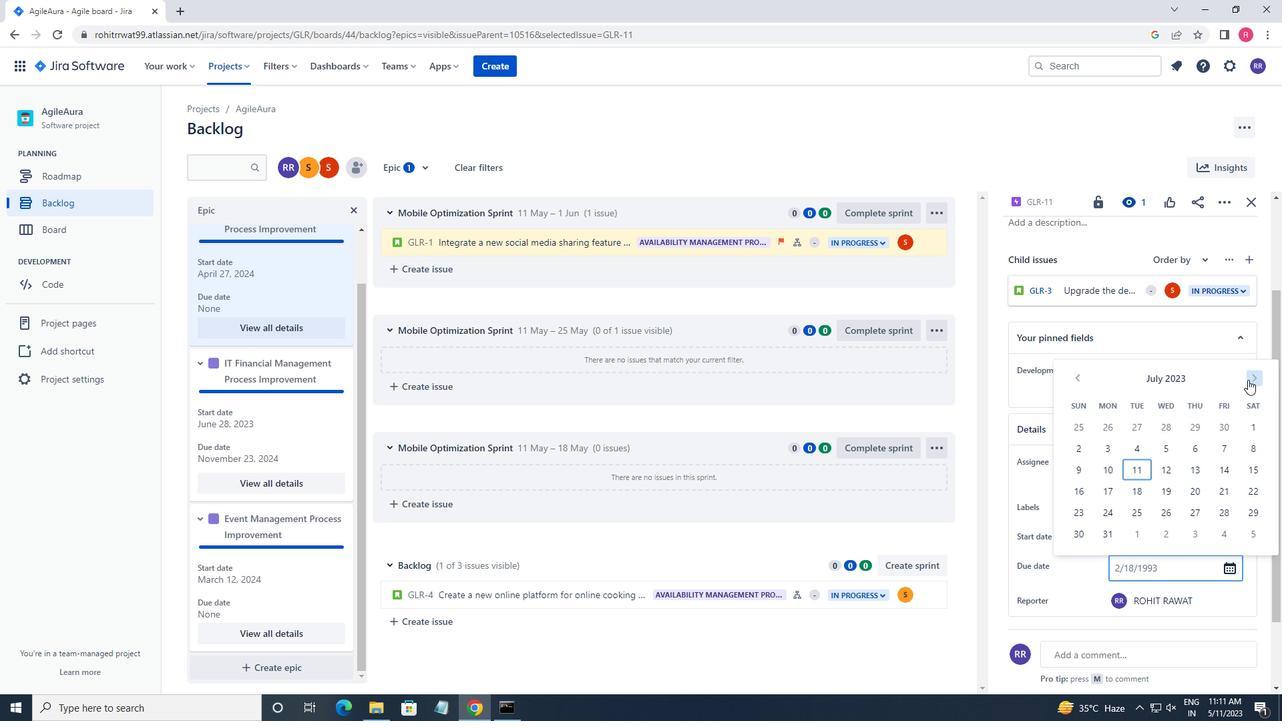 
Action: Mouse pressed left at (1248, 379)
Screenshot: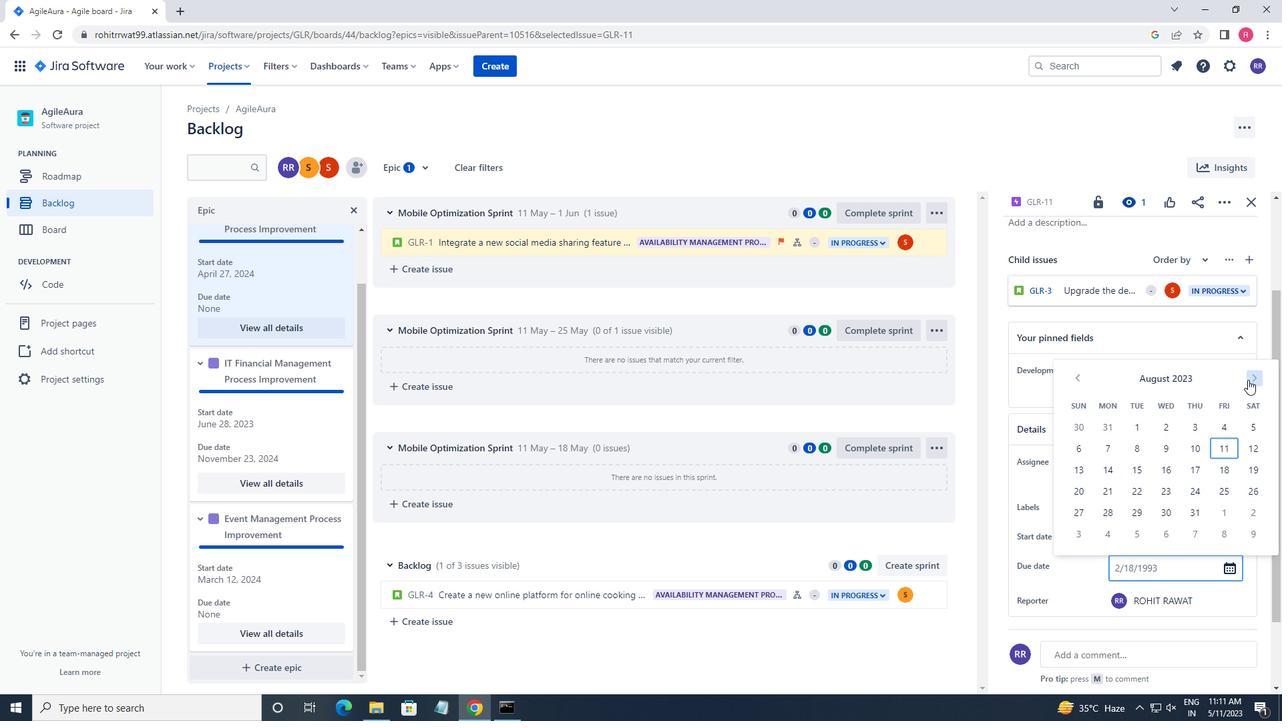
Action: Mouse pressed left at (1248, 379)
Screenshot: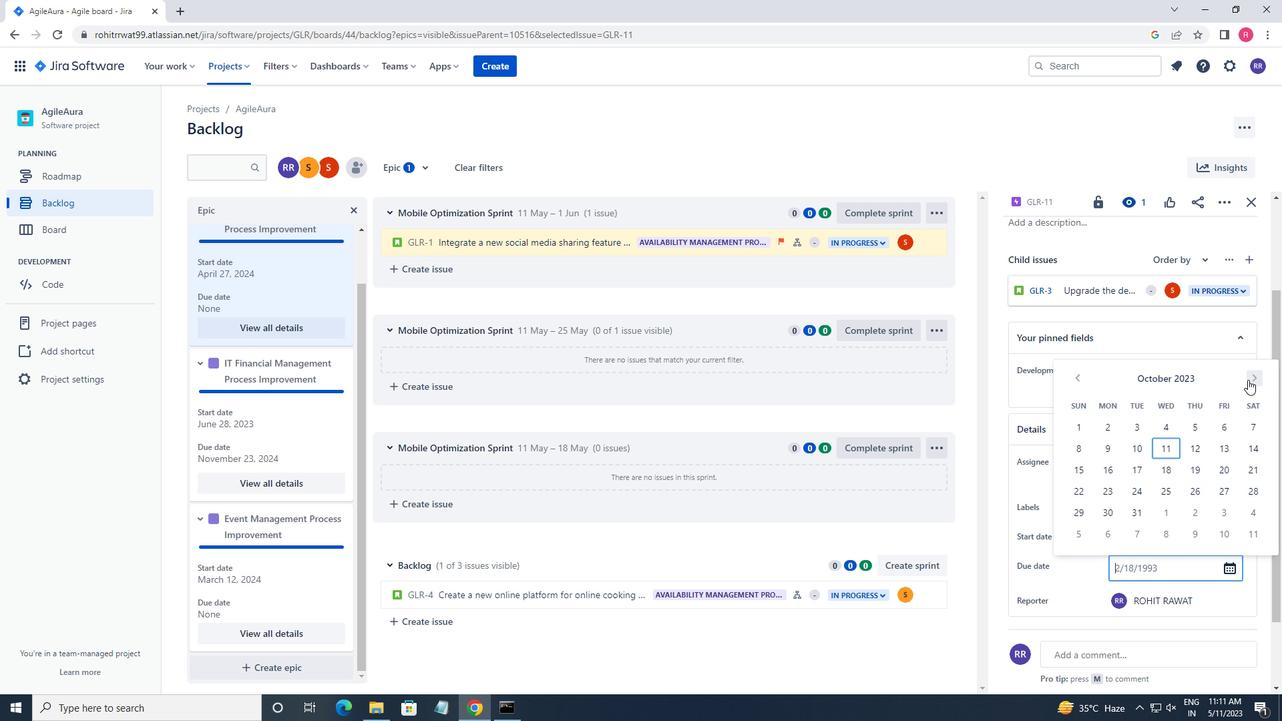
Action: Mouse pressed left at (1248, 379)
Screenshot: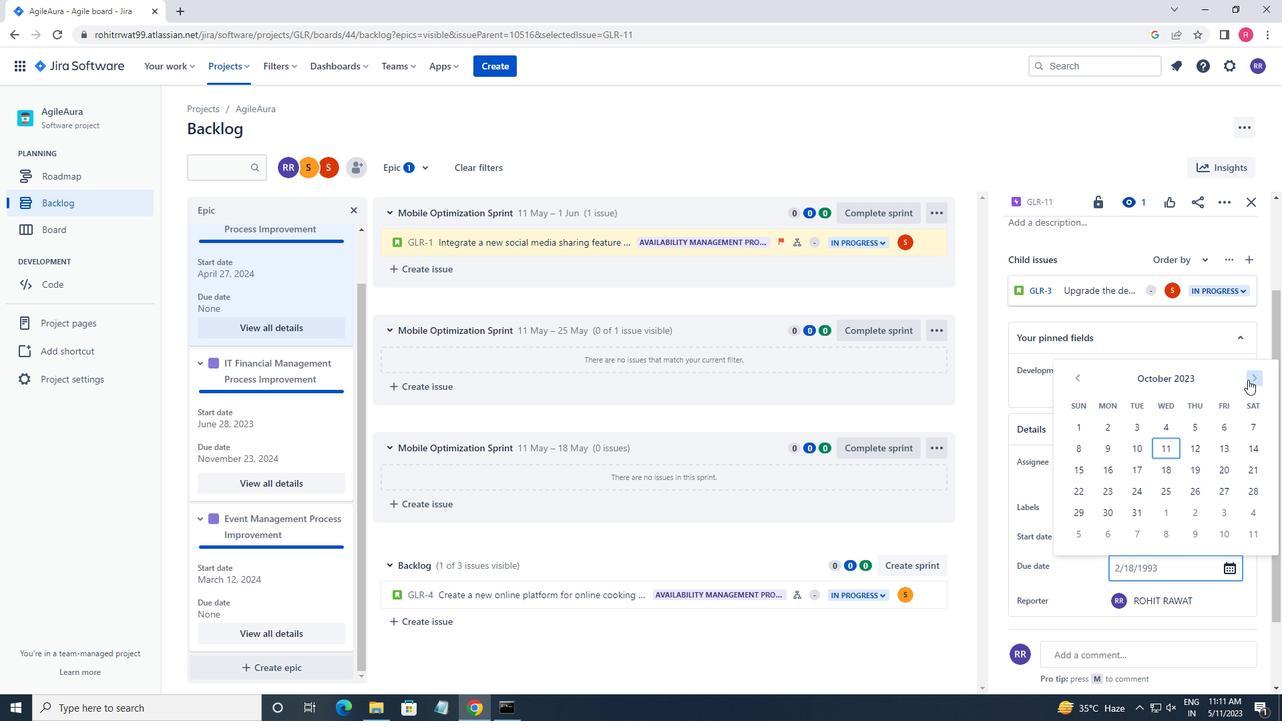 
Action: Mouse pressed left at (1248, 379)
Screenshot: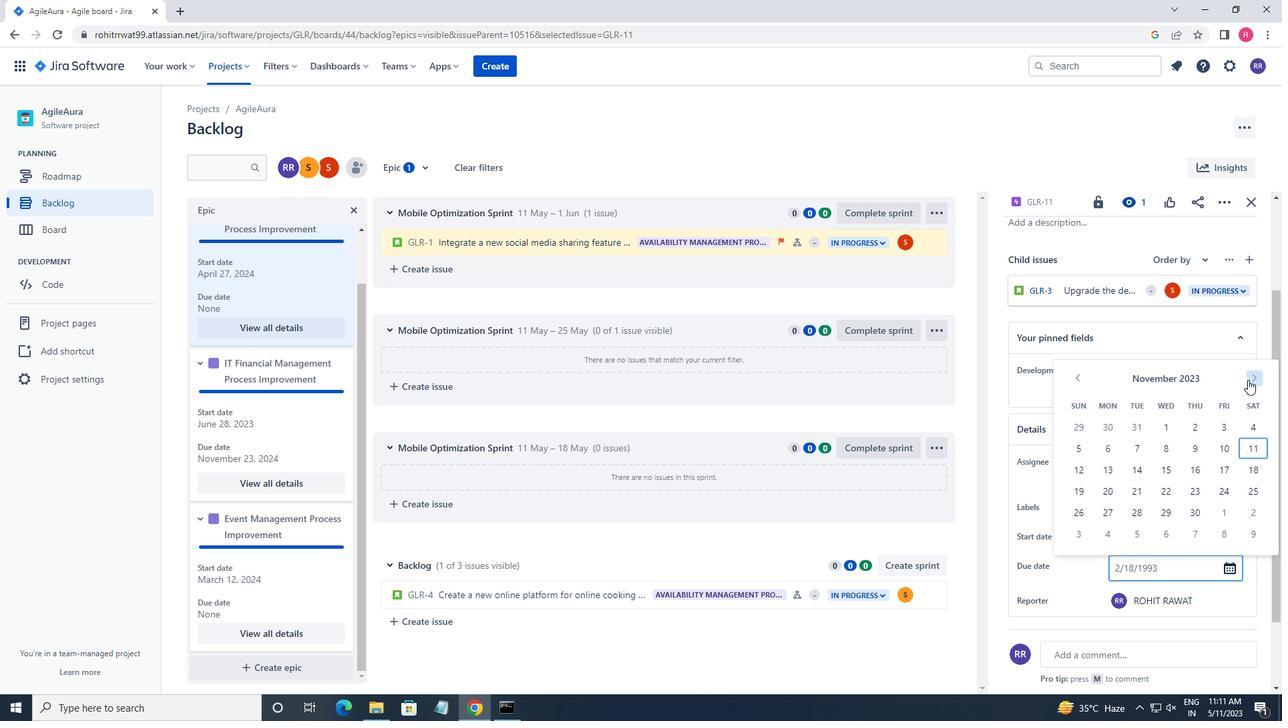 
Action: Mouse pressed left at (1248, 379)
Screenshot: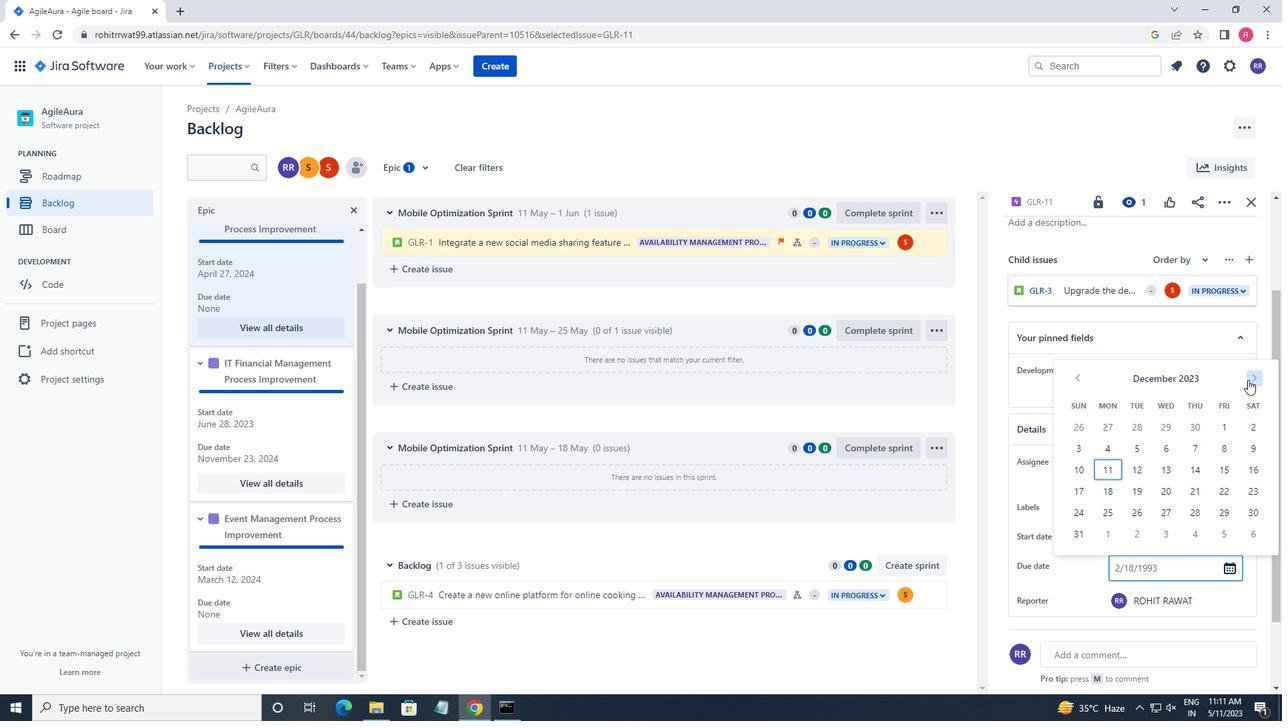 
Action: Mouse pressed left at (1248, 379)
Screenshot: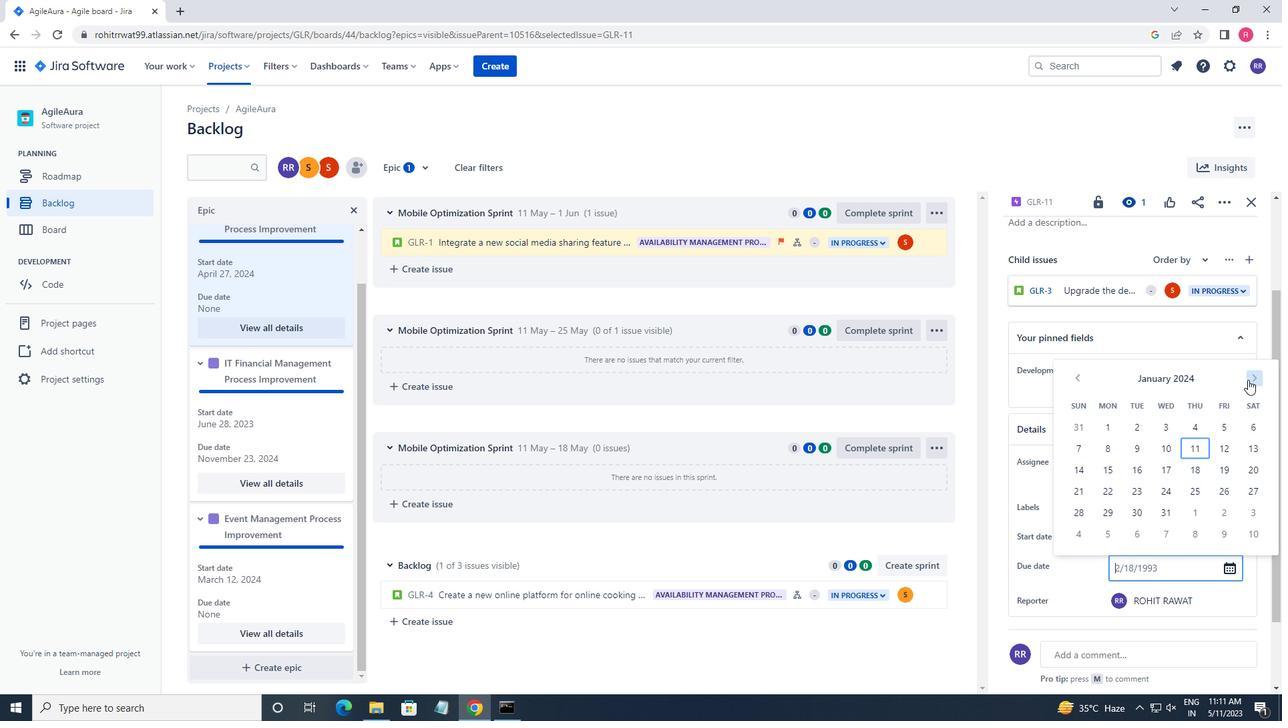 
Action: Mouse pressed left at (1248, 379)
Screenshot: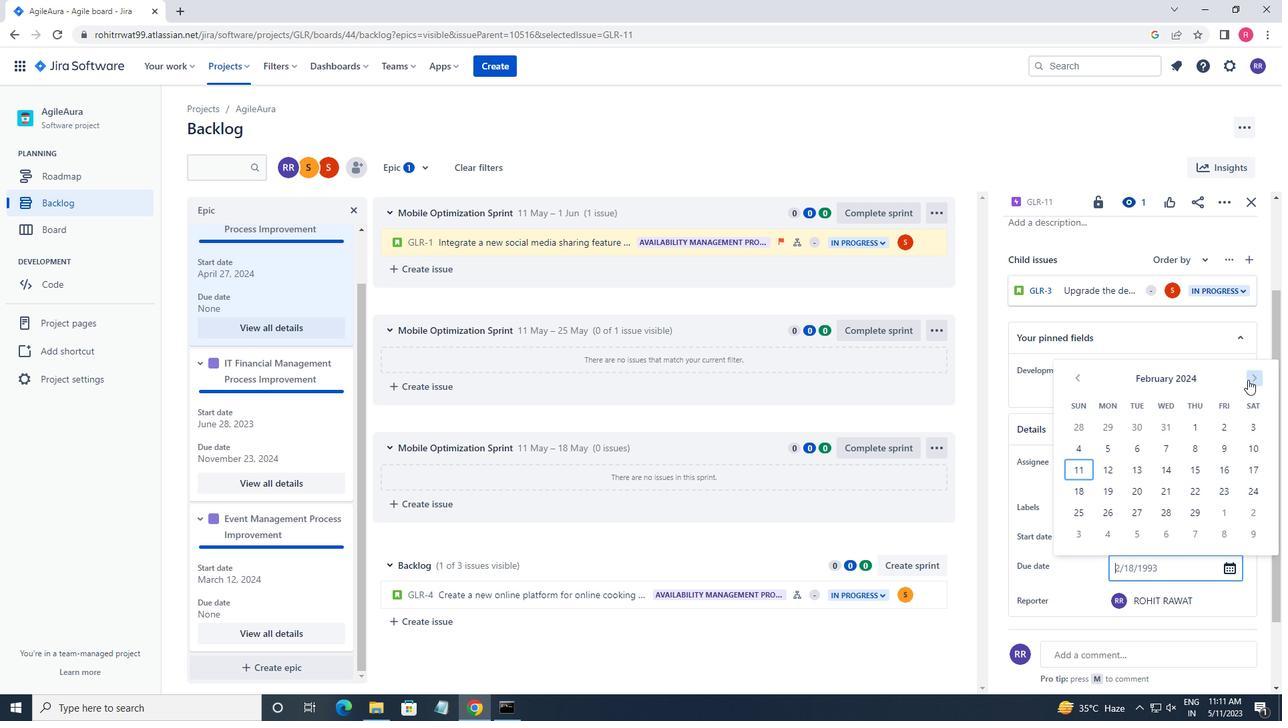 
Action: Mouse pressed left at (1248, 379)
Screenshot: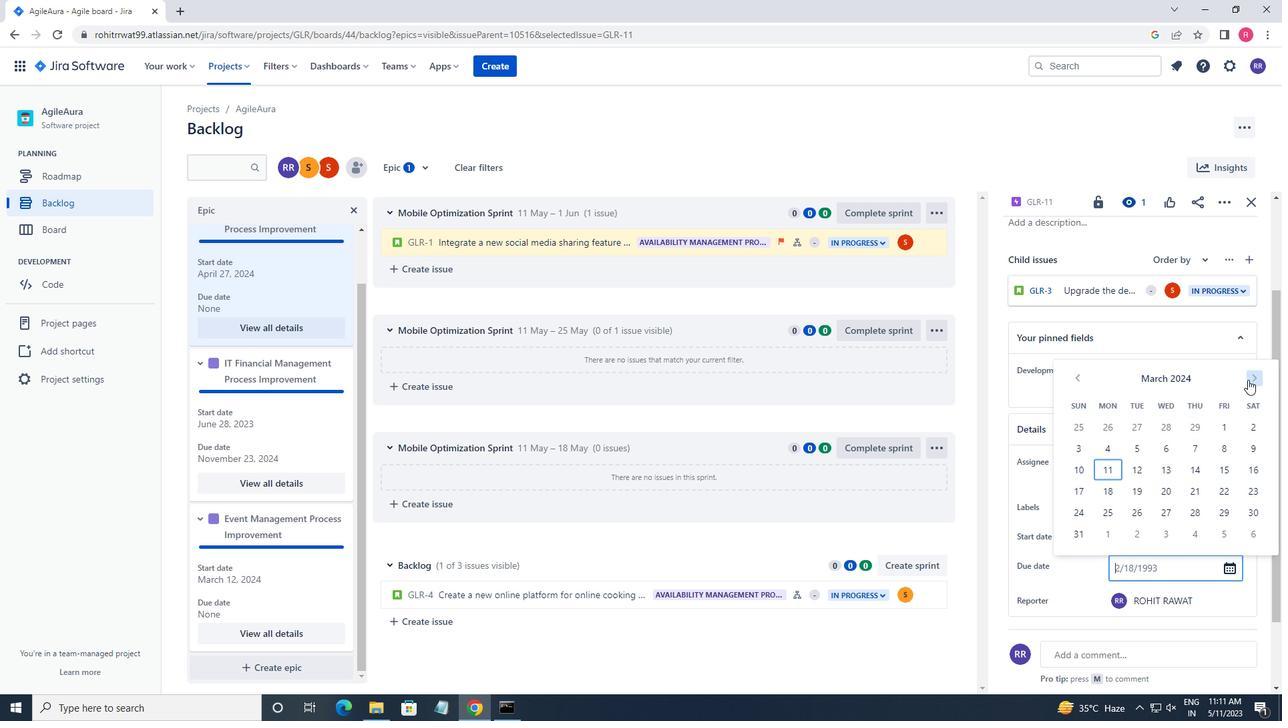 
Action: Mouse pressed left at (1248, 379)
Screenshot: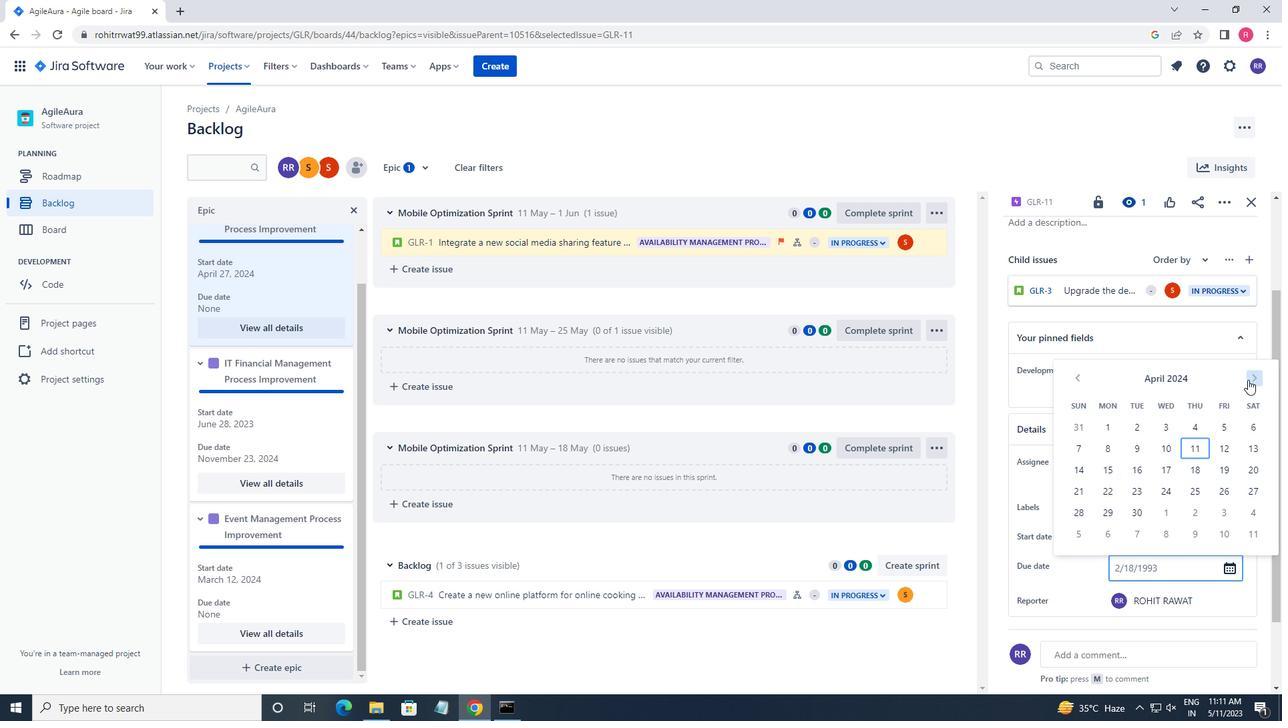
Action: Mouse pressed left at (1248, 379)
Screenshot: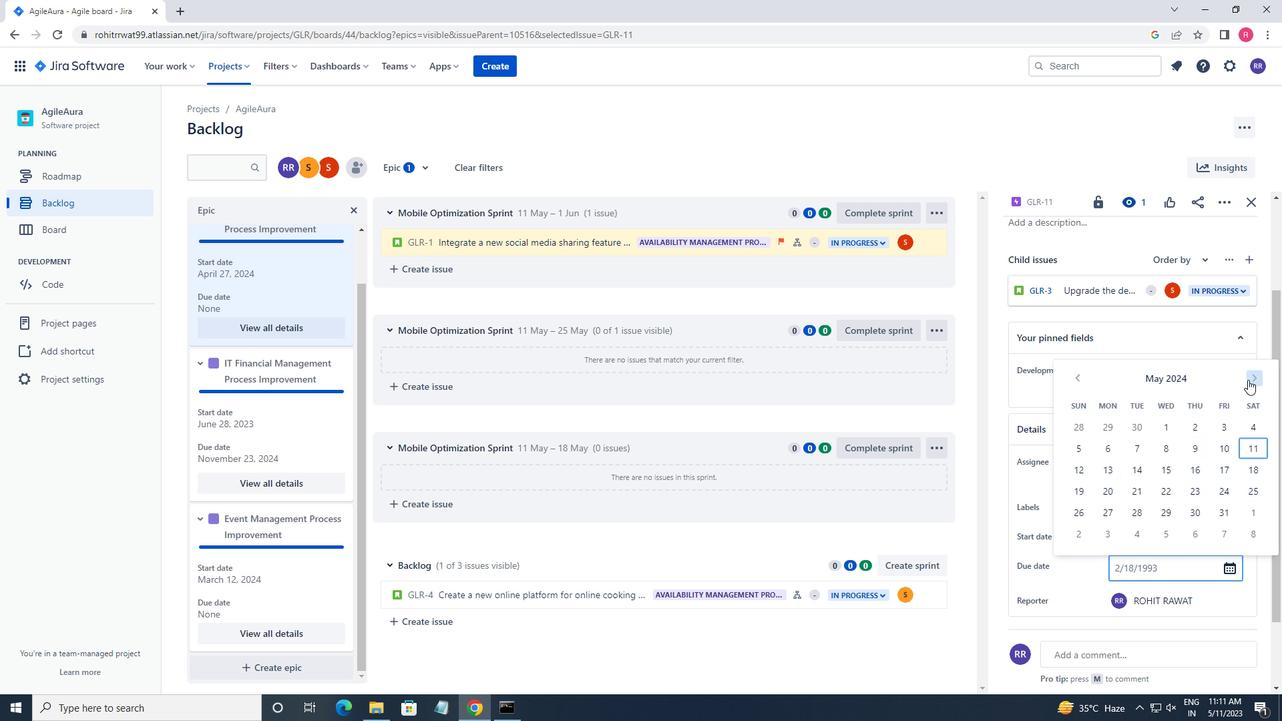 
Action: Mouse pressed left at (1248, 379)
Screenshot: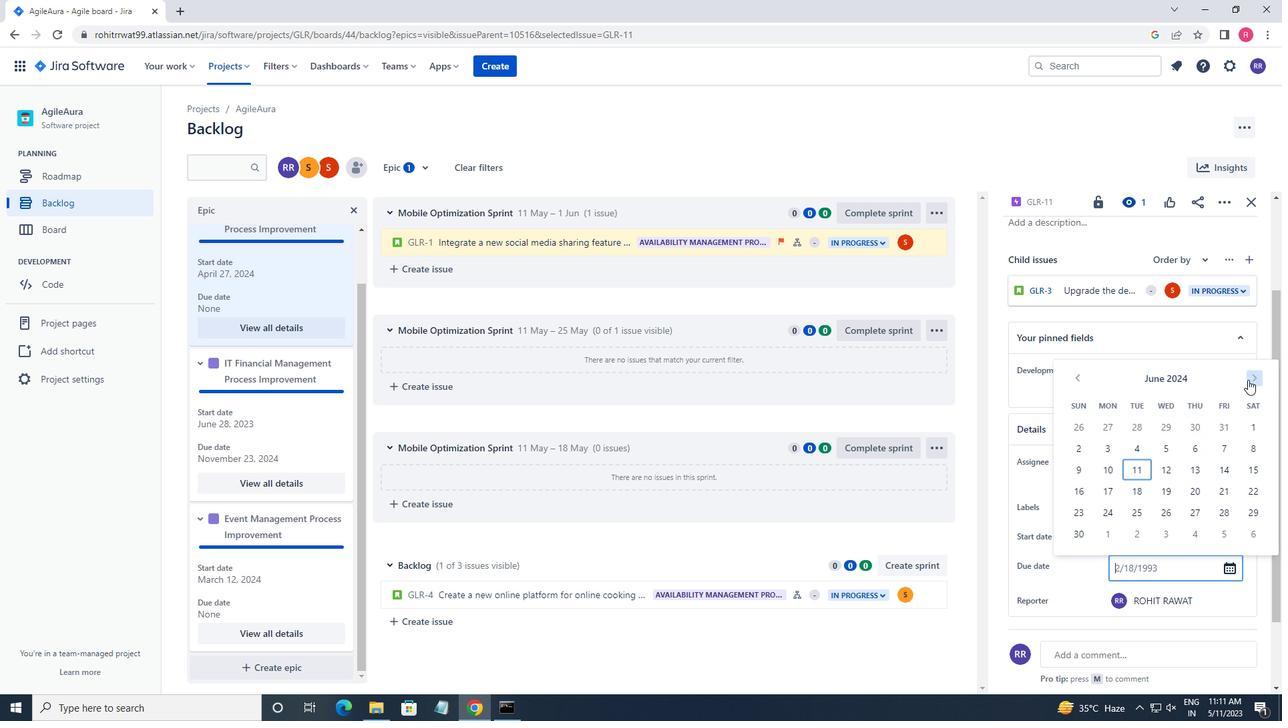
Action: Mouse pressed left at (1248, 379)
Screenshot: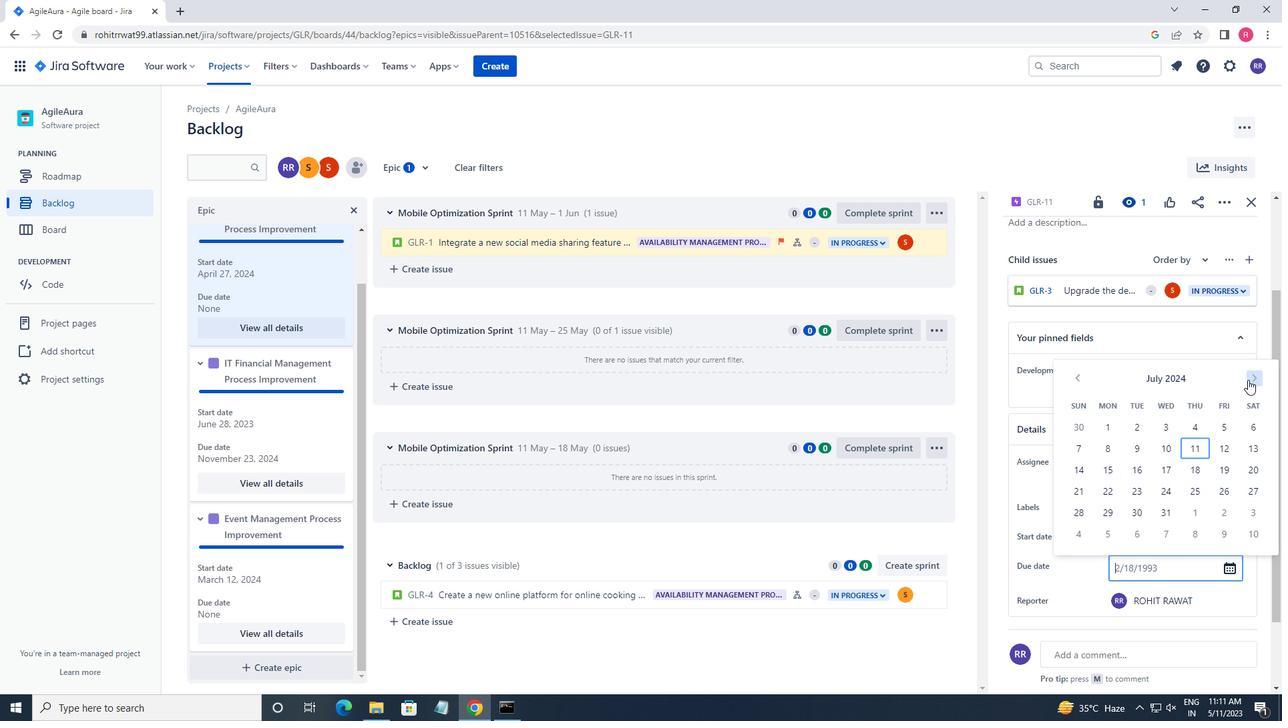 
Action: Mouse pressed left at (1248, 379)
Screenshot: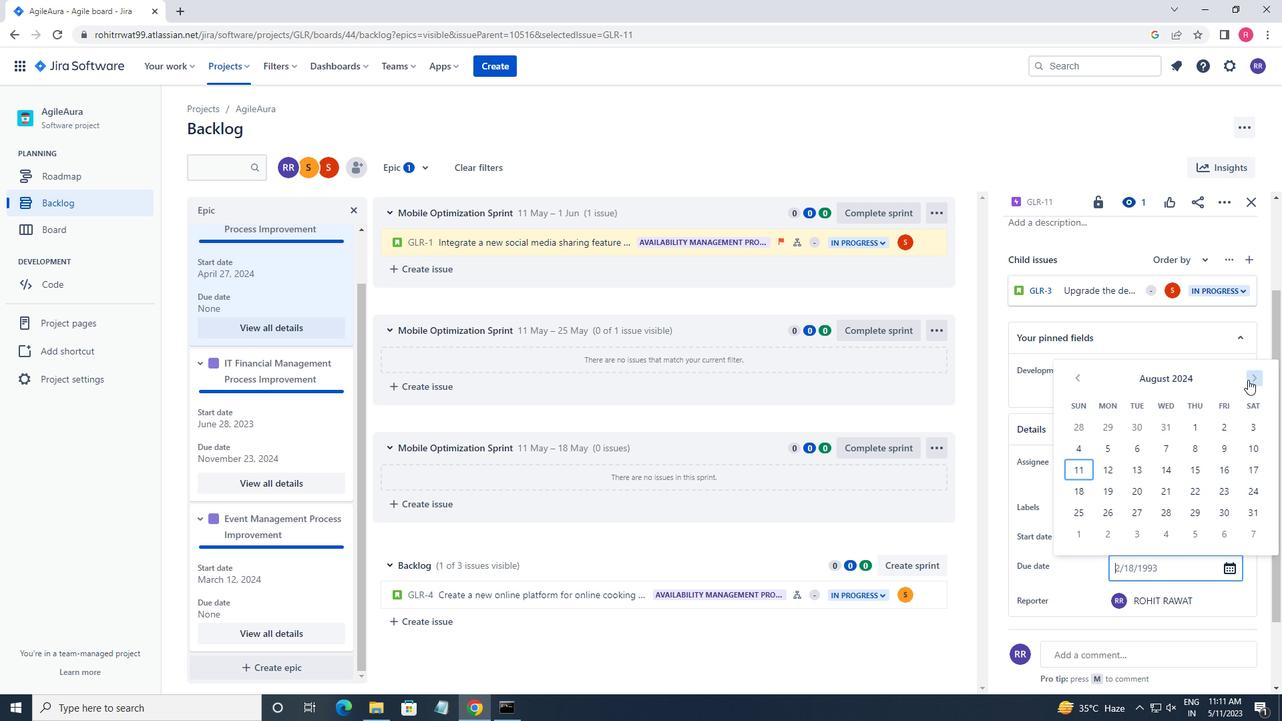 
Action: Mouse pressed left at (1248, 379)
Screenshot: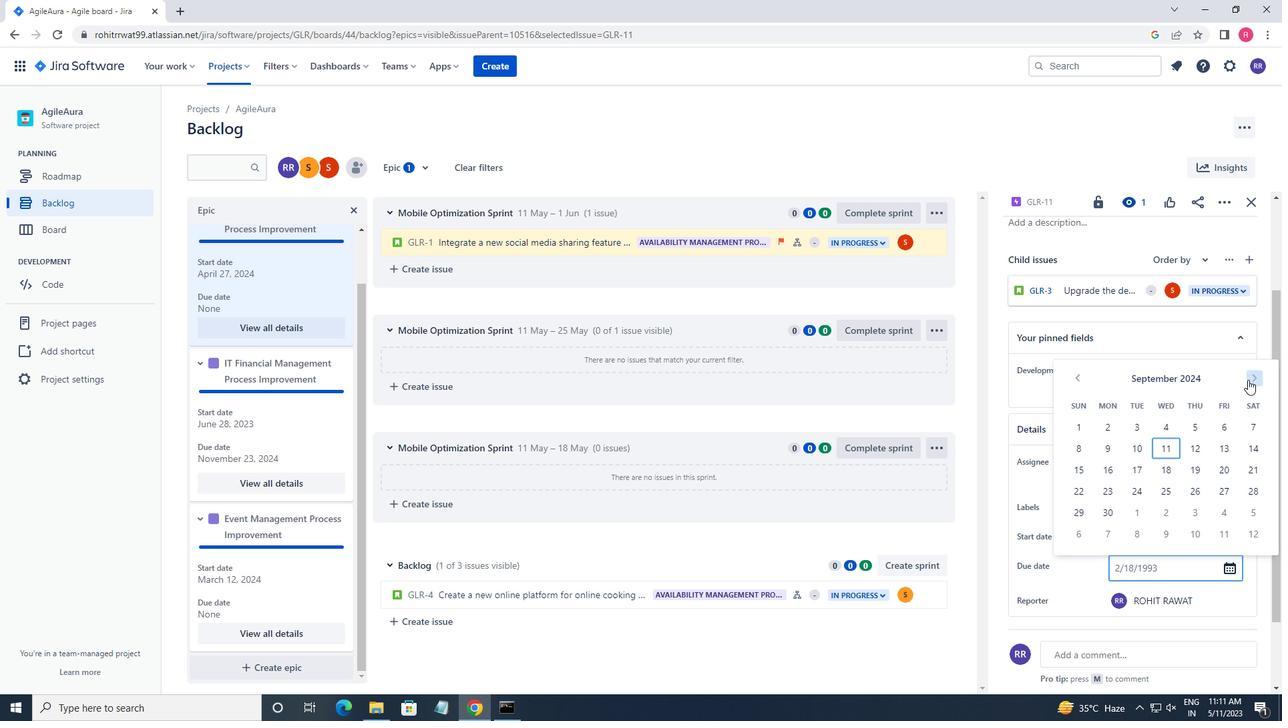 
Action: Mouse pressed left at (1248, 379)
Screenshot: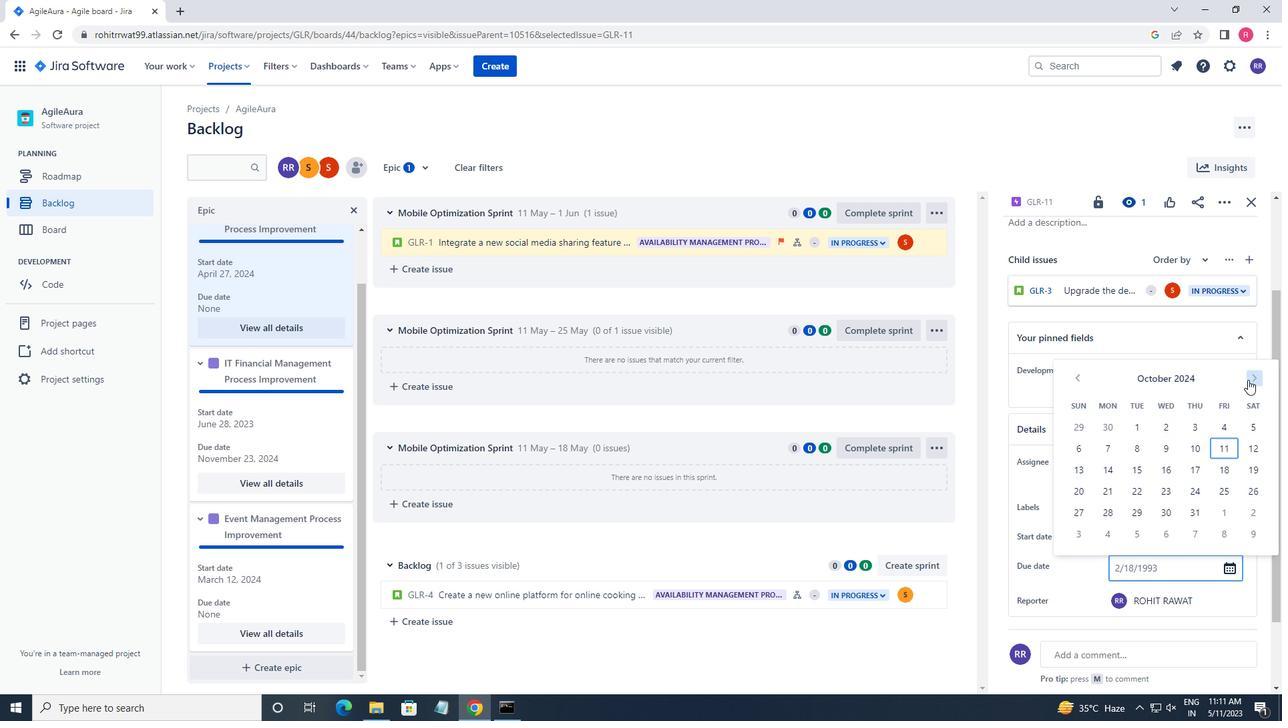 
Action: Mouse pressed left at (1248, 379)
Screenshot: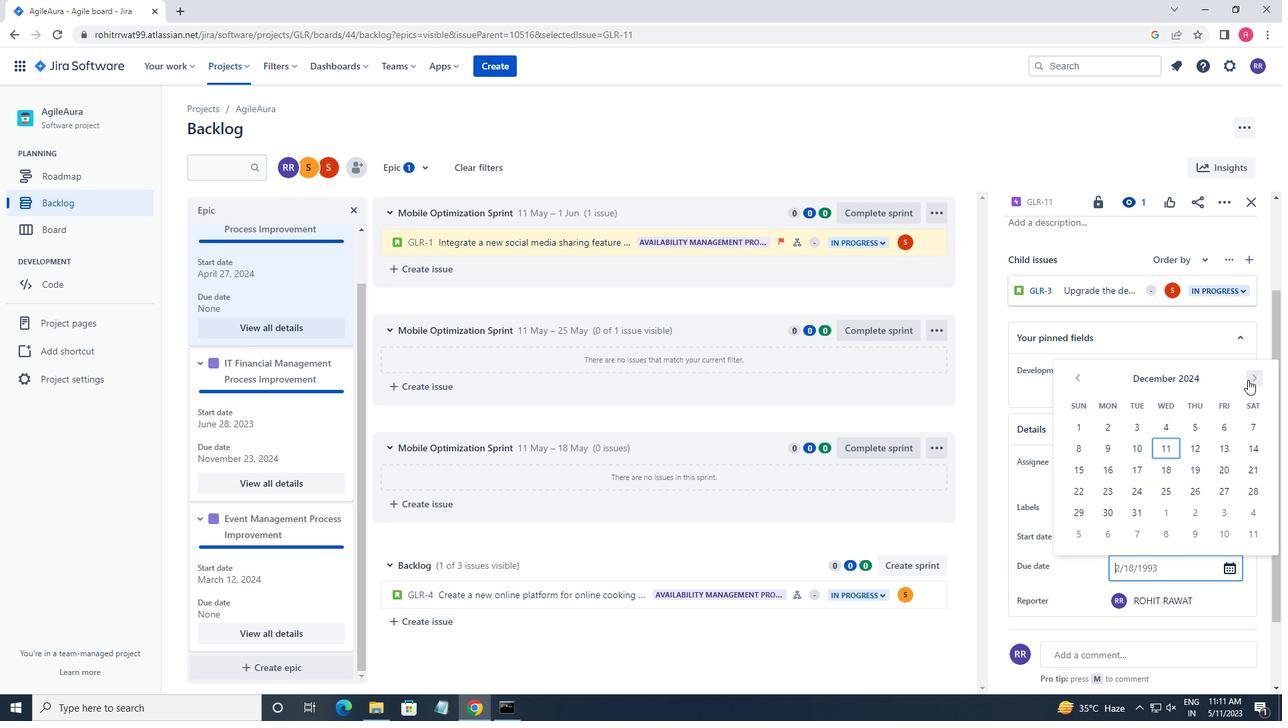 
Action: Mouse pressed left at (1248, 379)
Screenshot: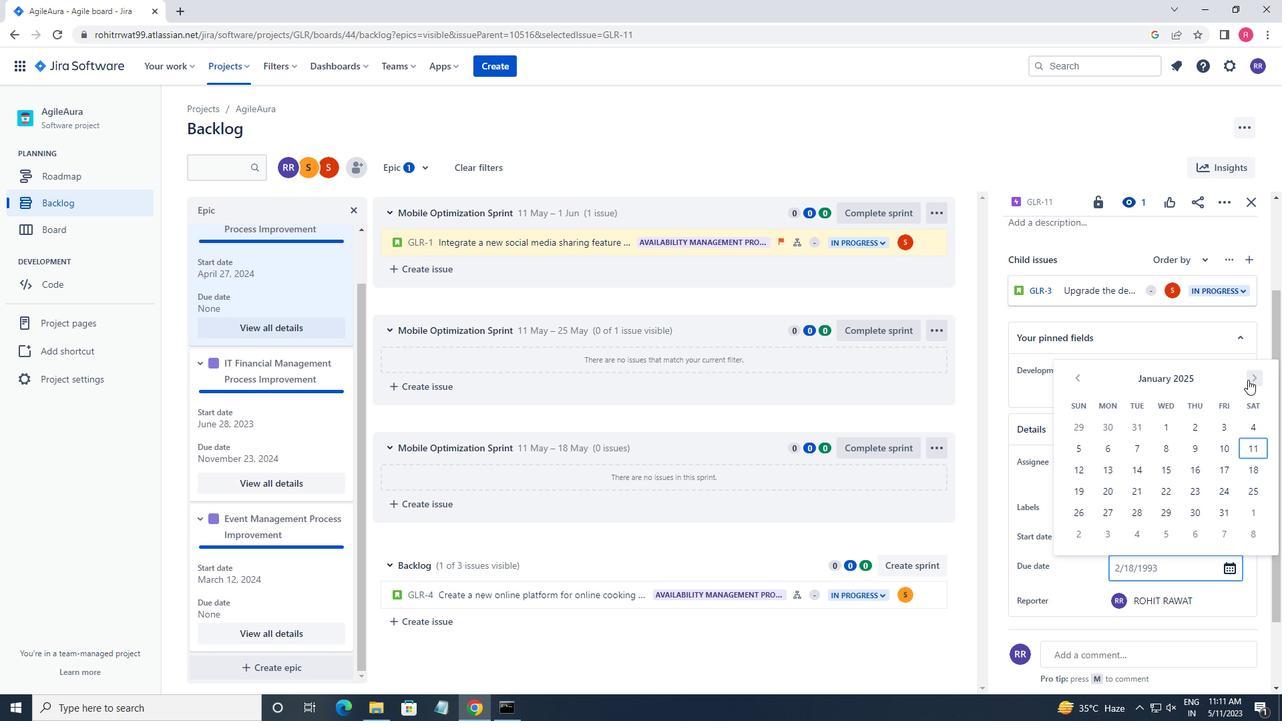 
Action: Mouse pressed left at (1248, 379)
Screenshot: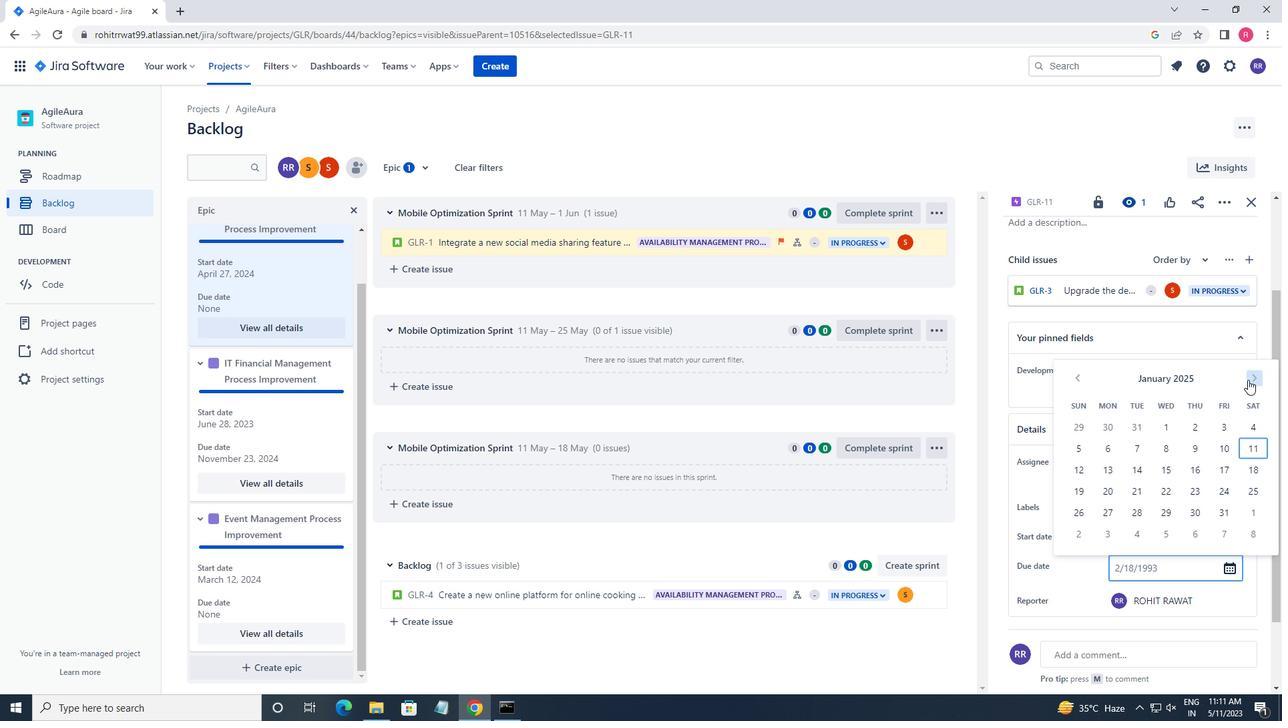 
Action: Mouse pressed left at (1248, 379)
Screenshot: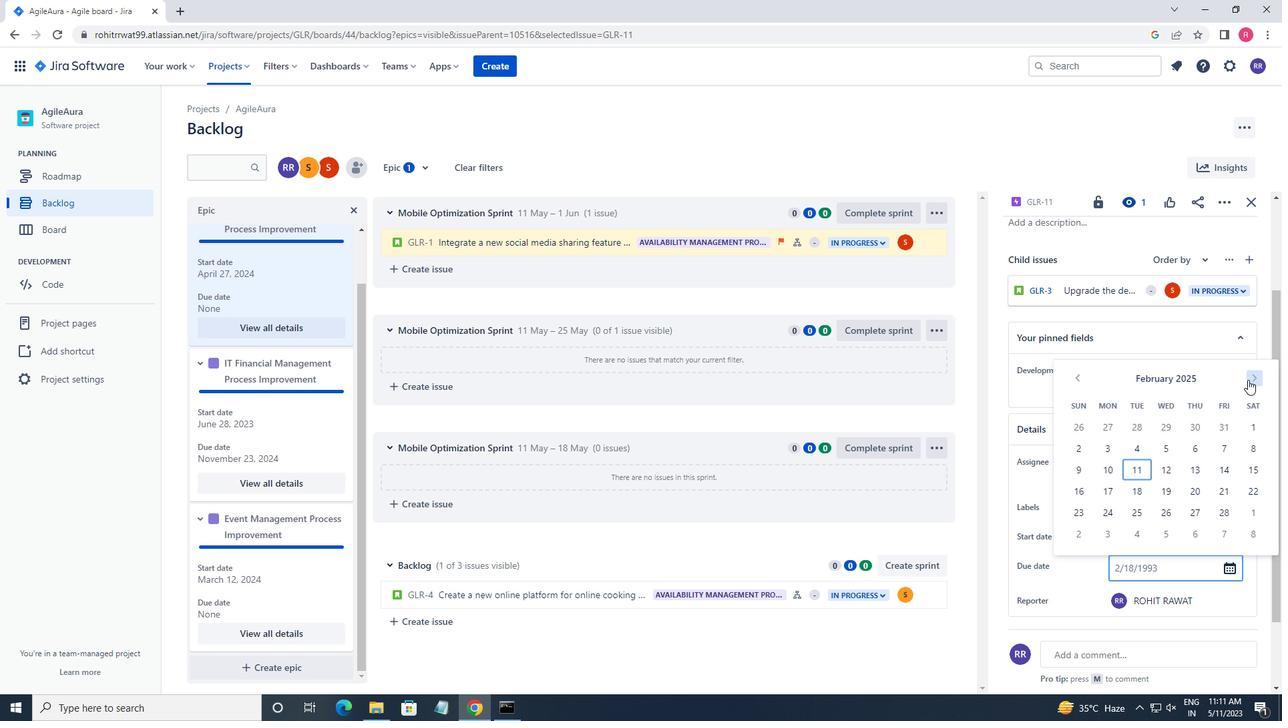 
Action: Mouse pressed left at (1248, 379)
Screenshot: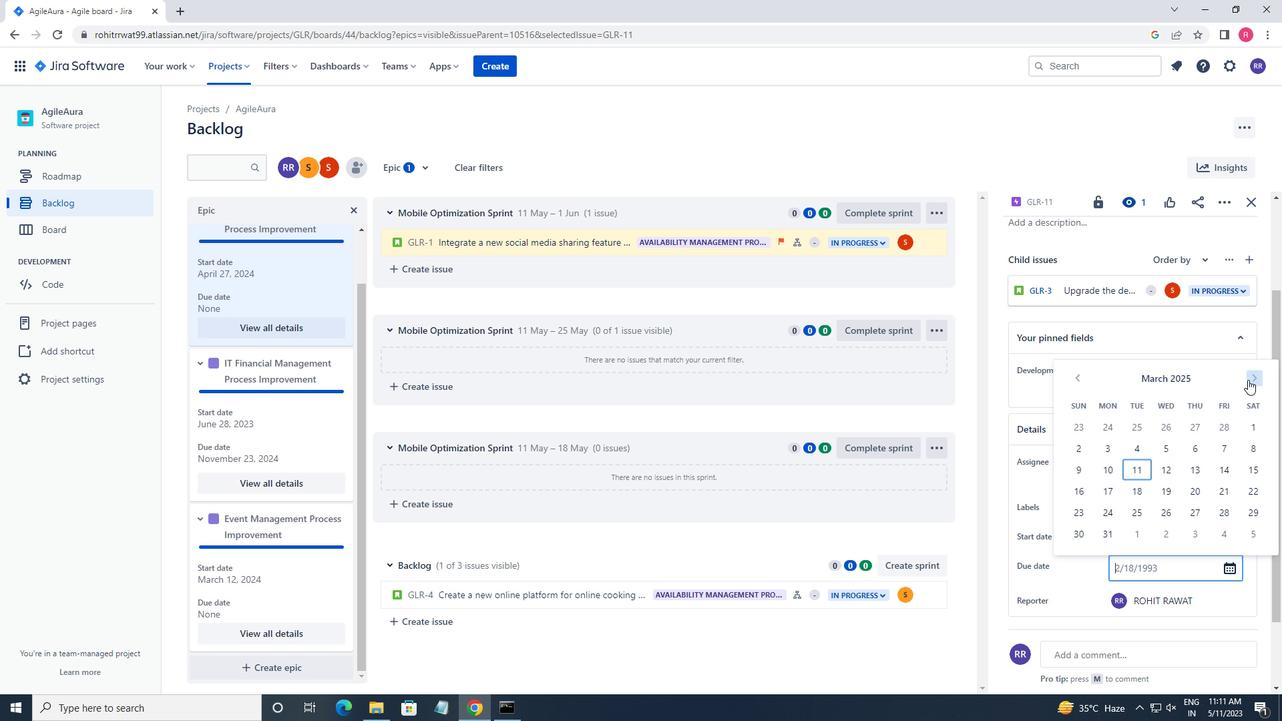 
Action: Mouse pressed left at (1248, 379)
Screenshot: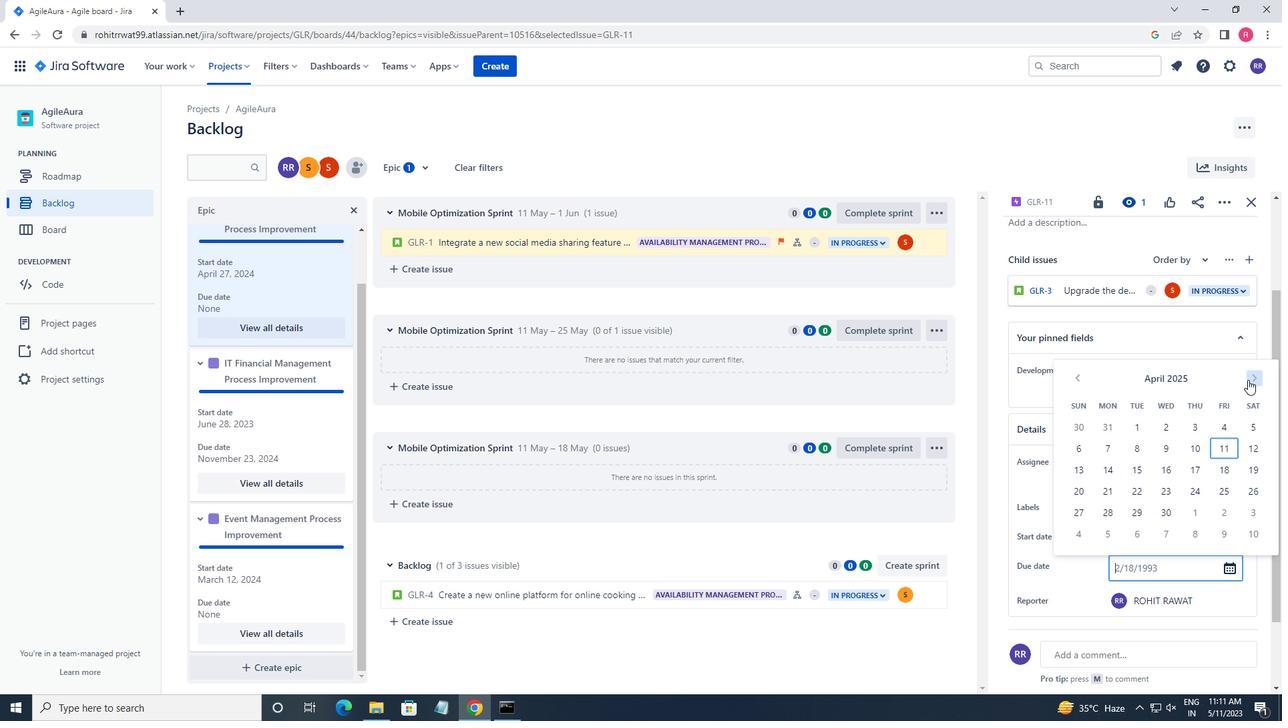 
Action: Mouse pressed left at (1248, 379)
Screenshot: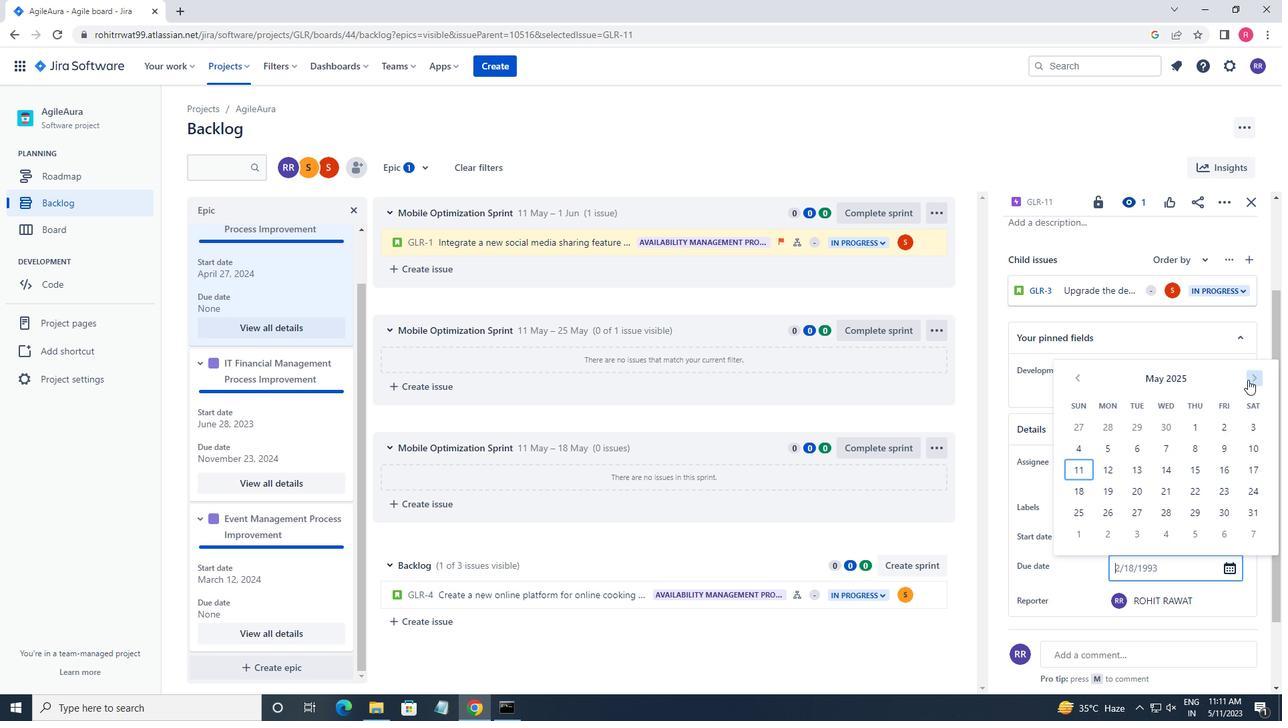 
Action: Mouse pressed left at (1248, 379)
Screenshot: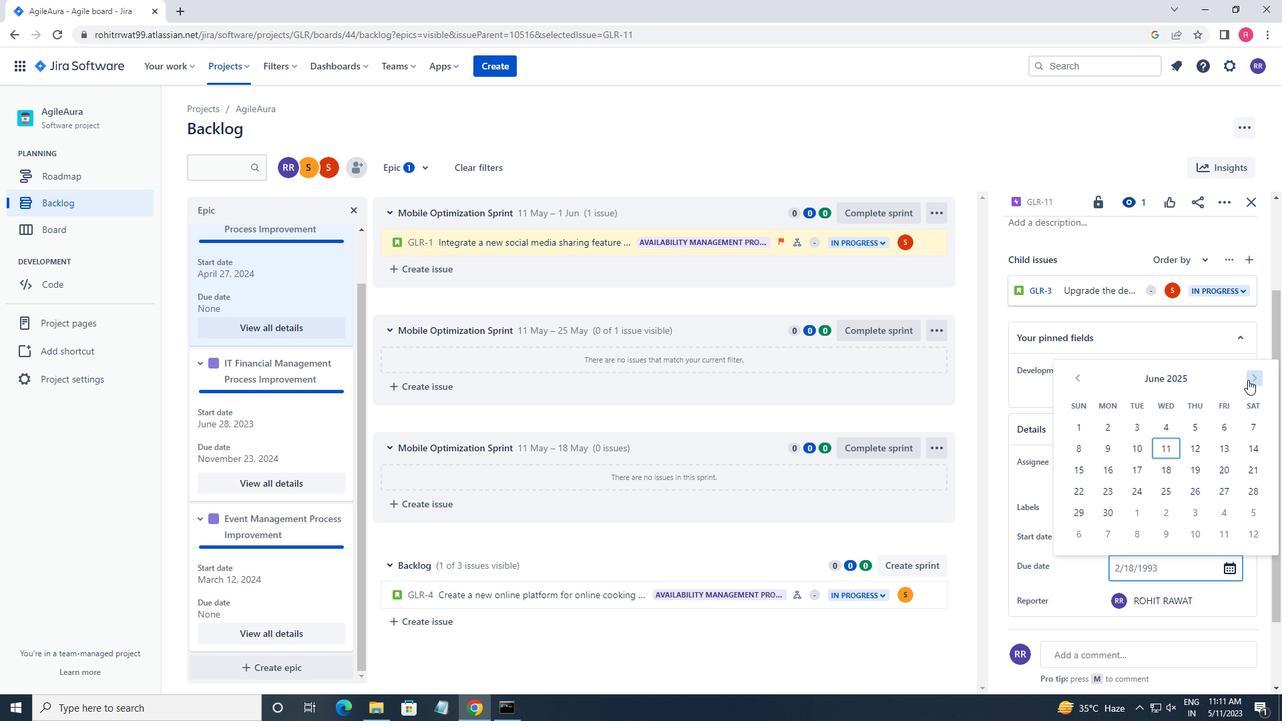
Action: Mouse pressed left at (1248, 379)
Screenshot: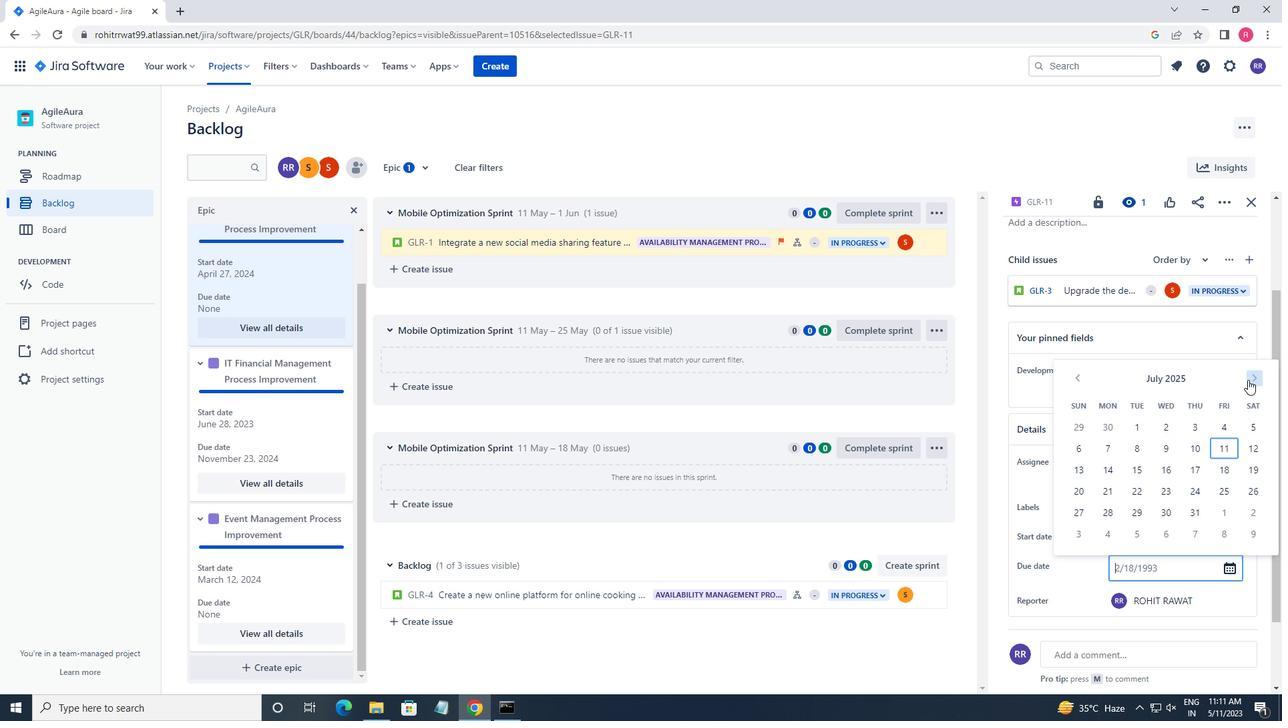 
Action: Mouse pressed left at (1248, 379)
Screenshot: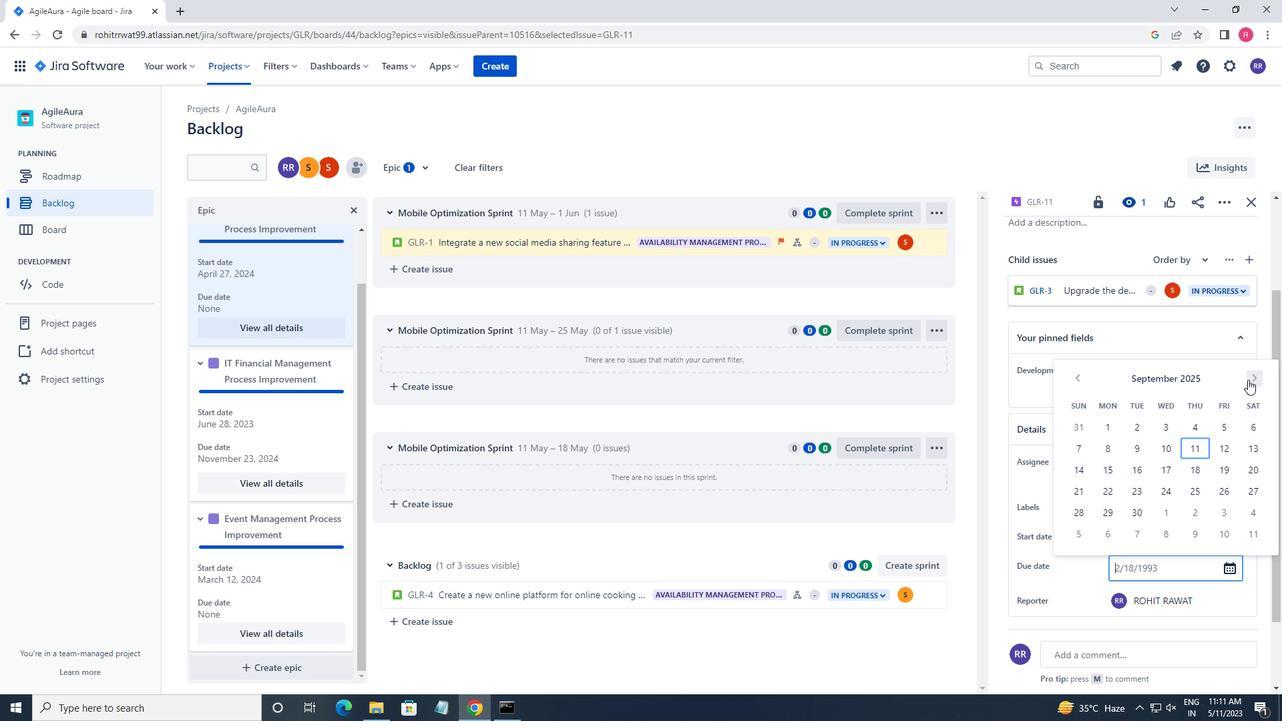 
Action: Mouse pressed left at (1248, 379)
Screenshot: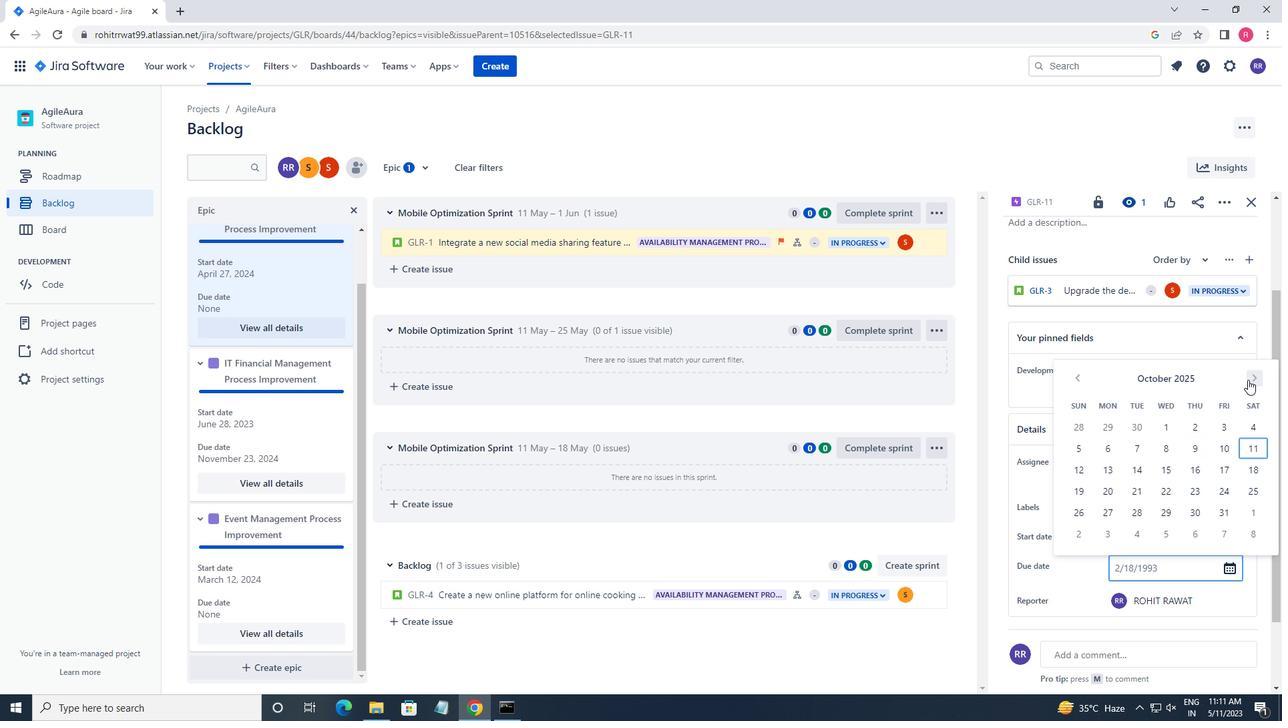 
Action: Mouse moved to (1171, 492)
Screenshot: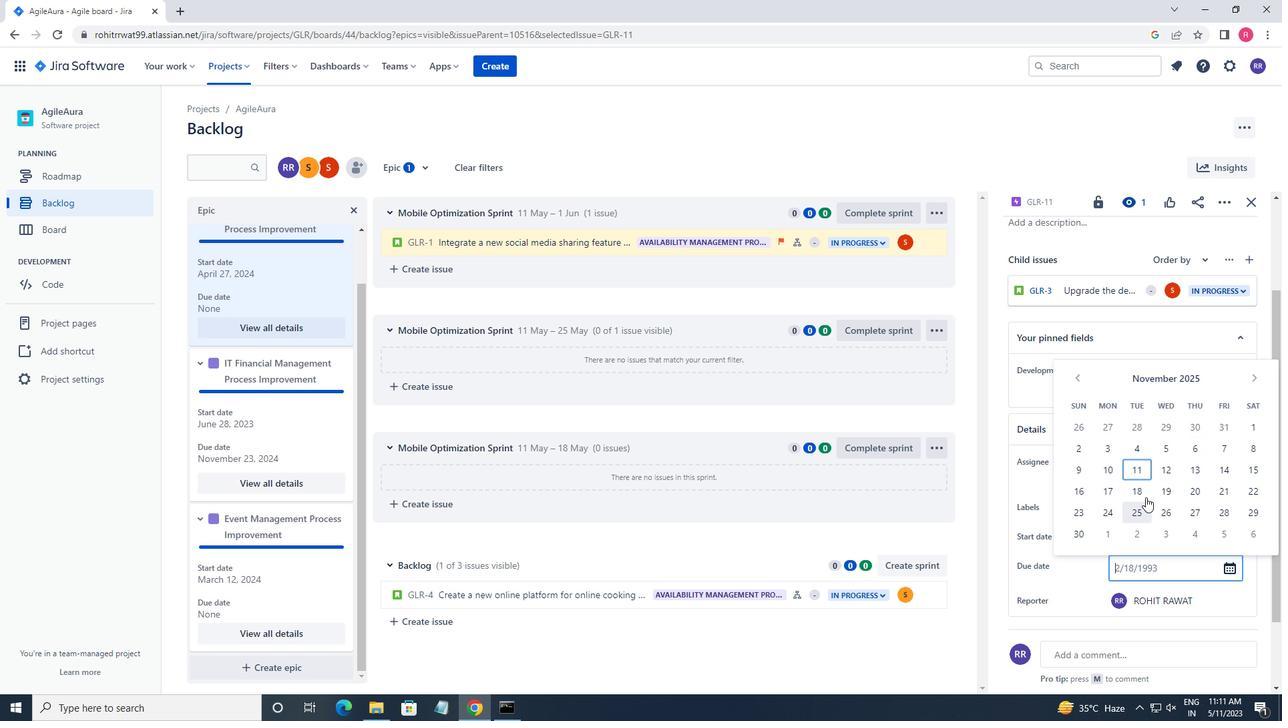 
Action: Mouse pressed left at (1171, 492)
Screenshot: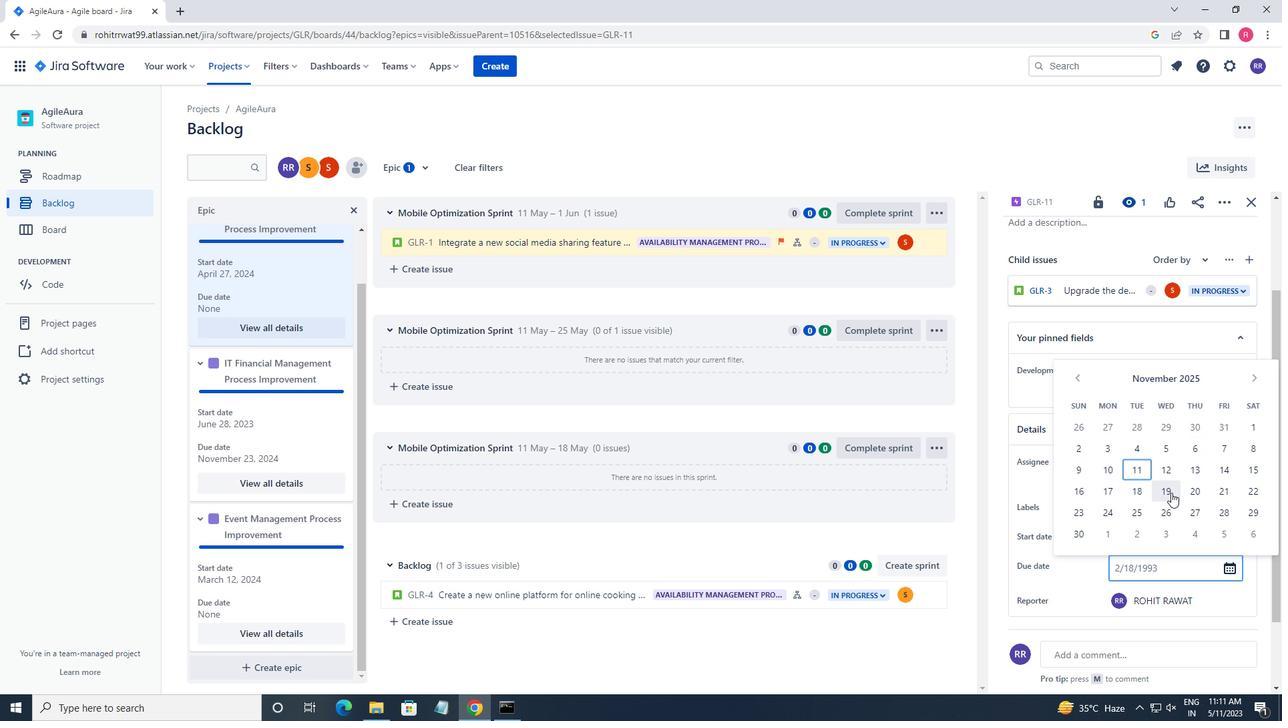 
Action: Mouse moved to (1210, 522)
Screenshot: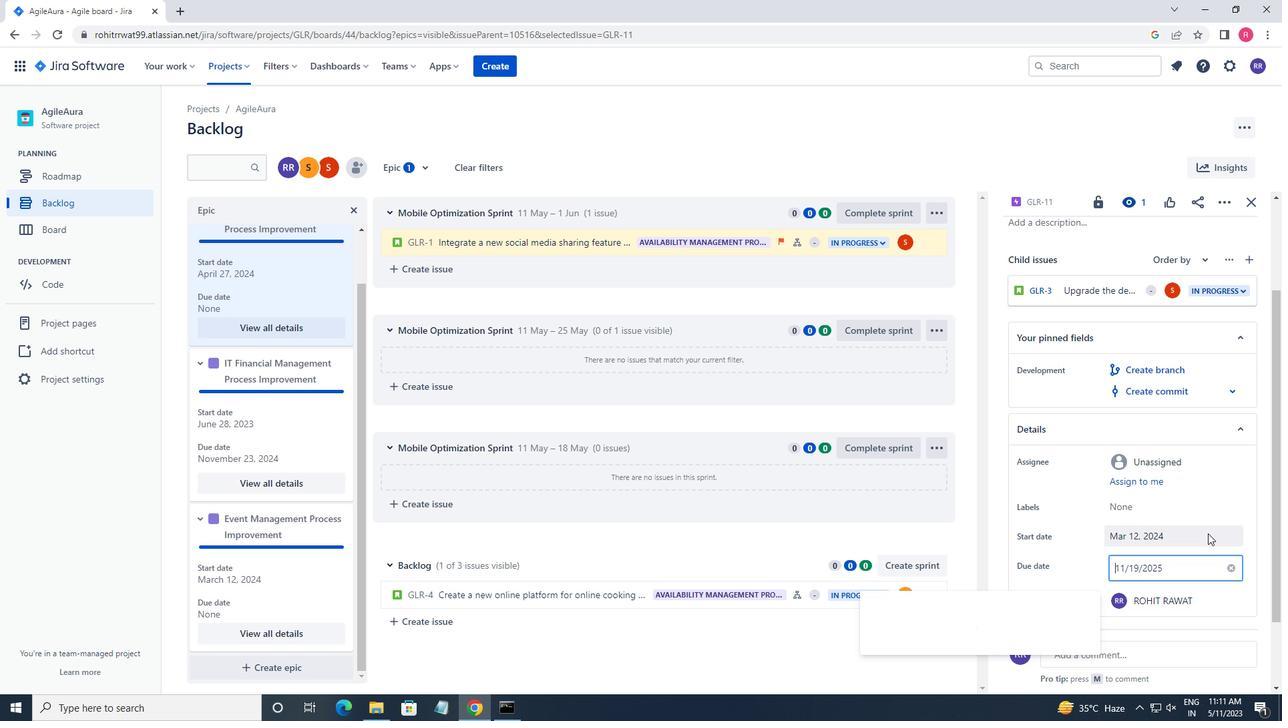 
Action: Mouse pressed left at (1210, 522)
Screenshot: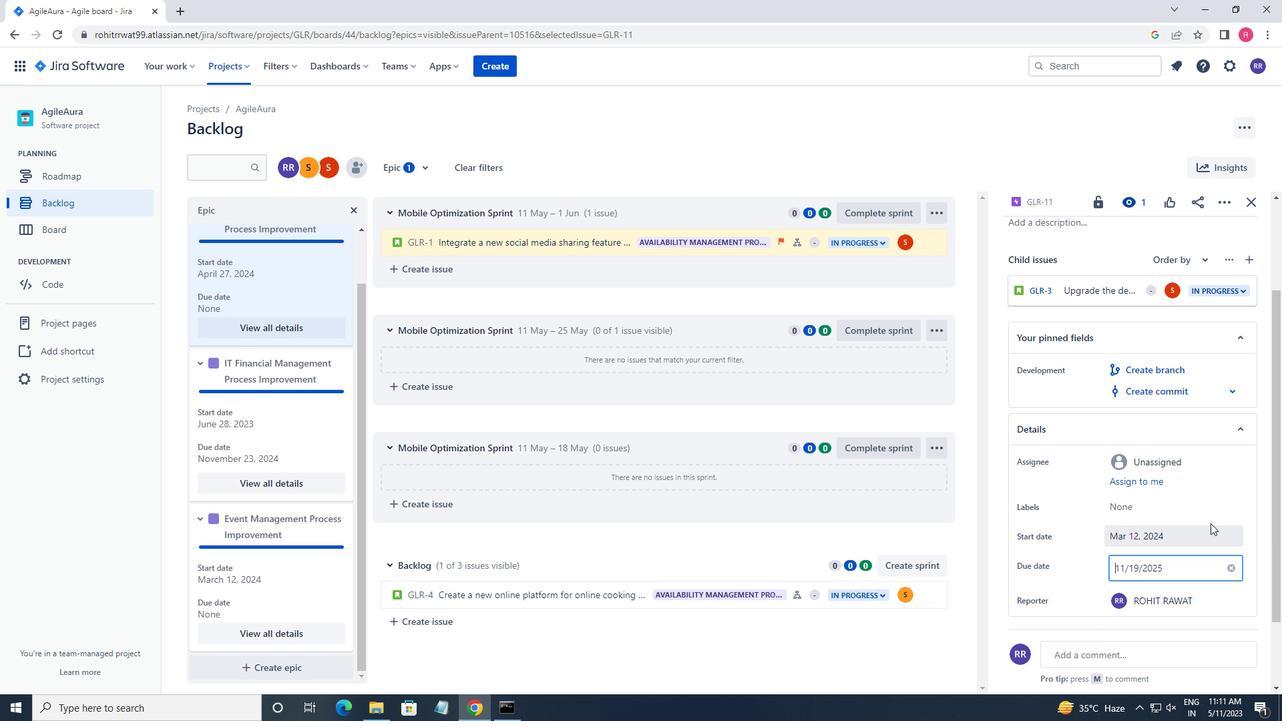 
Action: Mouse moved to (502, 544)
Screenshot: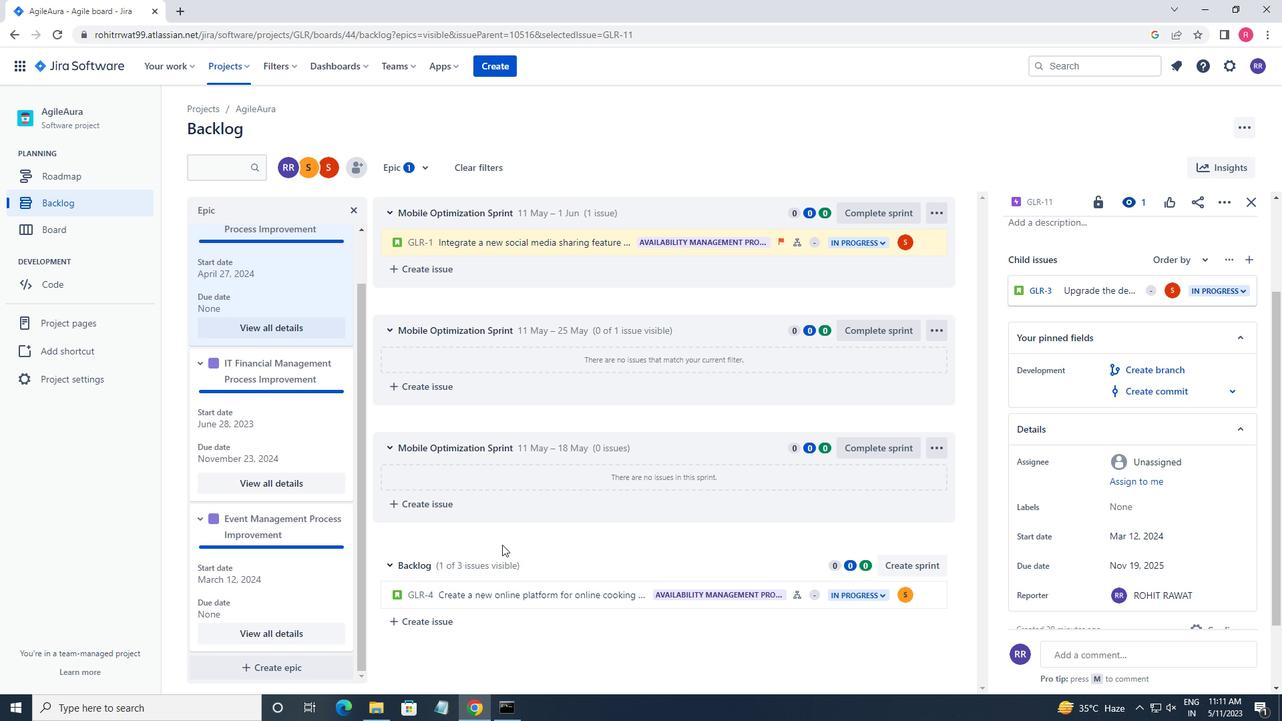 
